 Task: Use the Unsplash power-up in Trello to search for images of the following cities: Chennai, Sikkim, Agartala, and Pondicherry.
Action: Mouse scrolled (1001, 321) with delta (0, -1)
Screenshot: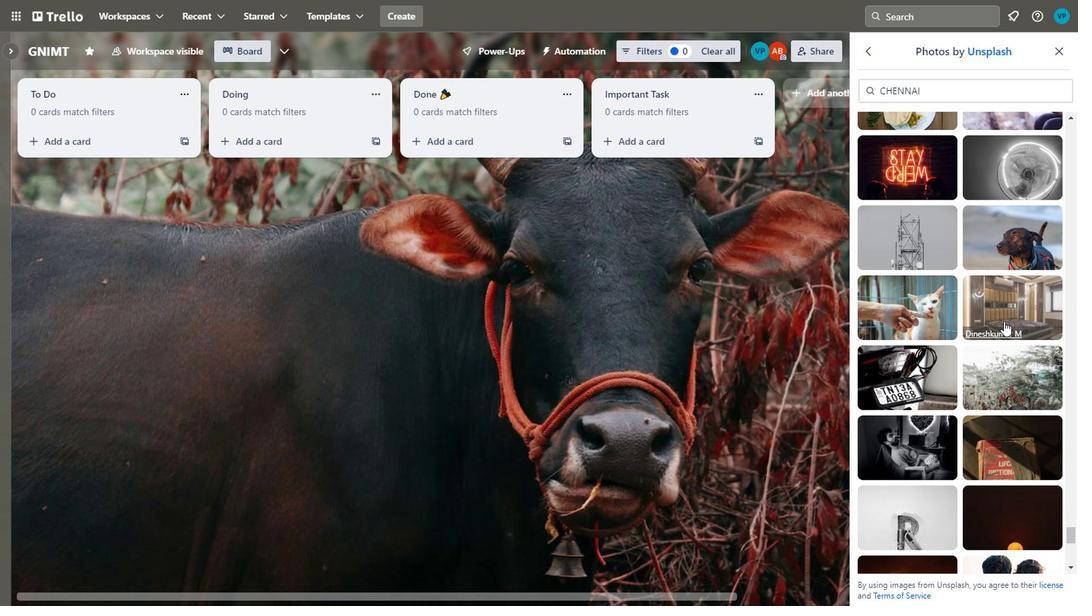 
Action: Mouse moved to (983, 320)
Screenshot: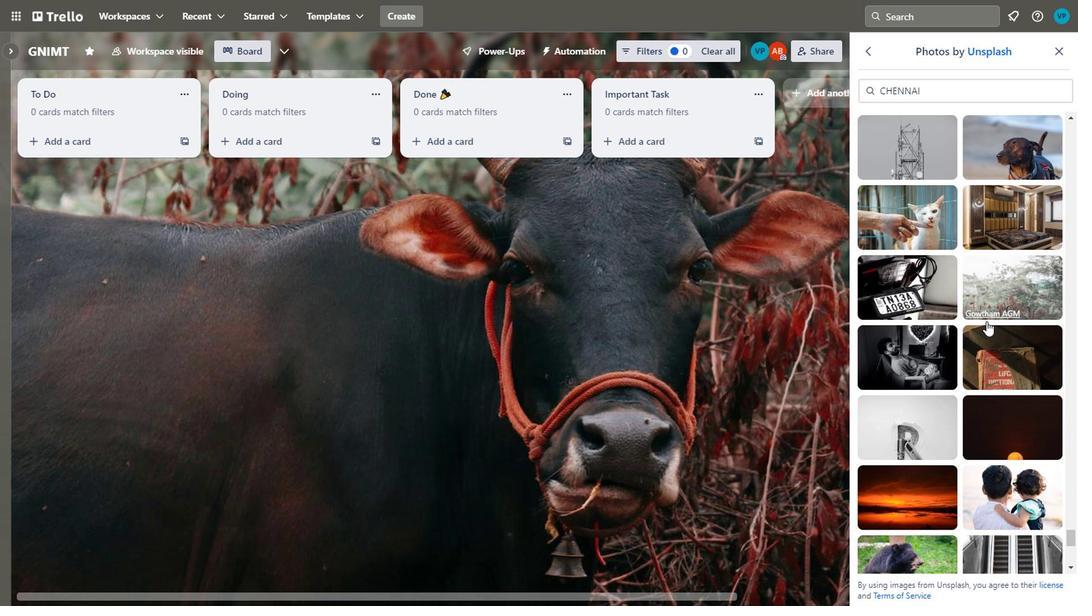 
Action: Mouse scrolled (983, 320) with delta (0, 0)
Screenshot: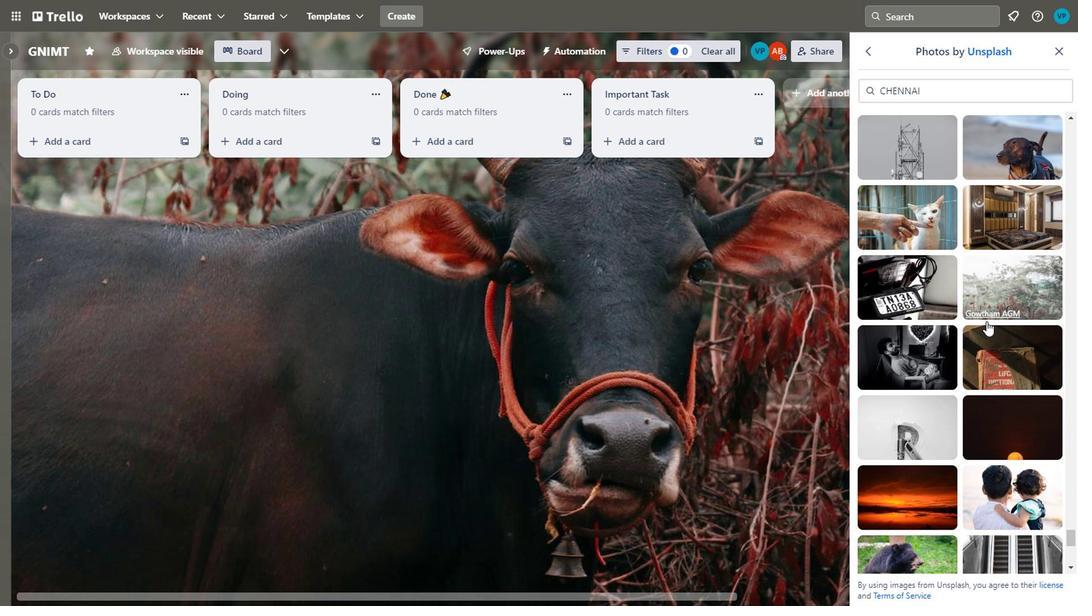 
Action: Mouse moved to (979, 306)
Screenshot: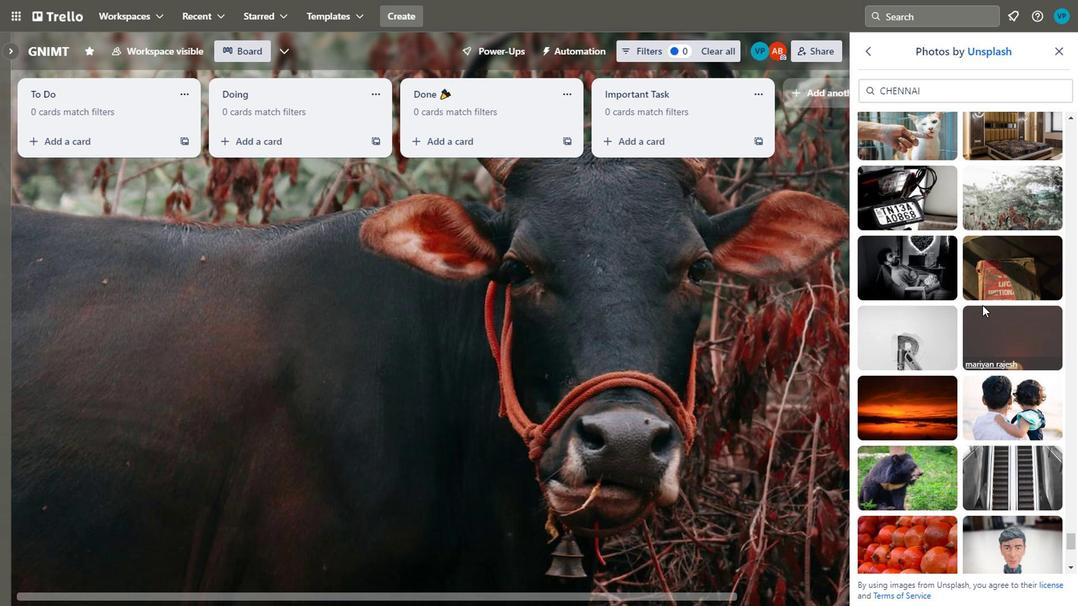 
Action: Mouse scrolled (979, 305) with delta (0, 0)
Screenshot: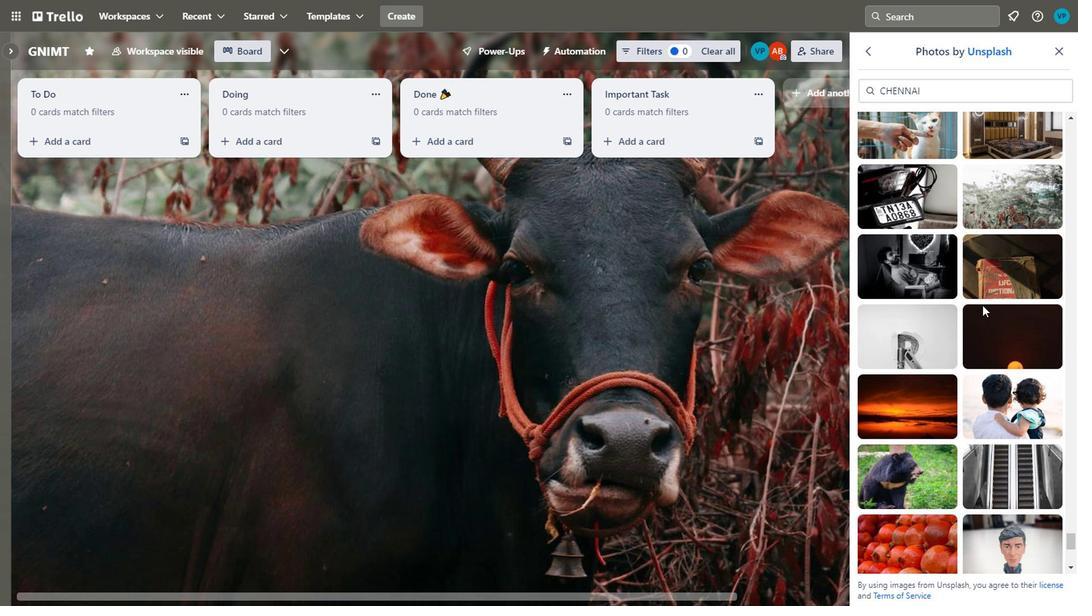 
Action: Mouse scrolled (979, 305) with delta (0, 0)
Screenshot: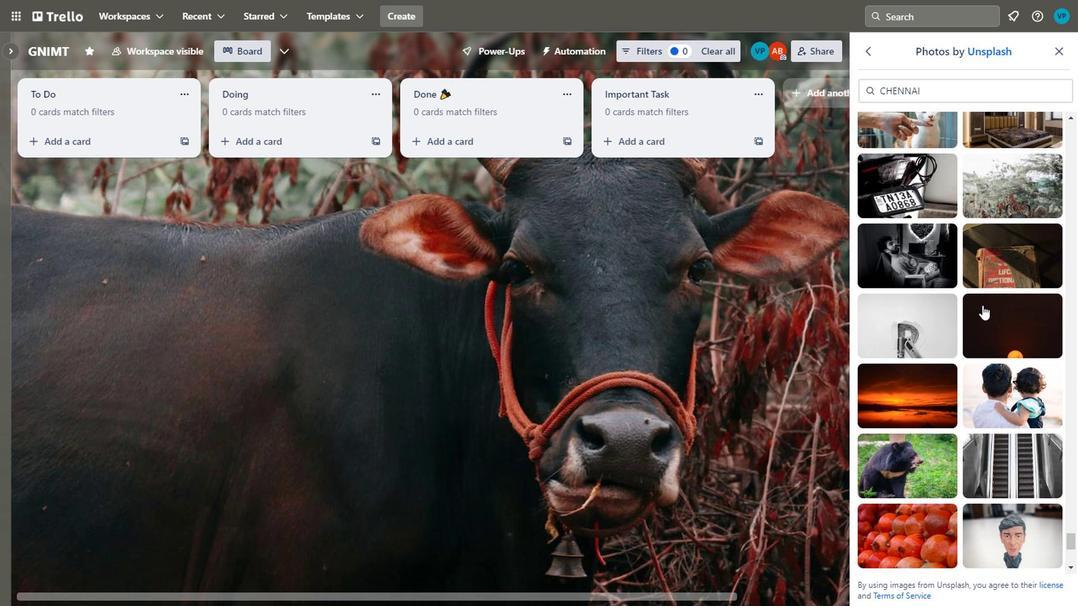 
Action: Mouse moved to (884, 202)
Screenshot: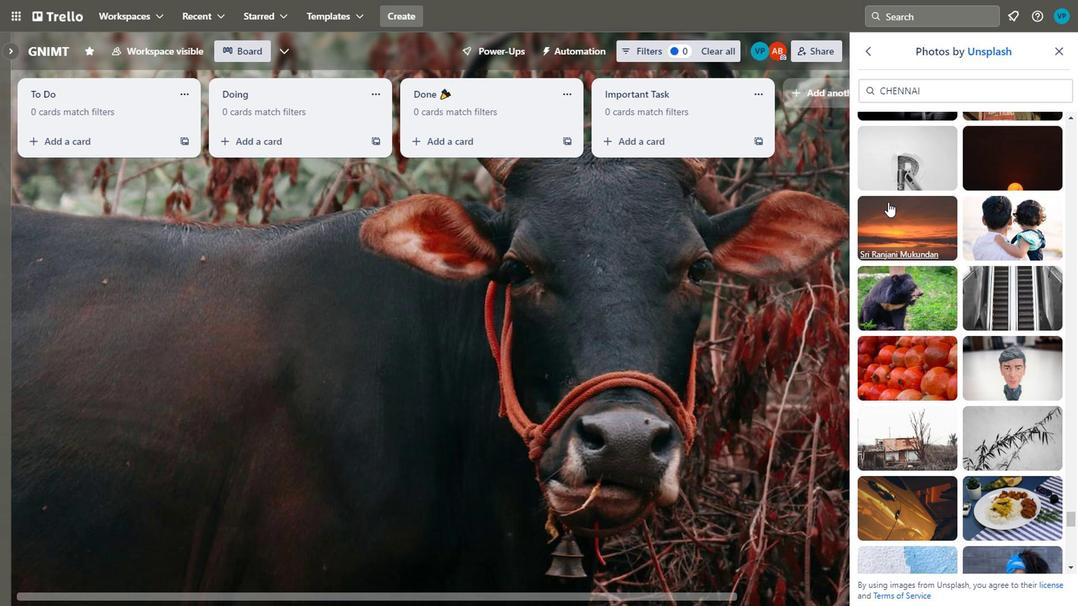 
Action: Mouse pressed left at (884, 202)
Screenshot: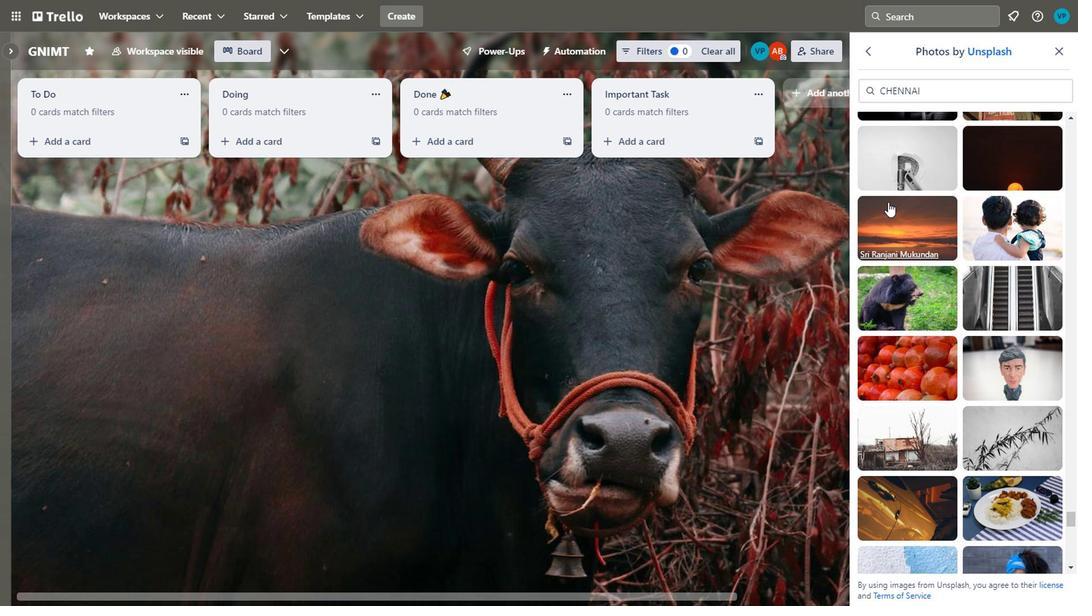 
Action: Mouse moved to (988, 274)
Screenshot: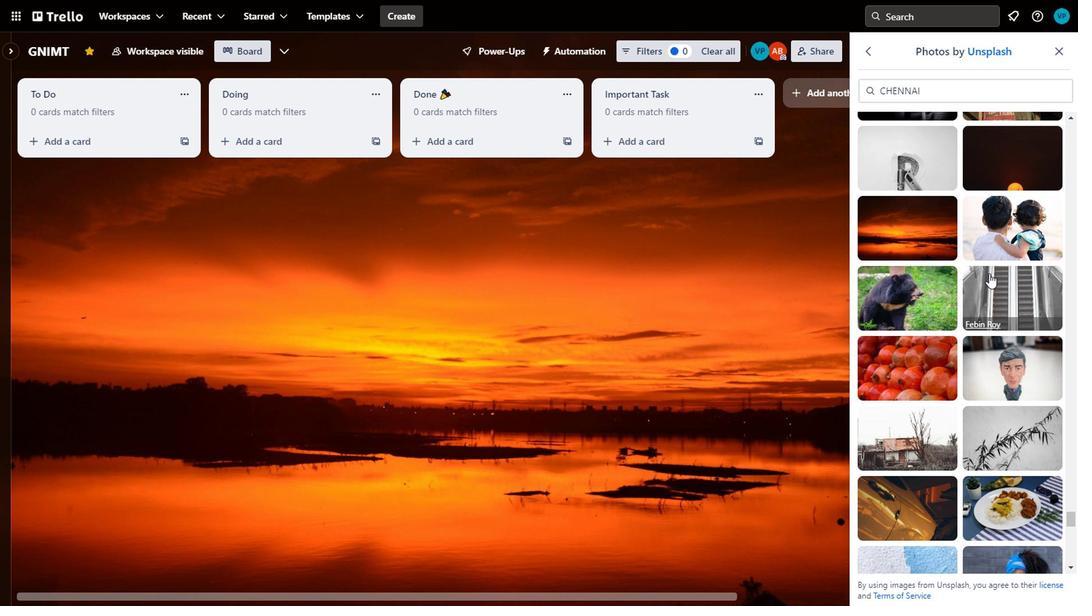 
Action: Mouse scrolled (988, 273) with delta (0, 0)
Screenshot: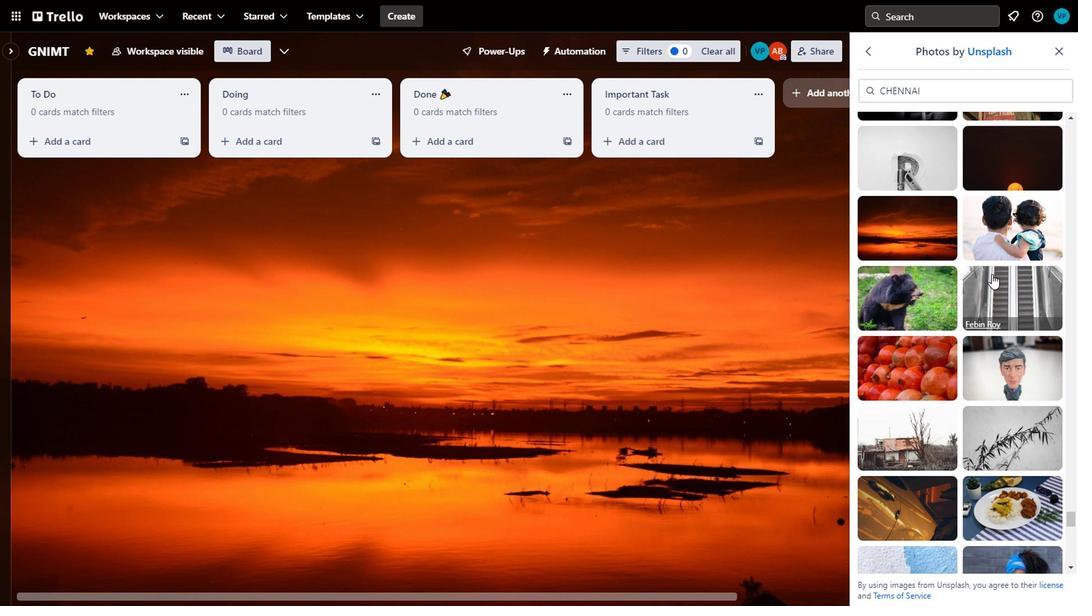 
Action: Mouse scrolled (988, 273) with delta (0, 0)
Screenshot: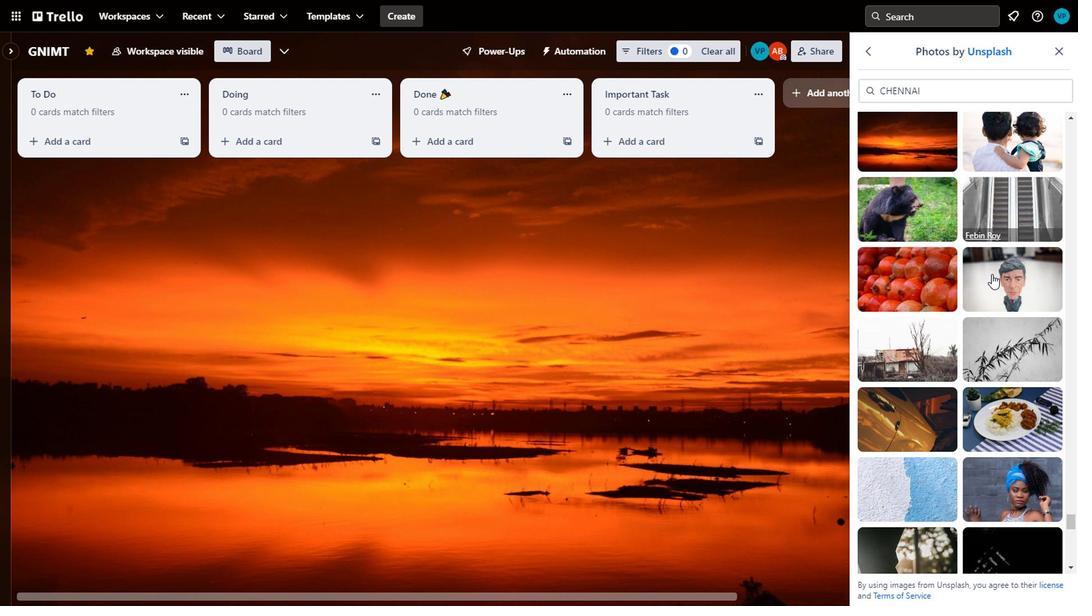 
Action: Mouse scrolled (988, 273) with delta (0, 0)
Screenshot: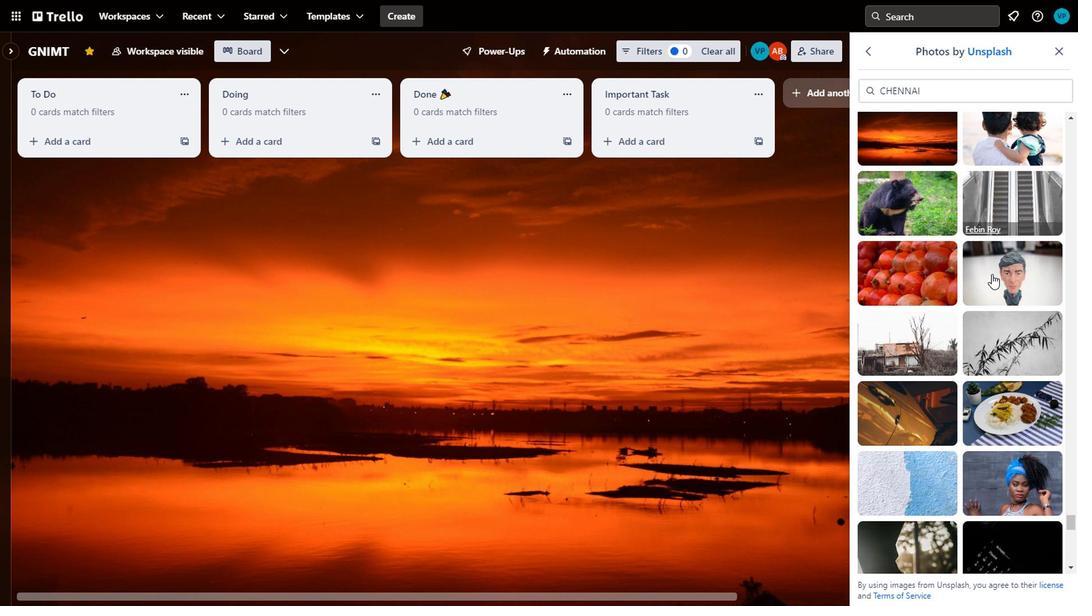 
Action: Mouse moved to (918, 142)
Screenshot: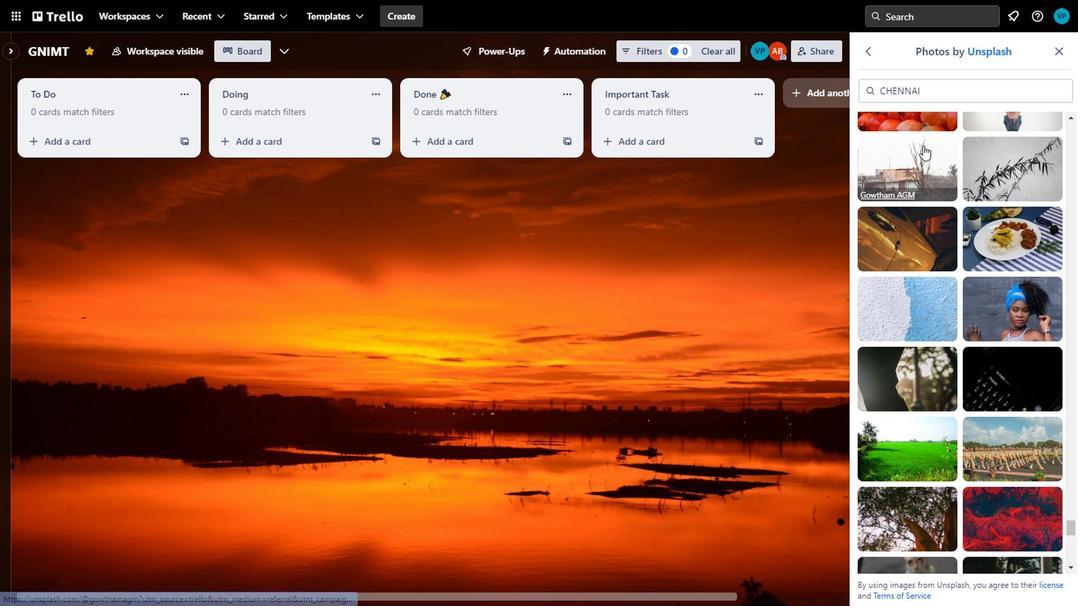 
Action: Mouse scrolled (918, 141) with delta (0, 0)
Screenshot: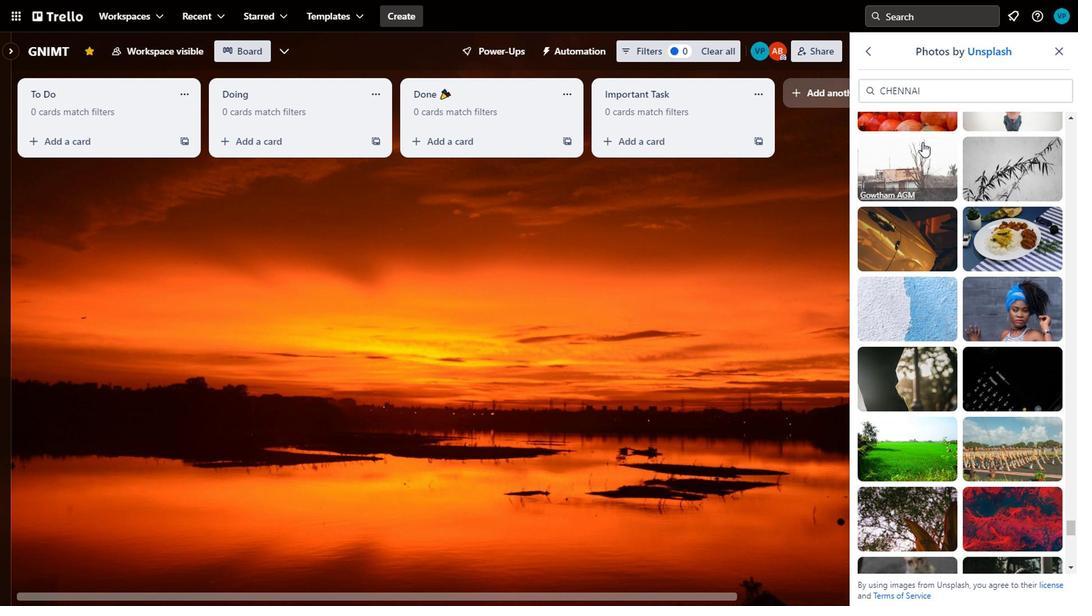 
Action: Mouse scrolled (918, 141) with delta (0, 0)
Screenshot: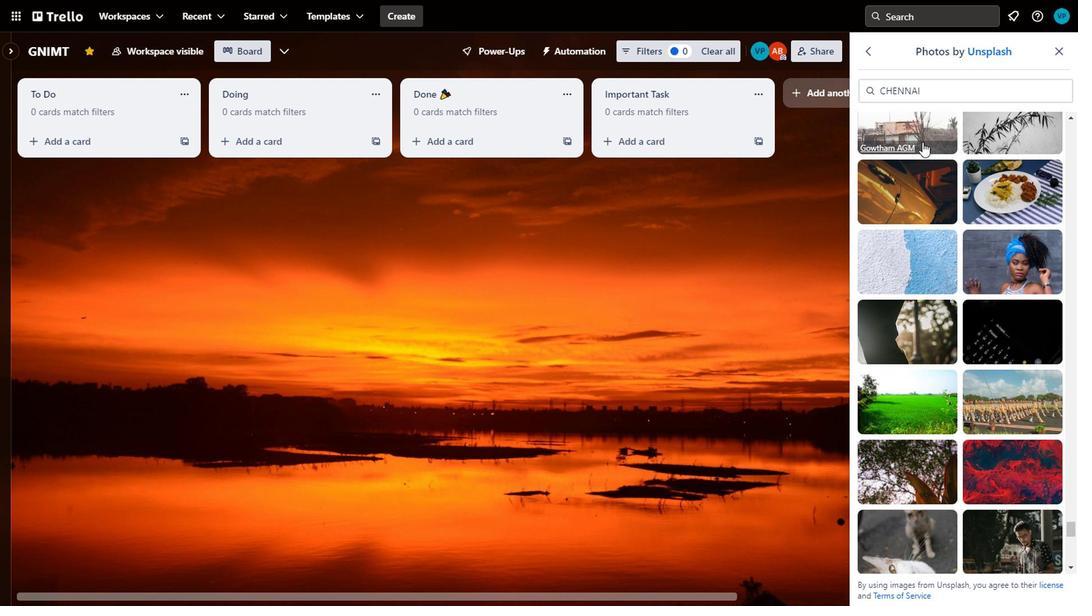 
Action: Mouse moved to (892, 254)
Screenshot: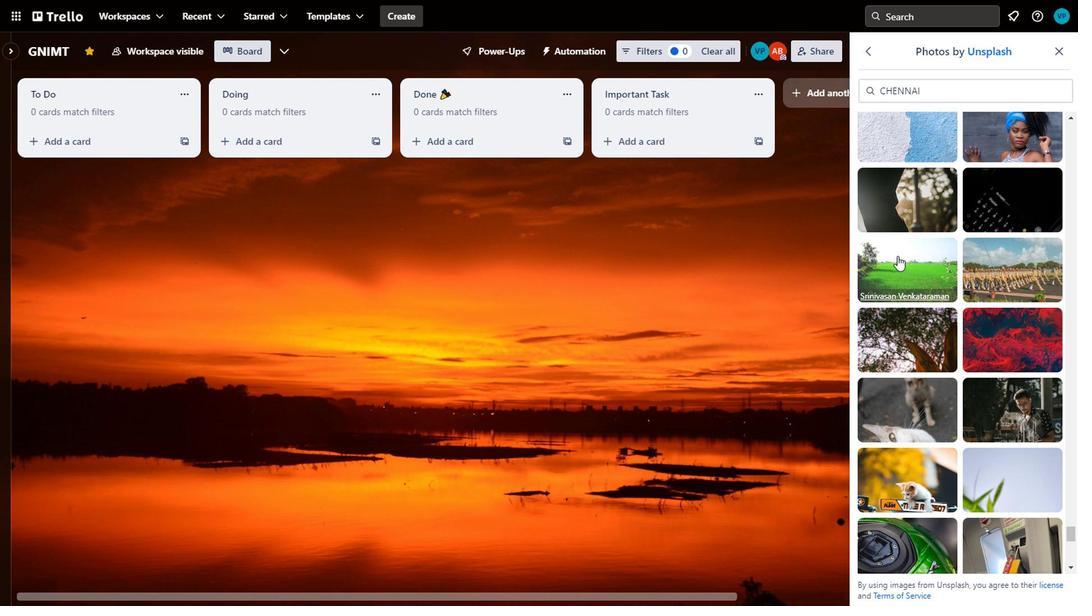 
Action: Mouse pressed left at (892, 254)
Screenshot: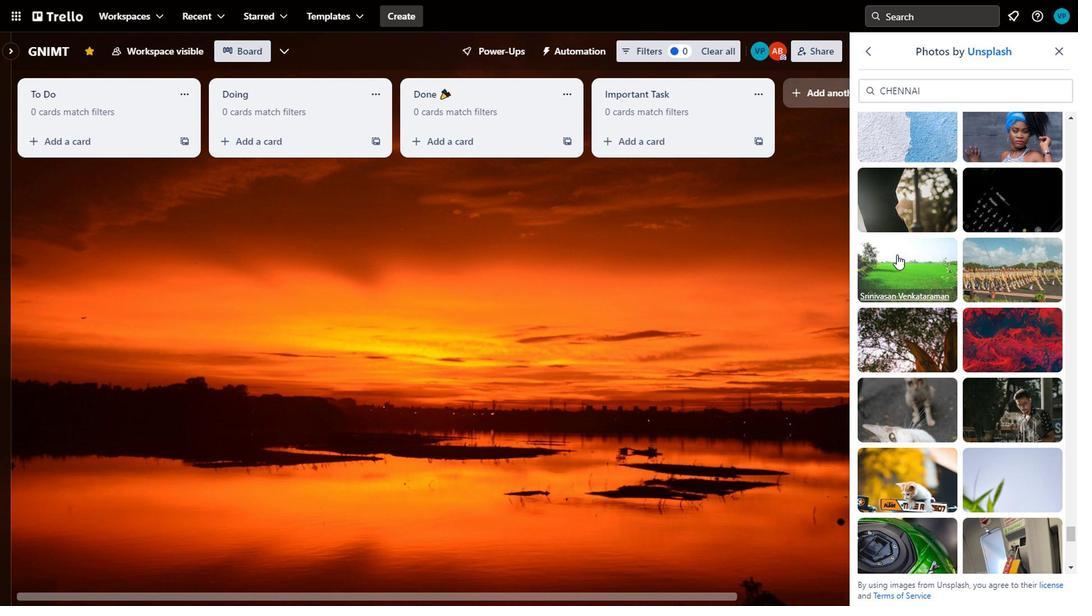 
Action: Mouse moved to (523, 600)
Screenshot: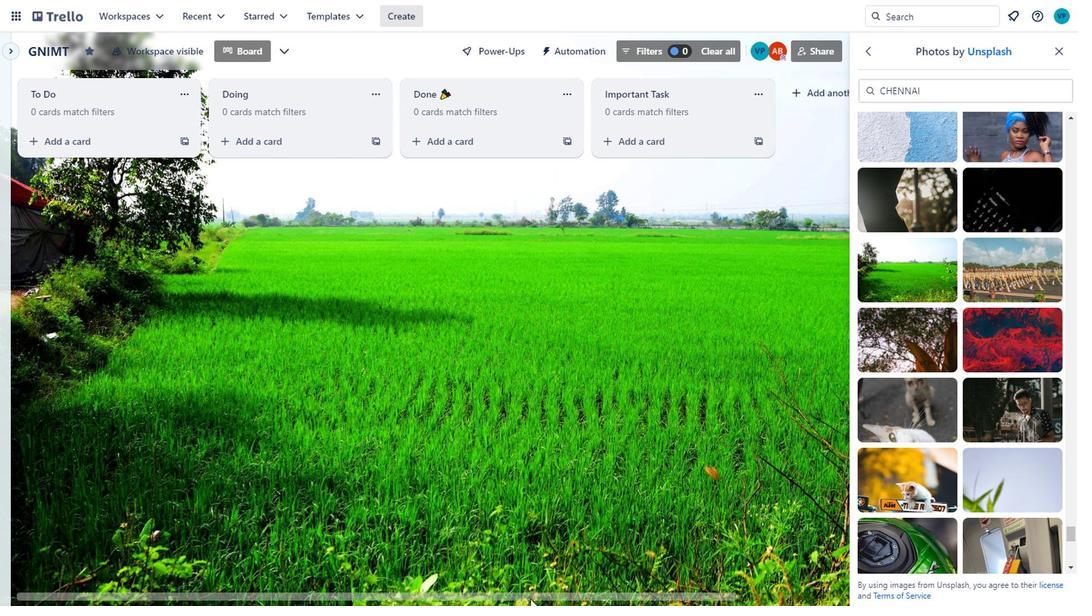 
Action: Mouse pressed left at (523, 600)
Screenshot: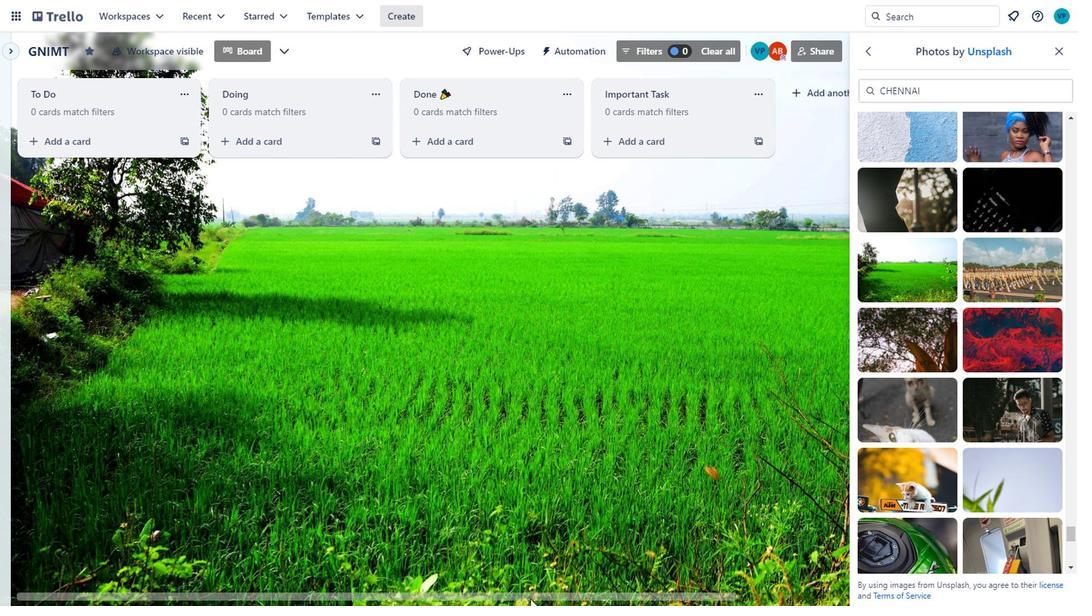 
Action: Mouse moved to (1015, 241)
Screenshot: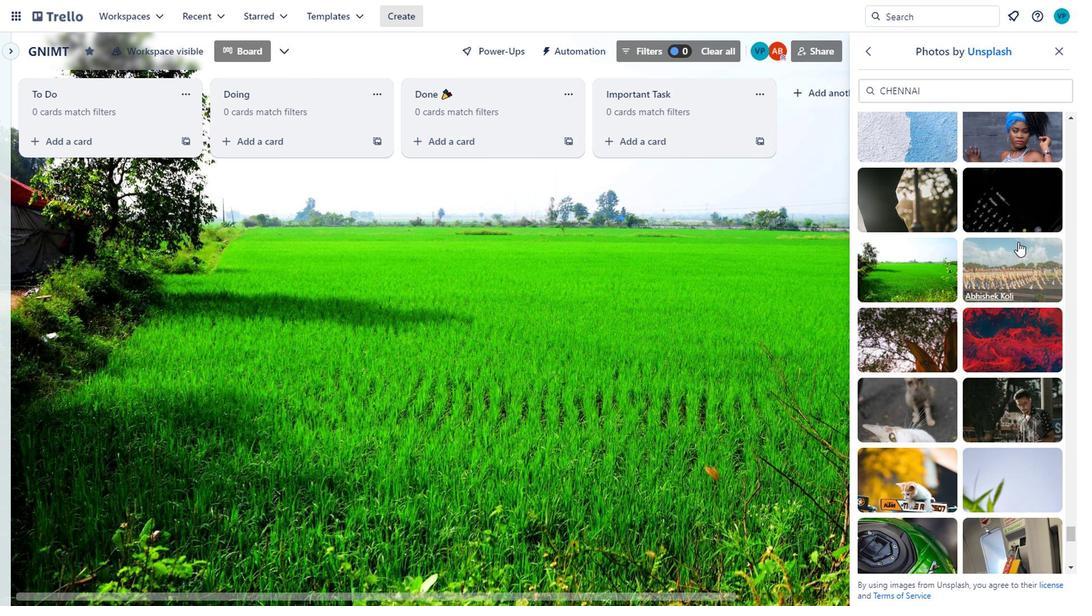 
Action: Mouse pressed left at (1015, 241)
Screenshot: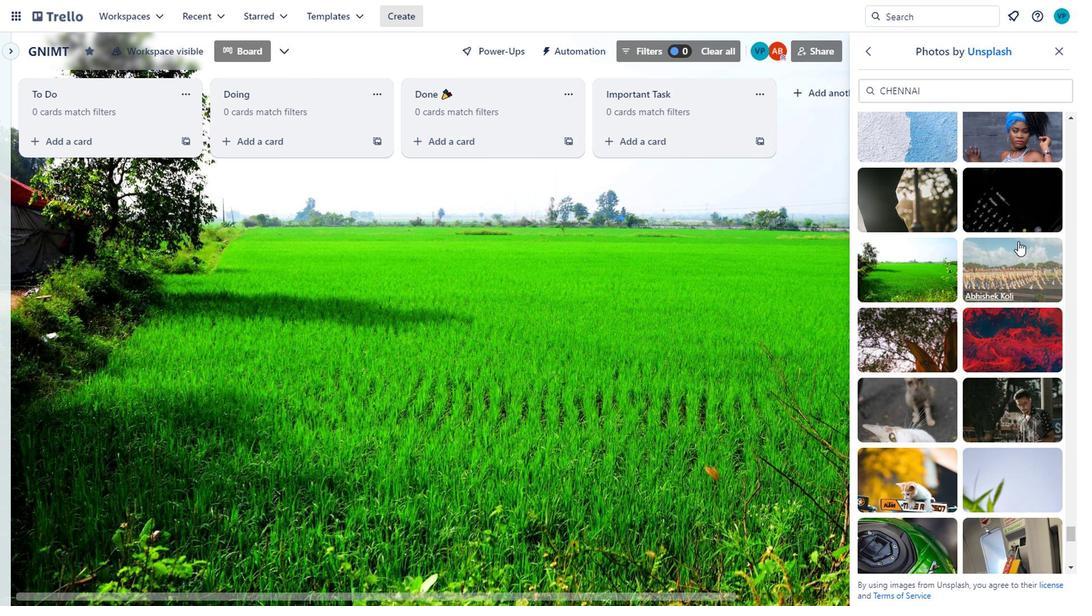 
Action: Mouse moved to (878, 331)
Screenshot: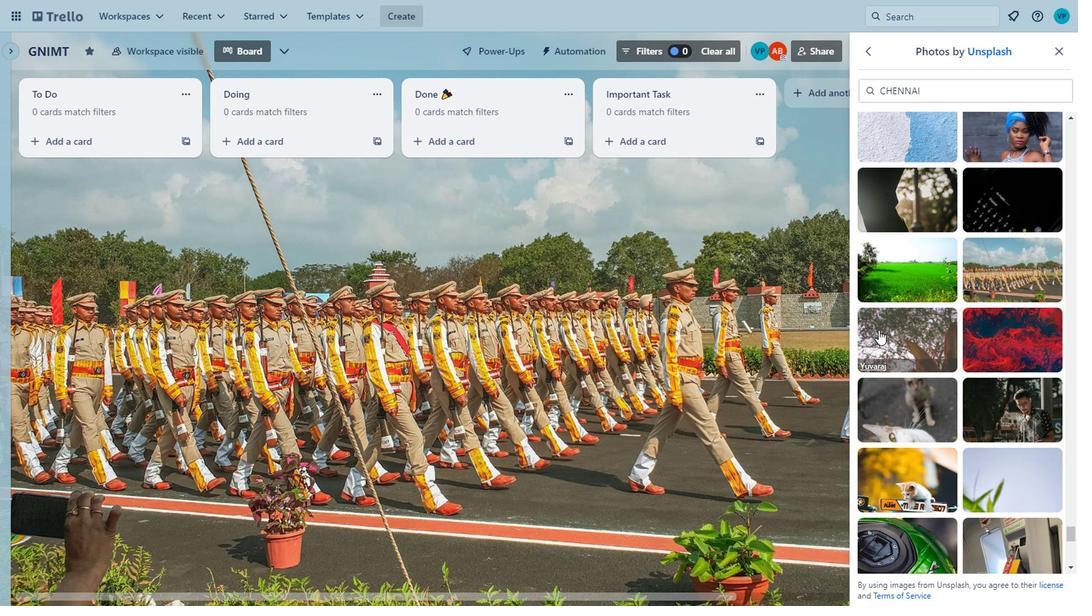 
Action: Mouse scrolled (878, 330) with delta (0, -1)
Screenshot: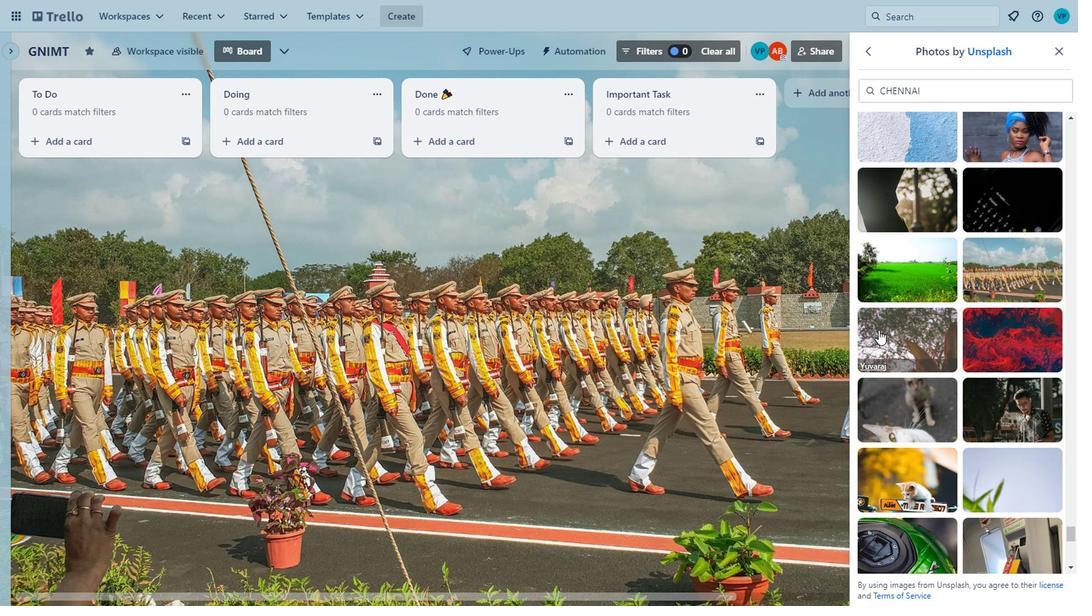 
Action: Mouse moved to (892, 328)
Screenshot: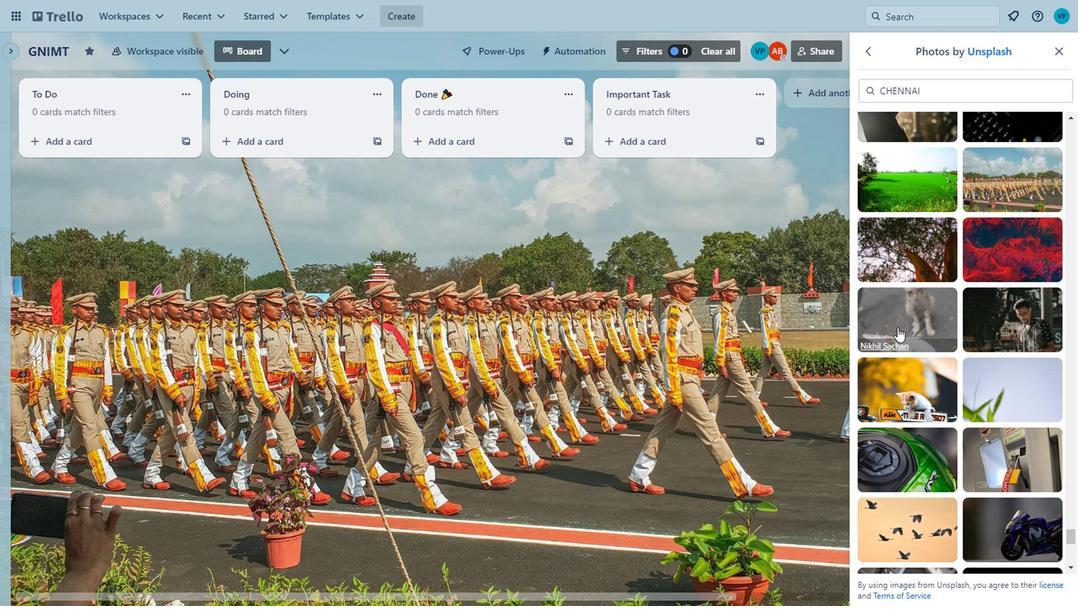 
Action: Mouse scrolled (892, 327) with delta (0, -1)
Screenshot: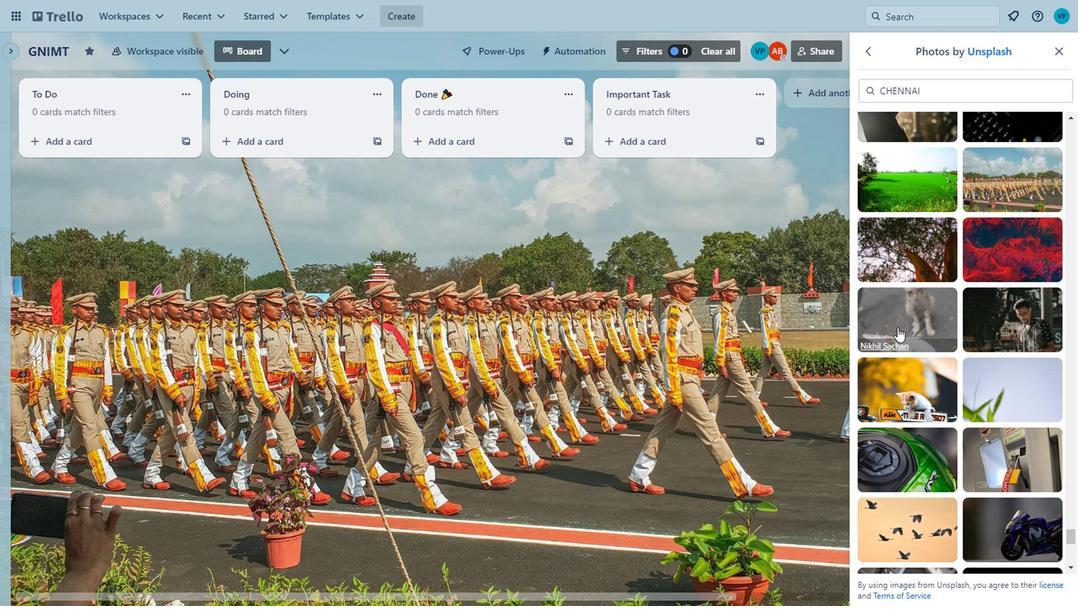 
Action: Mouse moved to (894, 328)
Screenshot: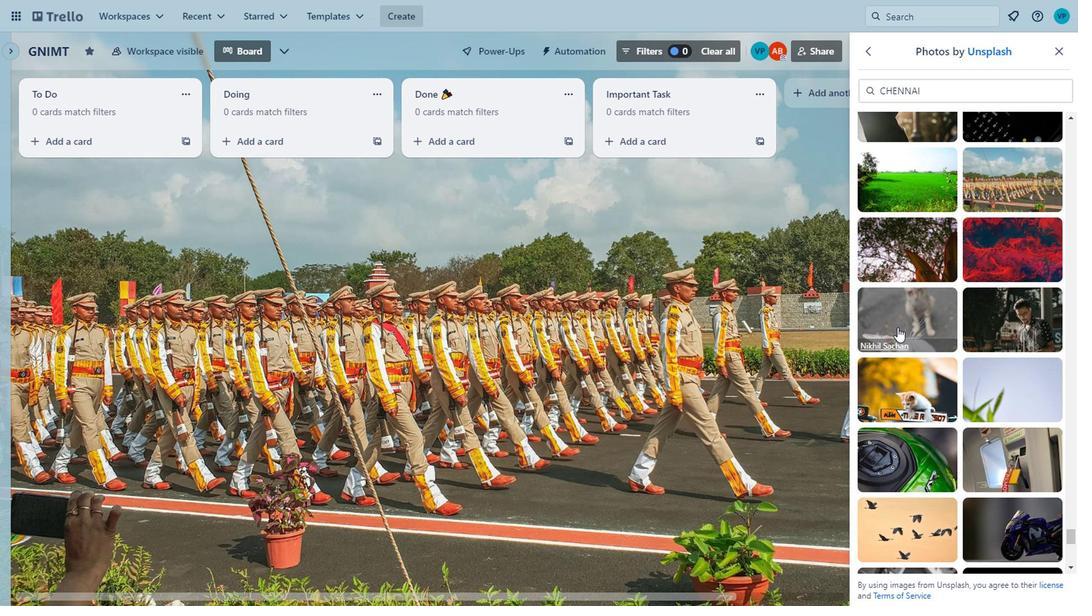 
Action: Mouse scrolled (894, 327) with delta (0, -1)
Screenshot: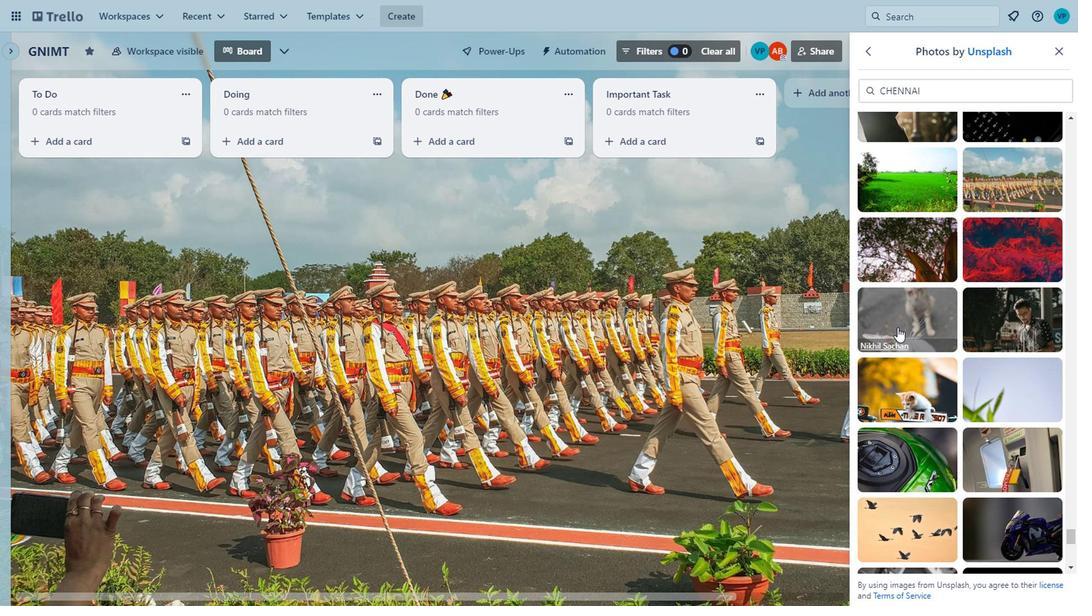 
Action: Mouse moved to (894, 313)
Screenshot: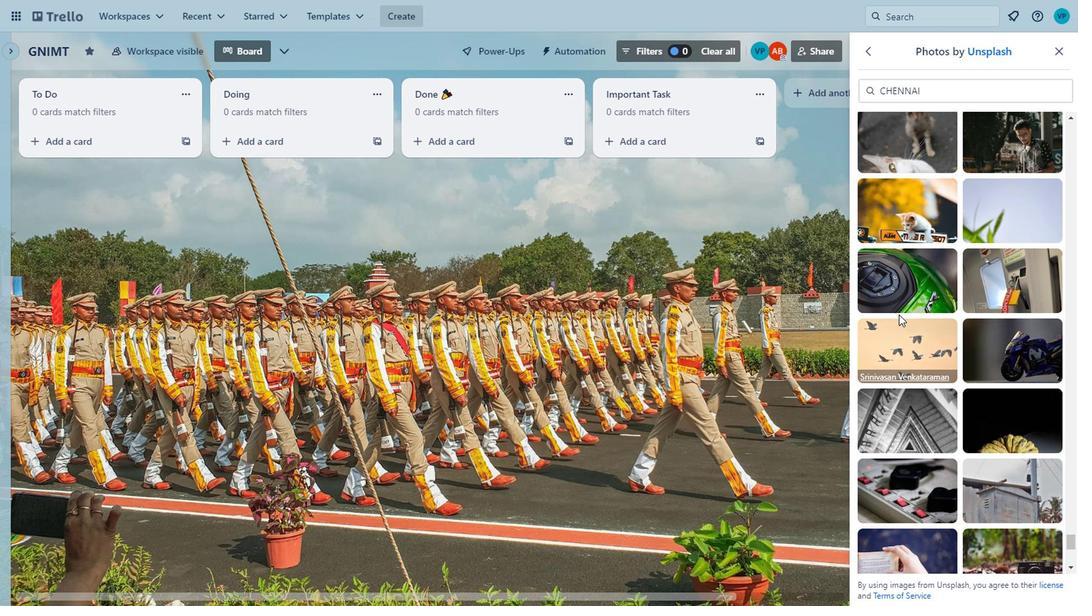 
Action: Mouse scrolled (894, 313) with delta (0, 0)
Screenshot: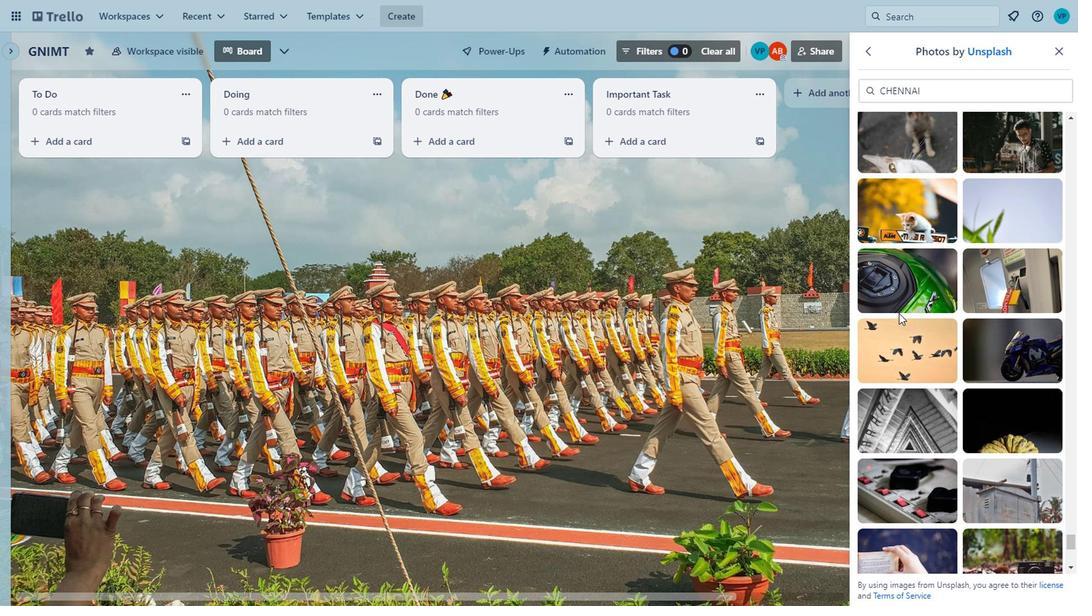 
Action: Mouse scrolled (894, 313) with delta (0, 0)
Screenshot: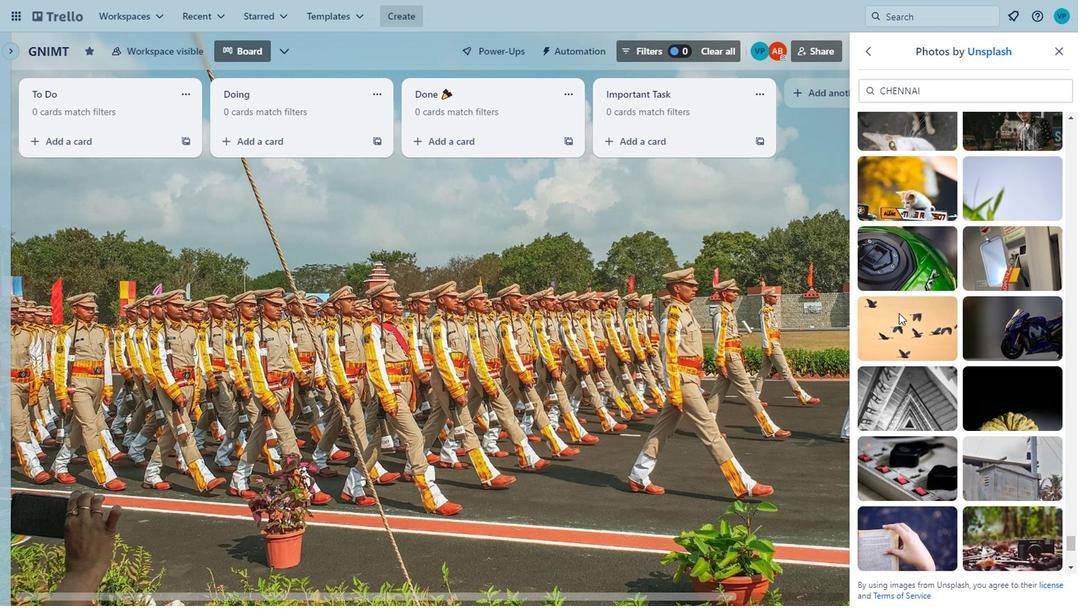 
Action: Mouse moved to (924, 146)
Screenshot: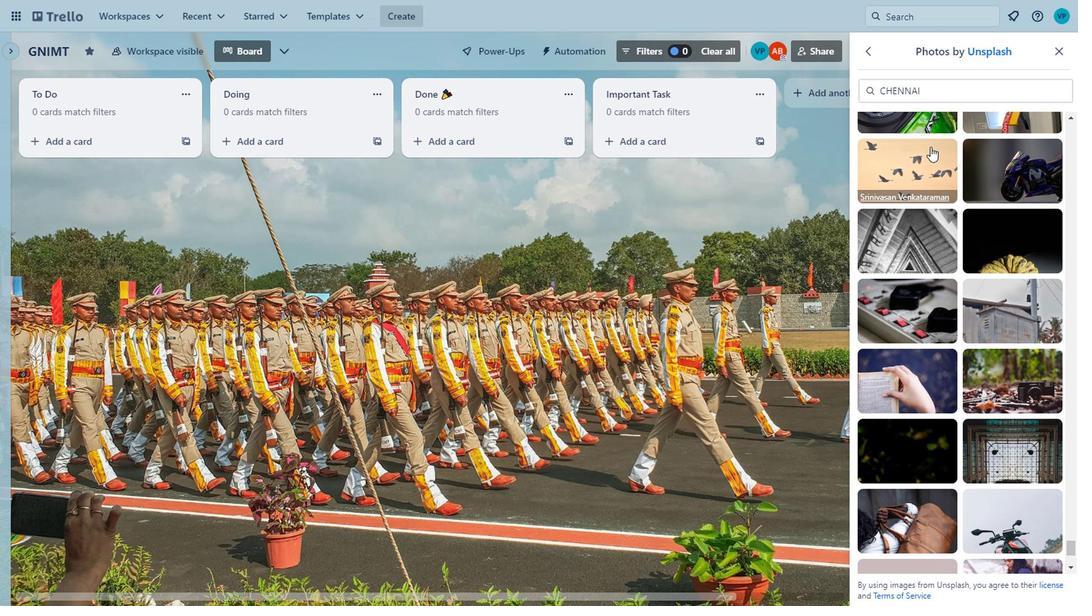 
Action: Mouse pressed left at (924, 146)
Screenshot: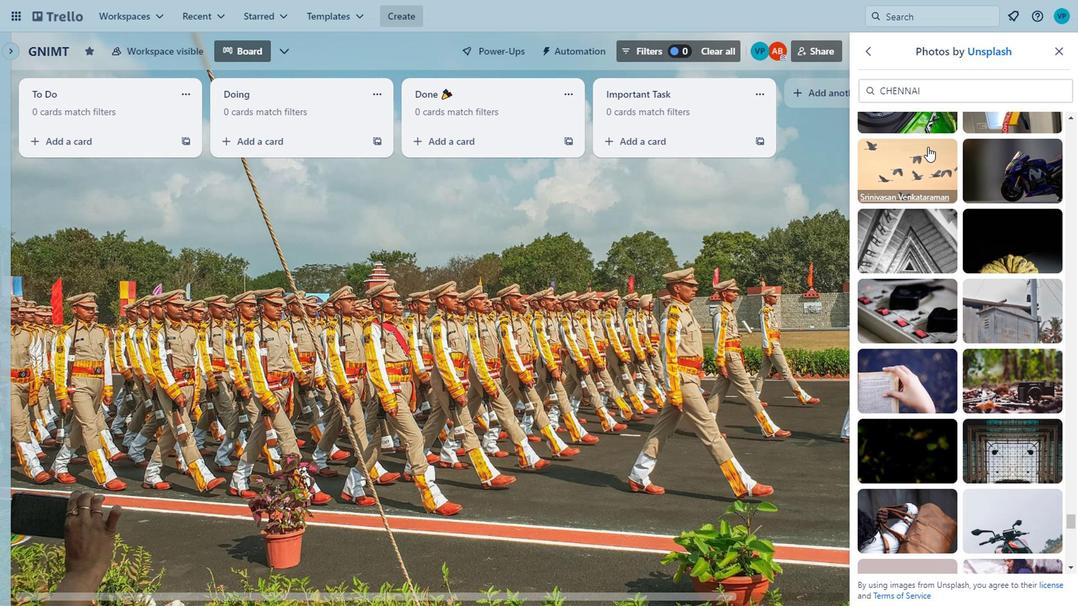 
Action: Mouse moved to (981, 248)
Screenshot: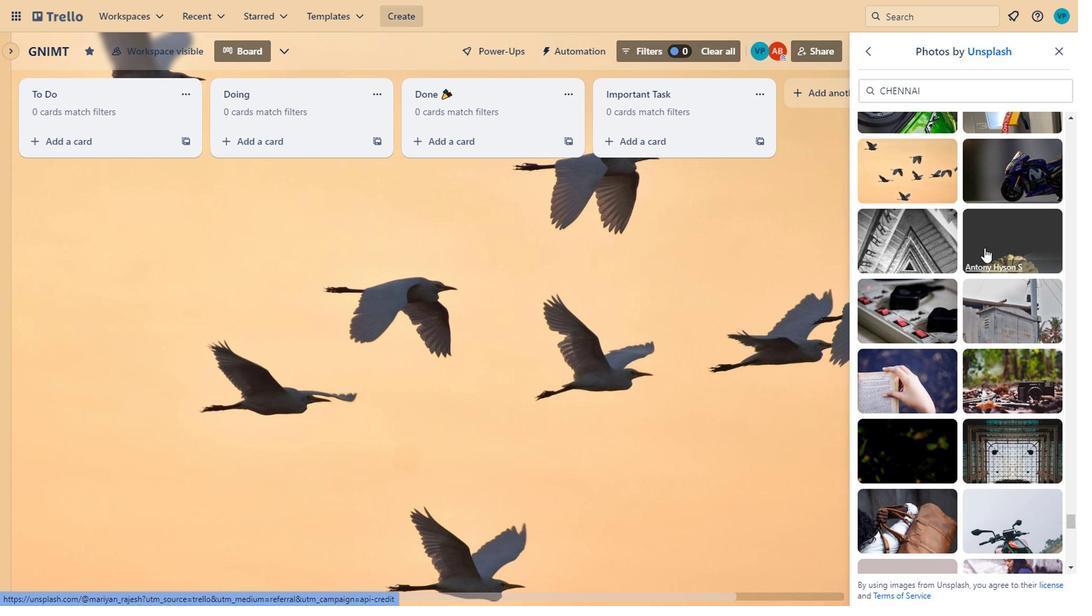 
Action: Mouse scrolled (981, 247) with delta (0, 0)
Screenshot: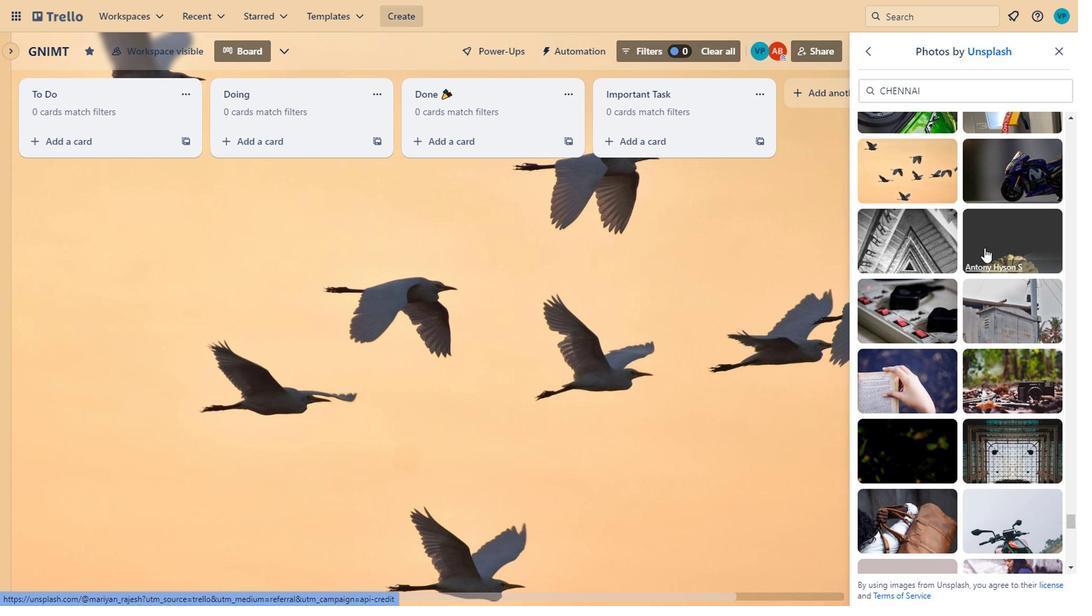 
Action: Mouse moved to (981, 253)
Screenshot: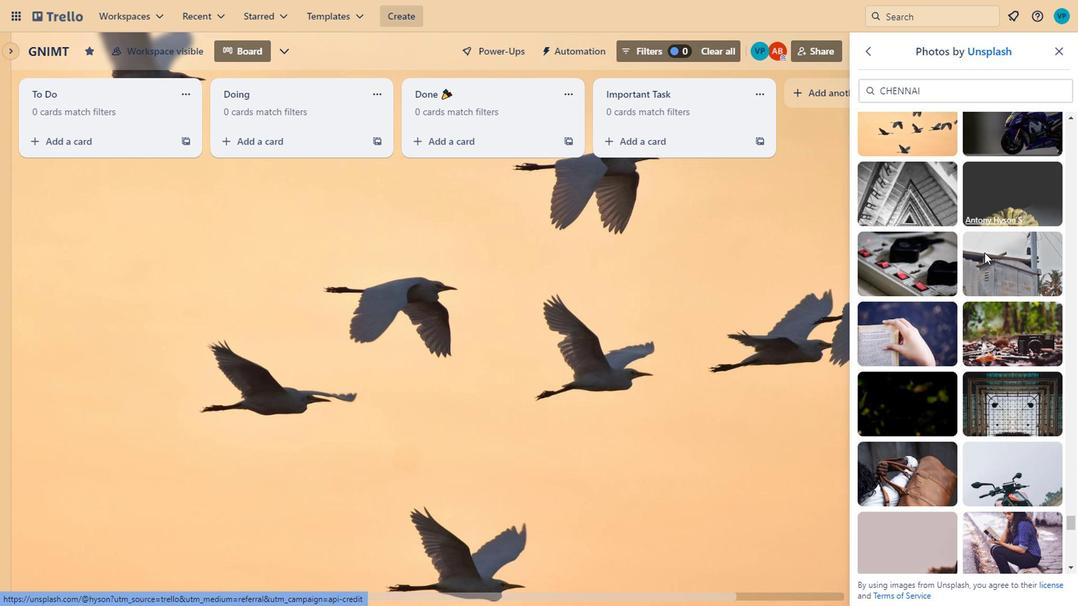 
Action: Mouse scrolled (981, 252) with delta (0, -1)
Screenshot: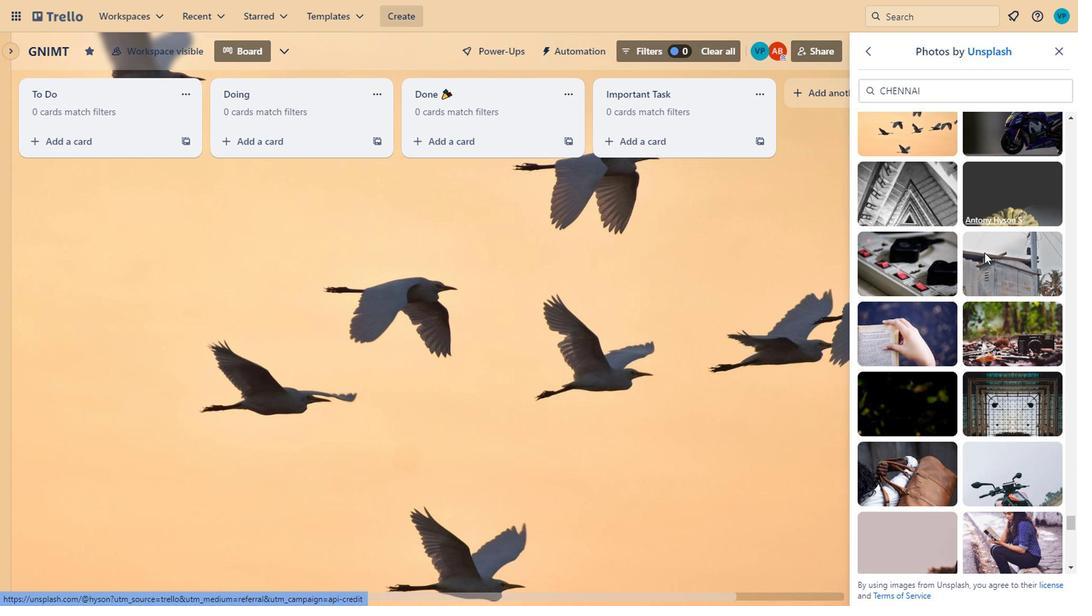
Action: Mouse moved to (981, 261)
Screenshot: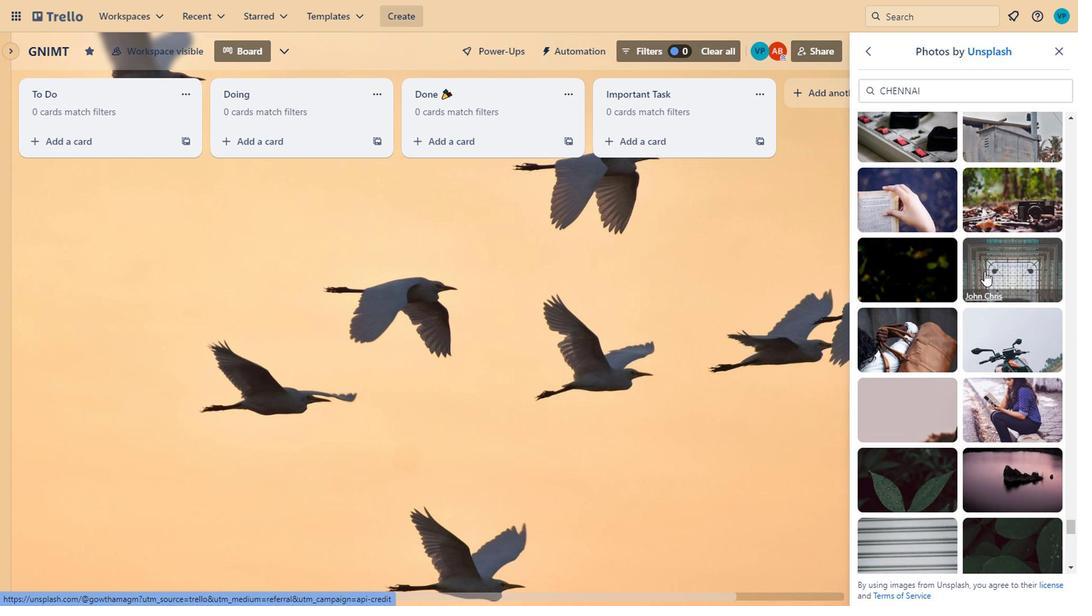 
Action: Mouse scrolled (981, 261) with delta (0, 0)
Screenshot: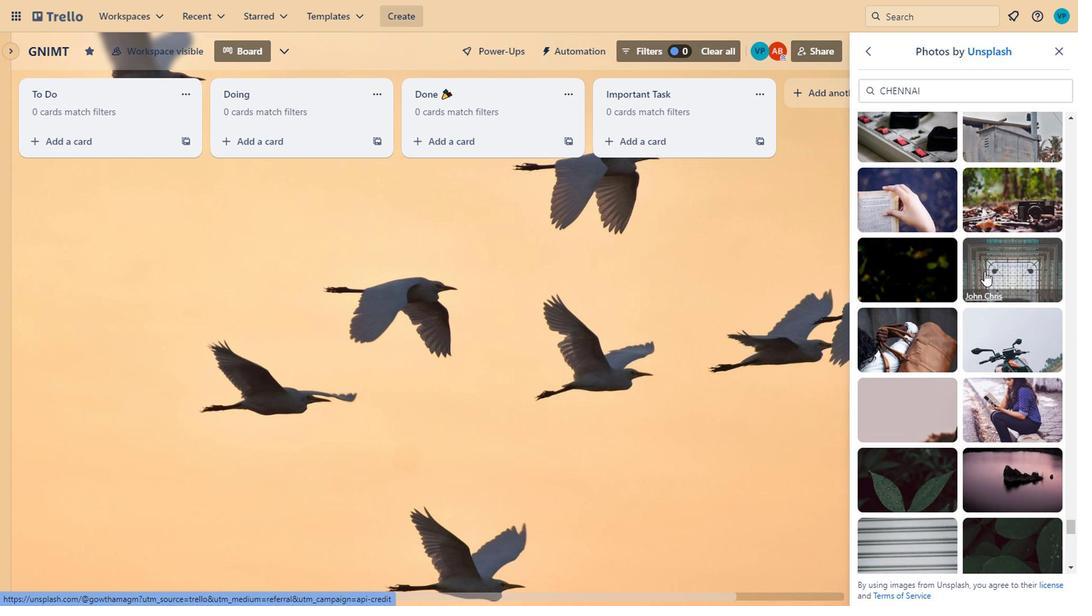 
Action: Mouse moved to (981, 273)
Screenshot: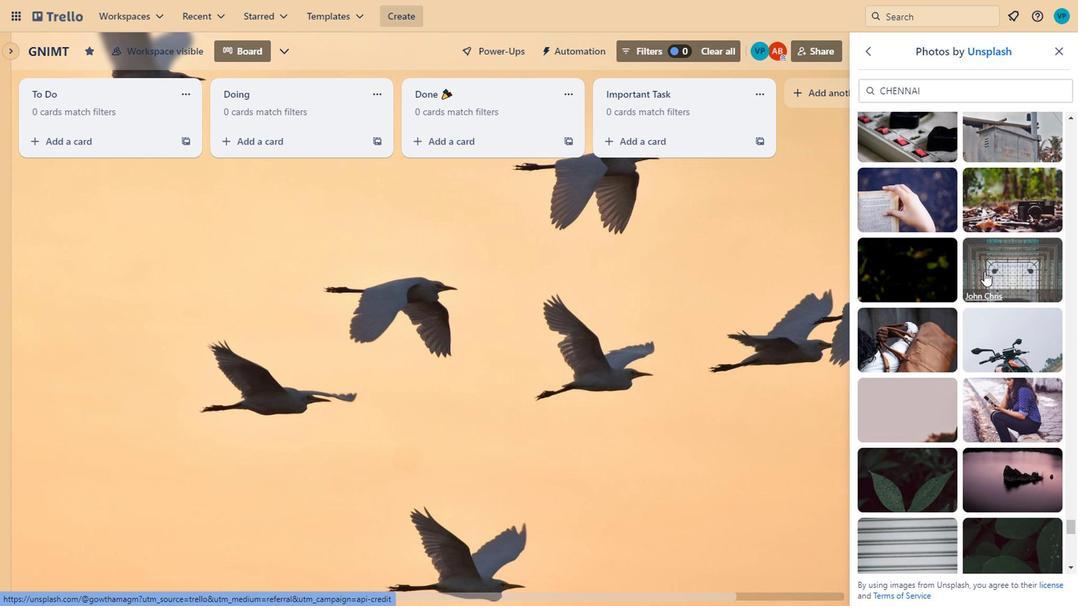 
Action: Mouse scrolled (981, 273) with delta (0, 0)
Screenshot: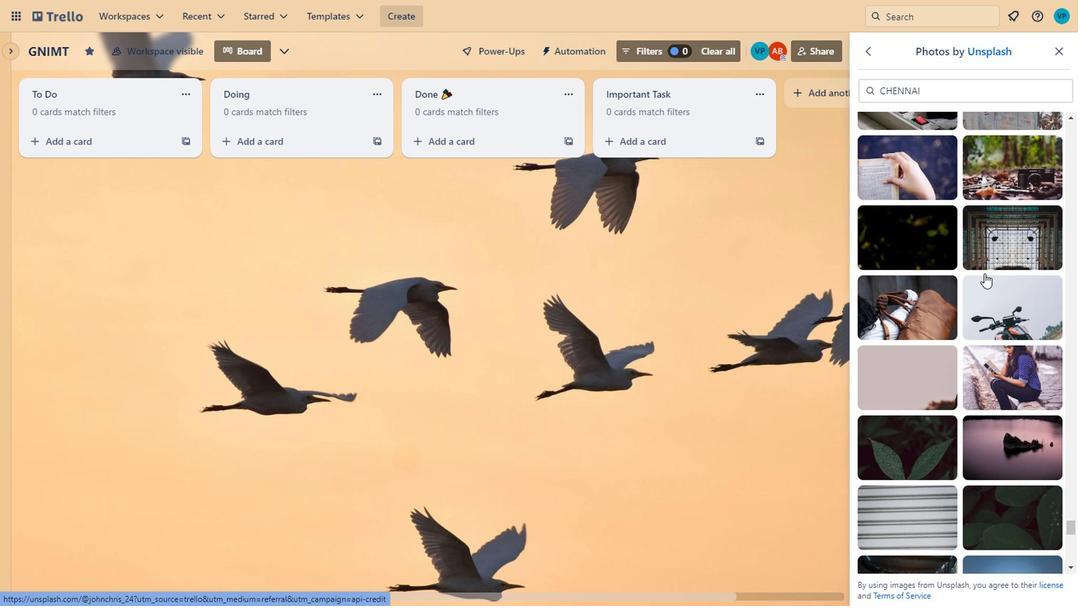 
Action: Mouse moved to (975, 251)
Screenshot: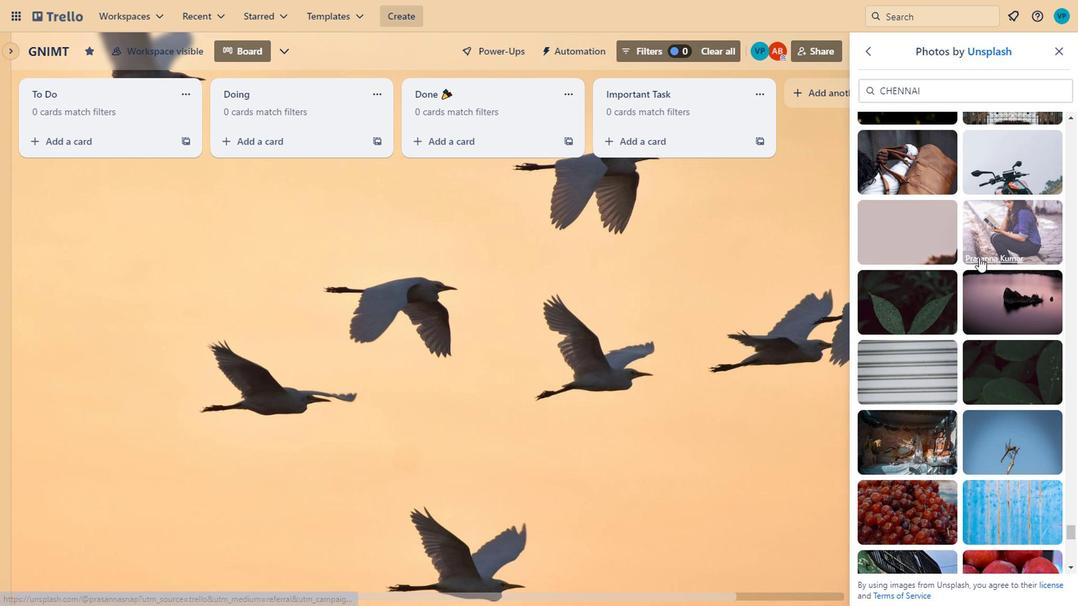 
Action: Mouse scrolled (975, 250) with delta (0, 0)
Screenshot: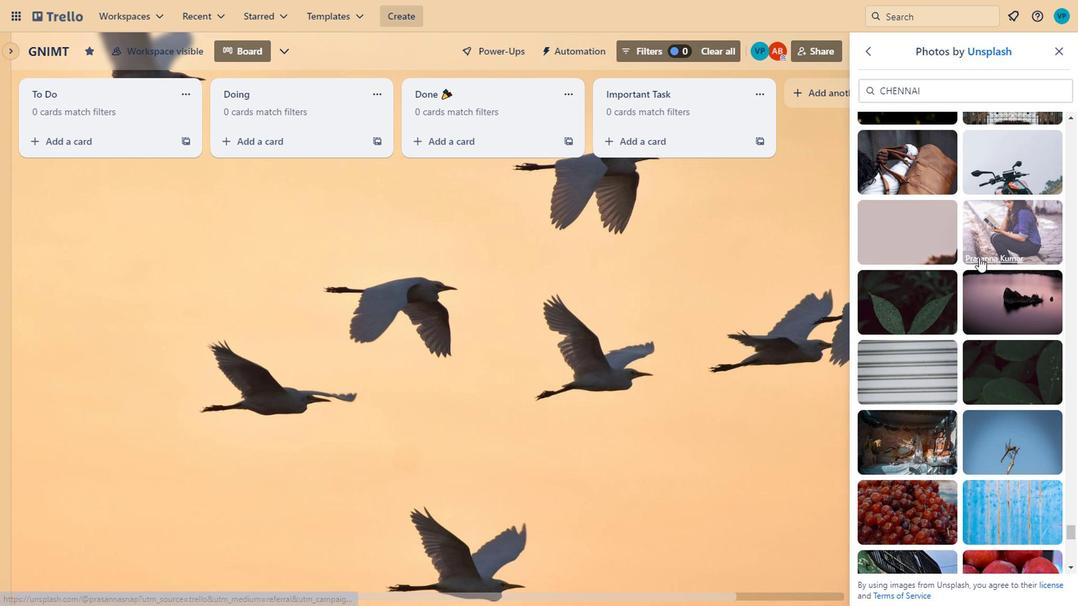 
Action: Mouse moved to (977, 263)
Screenshot: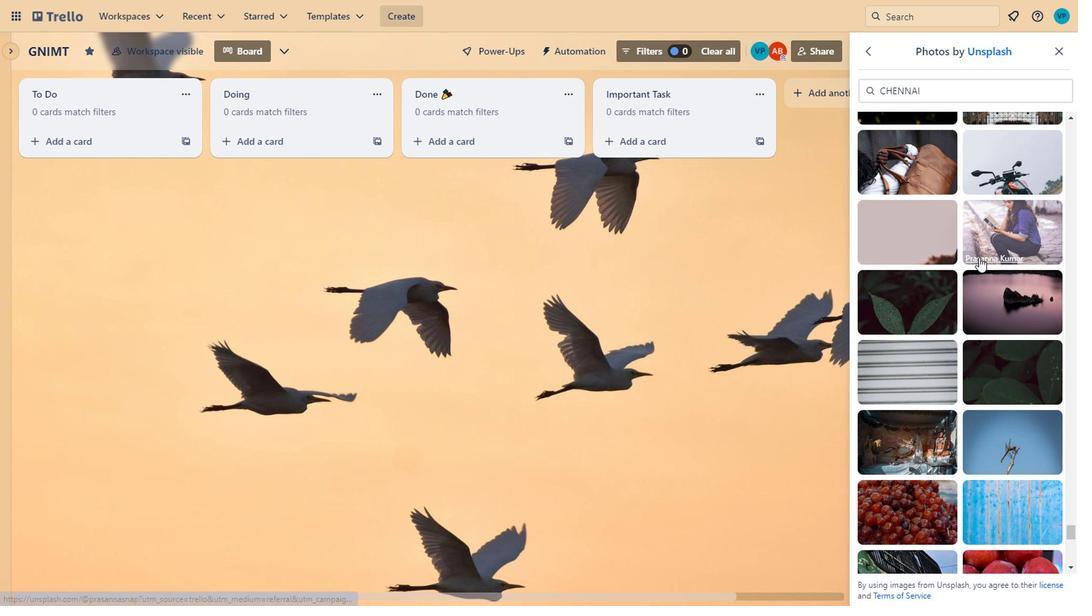 
Action: Mouse scrolled (977, 263) with delta (0, 0)
Screenshot: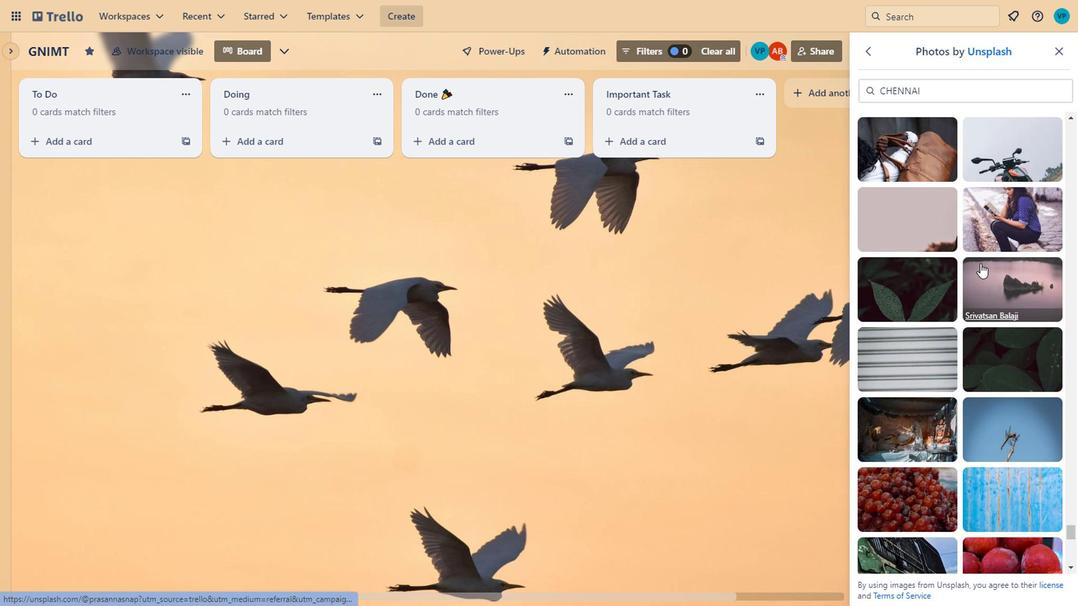 
Action: Mouse moved to (927, 315)
Screenshot: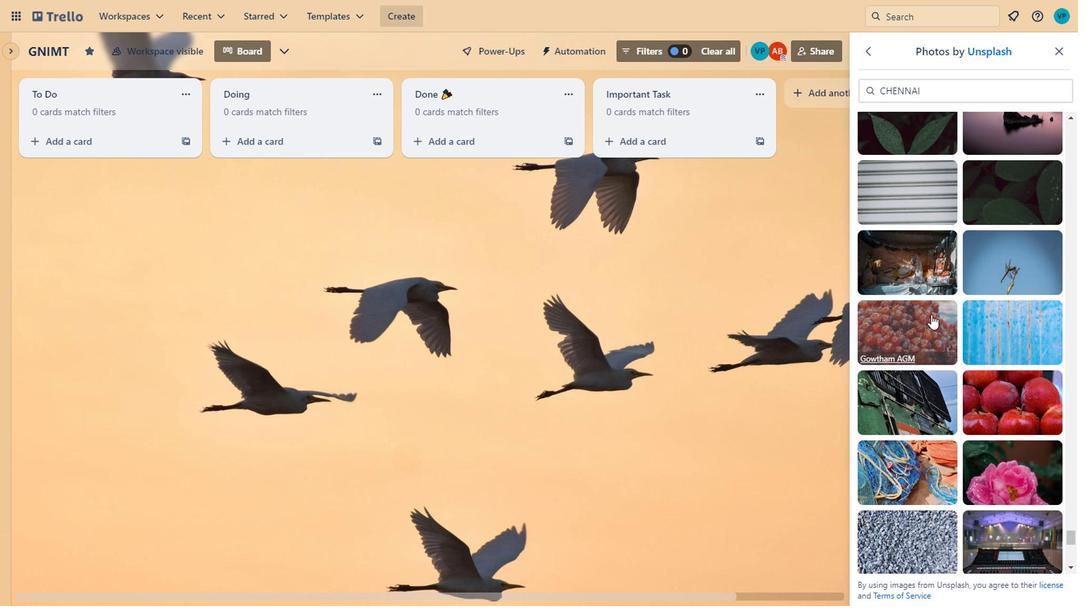 
Action: Mouse pressed left at (927, 315)
Screenshot: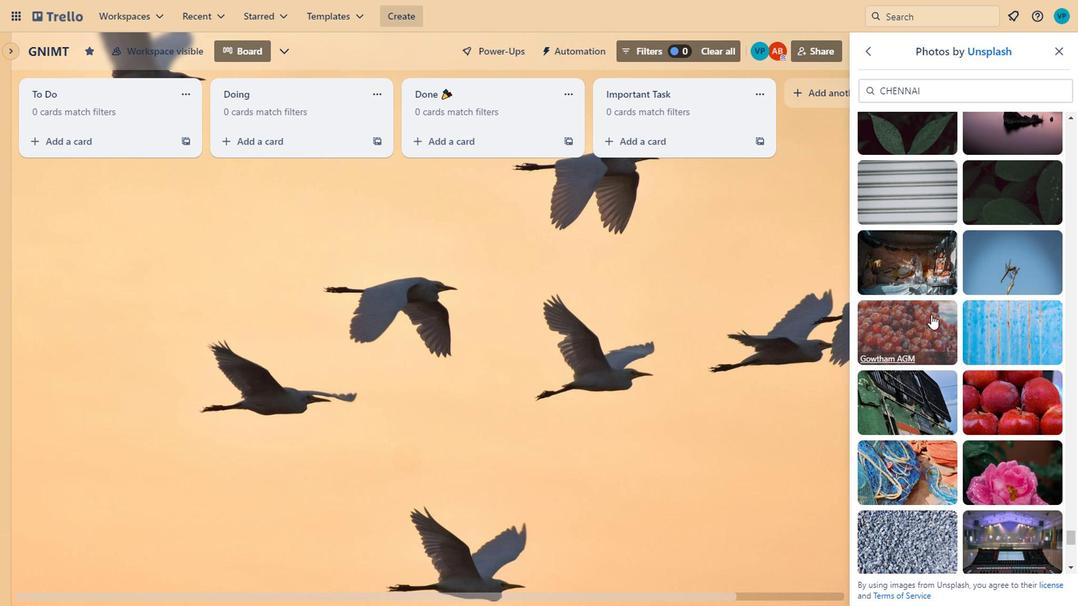 
Action: Mouse moved to (1017, 321)
Screenshot: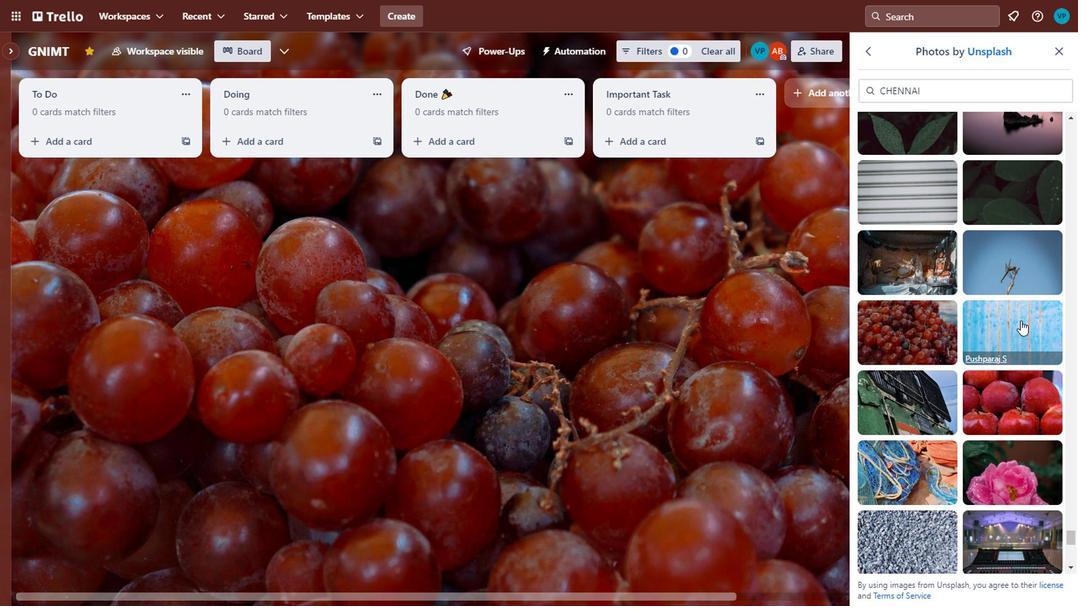 
Action: Mouse pressed left at (1017, 321)
Screenshot: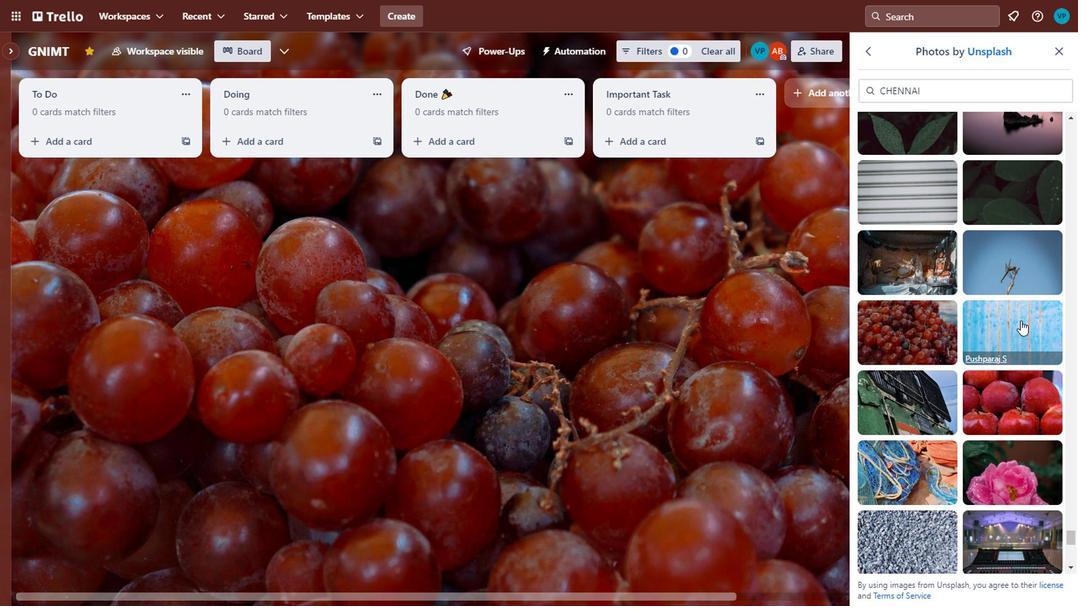 
Action: Mouse moved to (1016, 322)
Screenshot: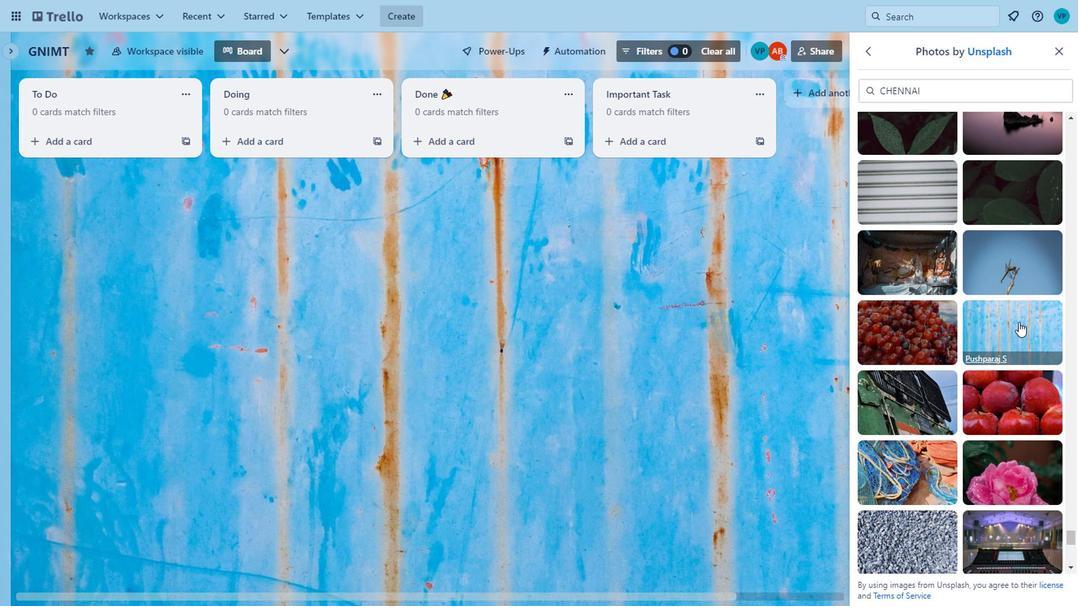 
Action: Mouse scrolled (1016, 322) with delta (0, 0)
Screenshot: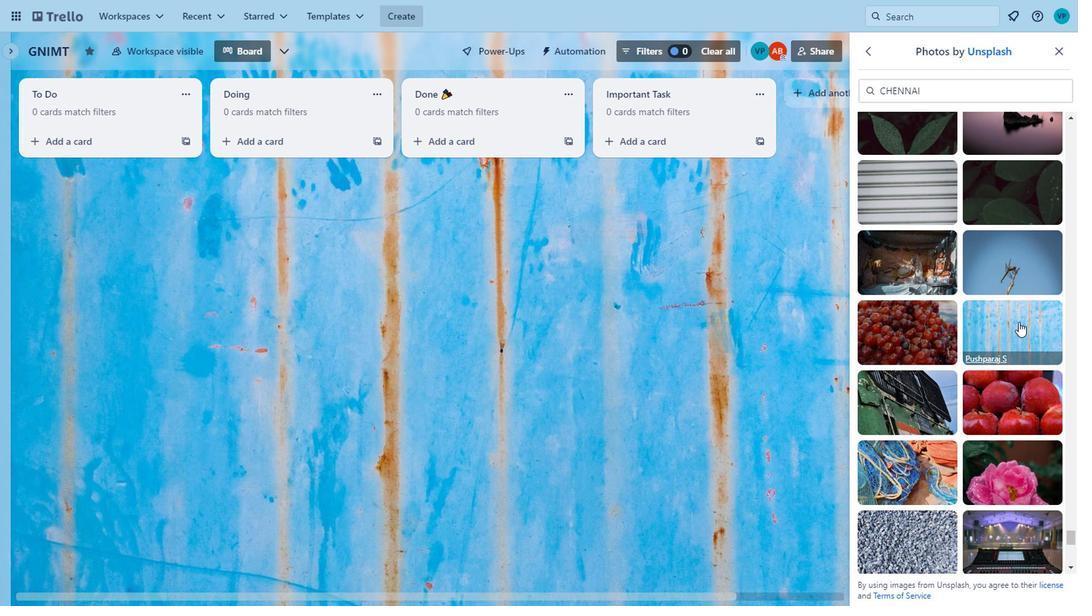 
Action: Mouse moved to (998, 310)
Screenshot: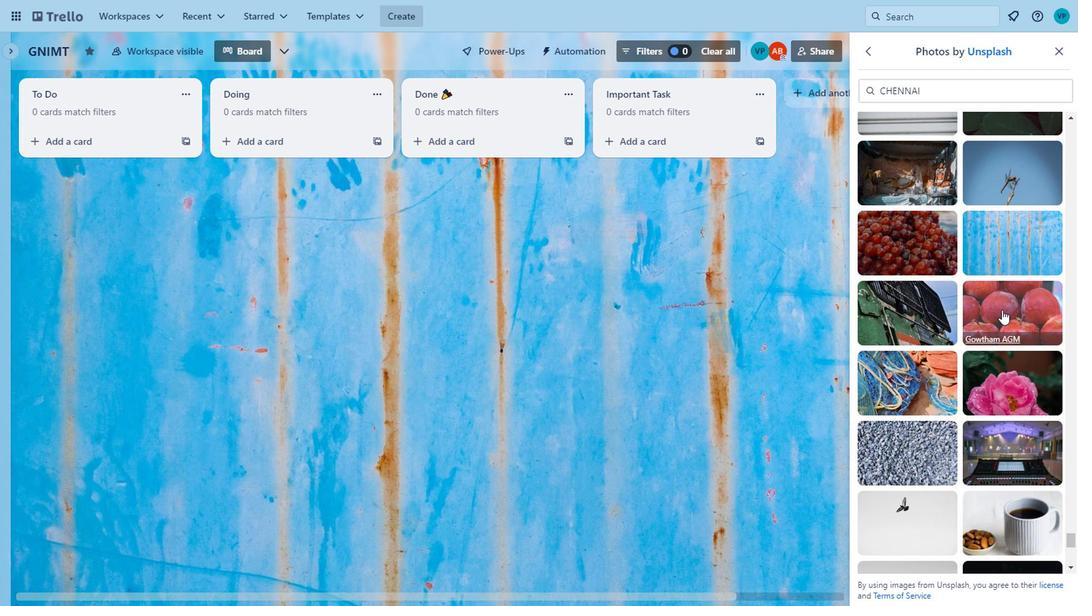 
Action: Mouse pressed left at (998, 310)
Screenshot: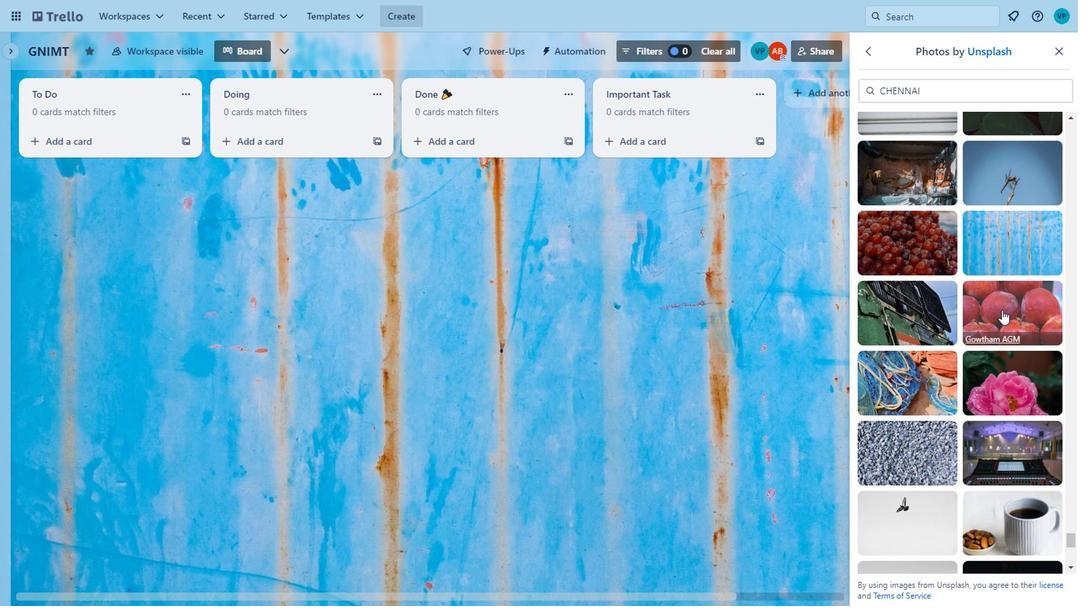 
Action: Mouse scrolled (998, 309) with delta (0, 0)
Screenshot: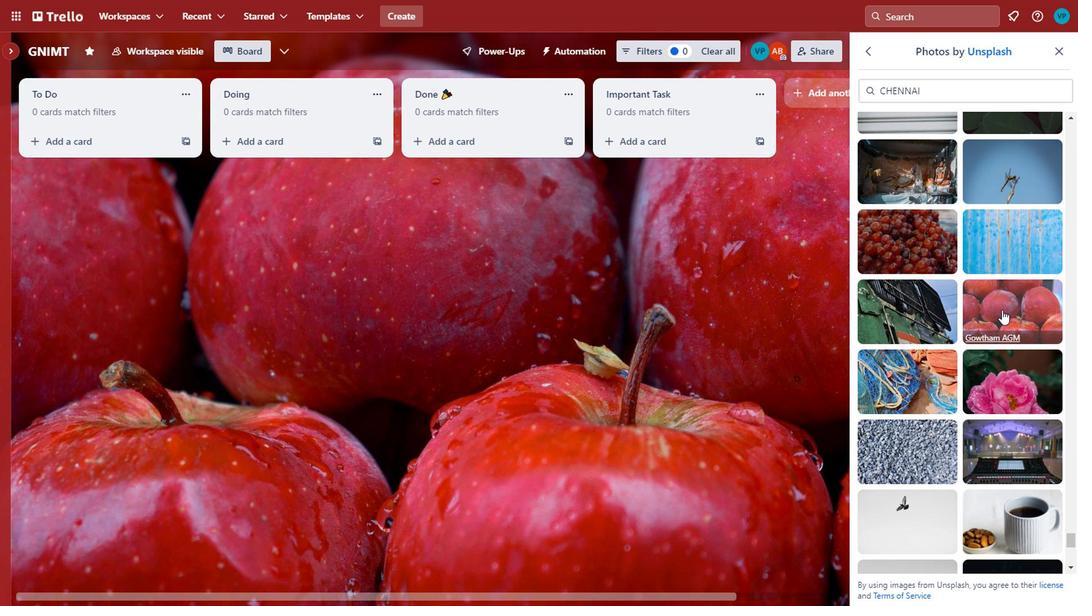 
Action: Mouse scrolled (998, 309) with delta (0, 0)
Screenshot: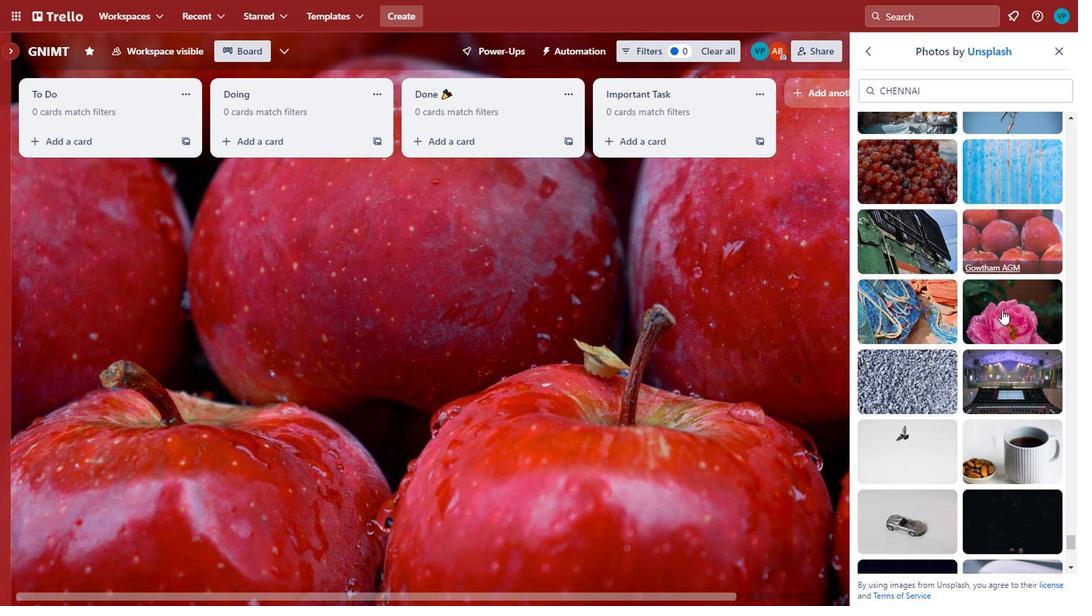 
Action: Mouse moved to (1010, 191)
Screenshot: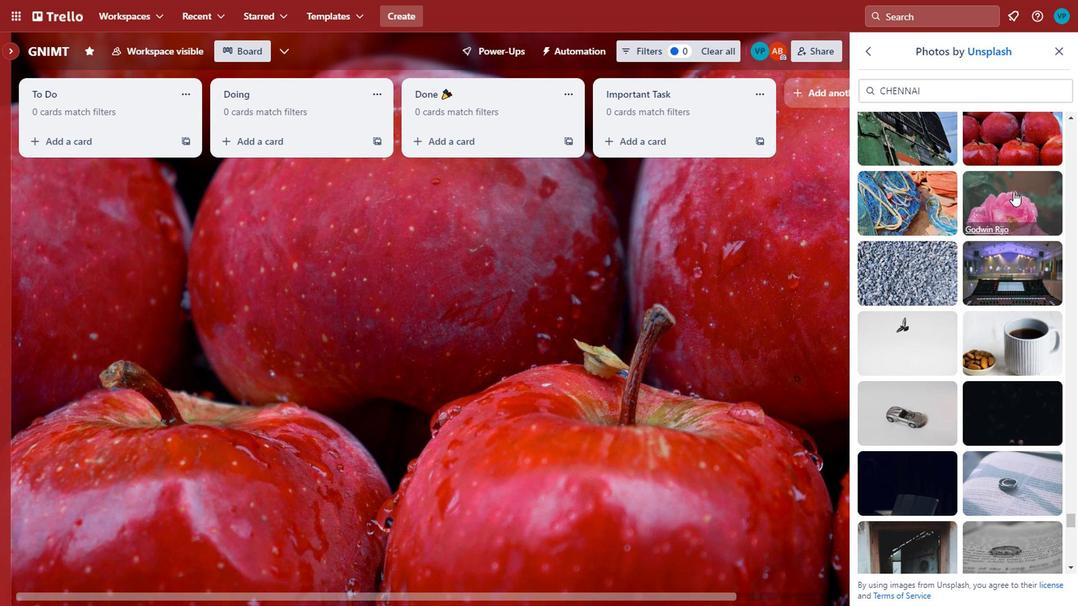 
Action: Mouse pressed left at (1010, 191)
Screenshot: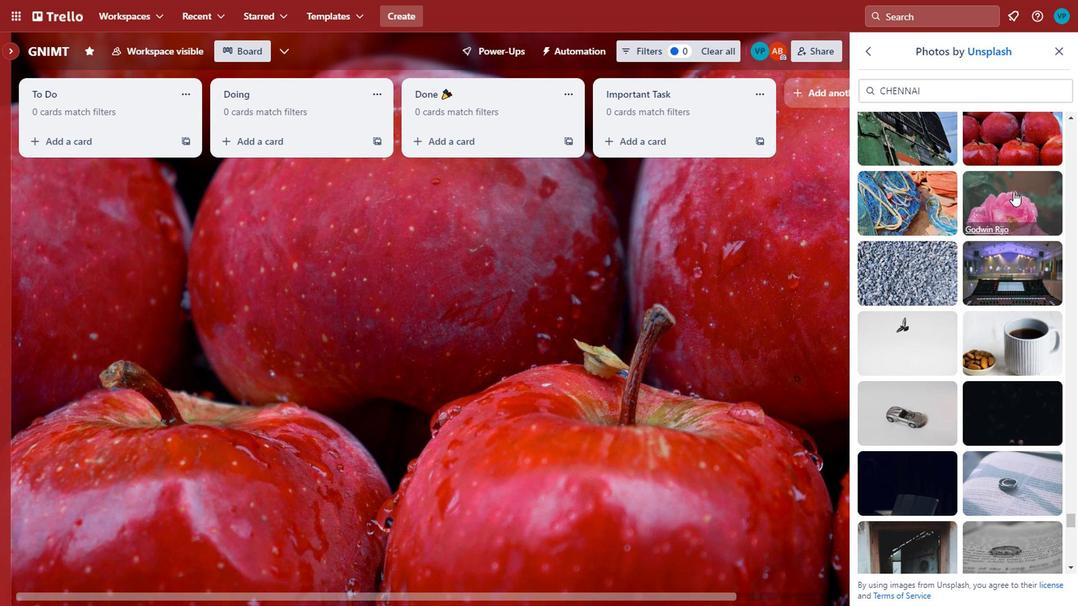 
Action: Mouse moved to (1010, 187)
Screenshot: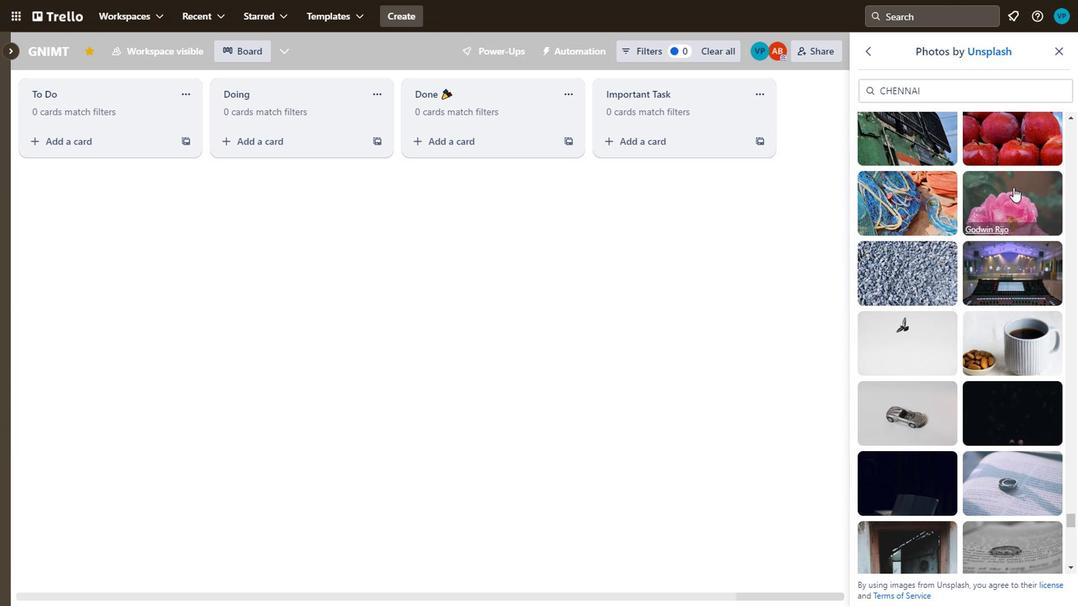 
Action: Mouse scrolled (1010, 188) with delta (0, 0)
Screenshot: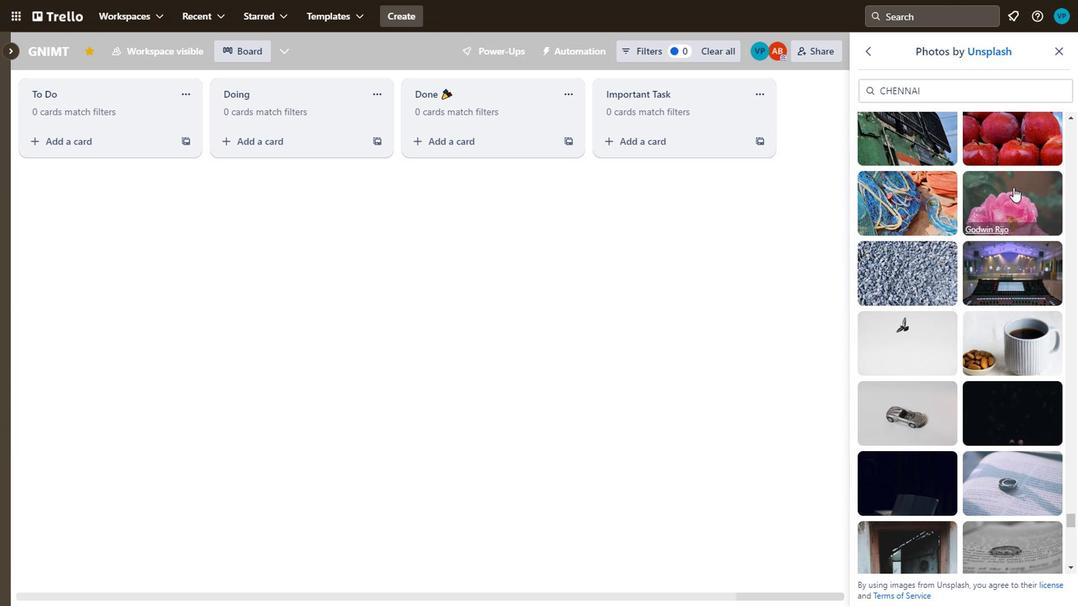 
Action: Mouse scrolled (1010, 186) with delta (0, 0)
Screenshot: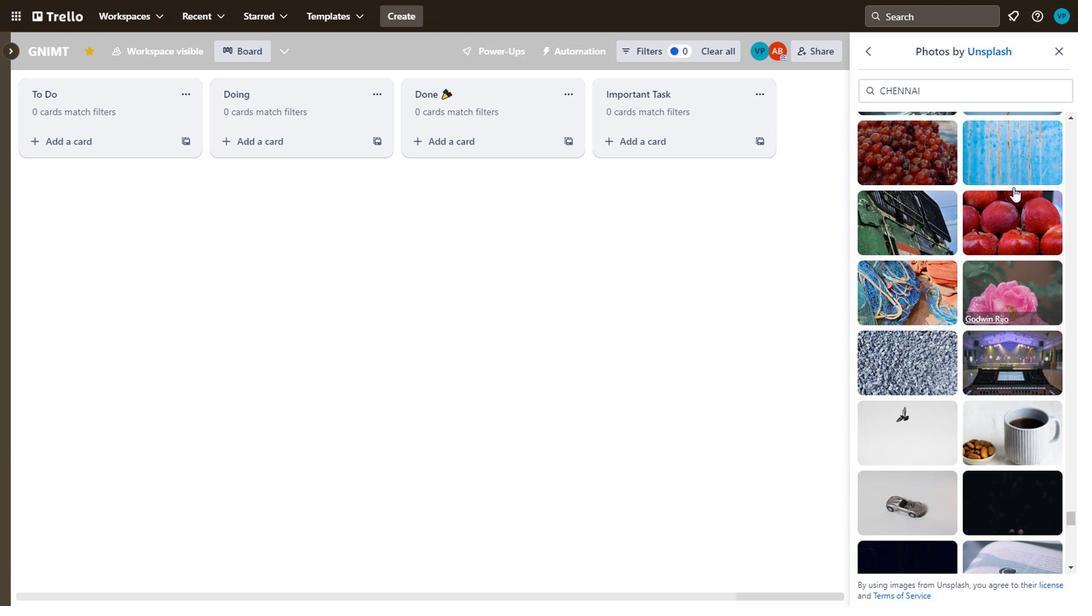 
Action: Mouse scrolled (1010, 186) with delta (0, 0)
Screenshot: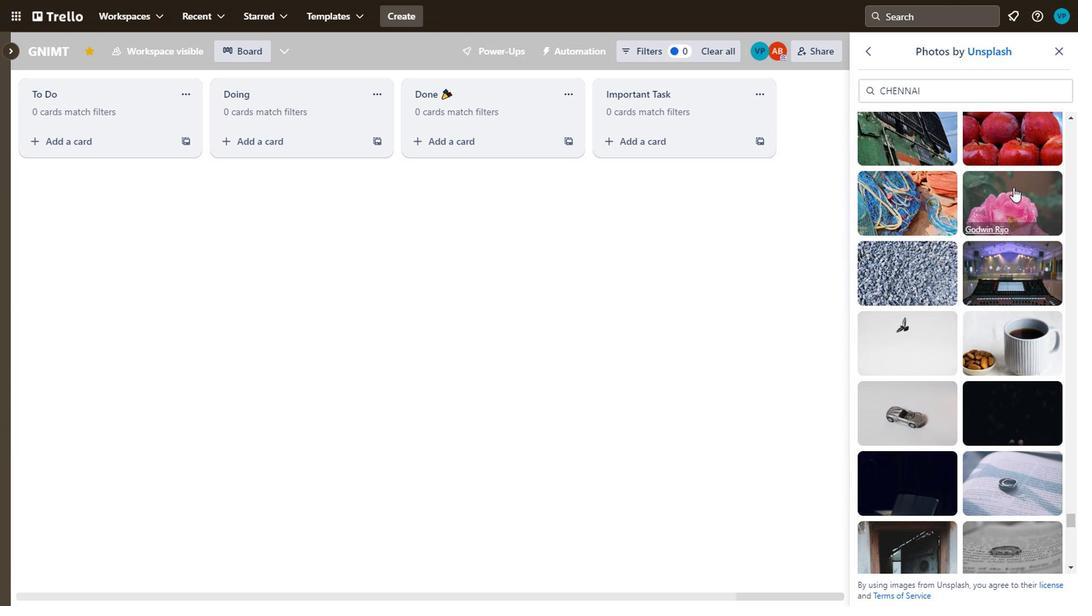 
Action: Mouse moved to (918, 287)
Screenshot: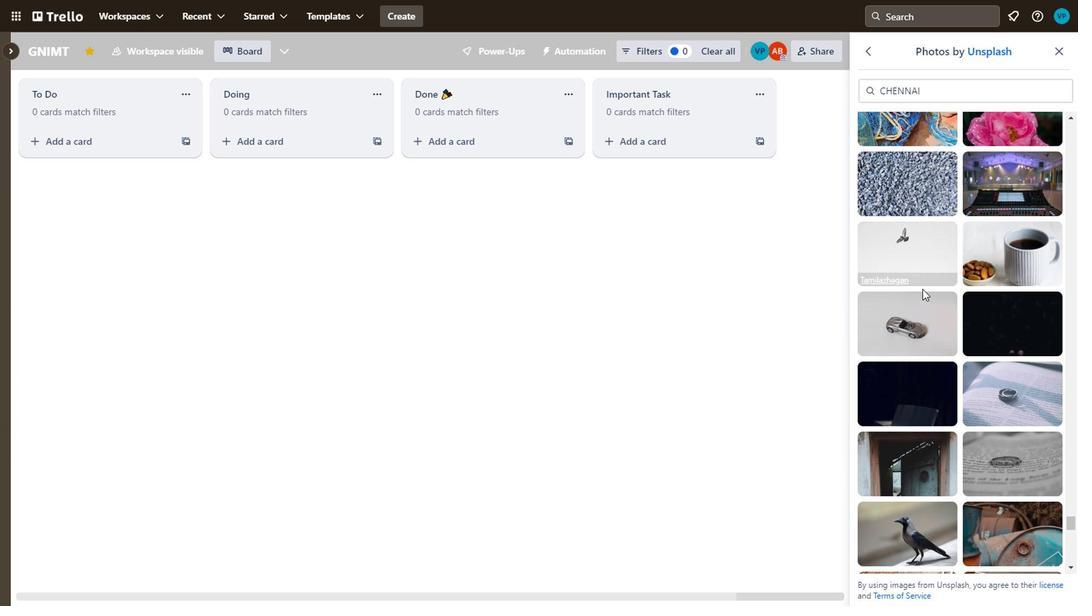 
Action: Mouse scrolled (918, 286) with delta (0, 0)
Screenshot: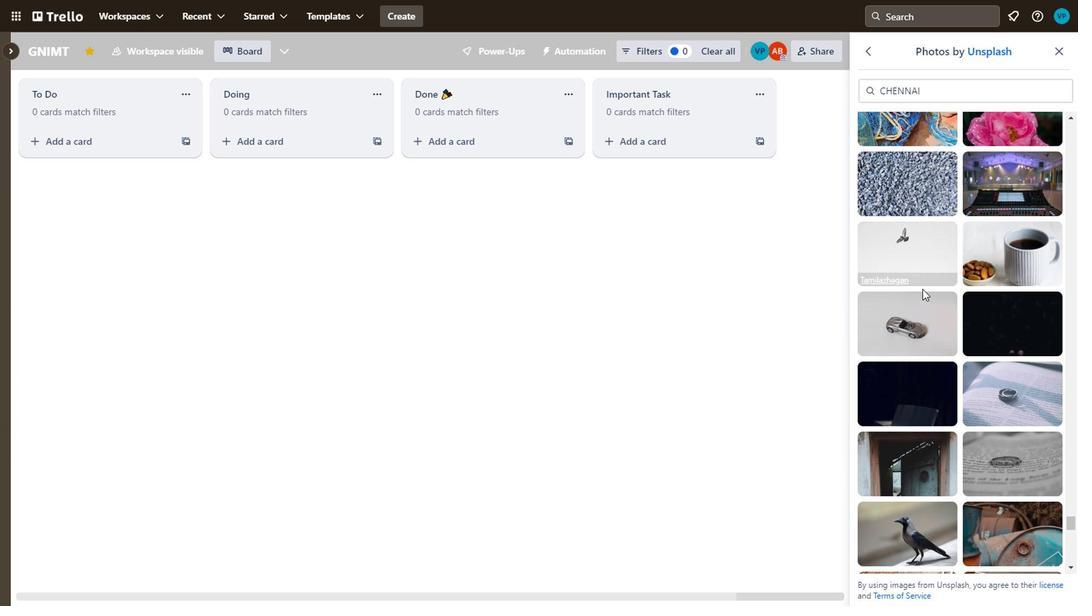 
Action: Mouse moved to (932, 271)
Screenshot: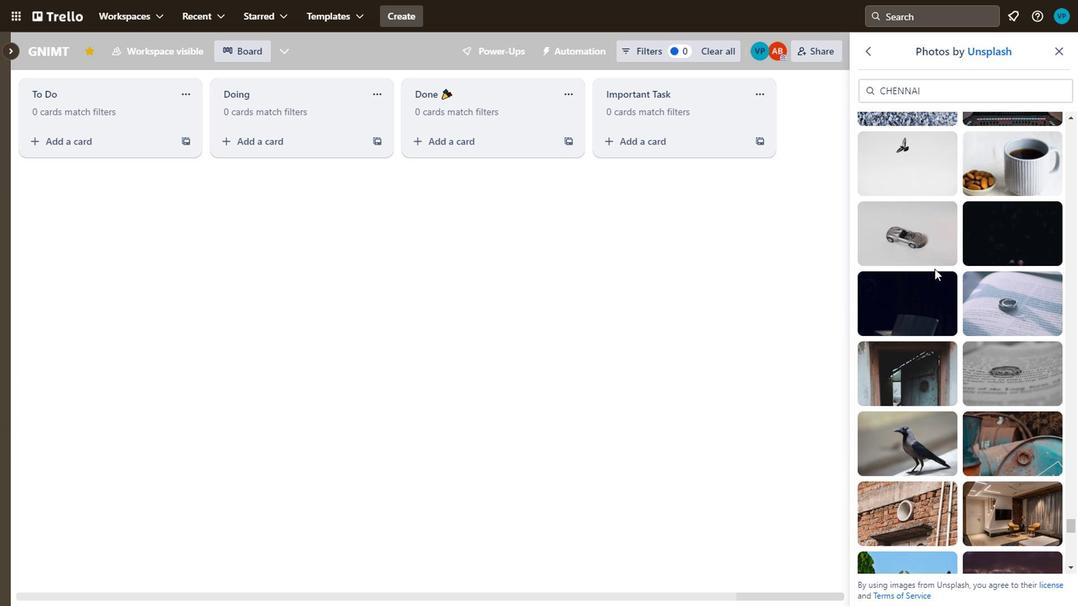 
Action: Mouse scrolled (932, 271) with delta (0, 0)
Screenshot: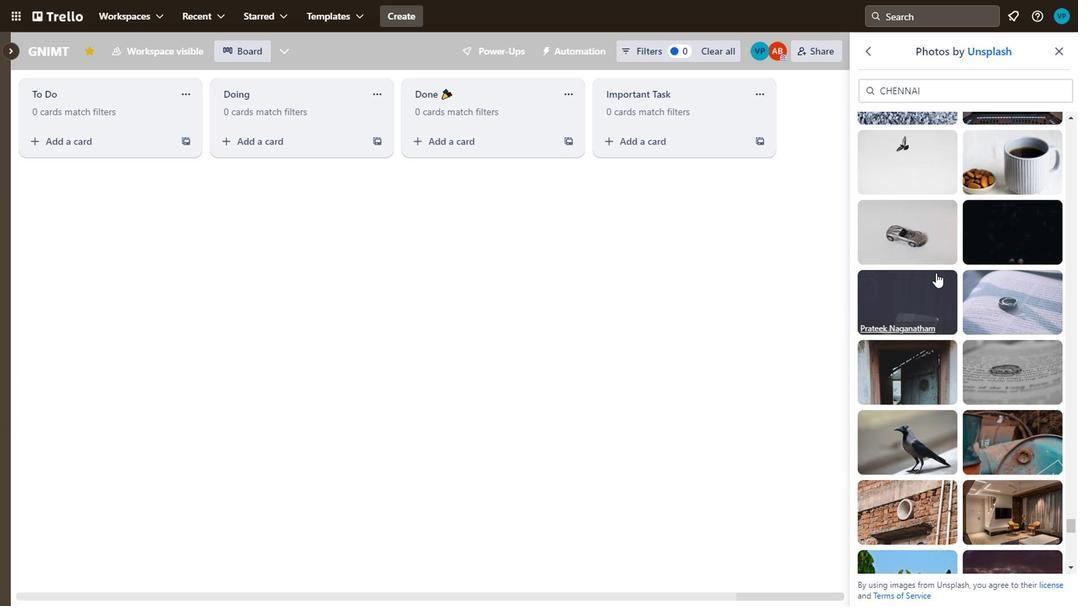 
Action: Mouse moved to (958, 358)
Screenshot: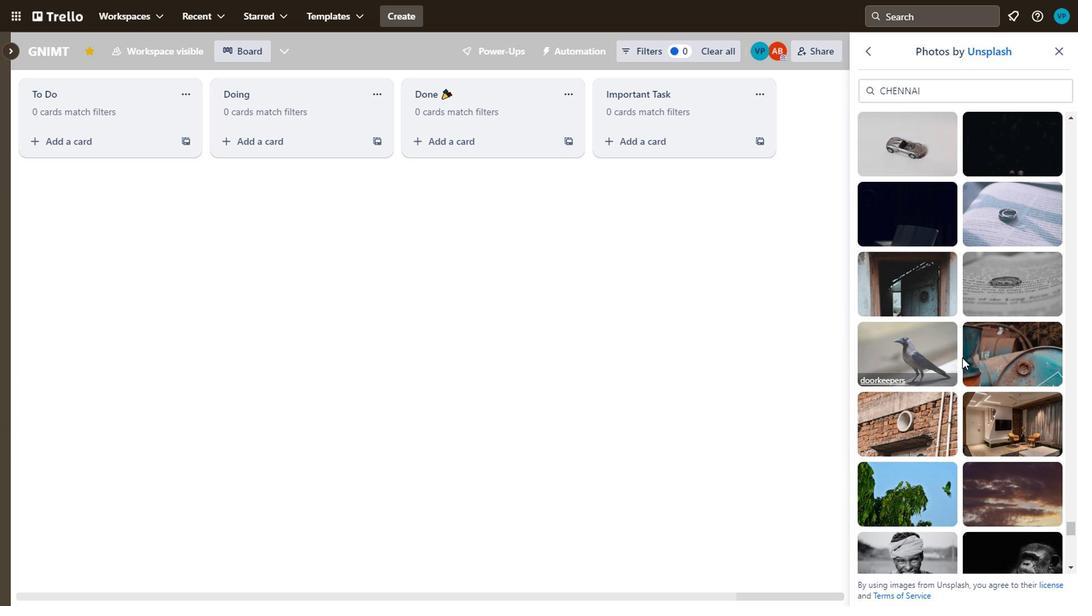 
Action: Mouse scrolled (958, 358) with delta (0, 0)
Screenshot: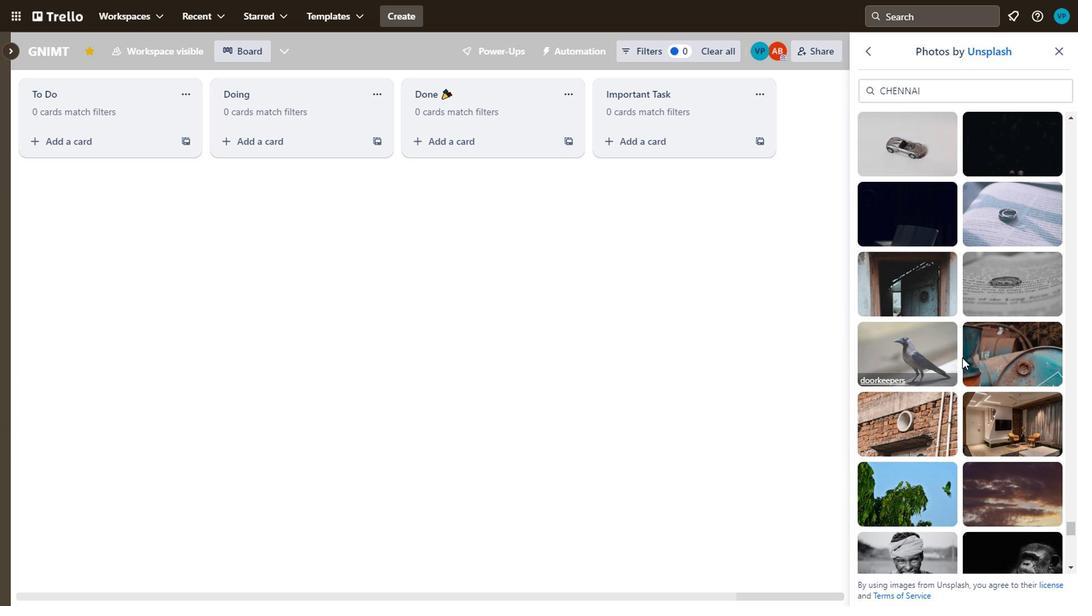 
Action: Mouse moved to (960, 358)
Screenshot: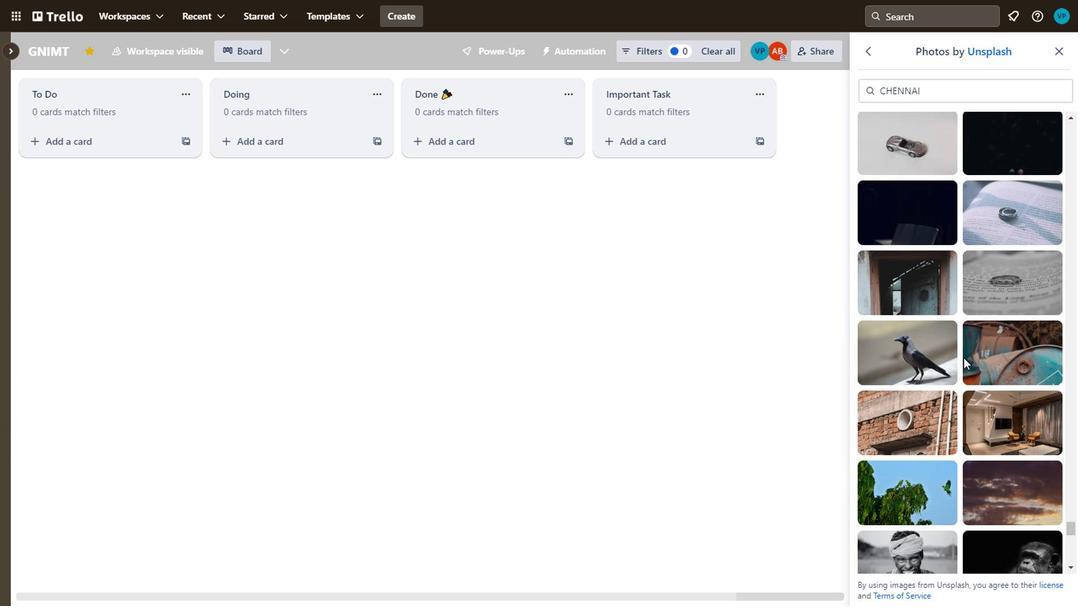 
Action: Mouse scrolled (960, 358) with delta (0, 0)
Screenshot: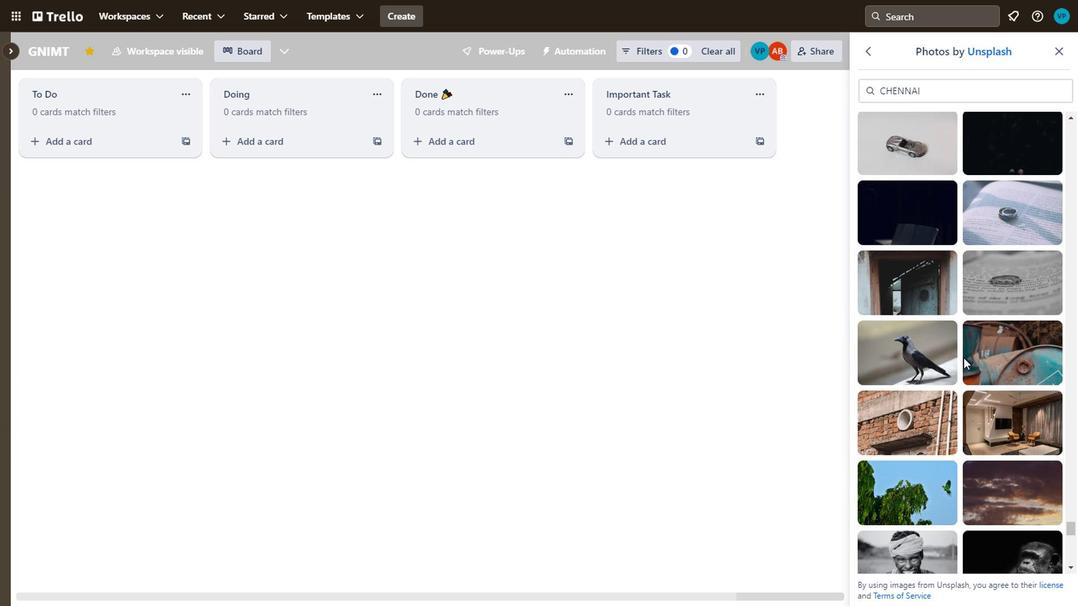 
Action: Mouse moved to (916, 297)
Screenshot: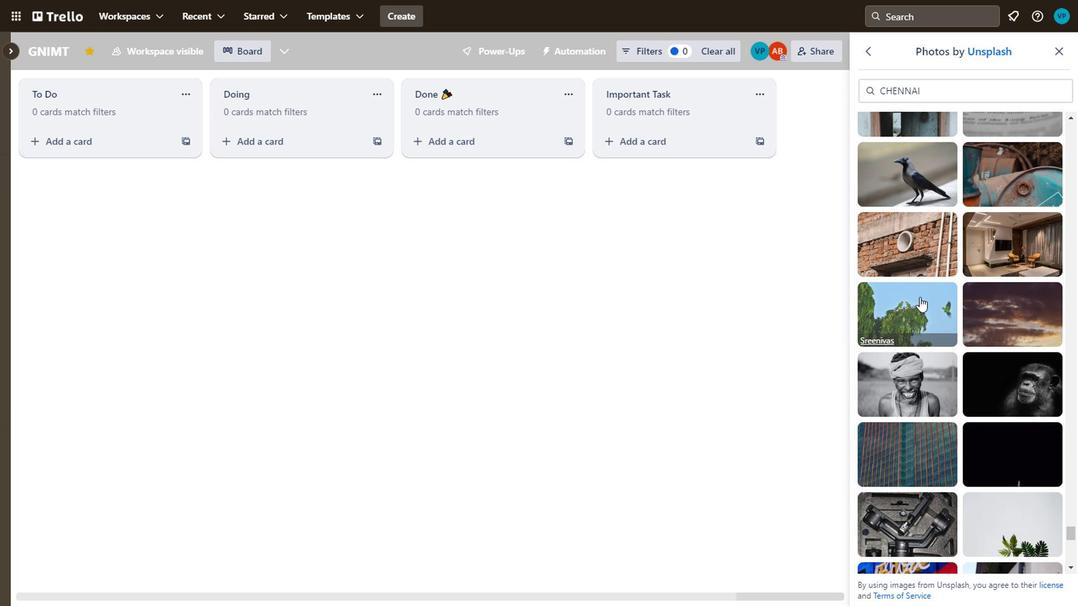 
Action: Mouse pressed left at (916, 297)
Screenshot: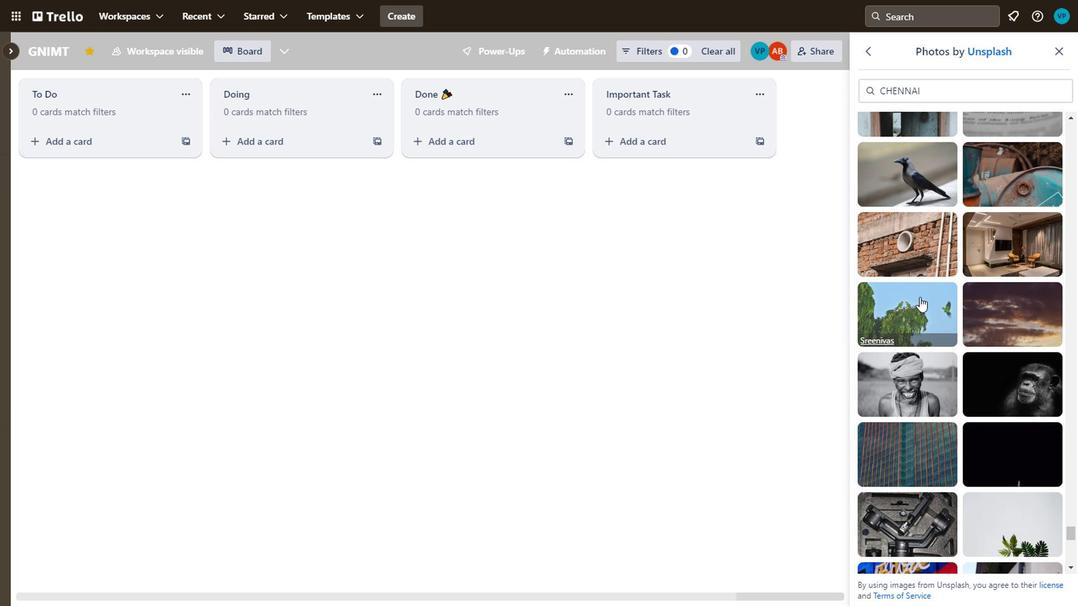 
Action: Mouse moved to (947, 263)
Screenshot: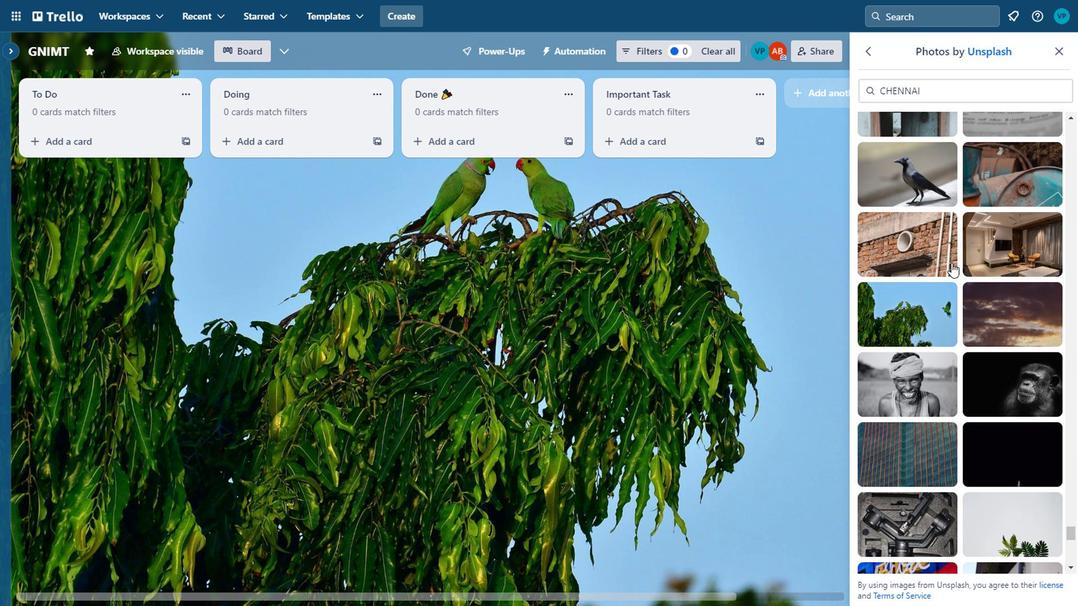 
Action: Mouse scrolled (947, 262) with delta (0, 0)
Screenshot: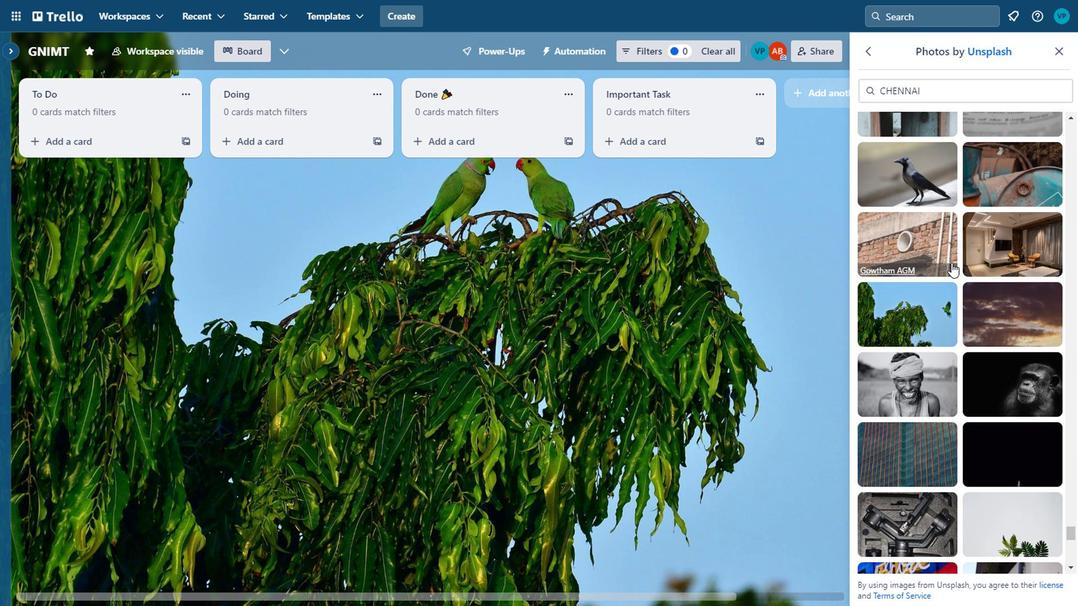 
Action: Mouse scrolled (947, 262) with delta (0, 0)
Screenshot: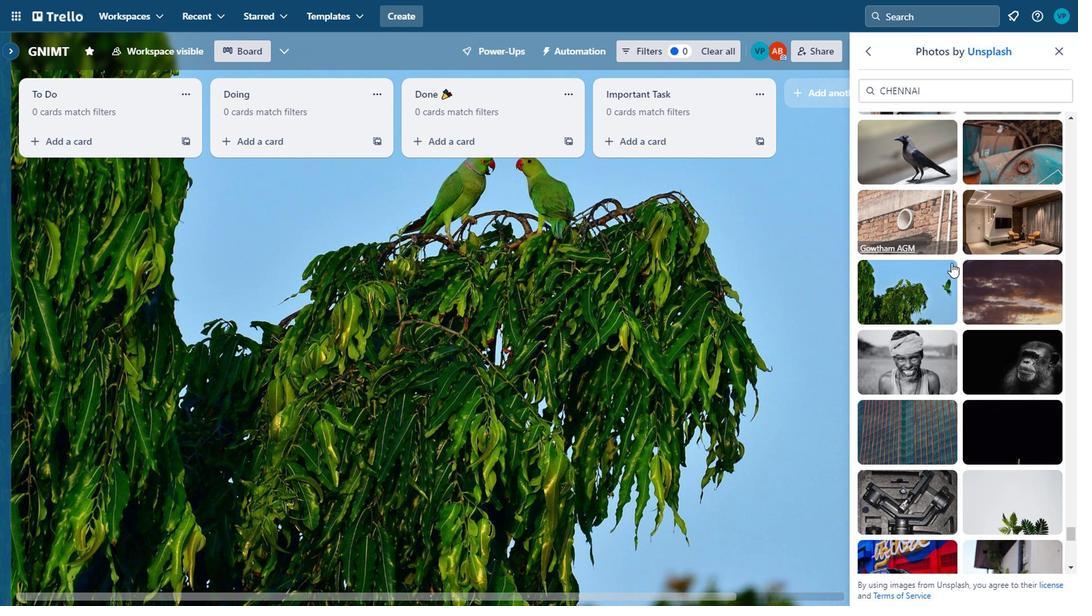 
Action: Mouse moved to (947, 263)
Screenshot: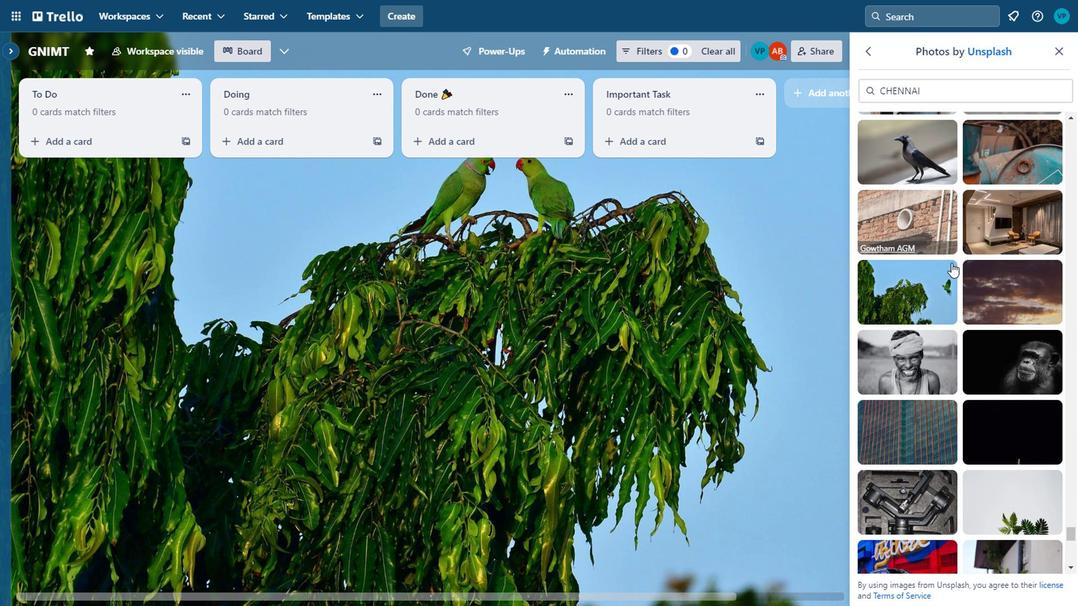 
Action: Mouse scrolled (947, 262) with delta (0, 0)
Screenshot: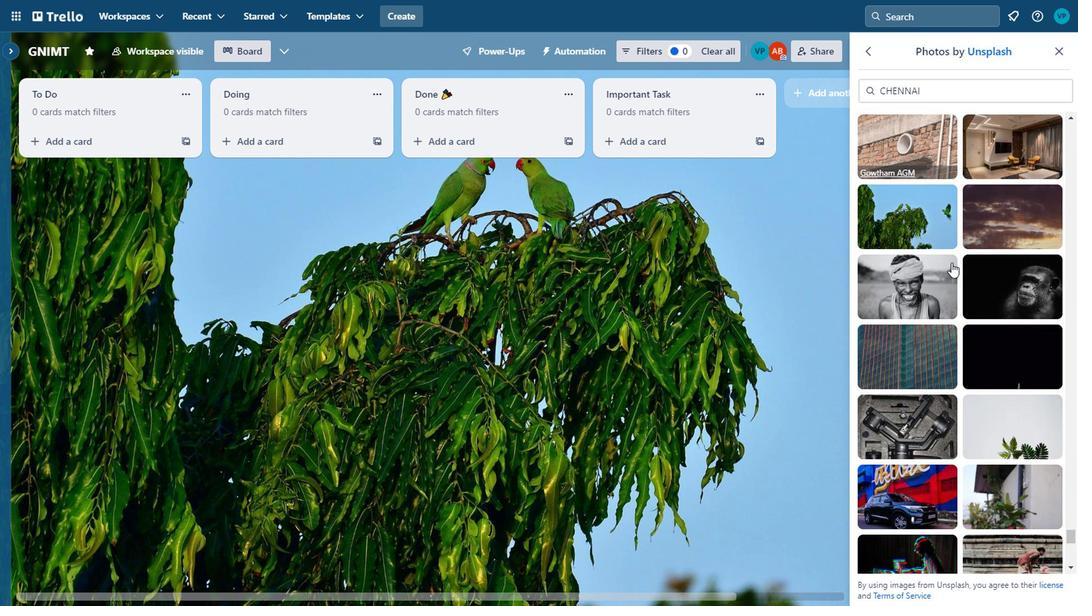 
Action: Mouse scrolled (947, 262) with delta (0, 0)
Screenshot: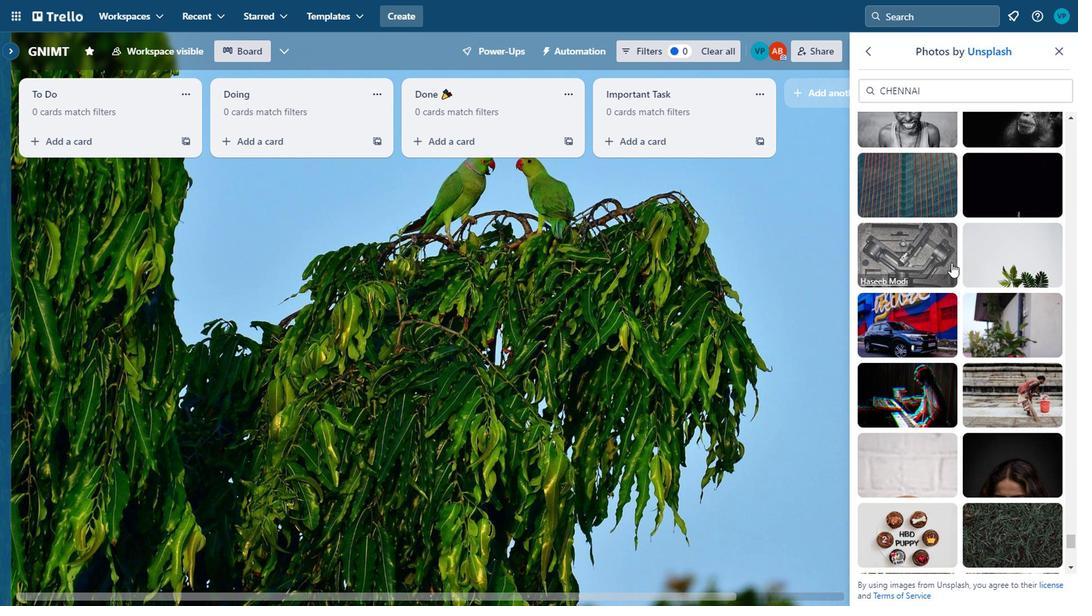
Action: Mouse scrolled (947, 262) with delta (0, 0)
Screenshot: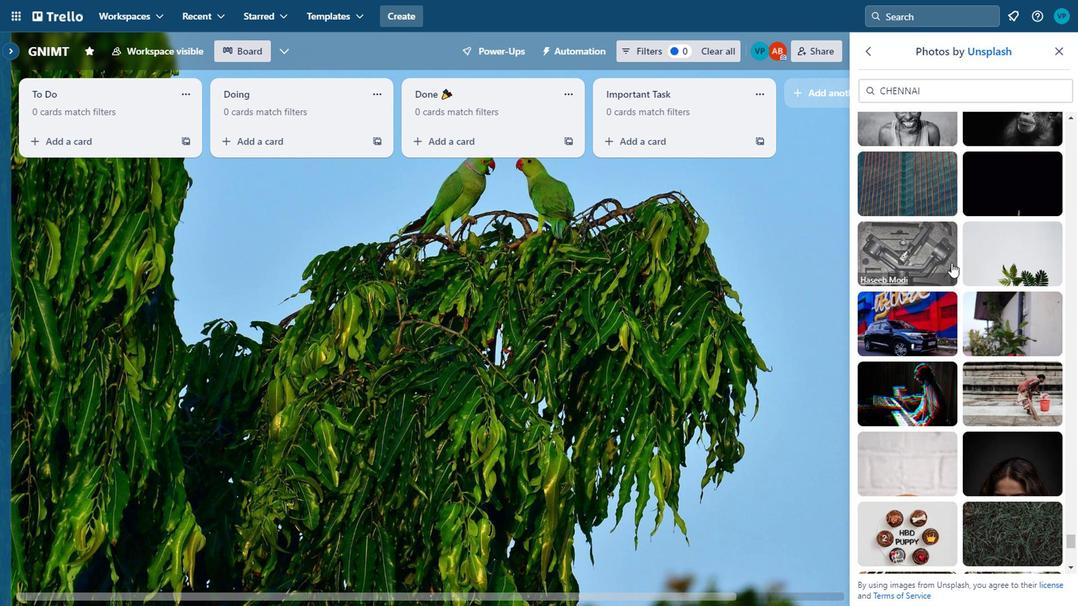 
Action: Mouse moved to (947, 263)
Screenshot: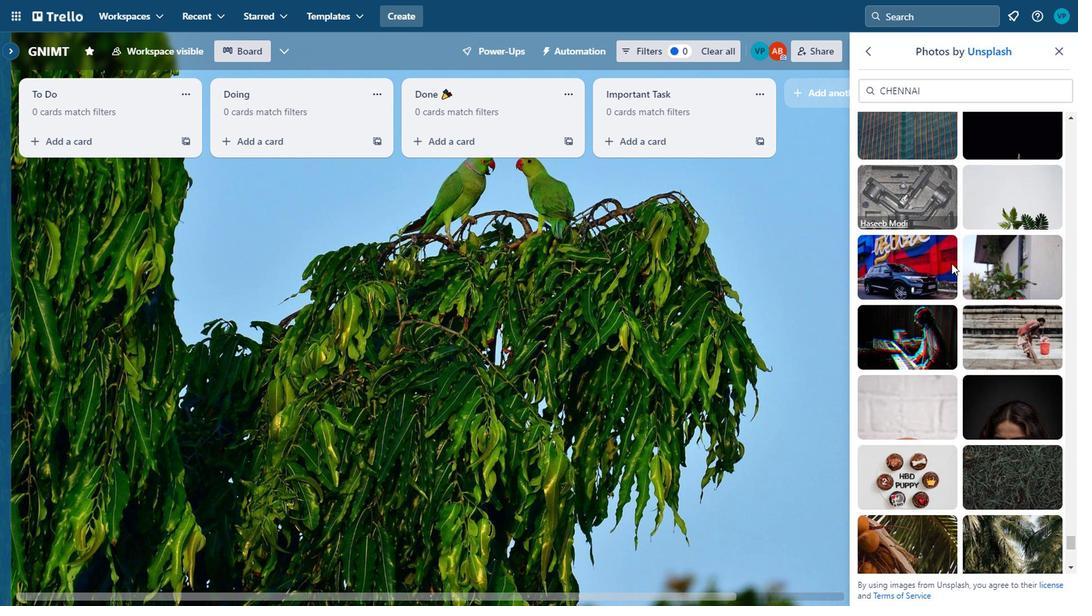 
Action: Mouse scrolled (947, 263) with delta (0, 0)
Screenshot: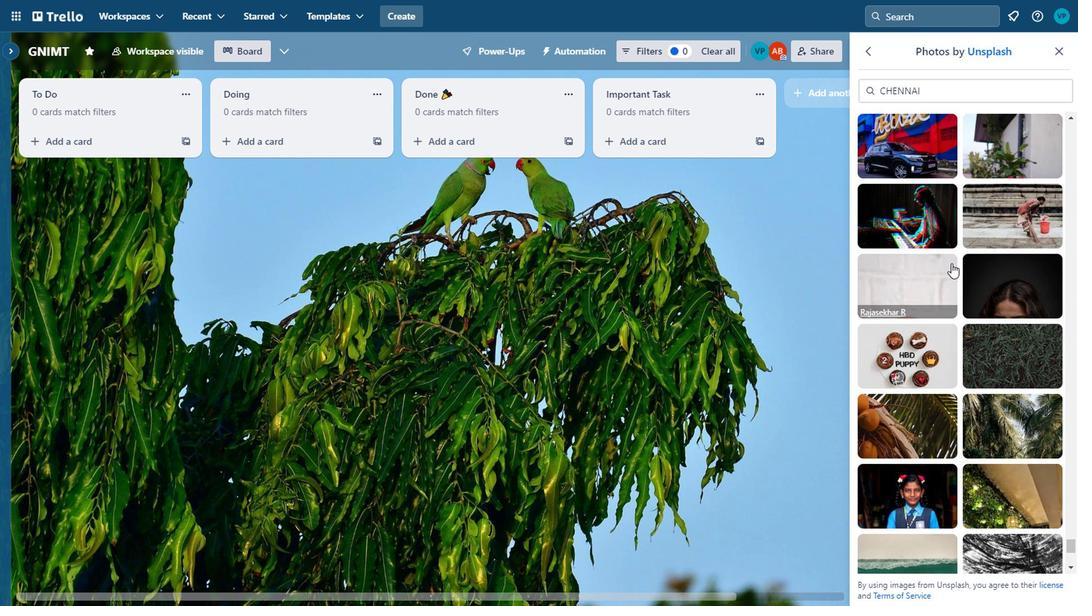 
Action: Mouse scrolled (947, 263) with delta (0, 0)
Screenshot: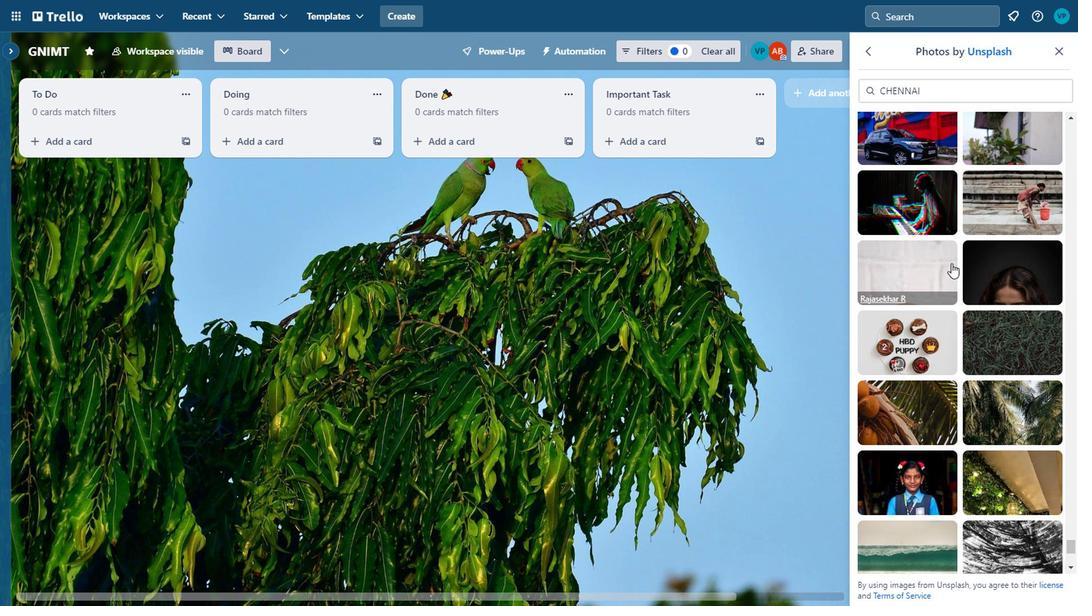 
Action: Mouse scrolled (947, 263) with delta (0, 0)
Screenshot: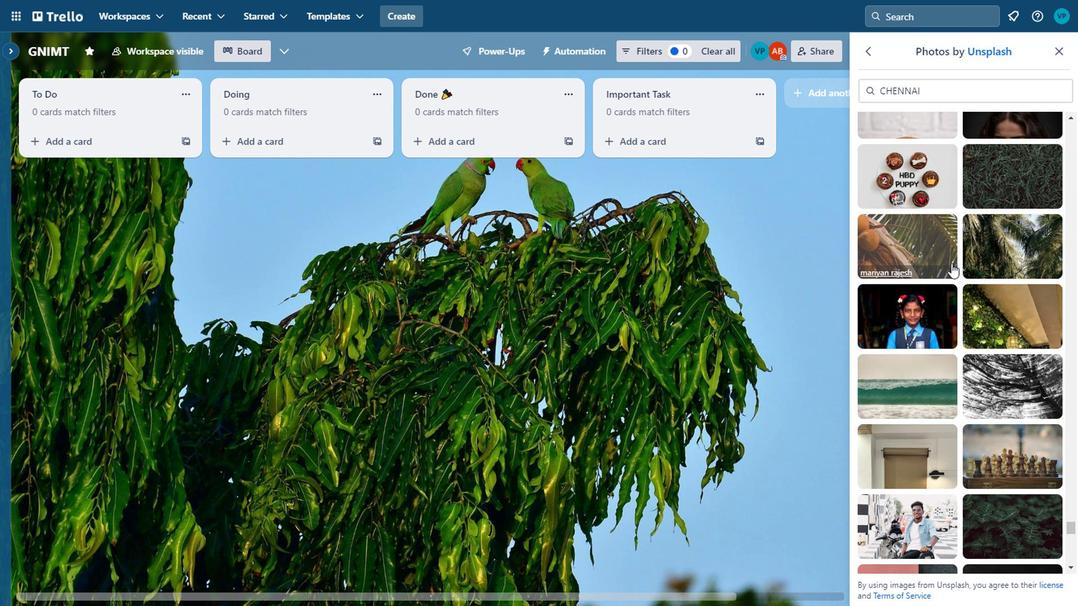 
Action: Mouse scrolled (947, 263) with delta (0, 0)
Screenshot: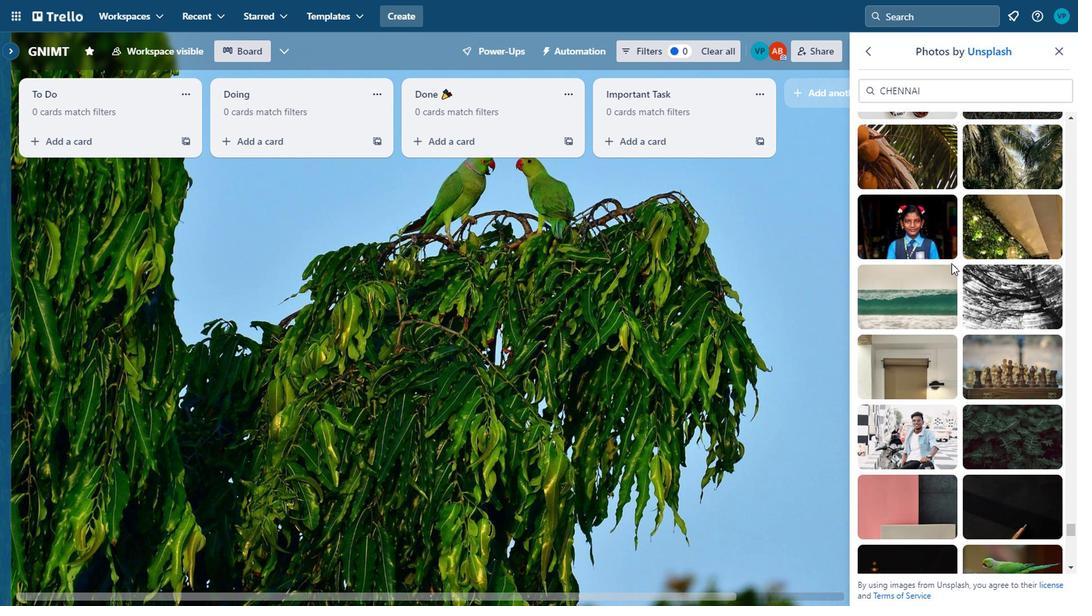 
Action: Mouse moved to (995, 270)
Screenshot: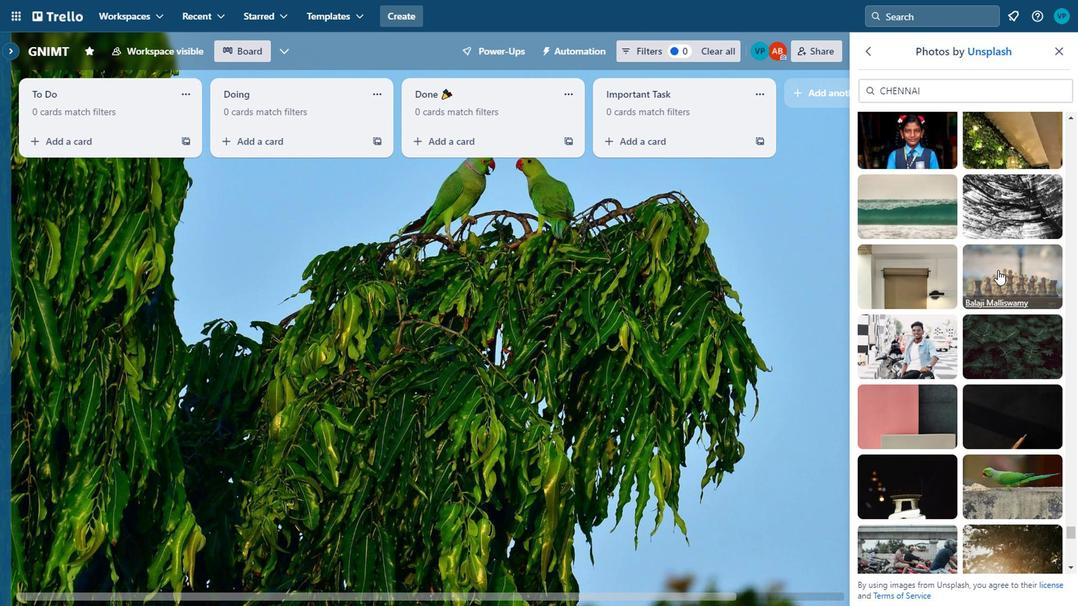 
Action: Mouse pressed left at (995, 270)
Screenshot: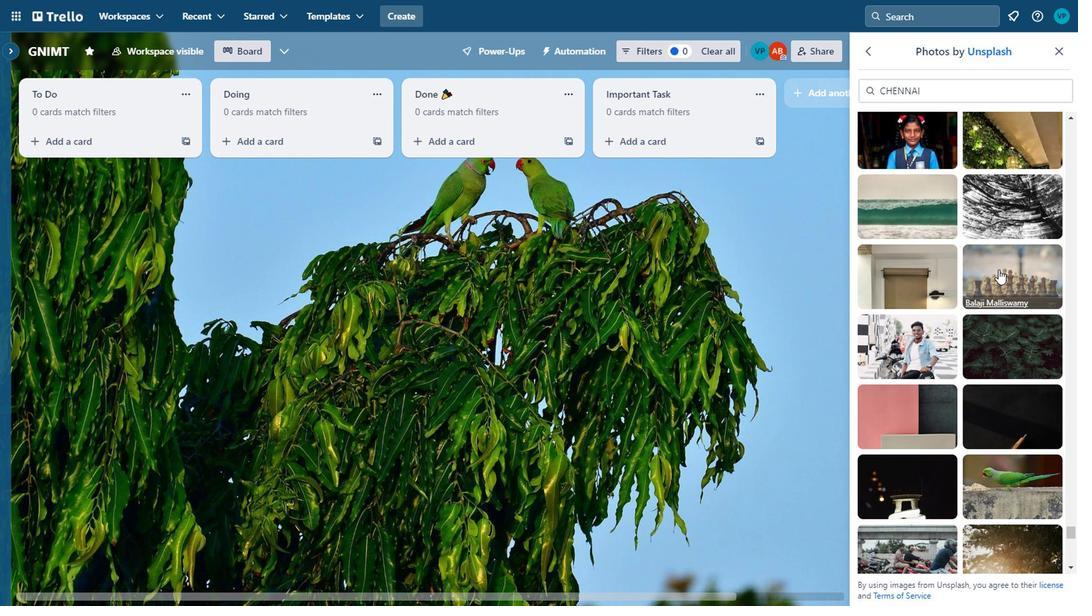 
Action: Mouse moved to (929, 270)
Screenshot: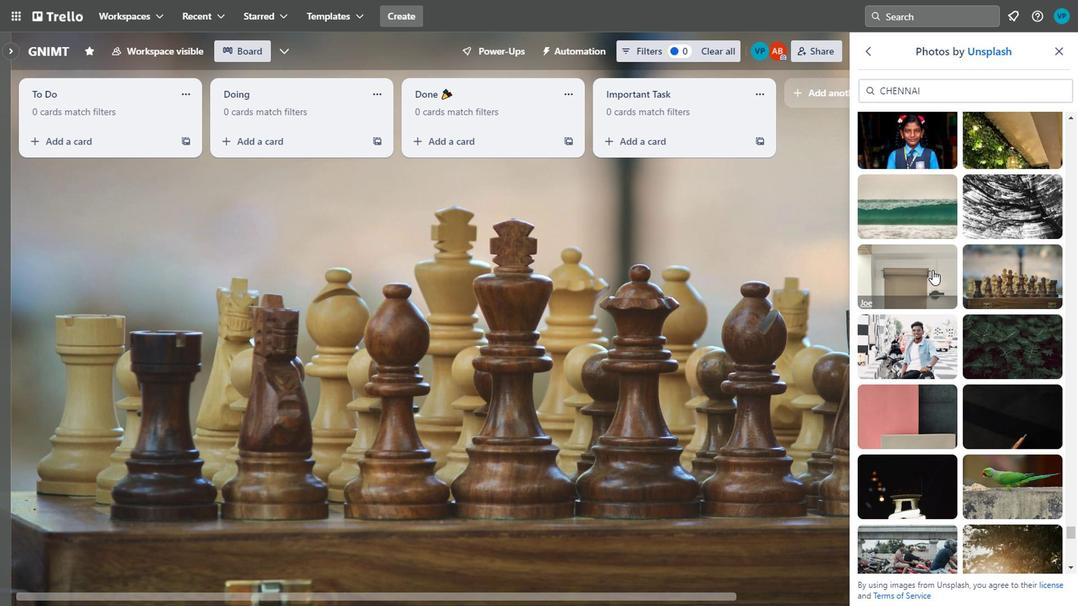 
Action: Mouse scrolled (929, 270) with delta (0, 0)
Screenshot: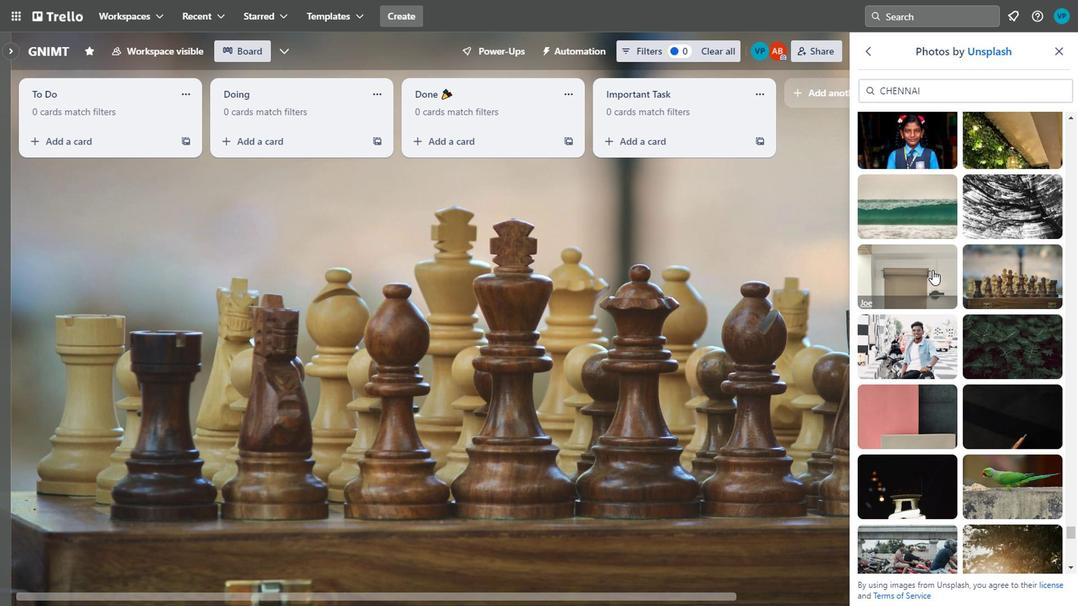 
Action: Mouse scrolled (929, 270) with delta (0, 0)
Screenshot: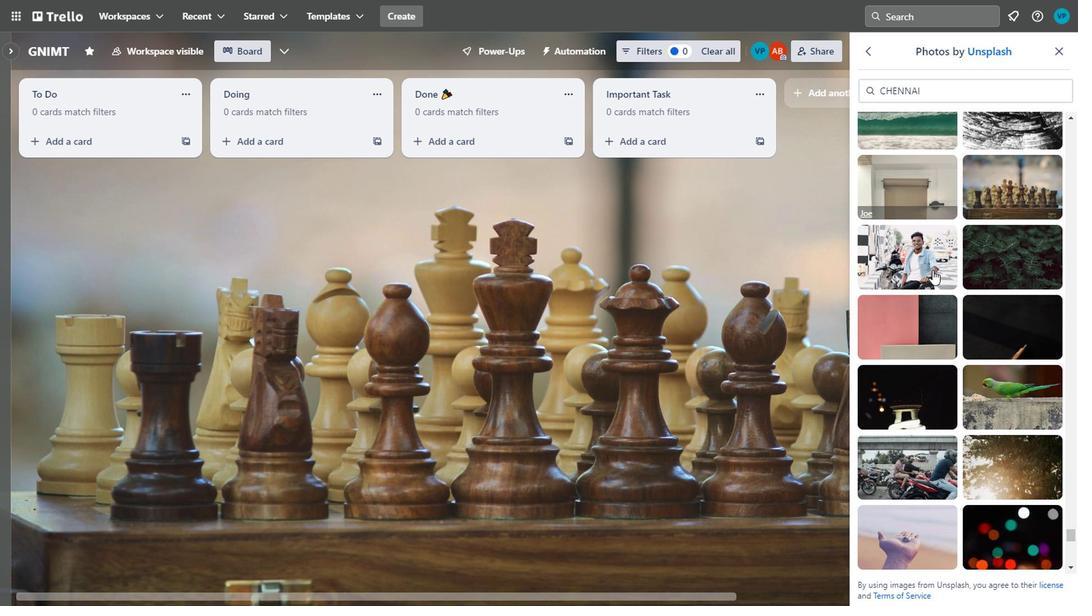 
Action: Mouse scrolled (929, 270) with delta (0, 0)
Screenshot: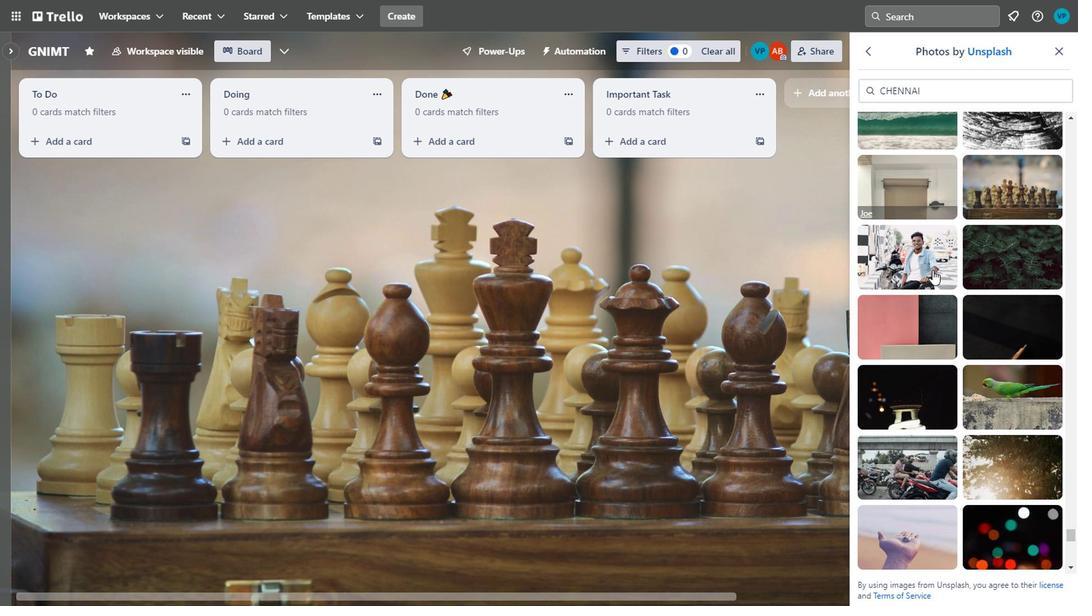
Action: Mouse moved to (985, 204)
Screenshot: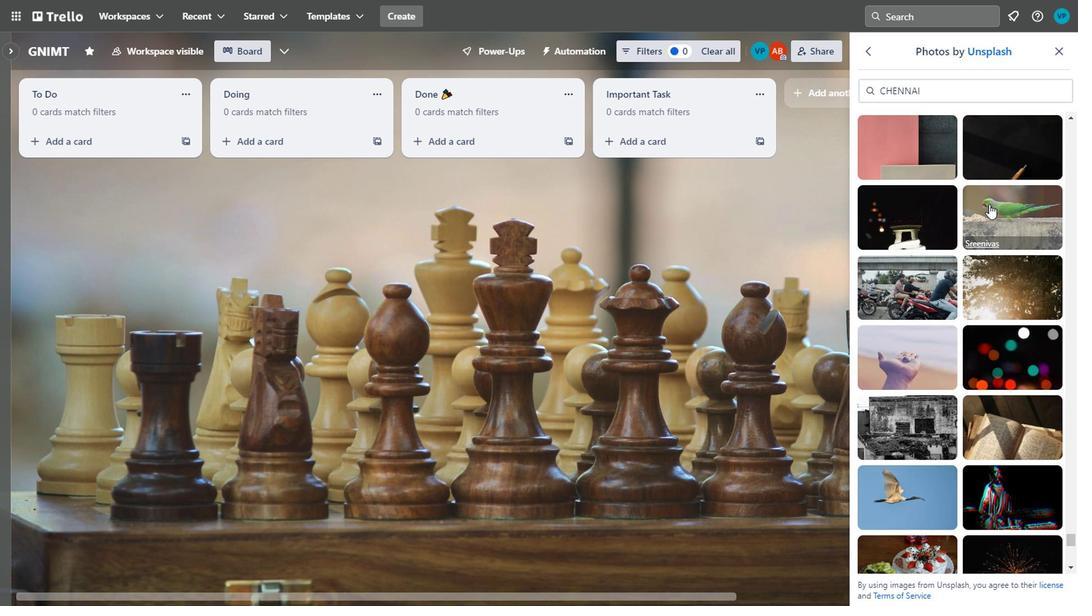 
Action: Mouse pressed left at (985, 204)
Screenshot: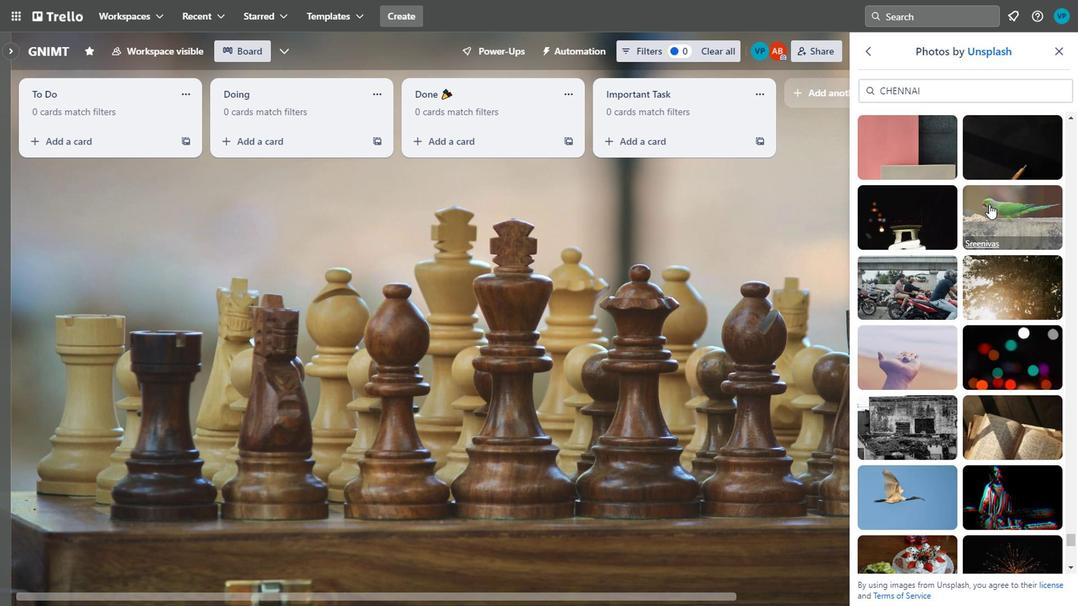 
Action: Mouse moved to (1026, 335)
Screenshot: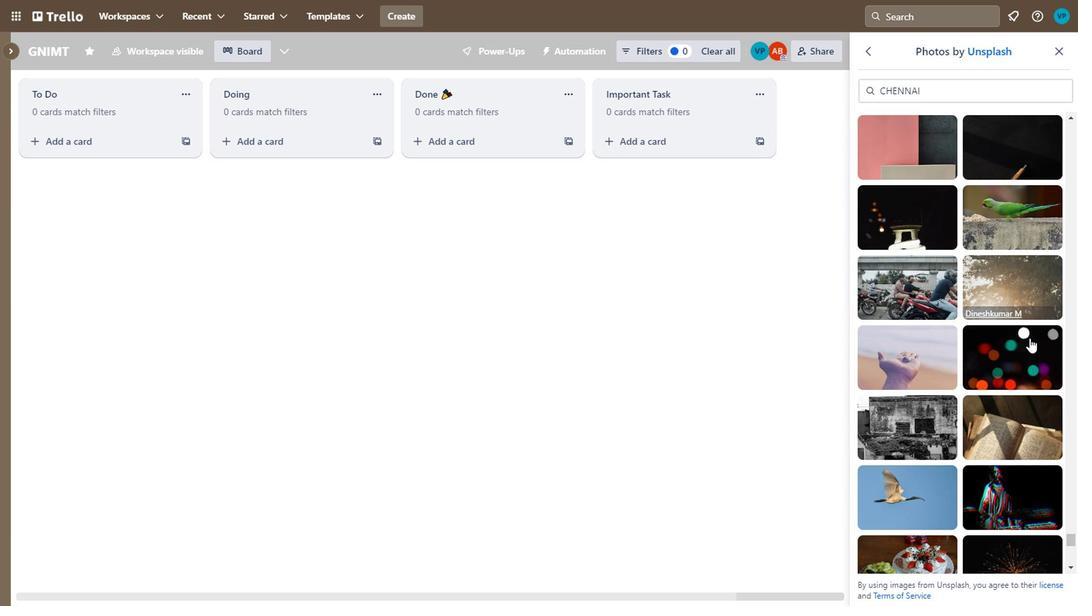 
Action: Mouse scrolled (1026, 335) with delta (0, 0)
Screenshot: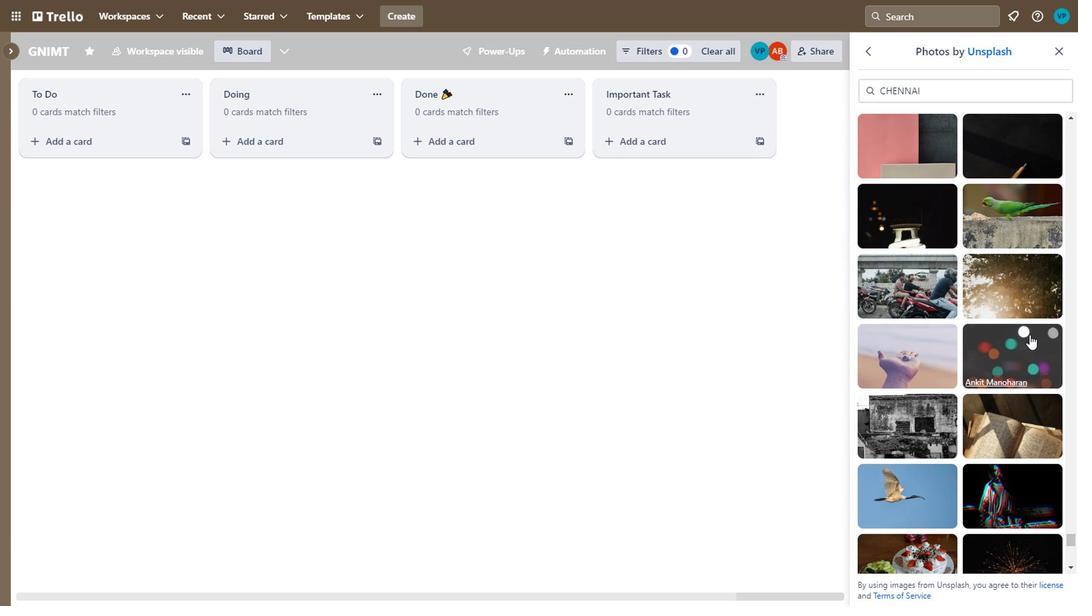 
Action: Mouse scrolled (1026, 335) with delta (0, 0)
Screenshot: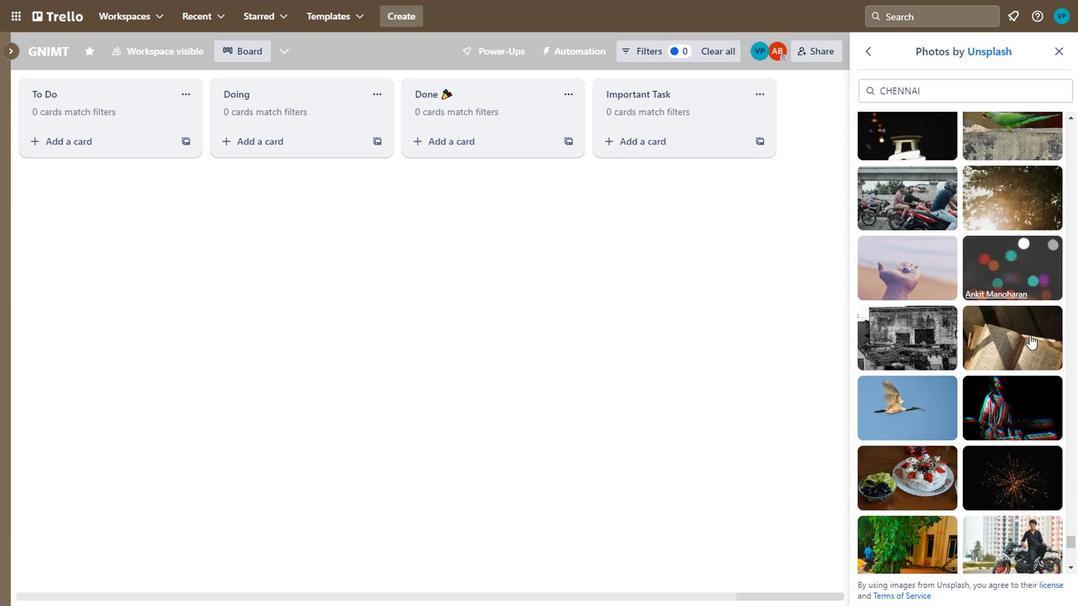 
Action: Mouse moved to (911, 375)
Screenshot: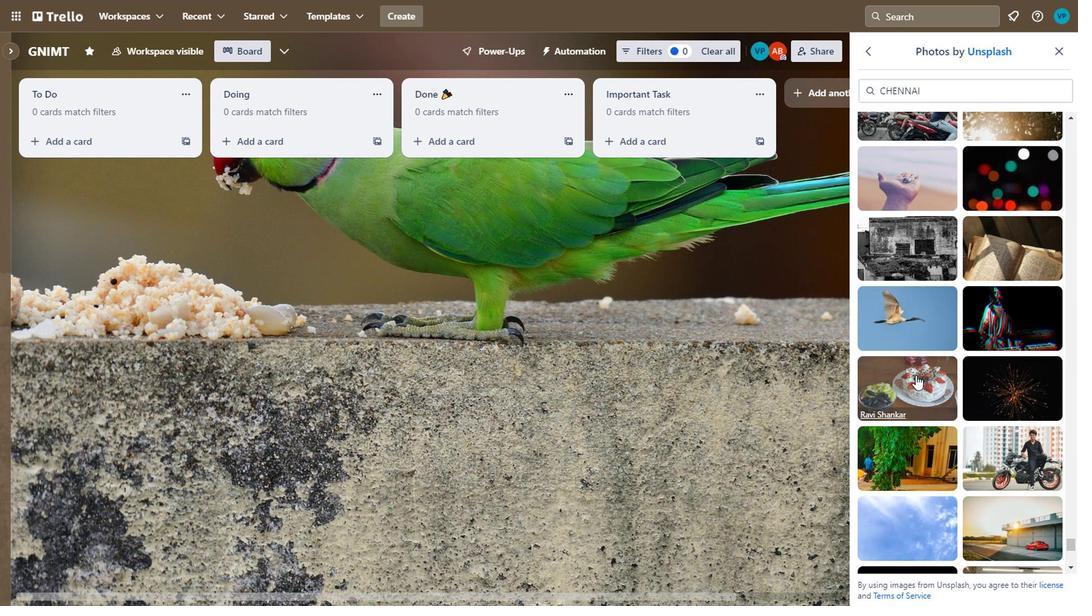 
Action: Mouse pressed left at (911, 375)
Screenshot: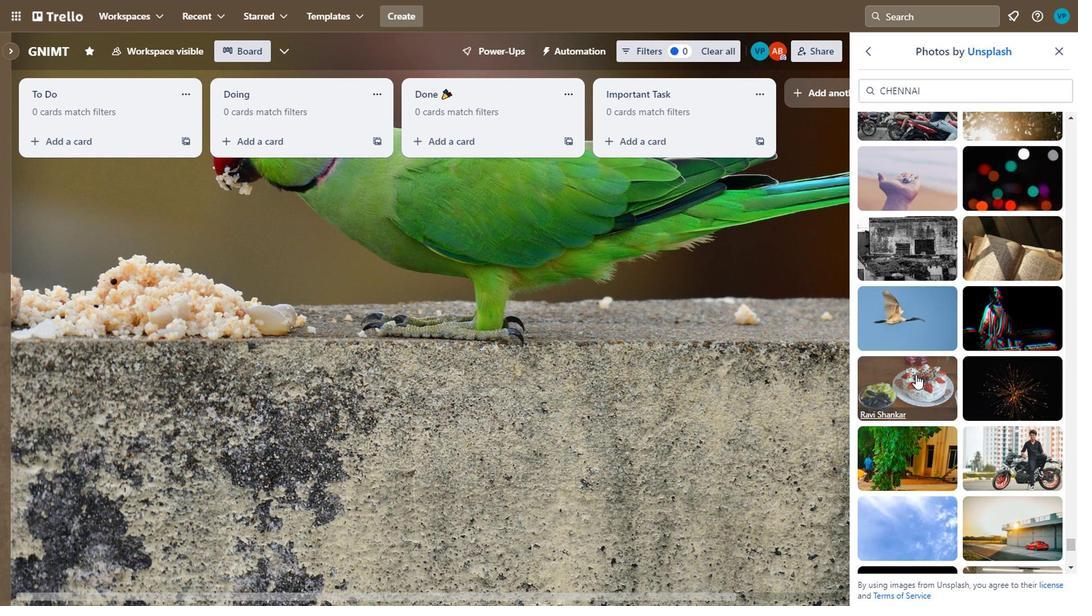 
Action: Mouse moved to (907, 349)
Screenshot: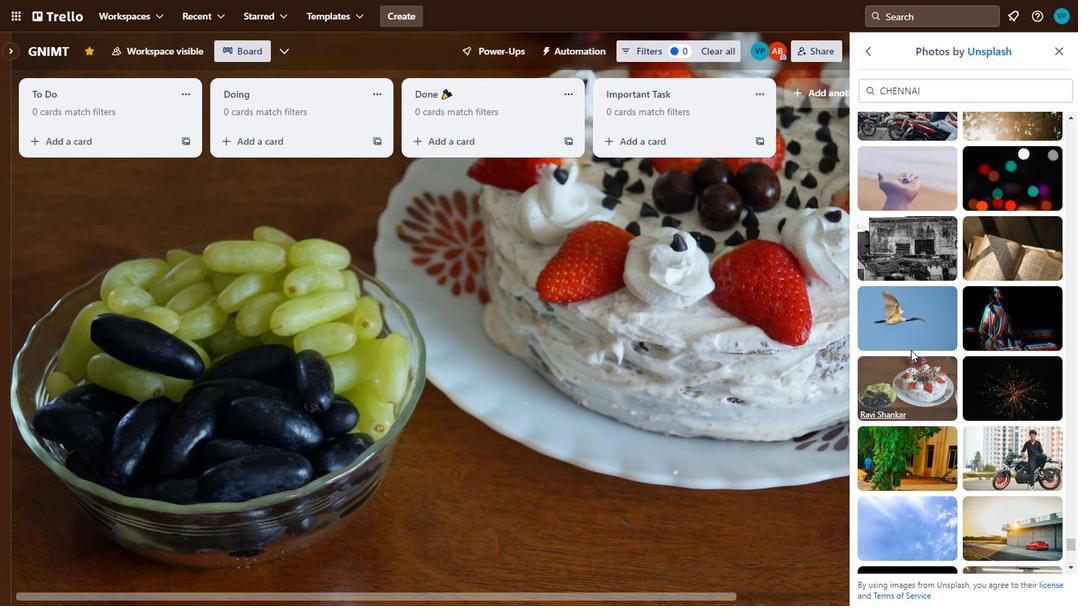 
Action: Mouse scrolled (907, 349) with delta (0, 0)
Screenshot: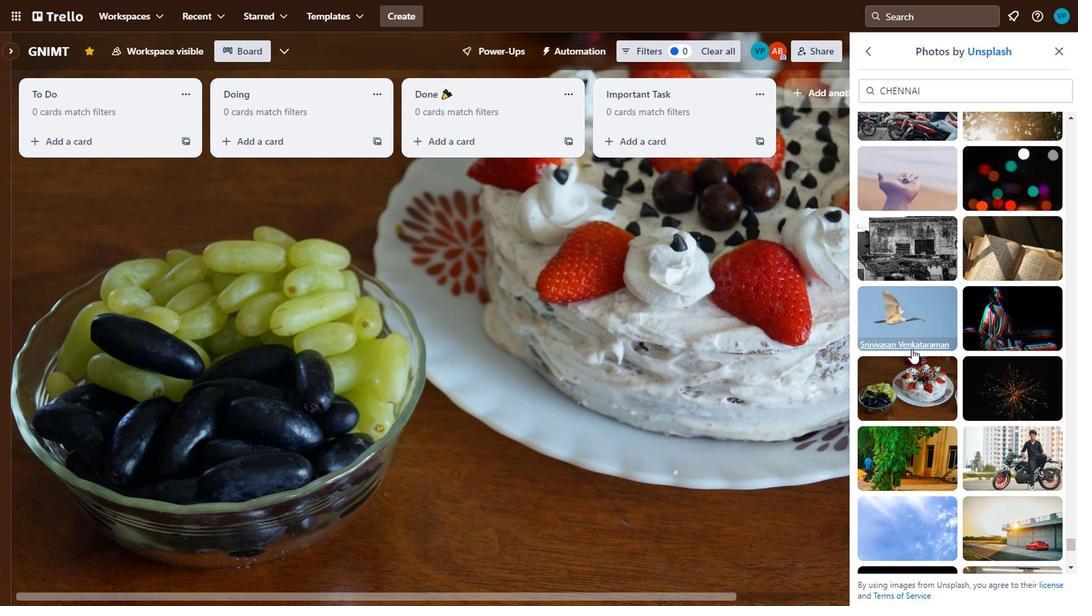 
Action: Mouse scrolled (907, 349) with delta (0, 0)
Screenshot: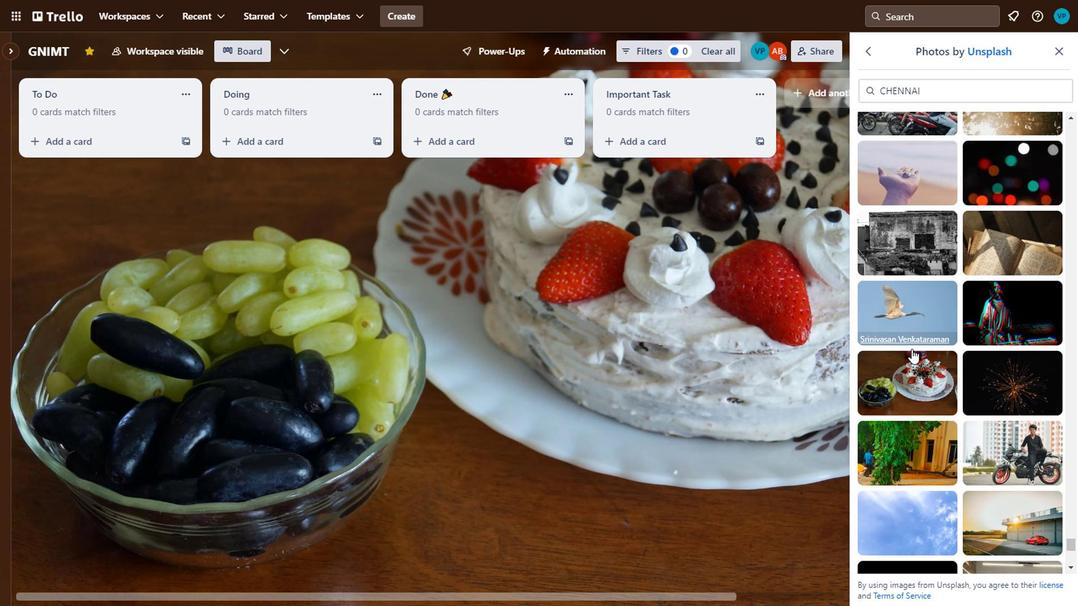 
Action: Mouse scrolled (907, 349) with delta (0, 0)
Screenshot: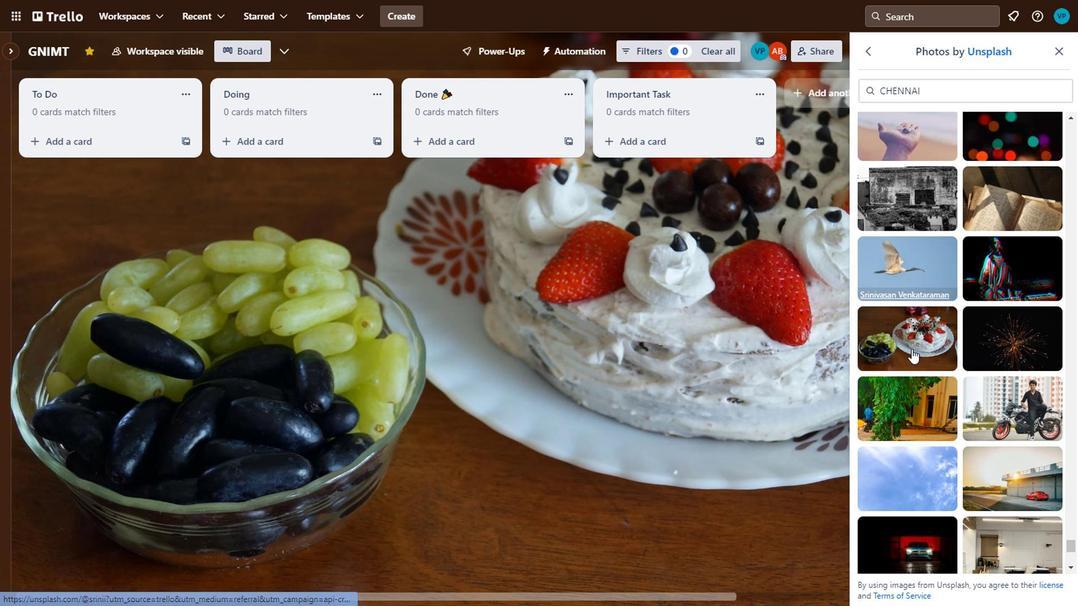 
Action: Mouse moved to (958, 265)
Screenshot: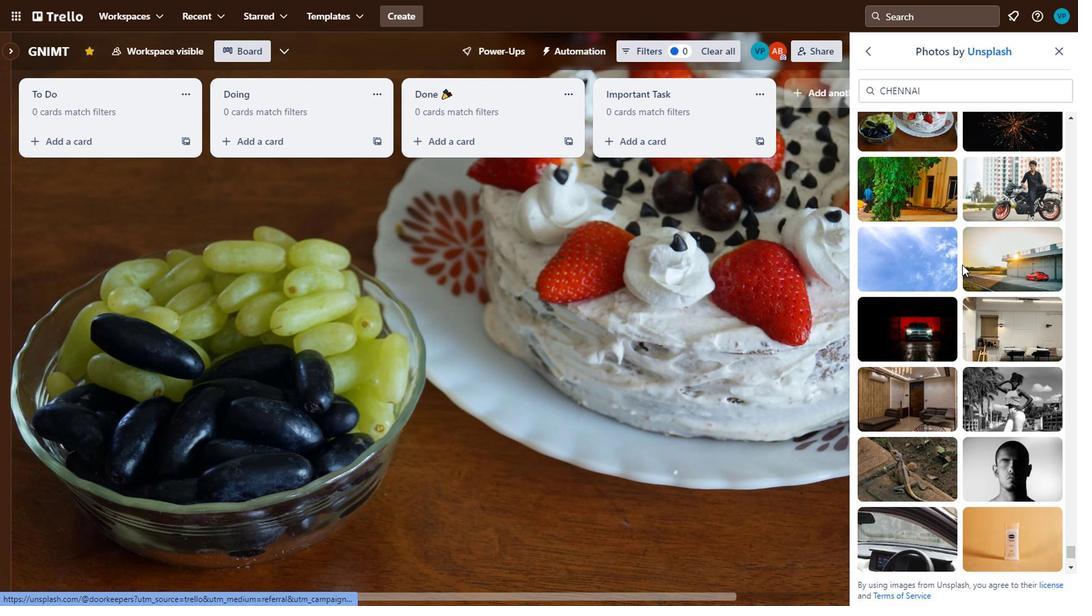 
Action: Mouse scrolled (958, 264) with delta (0, 0)
Screenshot: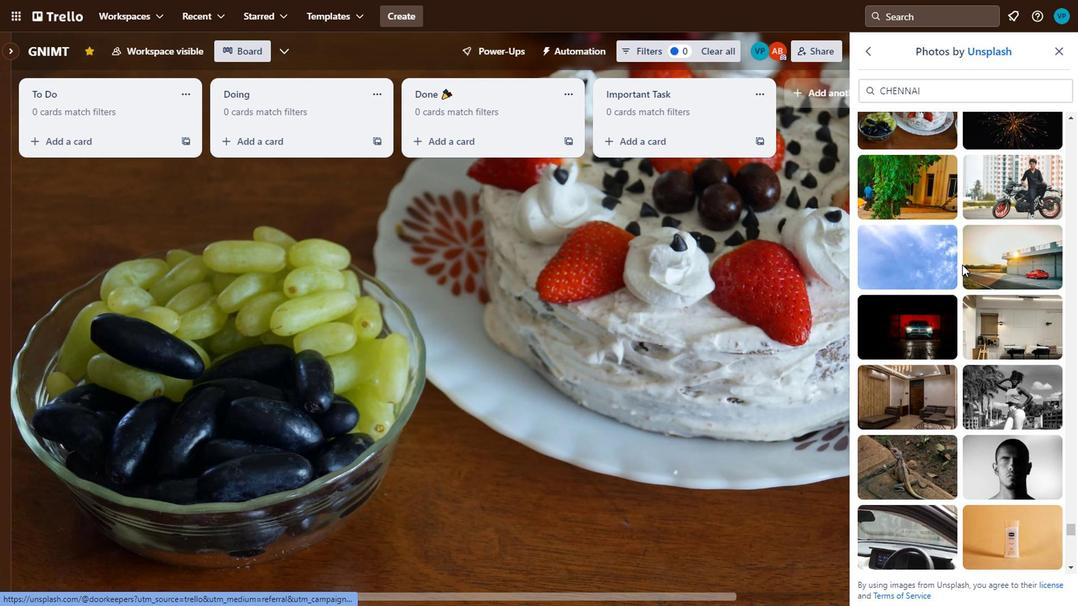 
Action: Mouse moved to (934, 312)
Screenshot: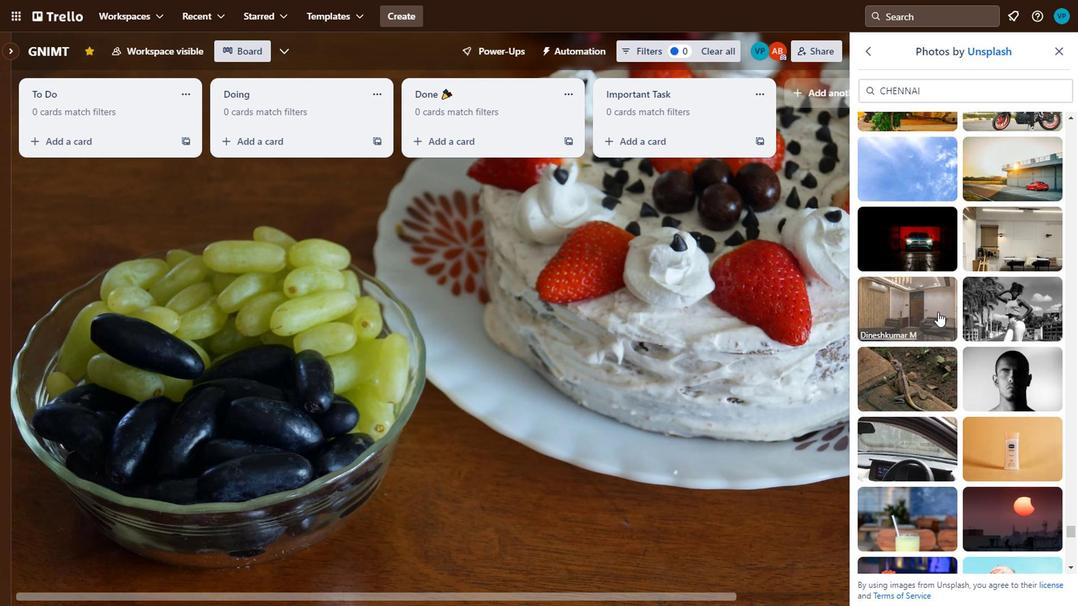 
Action: Mouse scrolled (934, 312) with delta (0, 0)
Screenshot: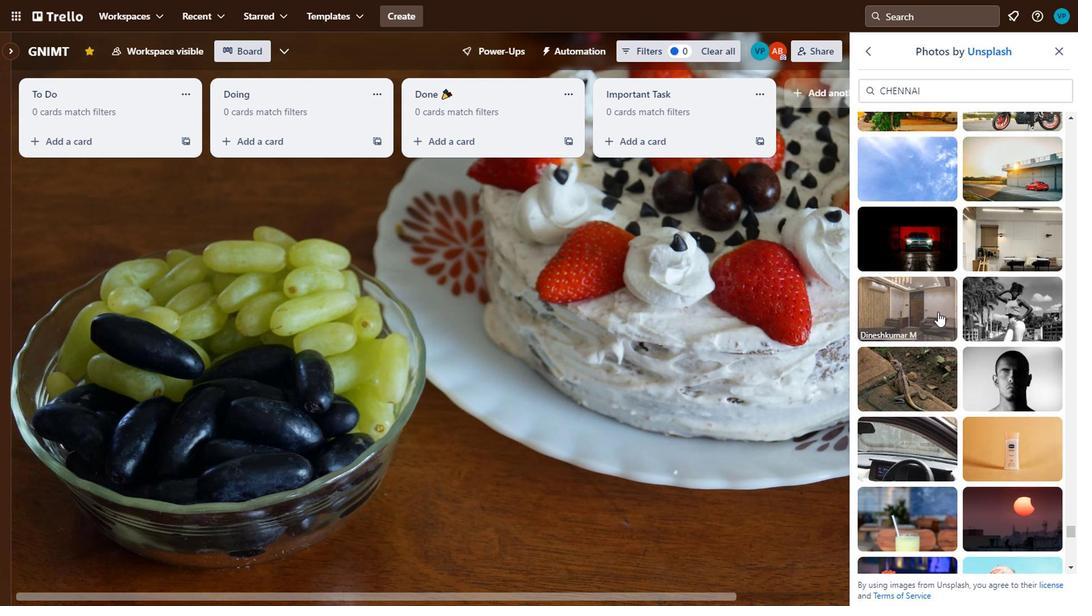 
Action: Mouse scrolled (934, 312) with delta (0, 0)
Screenshot: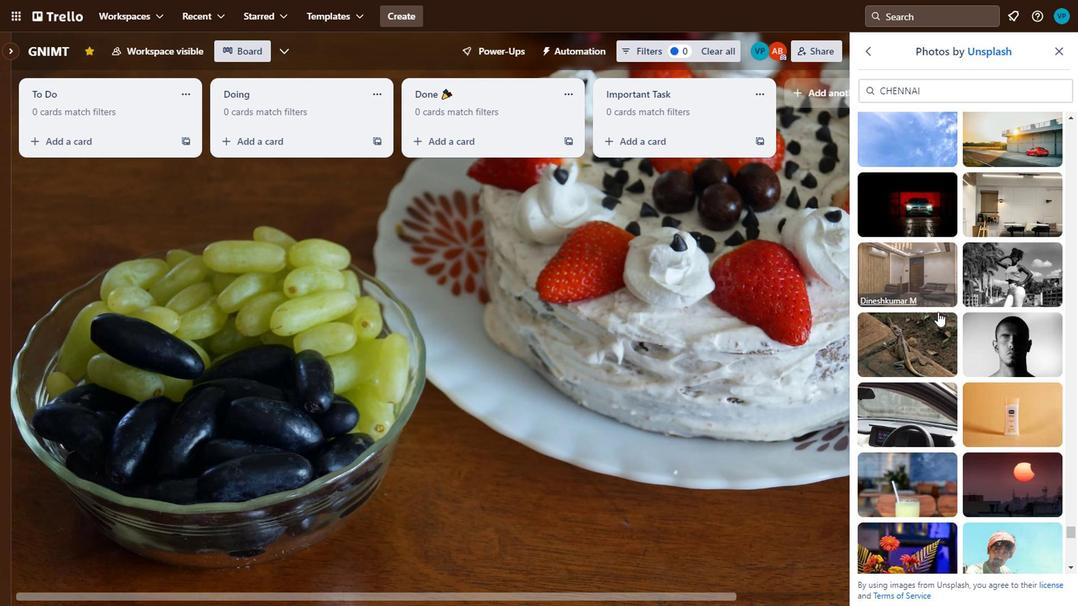 
Action: Mouse moved to (1024, 395)
Screenshot: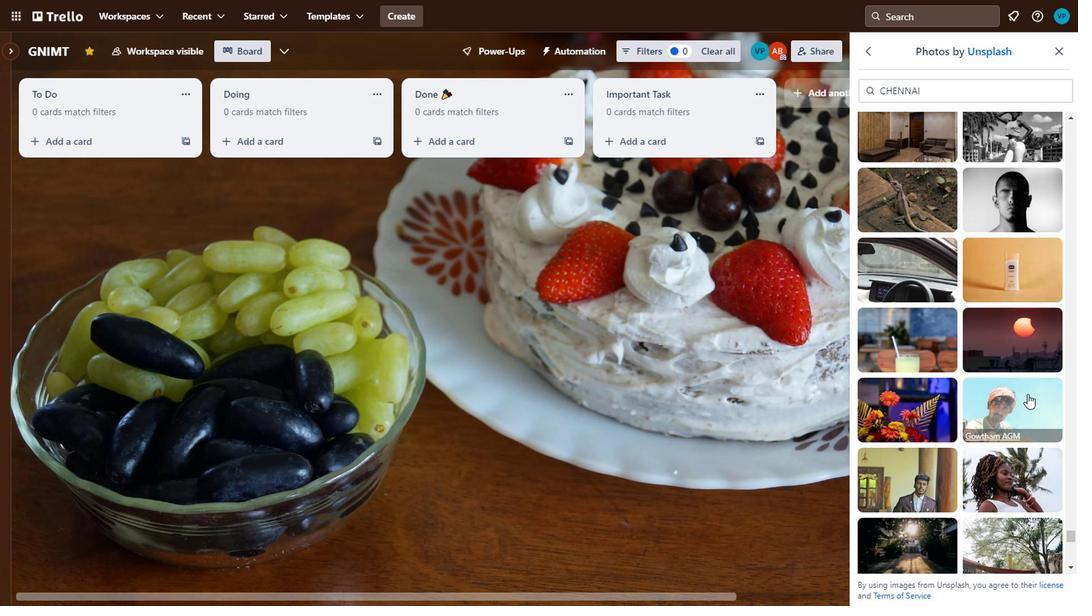 
Action: Mouse scrolled (1024, 394) with delta (0, 0)
Screenshot: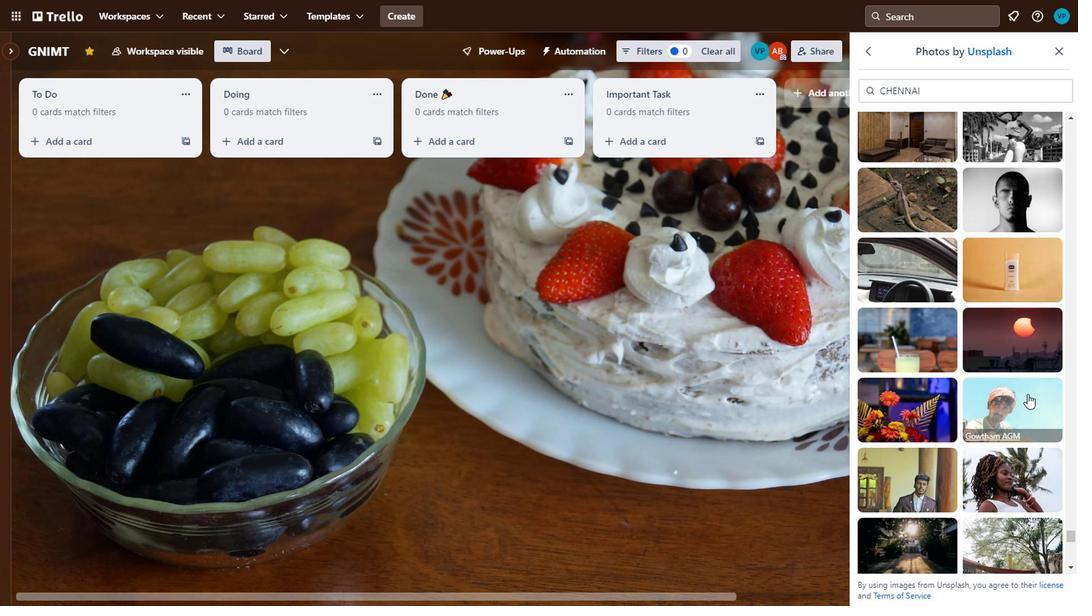 
Action: Mouse moved to (1023, 393)
Screenshot: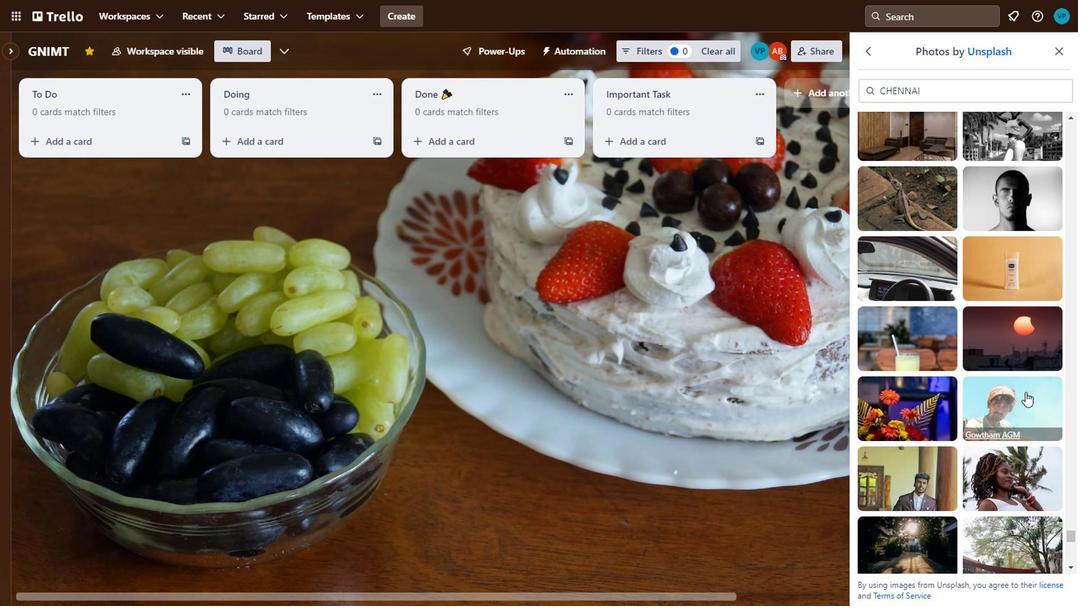 
Action: Mouse scrolled (1023, 392) with delta (0, 0)
Screenshot: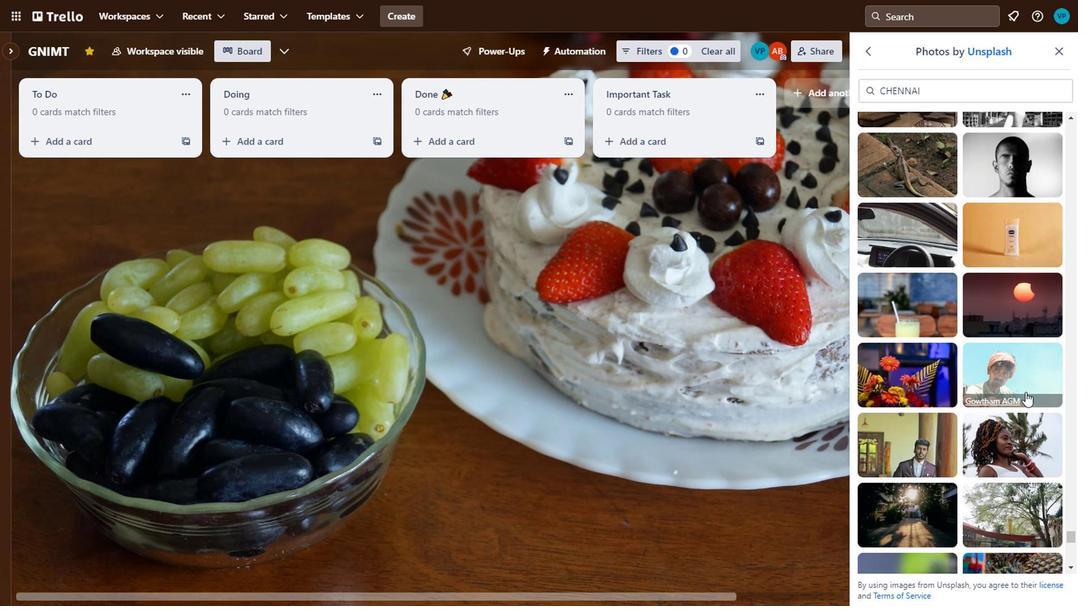 
Action: Mouse moved to (893, 215)
Screenshot: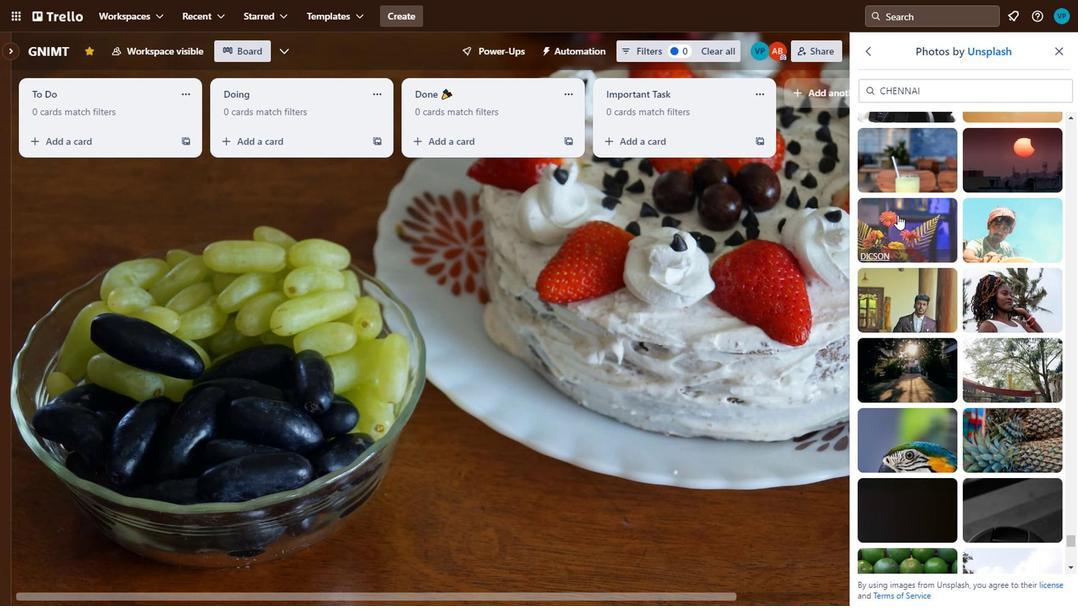 
Action: Mouse pressed left at (893, 215)
Screenshot: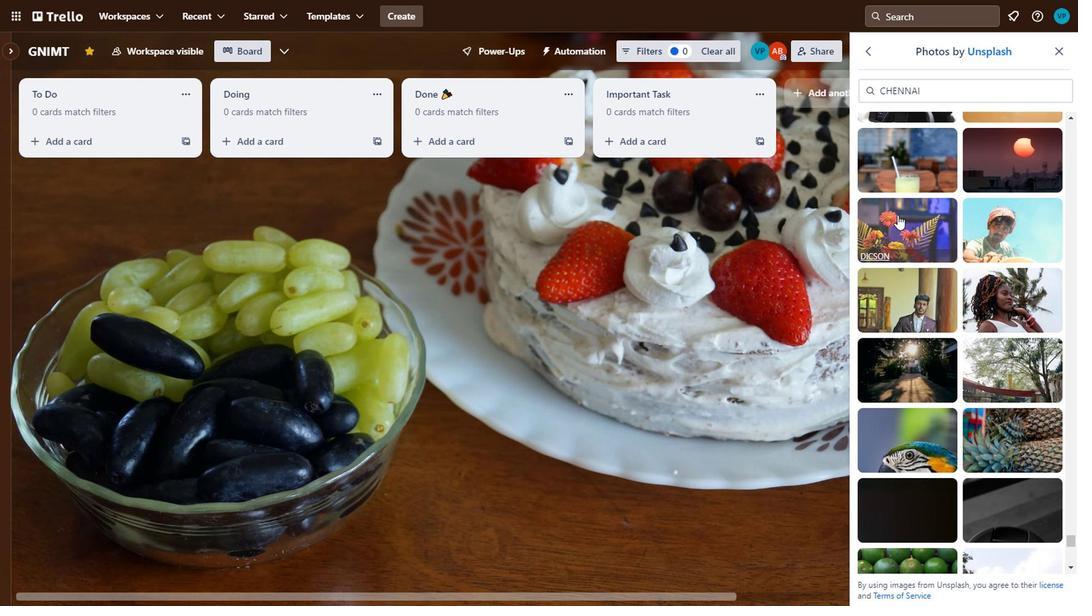 
Action: Mouse scrolled (893, 214) with delta (0, 0)
Screenshot: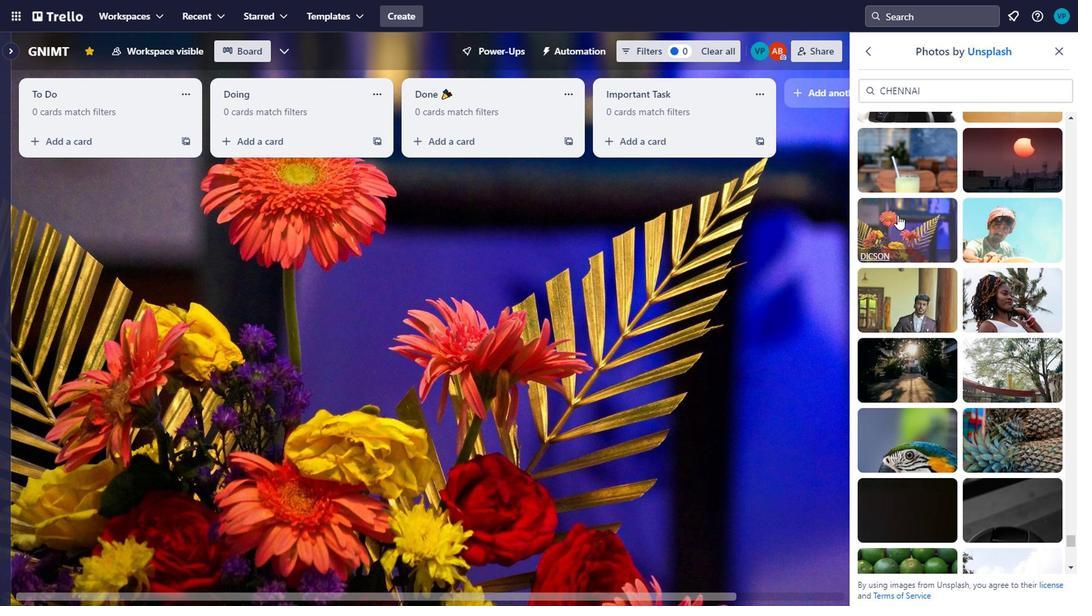 
Action: Mouse scrolled (893, 214) with delta (0, 0)
Screenshot: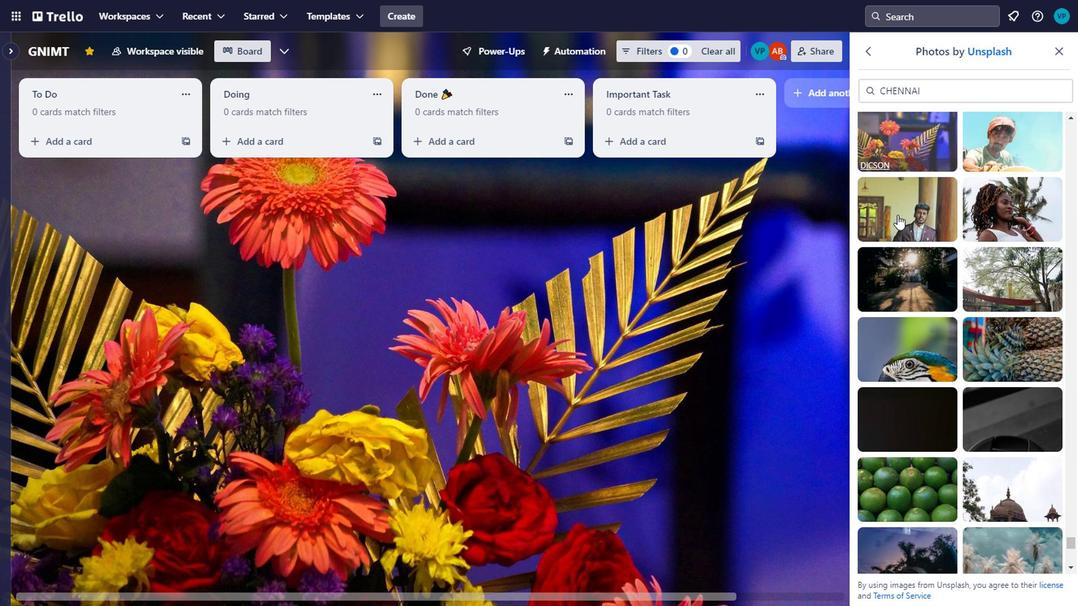 
Action: Mouse scrolled (893, 214) with delta (0, 0)
Screenshot: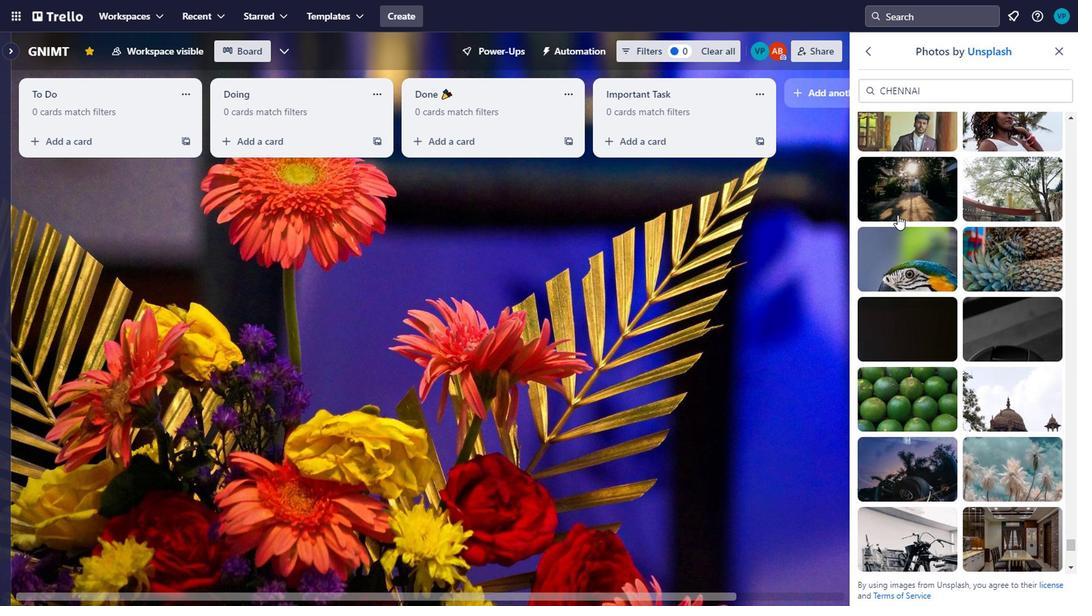 
Action: Mouse moved to (893, 293)
Screenshot: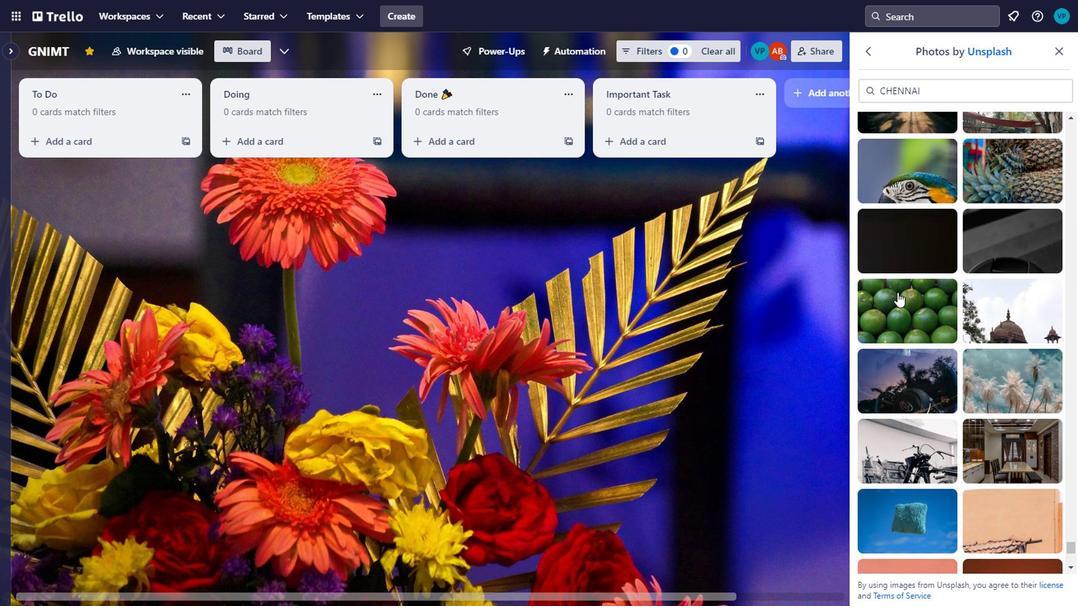 
Action: Mouse pressed left at (893, 293)
Screenshot: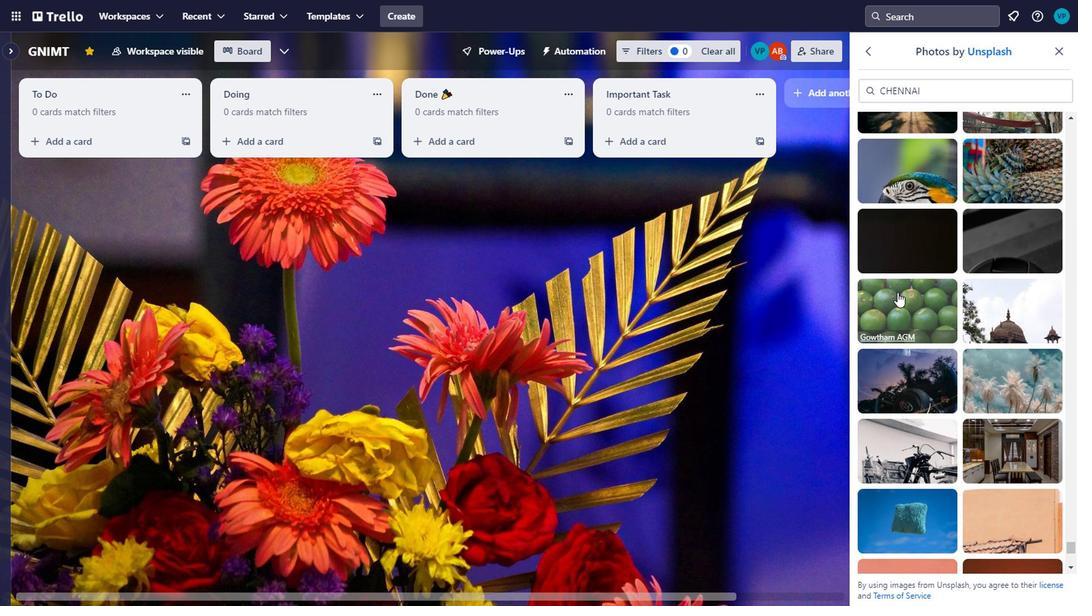 
Action: Mouse scrolled (893, 292) with delta (0, 0)
Screenshot: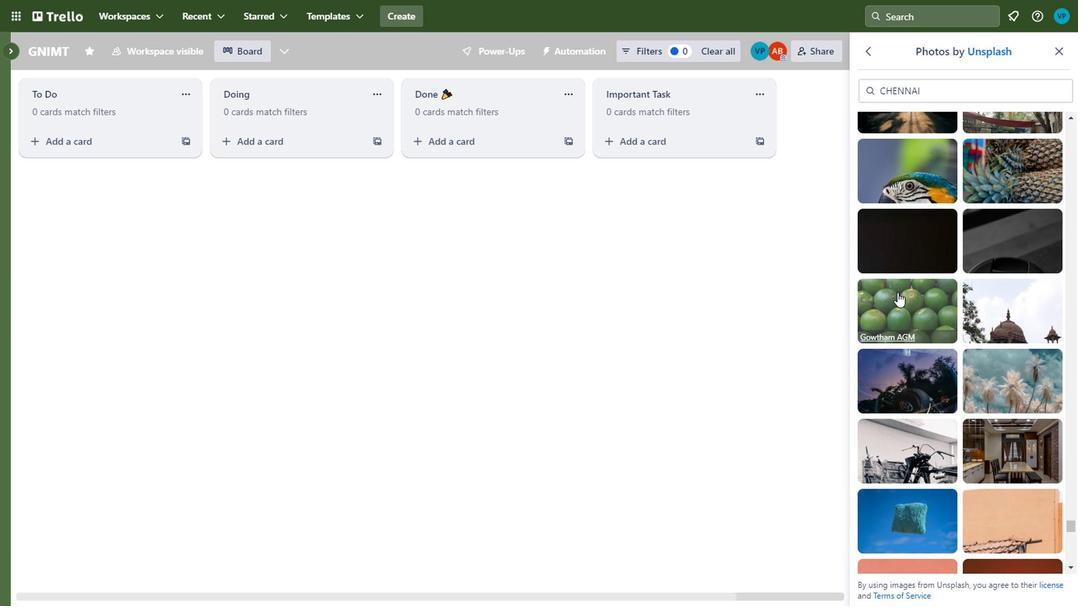 
Action: Mouse scrolled (893, 292) with delta (0, 0)
Screenshot: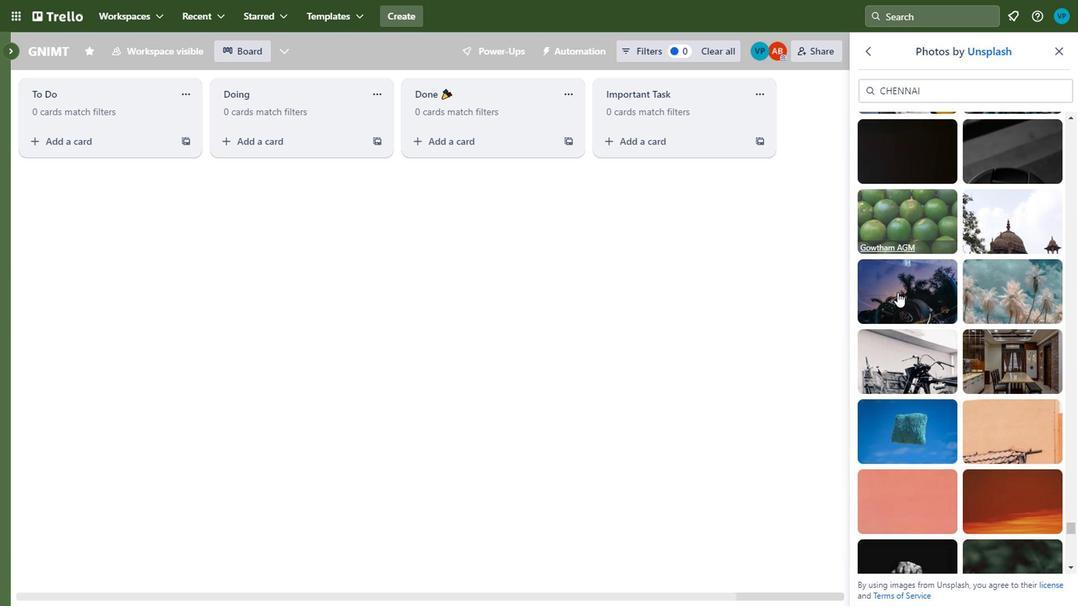 
Action: Mouse scrolled (893, 292) with delta (0, 0)
Screenshot: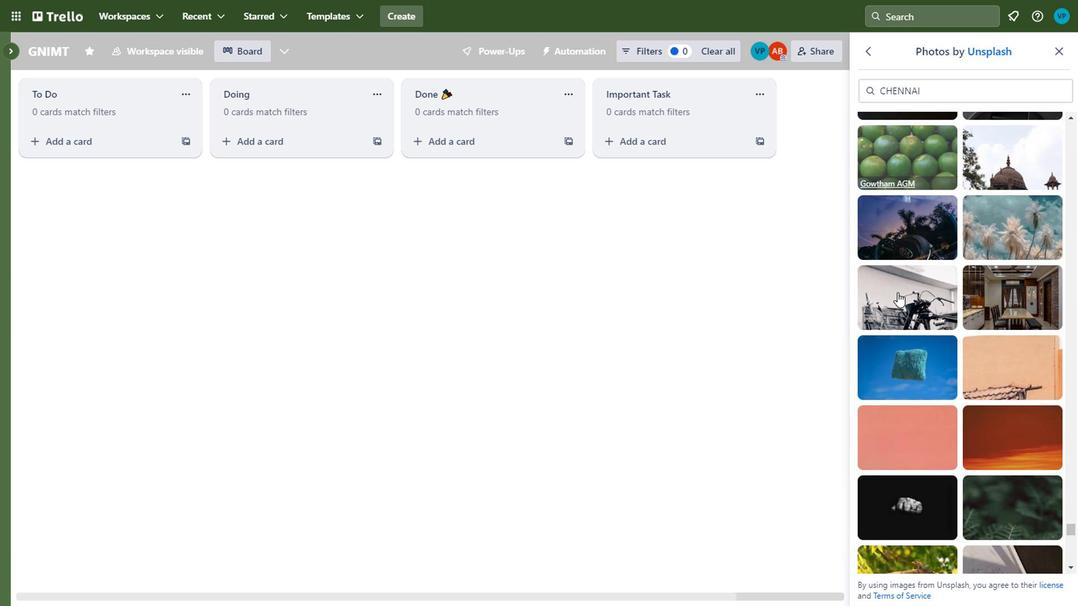 
Action: Mouse scrolled (893, 292) with delta (0, 0)
Screenshot: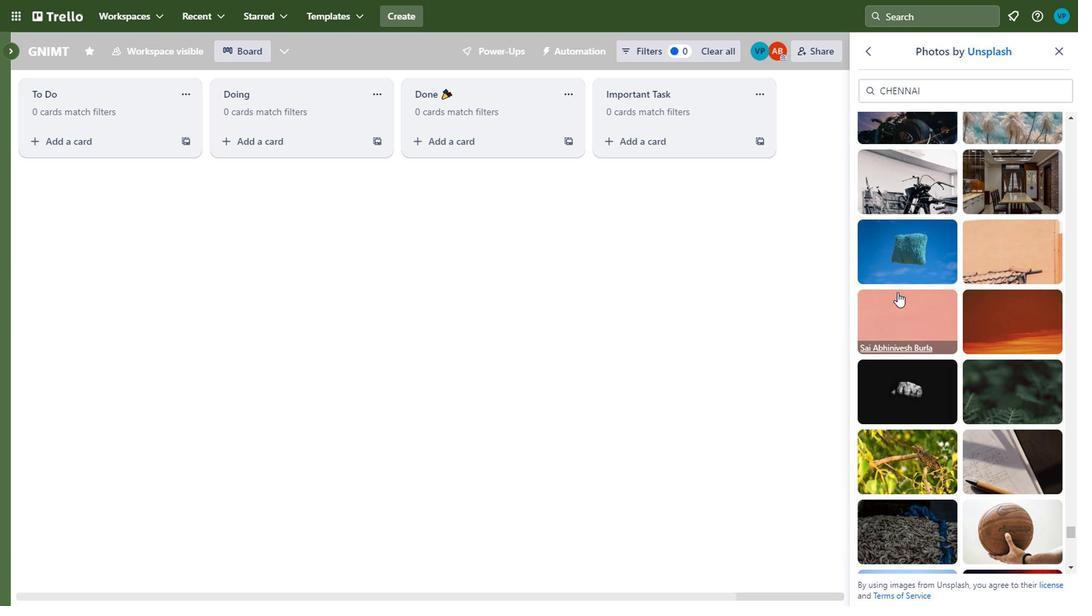 
Action: Mouse scrolled (893, 292) with delta (0, 0)
Screenshot: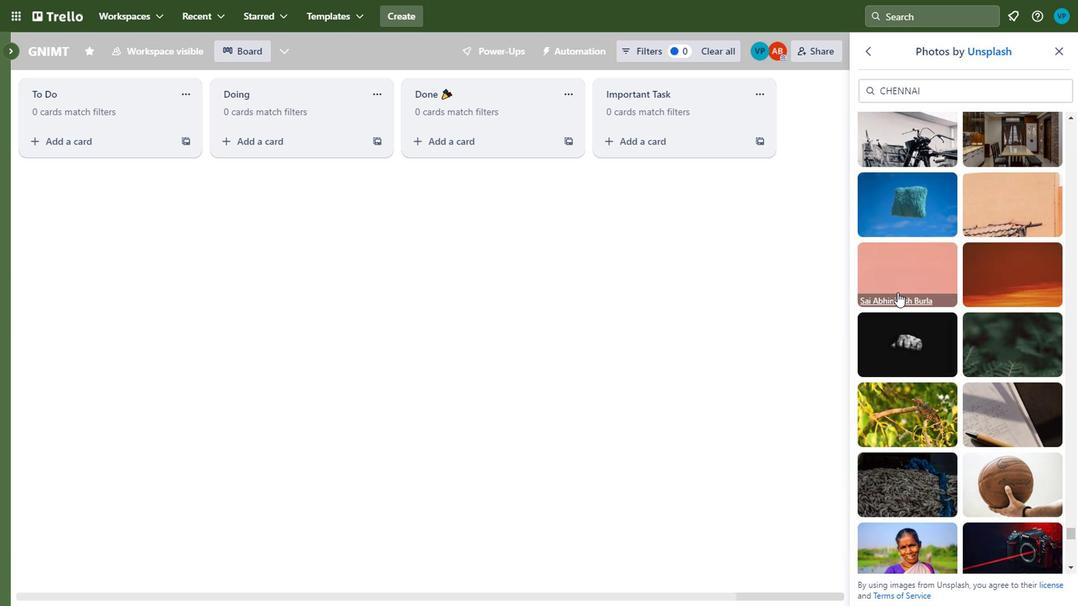 
Action: Mouse scrolled (893, 292) with delta (0, 0)
Screenshot: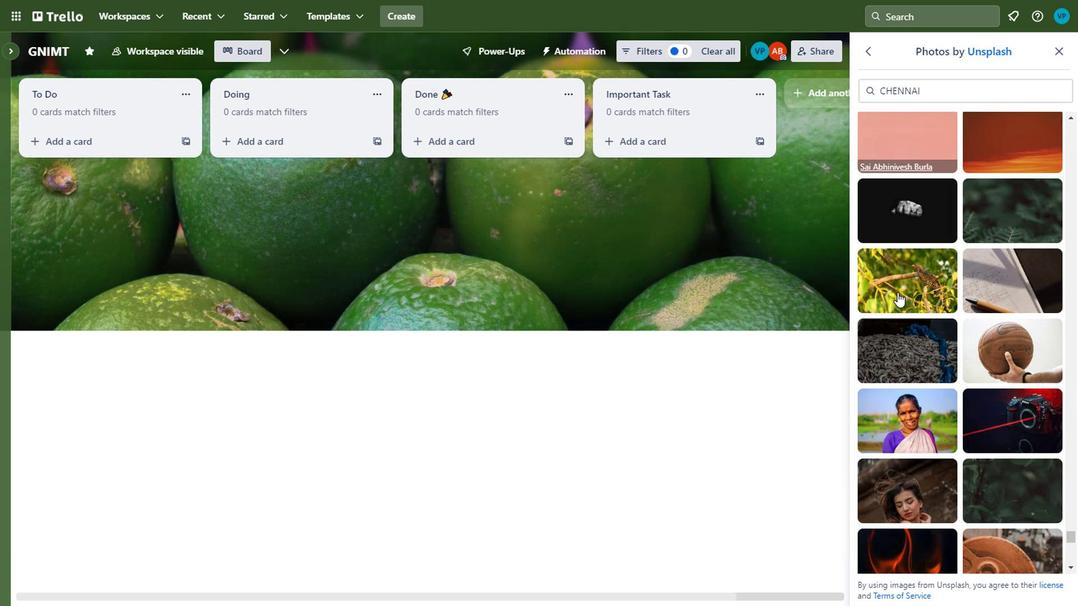 
Action: Mouse scrolled (893, 292) with delta (0, 0)
Screenshot: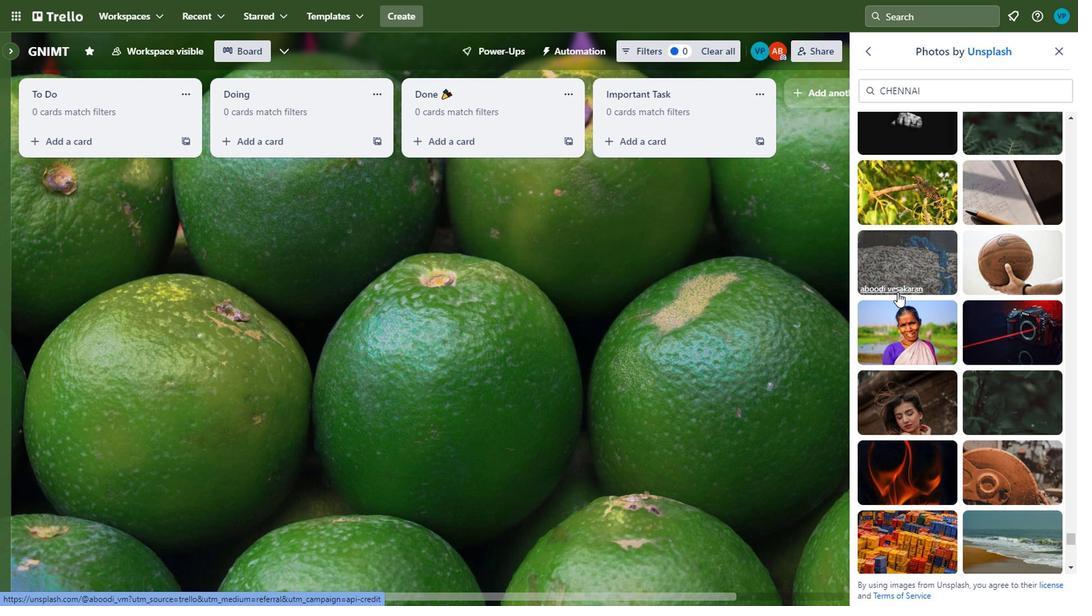 
Action: Mouse scrolled (893, 292) with delta (0, 0)
Screenshot: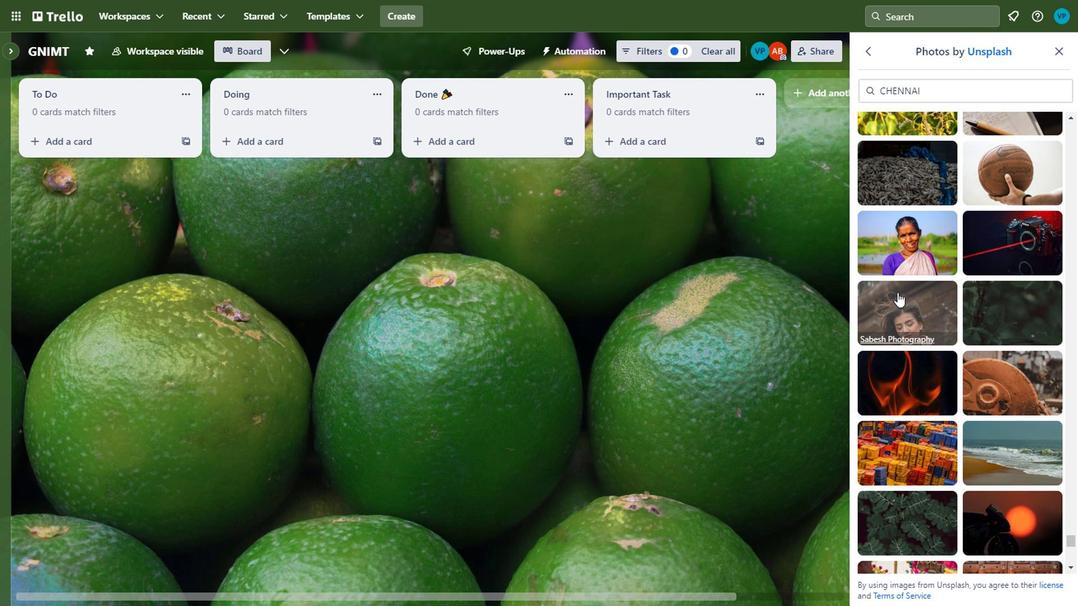 
Action: Mouse moved to (884, 393)
Screenshot: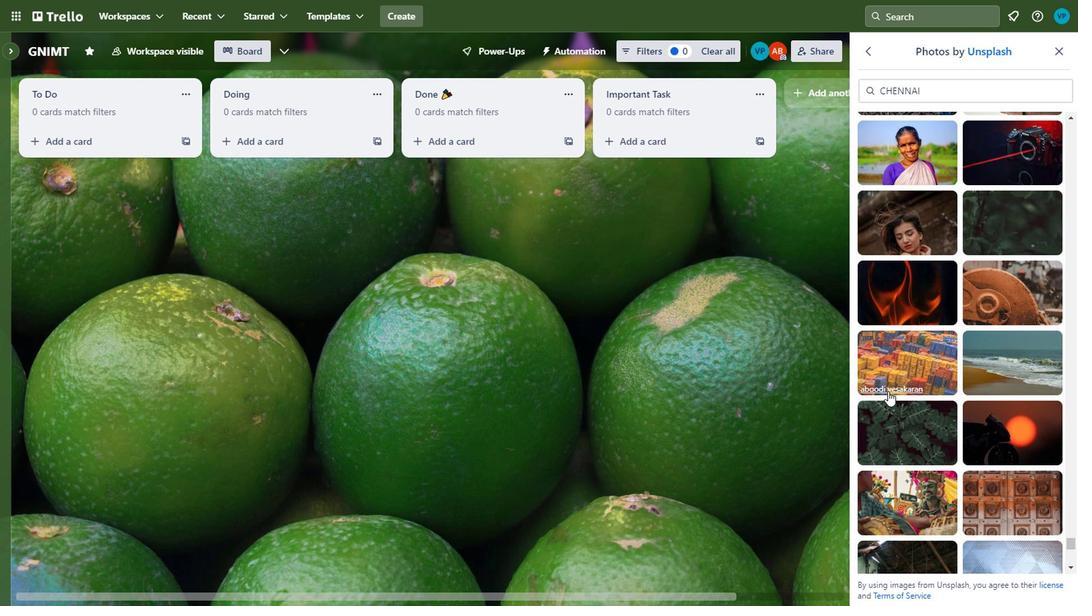 
Action: Mouse scrolled (884, 392) with delta (0, 0)
Screenshot: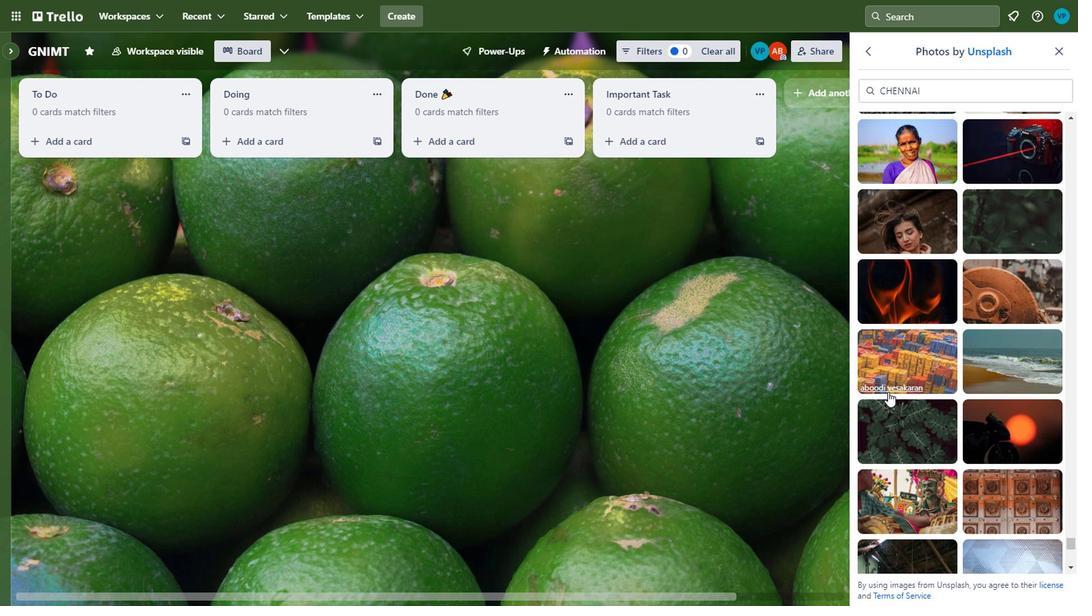 
Action: Mouse scrolled (884, 392) with delta (0, 0)
Screenshot: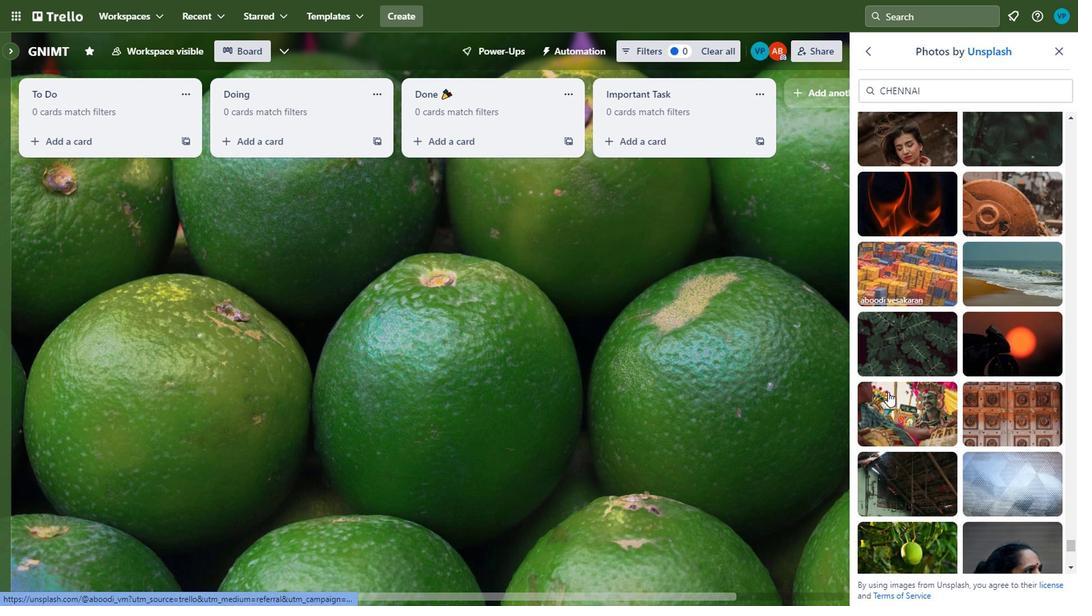 
Action: Mouse moved to (886, 381)
Screenshot: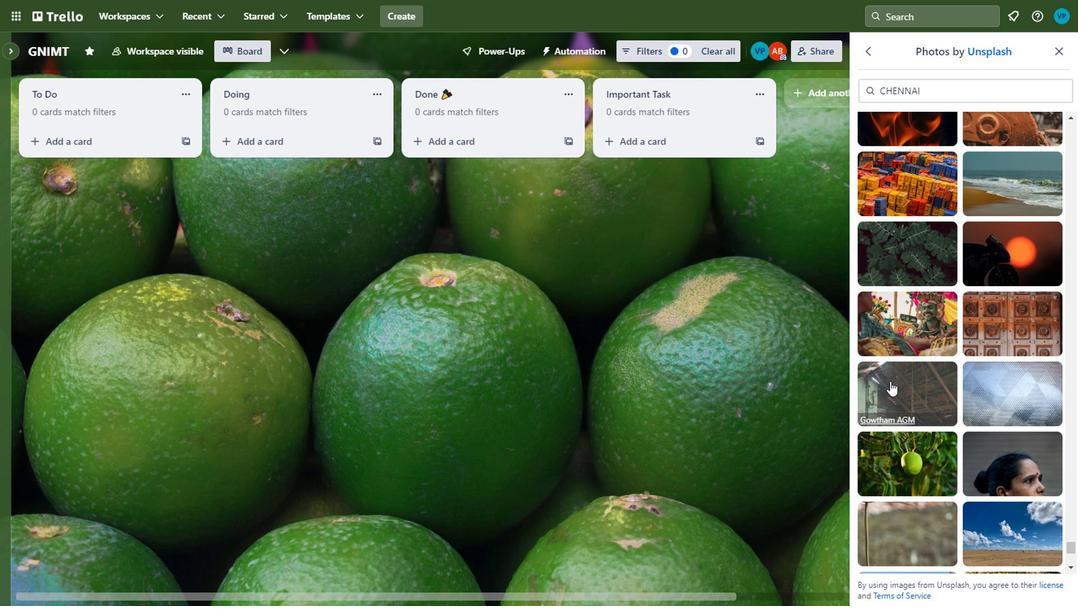 
Action: Mouse scrolled (886, 381) with delta (0, 0)
Screenshot: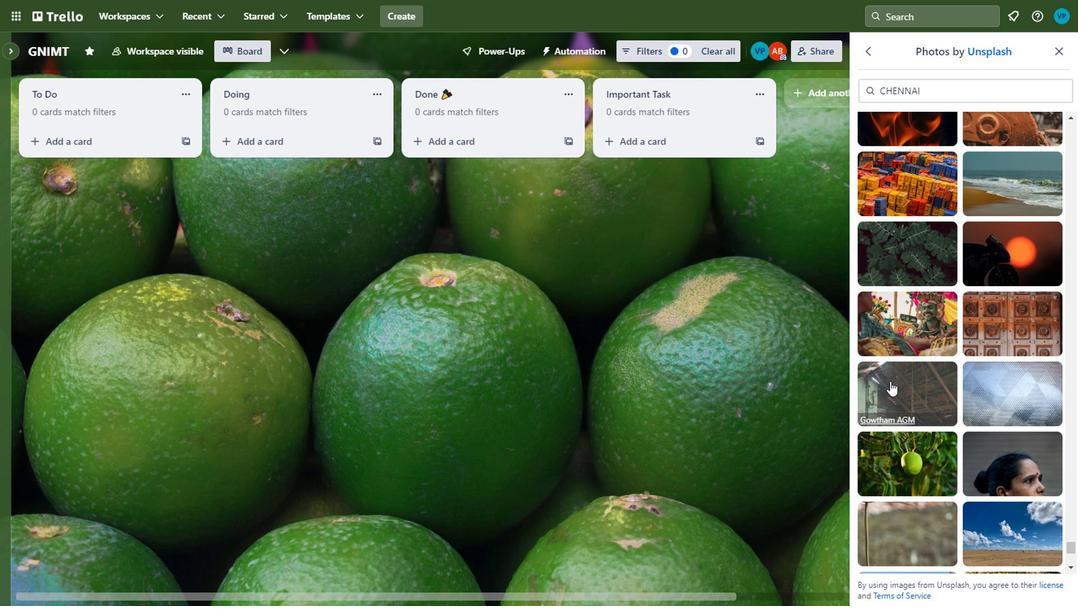 
Action: Mouse moved to (886, 379)
Screenshot: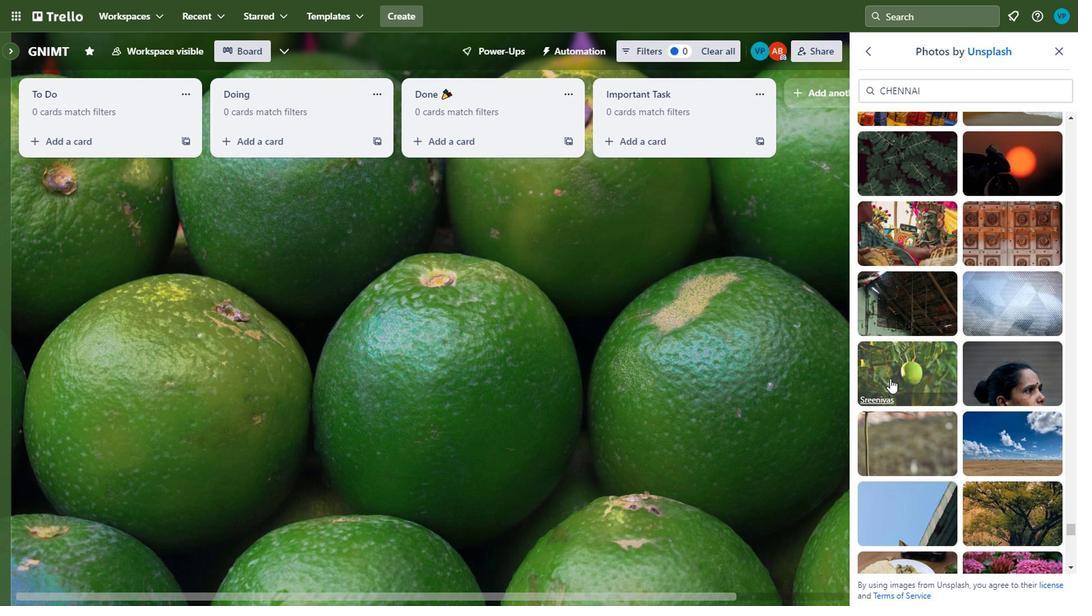 
Action: Mouse pressed left at (886, 379)
Screenshot: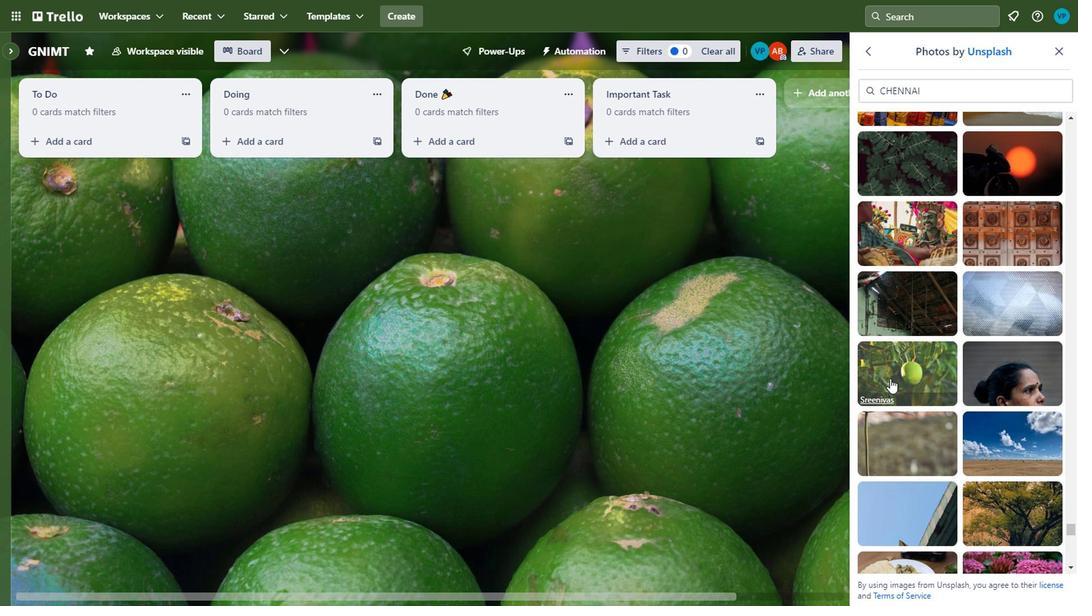 
Action: Mouse moved to (953, 327)
Screenshot: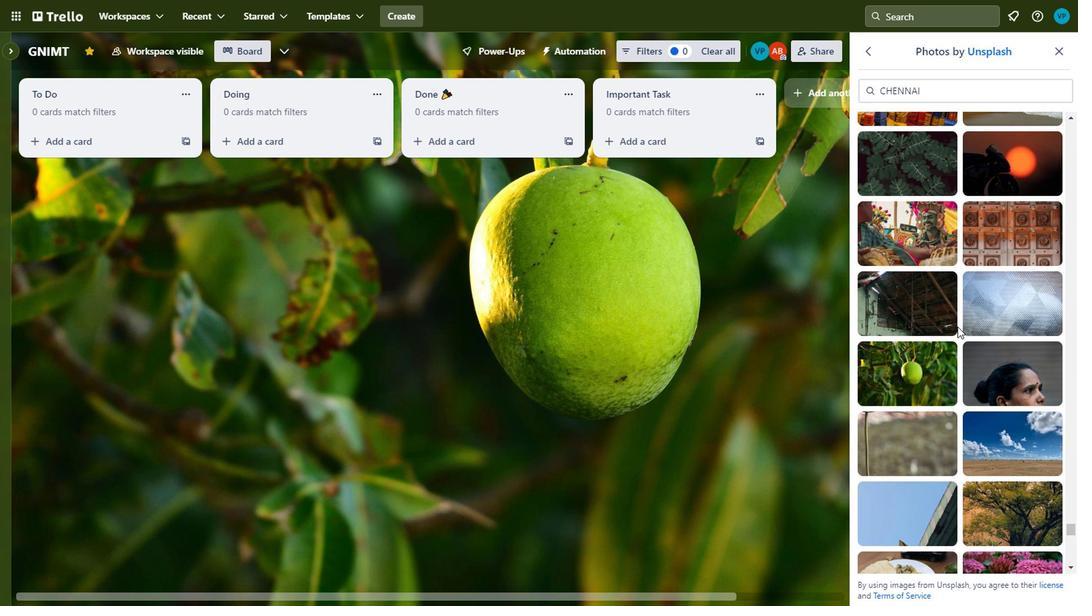 
Action: Mouse scrolled (953, 326) with delta (0, 0)
Screenshot: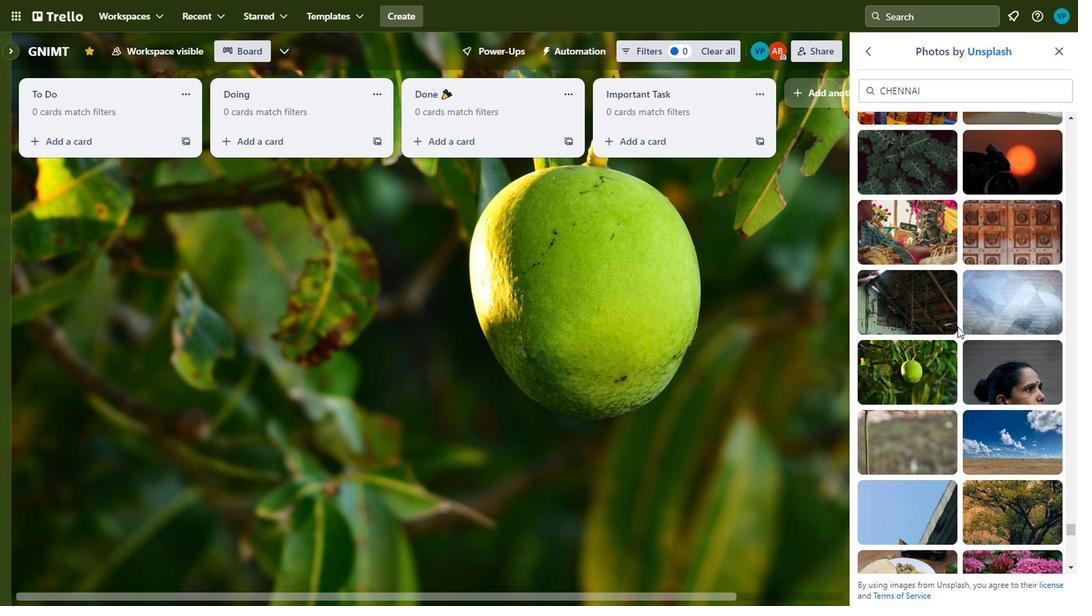
Action: Mouse scrolled (953, 326) with delta (0, 0)
Screenshot: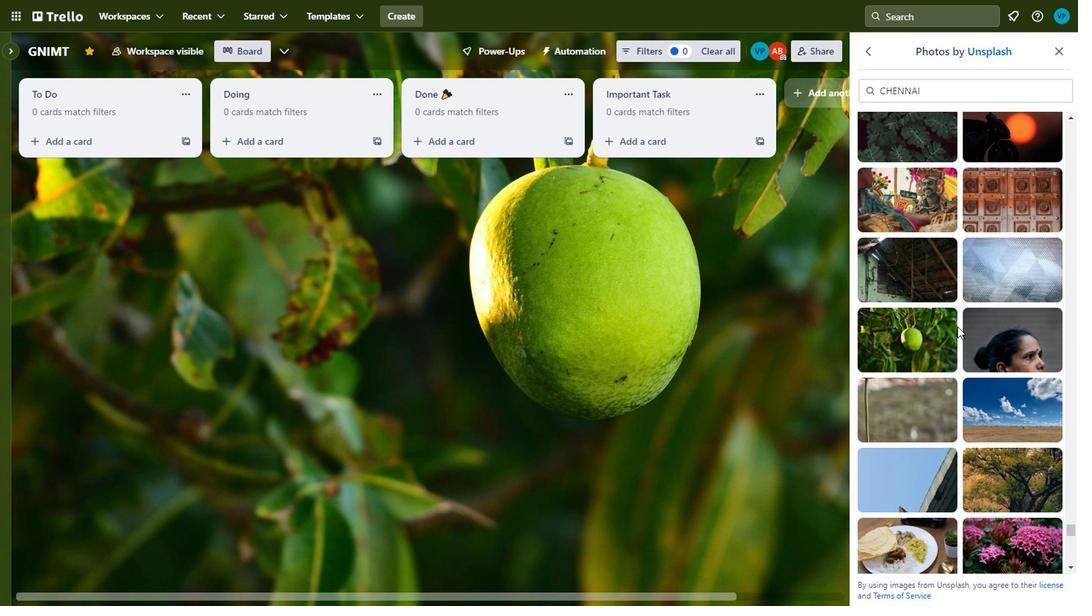 
Action: Mouse moved to (912, 398)
Screenshot: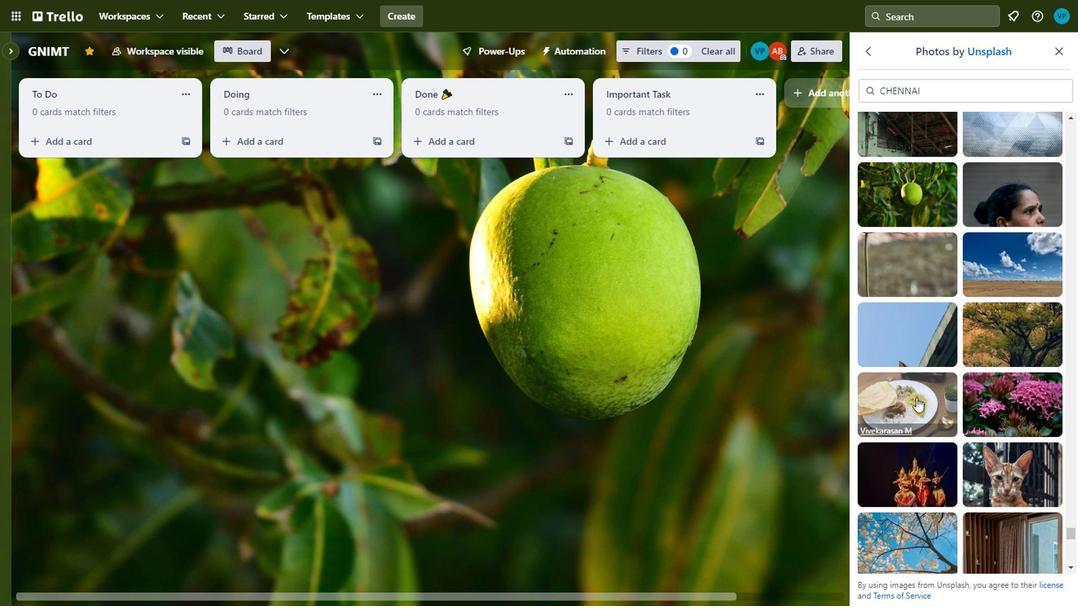 
Action: Mouse pressed left at (912, 398)
Screenshot: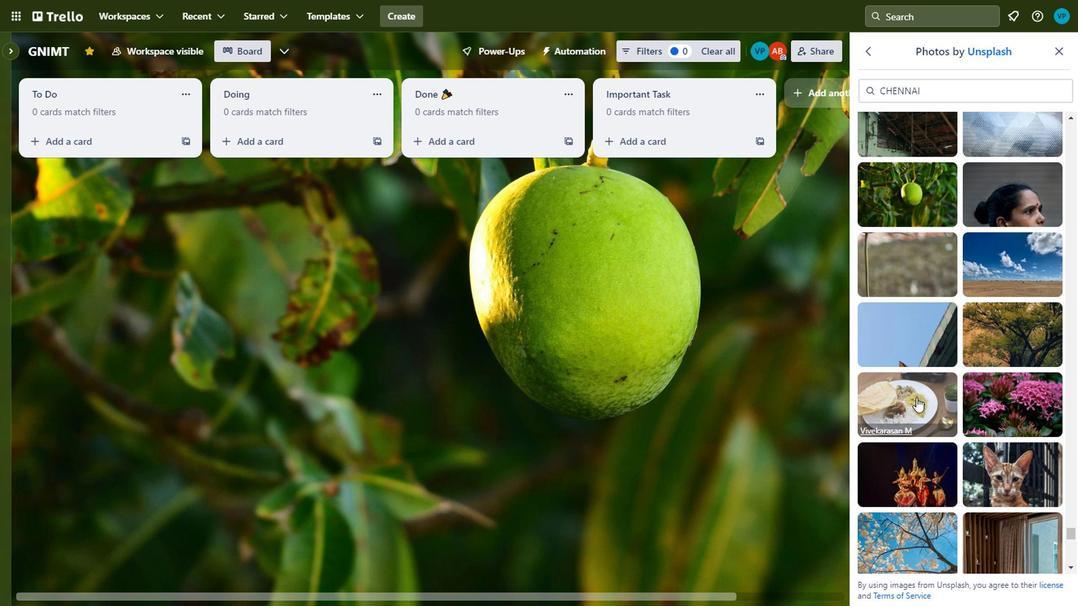 
Action: Mouse moved to (962, 363)
Screenshot: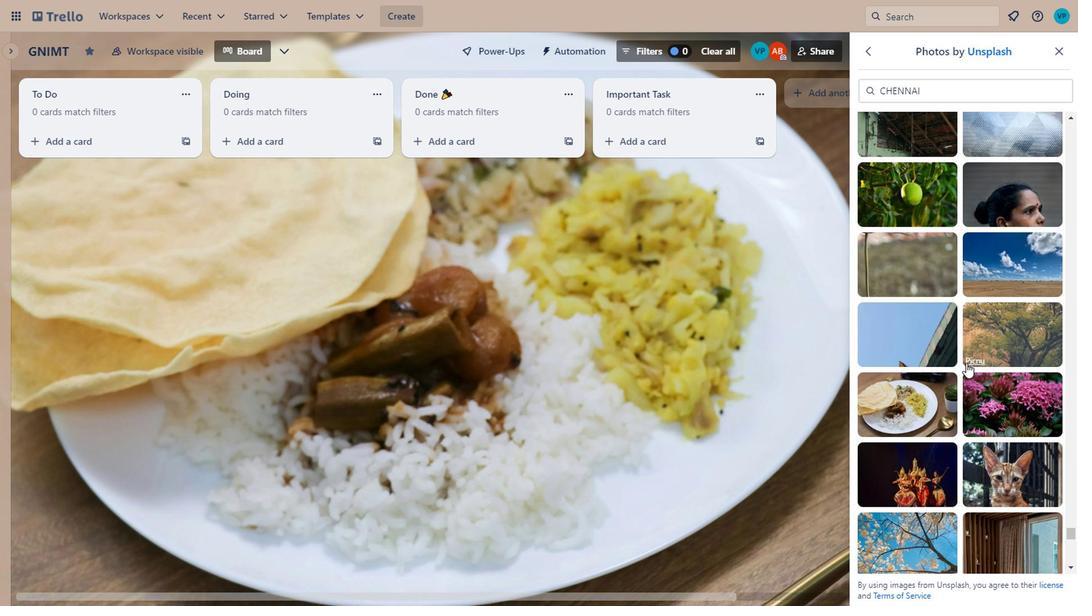 
Action: Mouse scrolled (962, 363) with delta (0, 0)
Screenshot: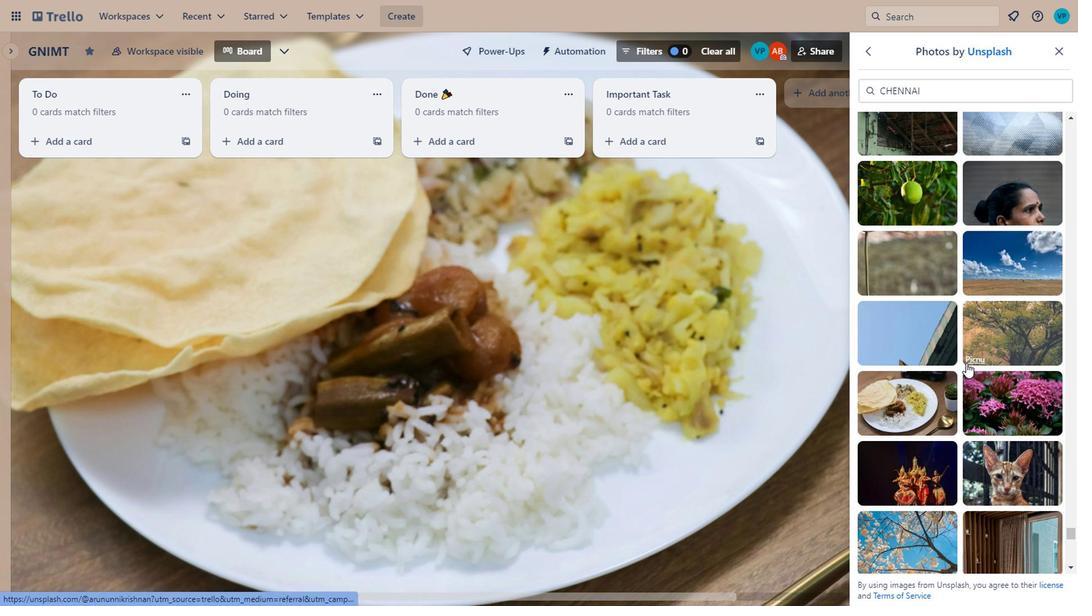 
Action: Mouse moved to (1033, 297)
Screenshot: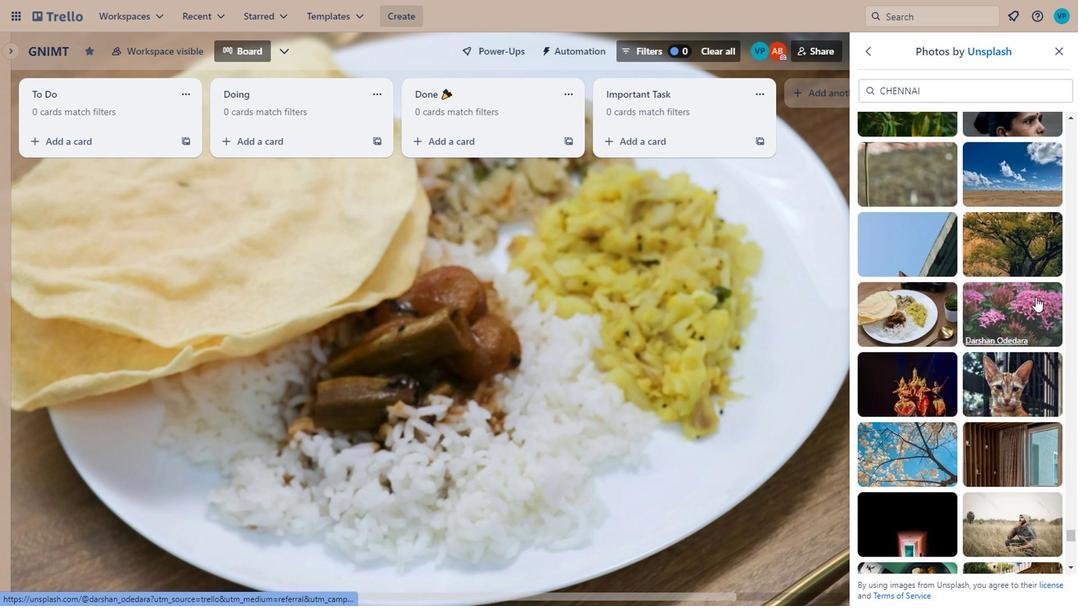 
Action: Mouse pressed left at (1033, 297)
Screenshot: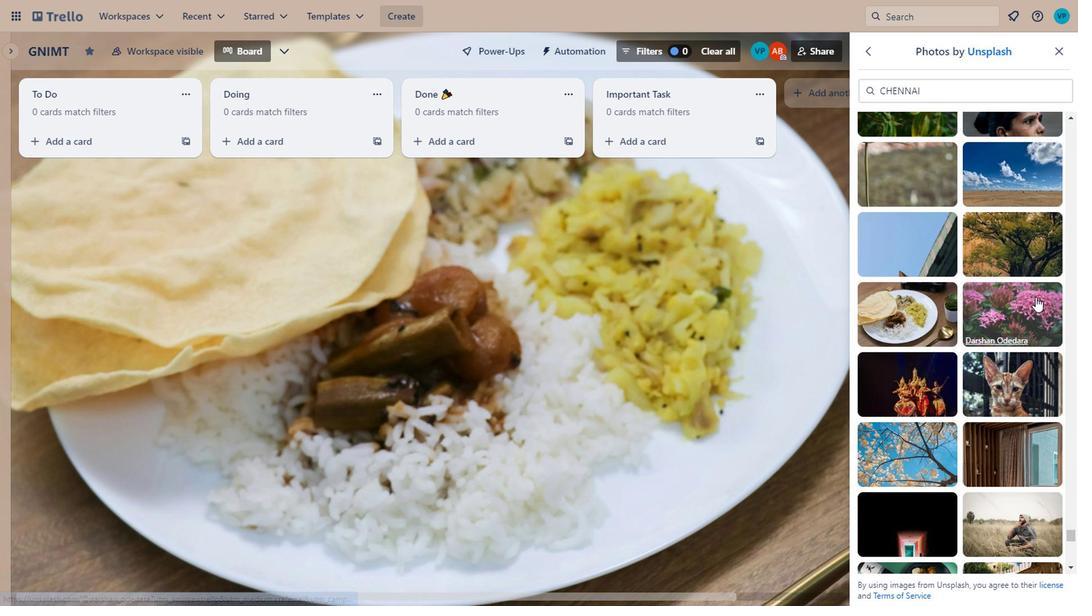 
Action: Mouse moved to (911, 375)
Screenshot: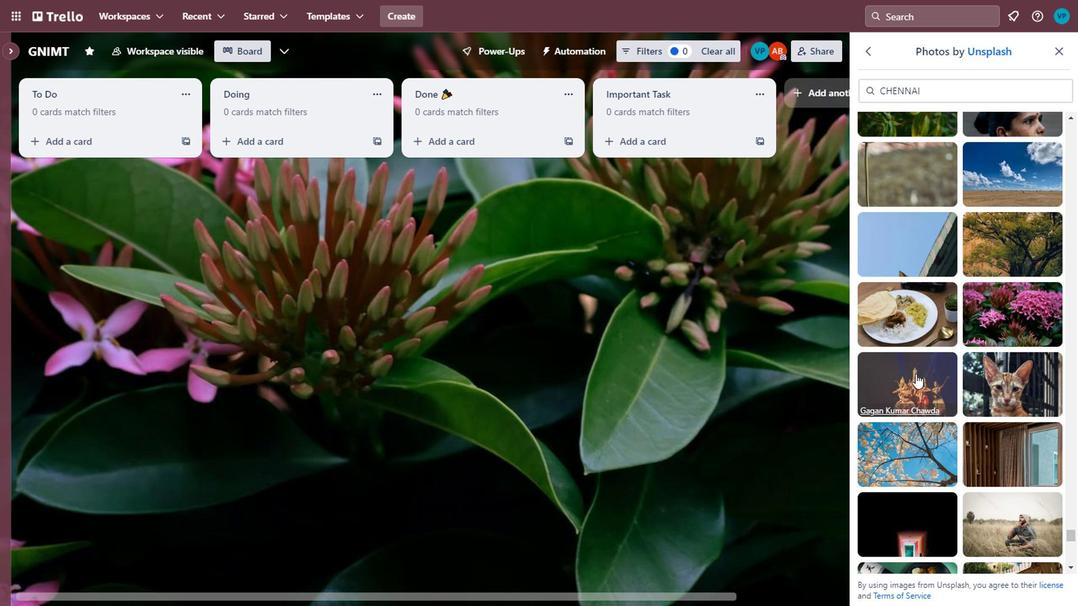 
Action: Mouse pressed left at (911, 375)
Screenshot: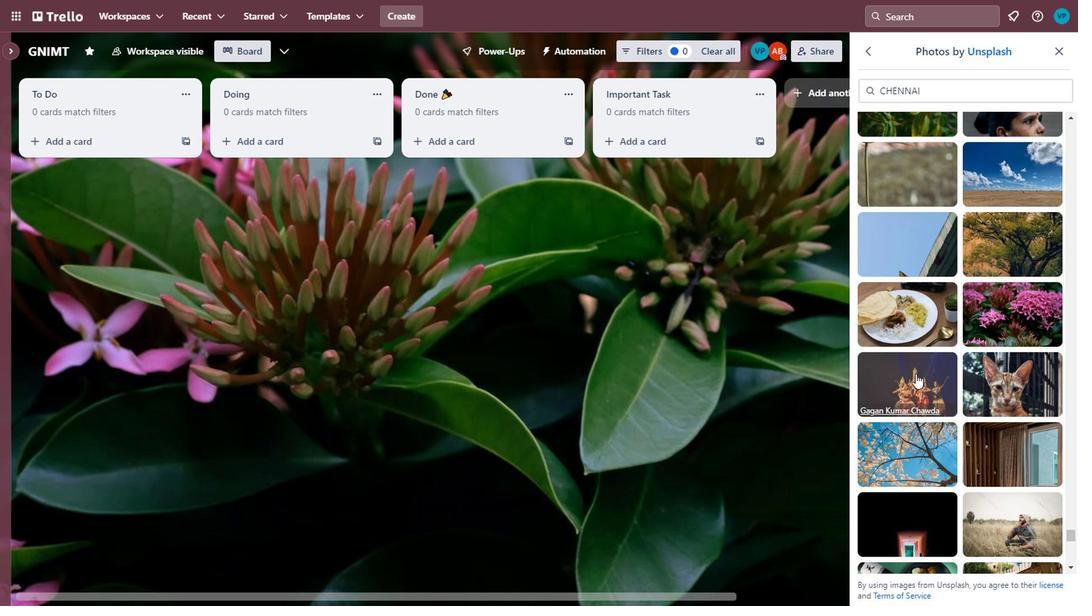 
Action: Mouse scrolled (911, 373) with delta (0, -1)
Screenshot: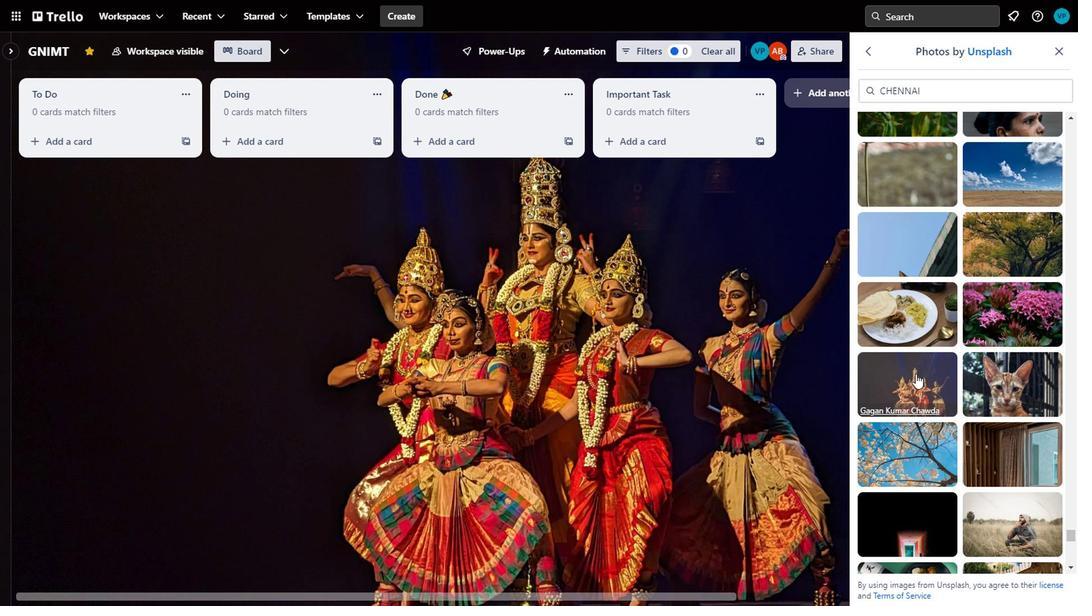 
Action: Mouse moved to (911, 372)
Screenshot: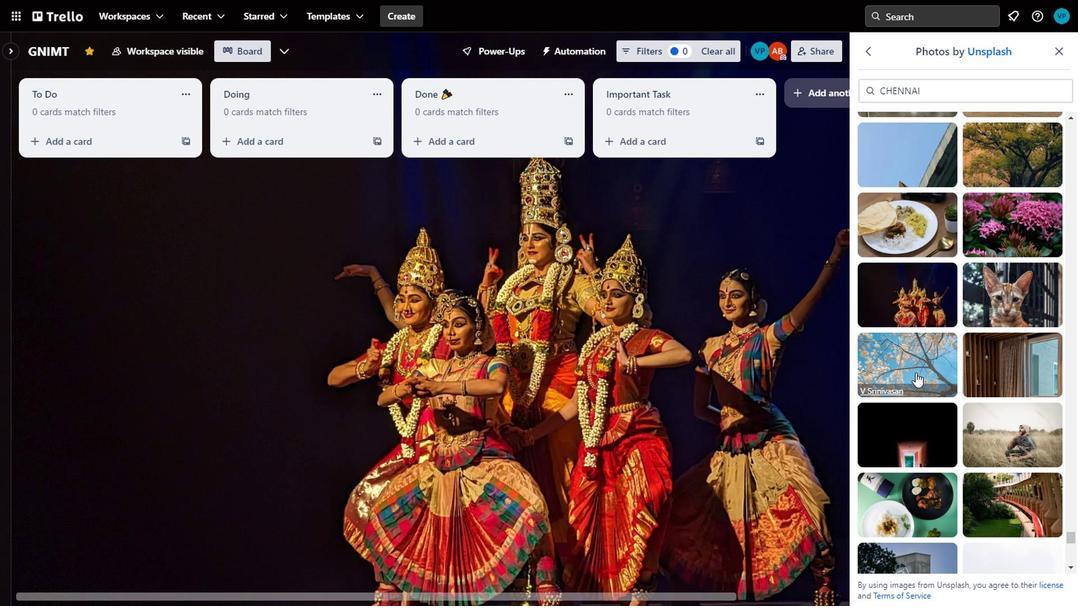 
Action: Mouse scrolled (911, 372) with delta (0, 0)
Screenshot: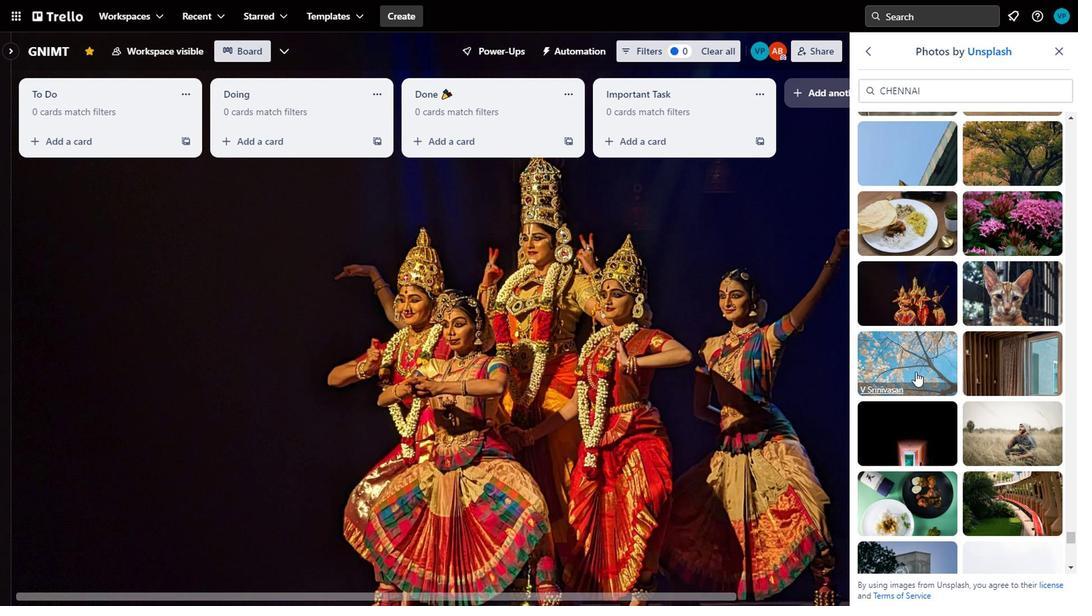 
Action: Mouse scrolled (911, 372) with delta (0, 0)
Screenshot: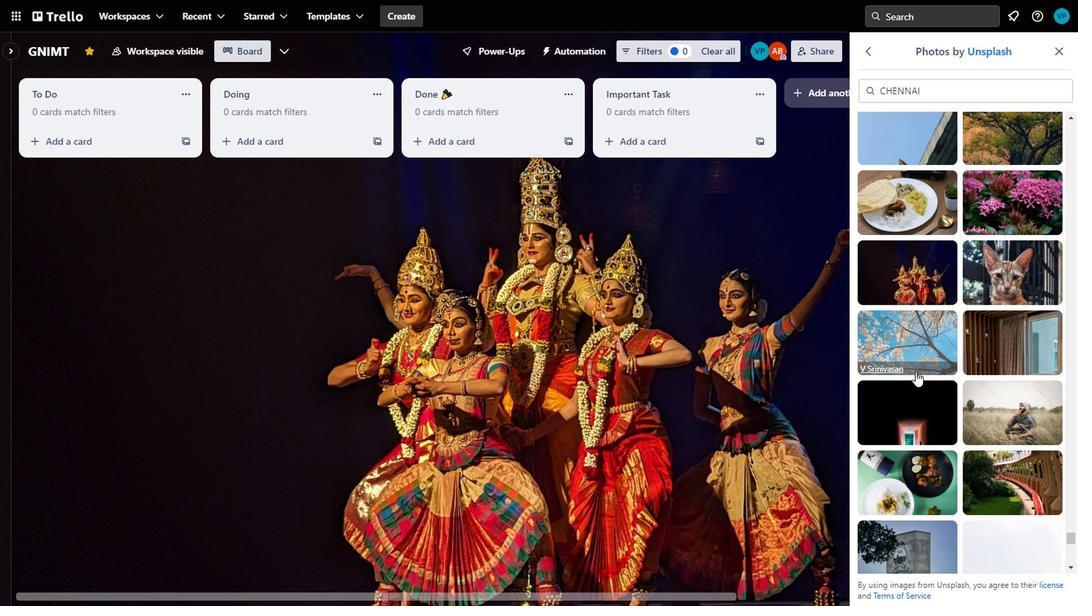 
Action: Mouse moved to (978, 129)
Screenshot: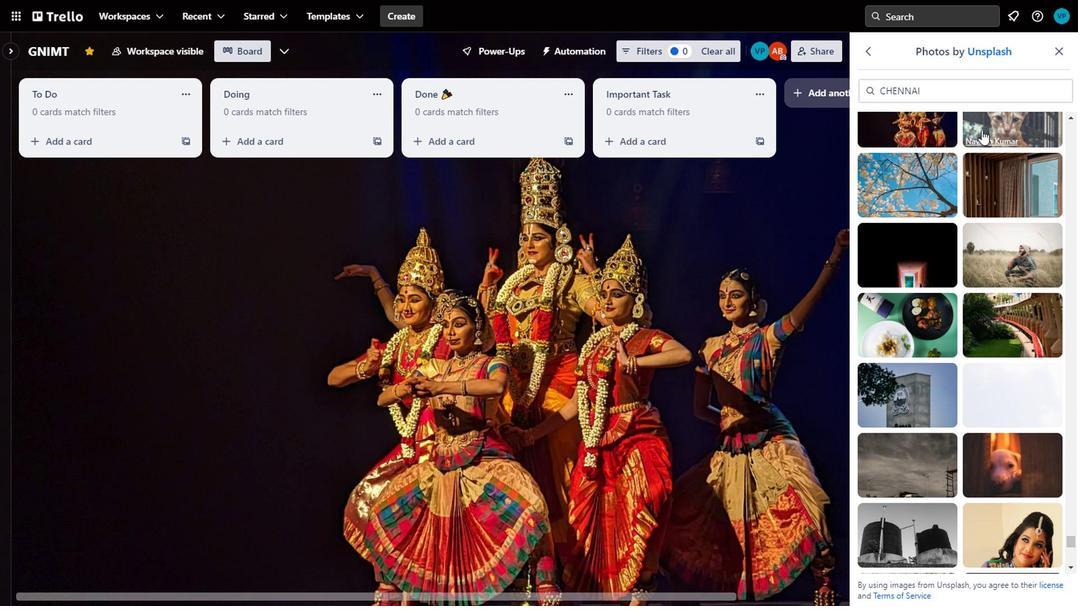 
Action: Mouse scrolled (978, 130) with delta (0, 1)
Screenshot: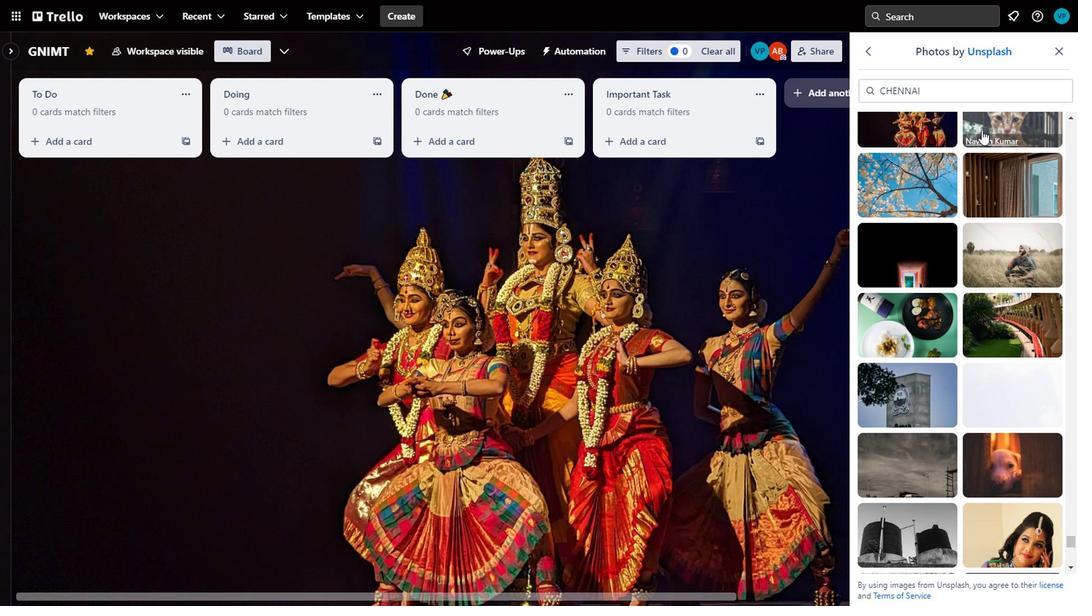 
Action: Mouse moved to (912, 263)
Screenshot: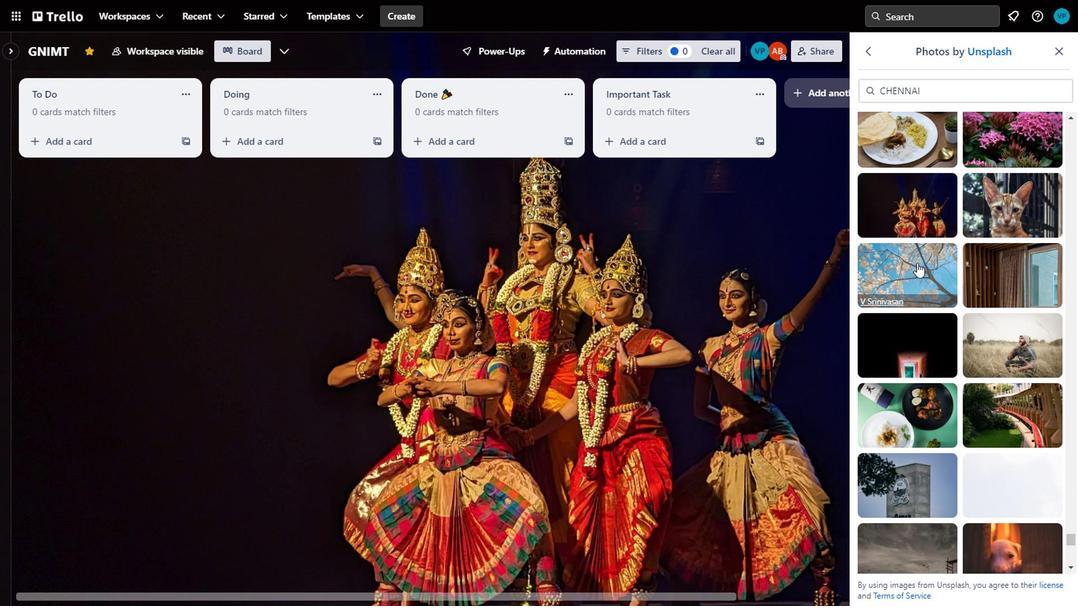 
Action: Mouse pressed left at (912, 263)
Screenshot: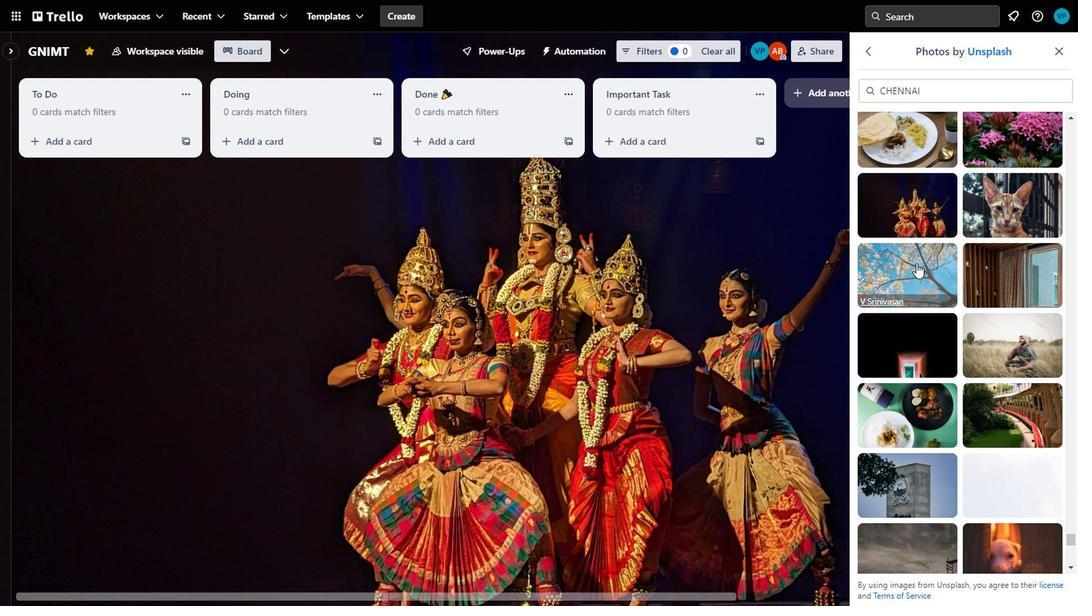 
Action: Mouse moved to (904, 253)
Screenshot: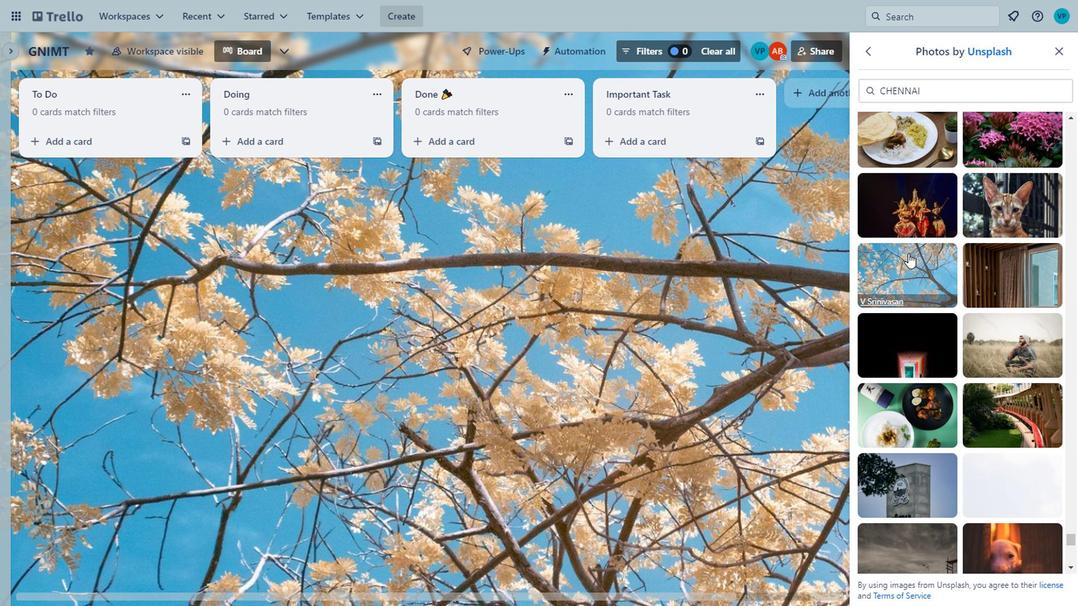 
Action: Mouse scrolled (904, 253) with delta (0, 0)
Screenshot: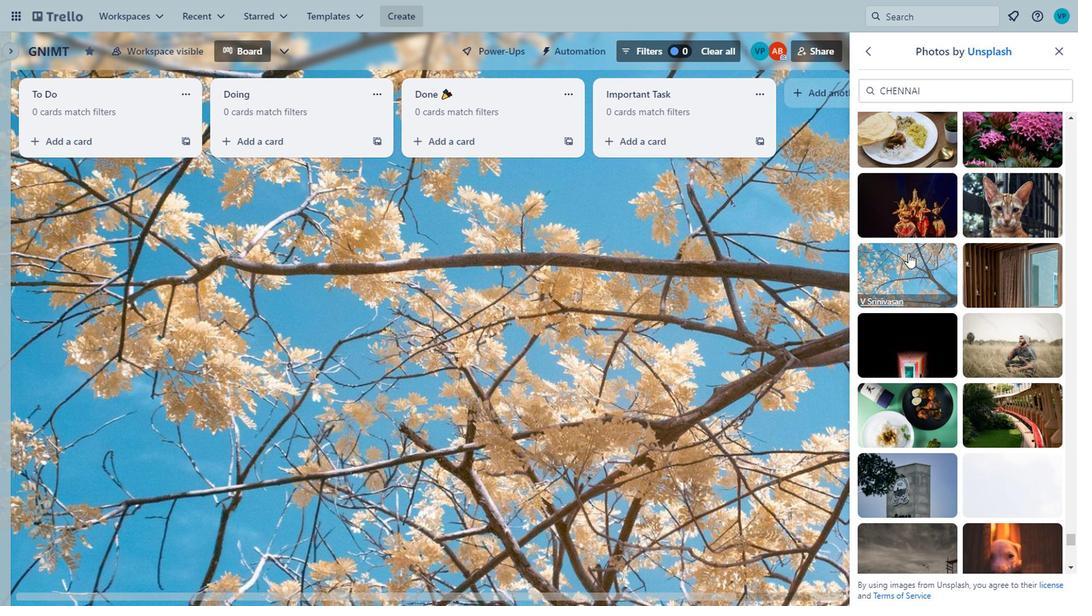 
Action: Mouse moved to (901, 318)
Screenshot: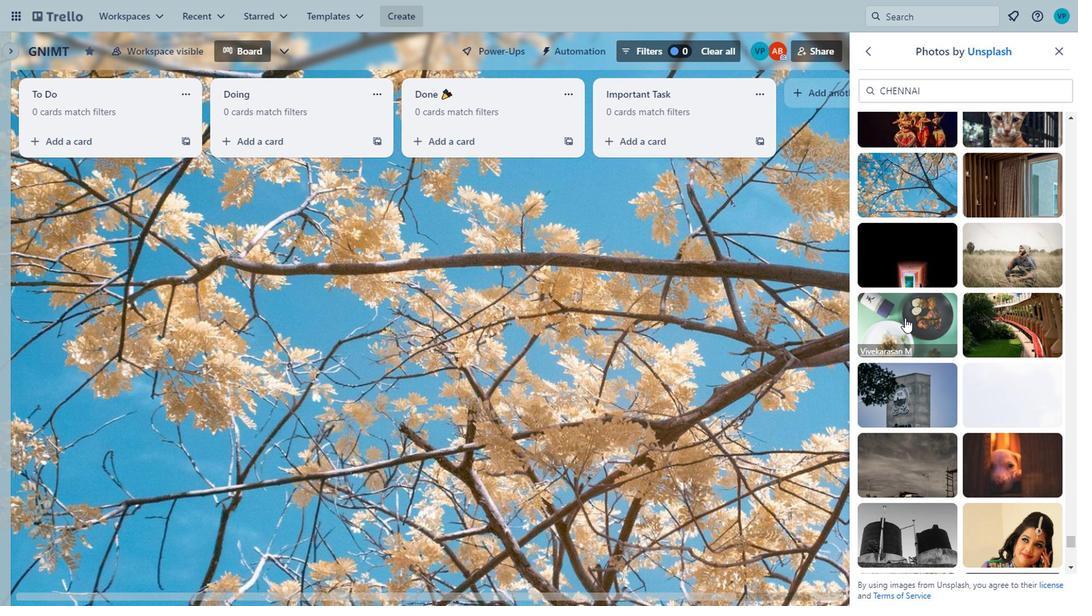 
Action: Mouse scrolled (901, 317) with delta (0, -1)
Screenshot: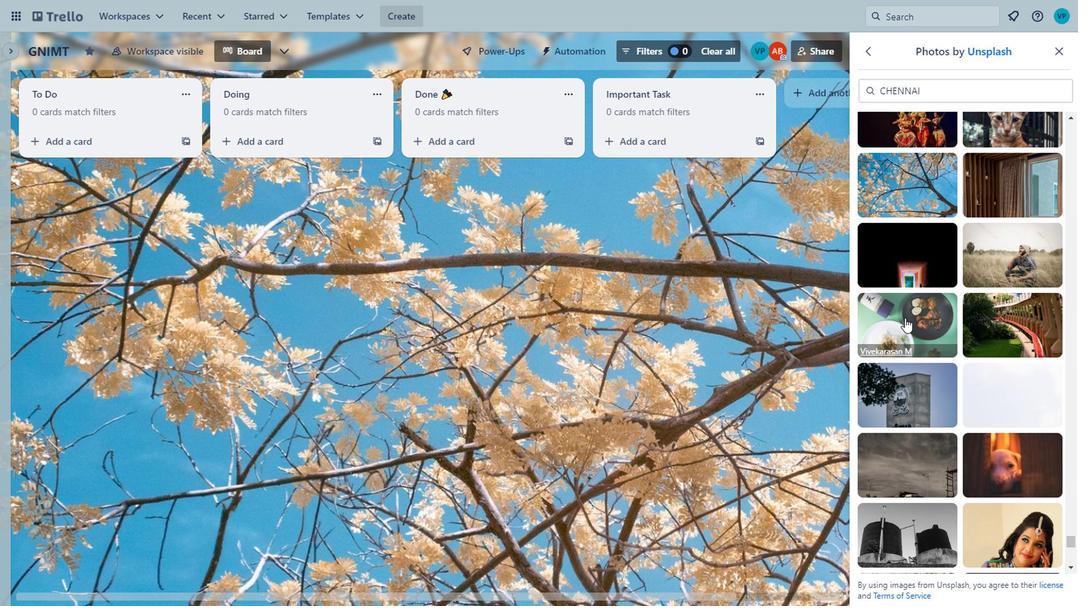 
Action: Mouse scrolled (901, 317) with delta (0, -1)
Screenshot: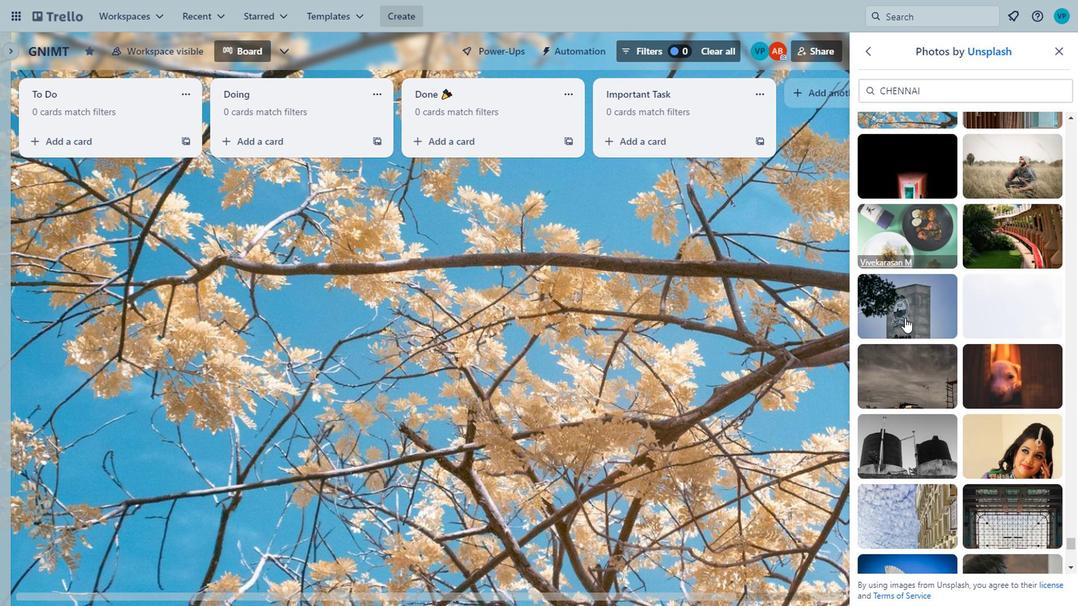 
Action: Mouse moved to (901, 318)
Screenshot: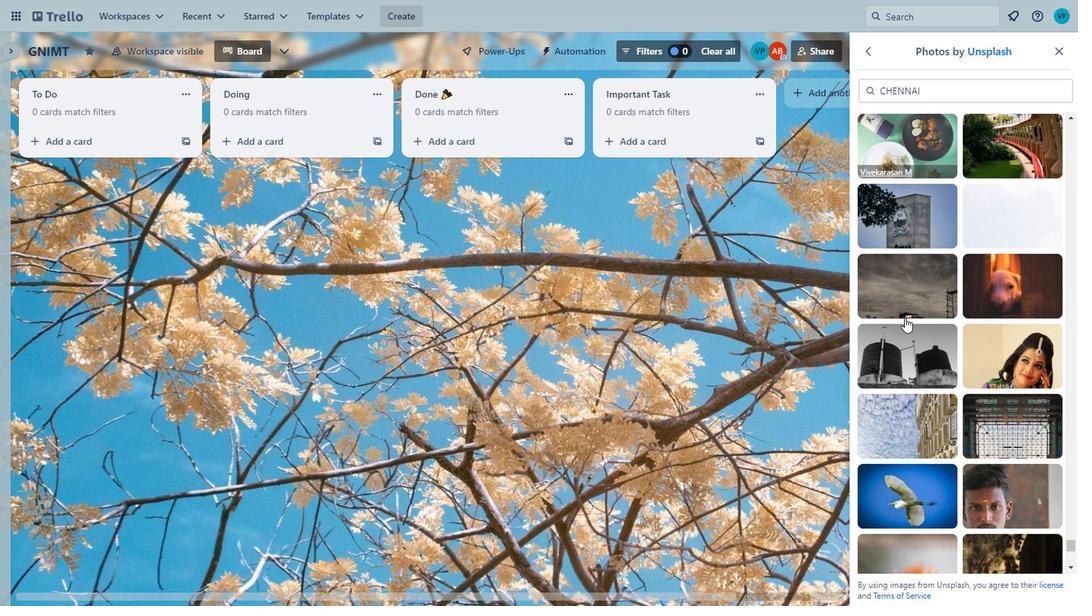 
Action: Mouse scrolled (901, 317) with delta (0, -1)
Screenshot: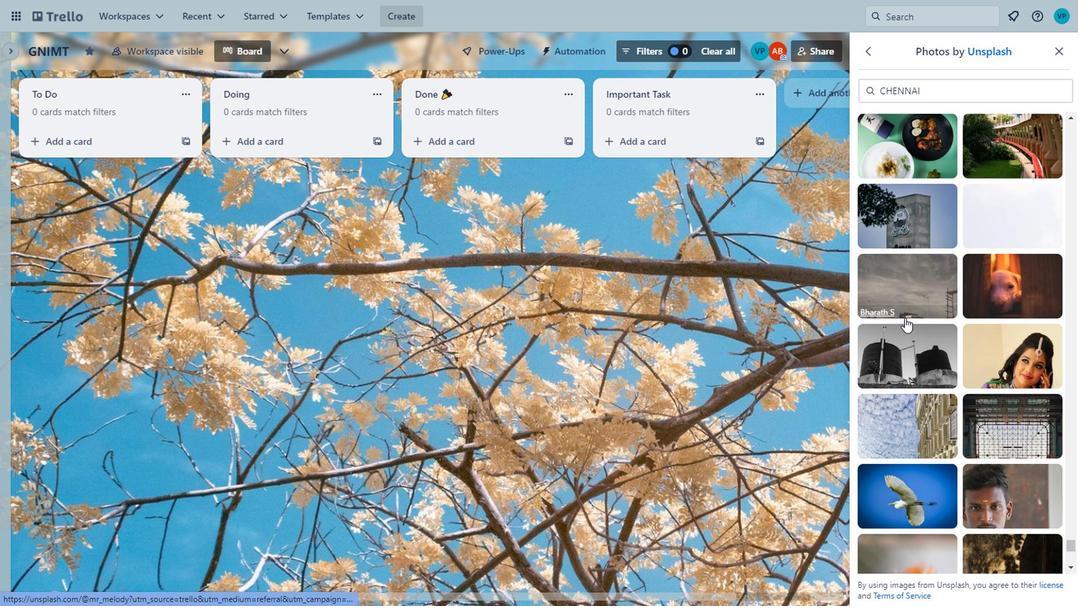 
Action: Mouse scrolled (901, 317) with delta (0, -1)
Screenshot: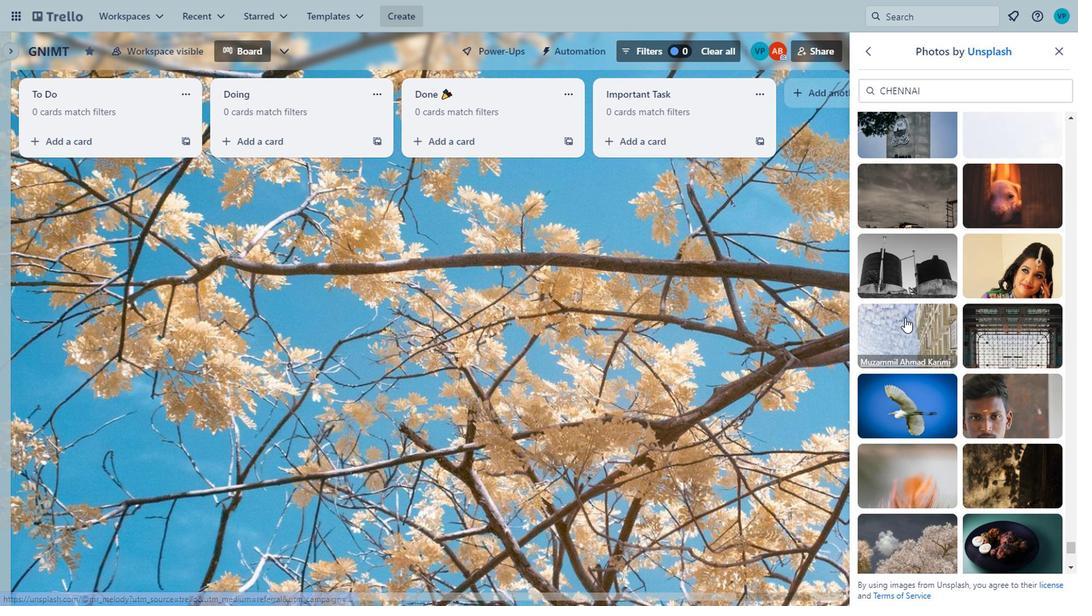 
Action: Mouse moved to (891, 358)
Screenshot: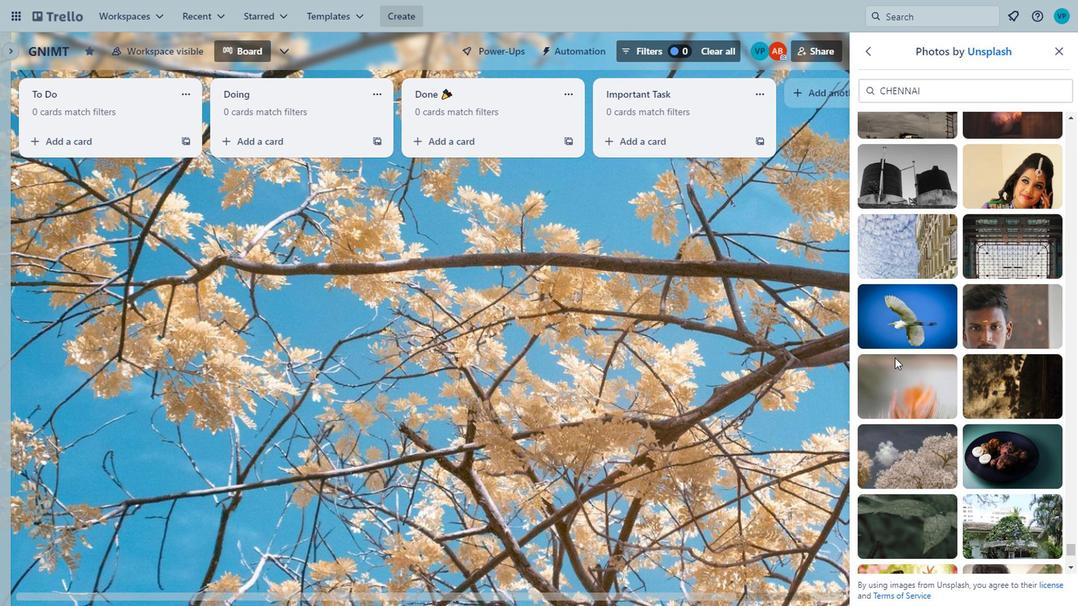 
Action: Mouse scrolled (891, 358) with delta (0, 0)
Screenshot: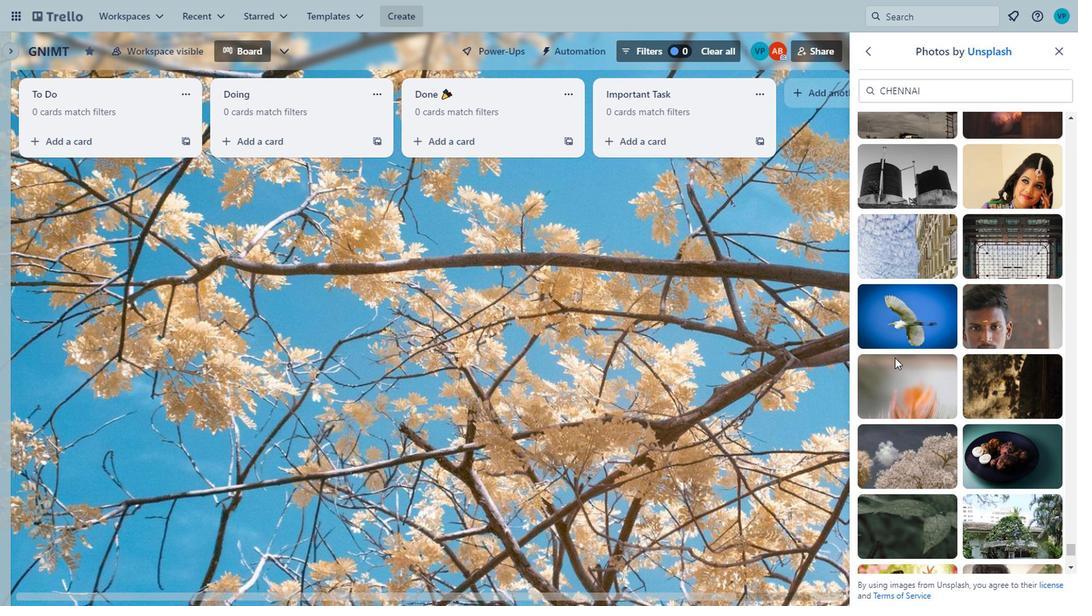 
Action: Mouse moved to (896, 284)
Screenshot: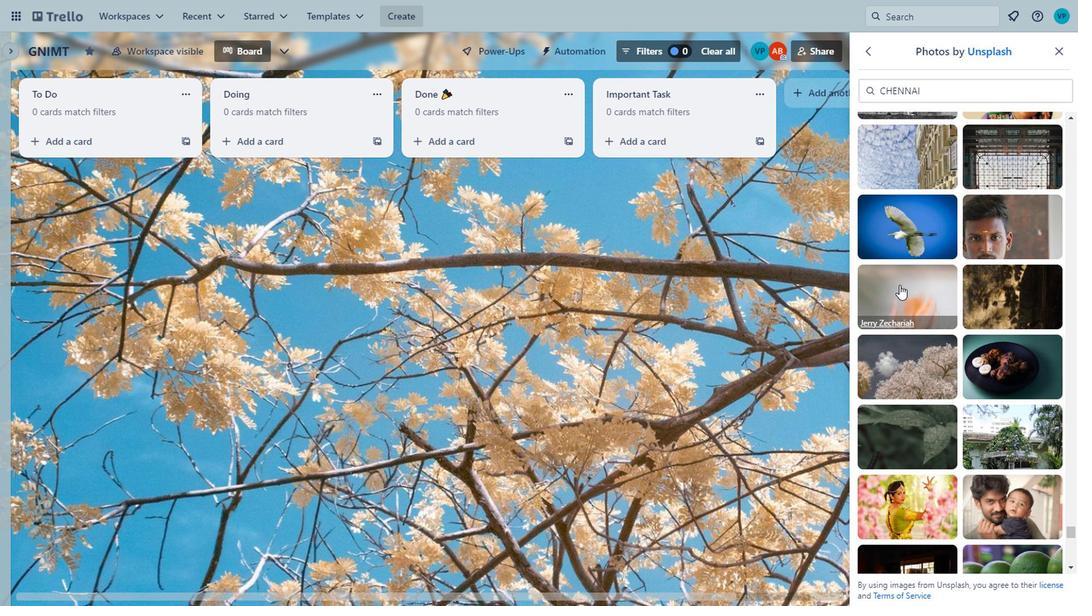 
Action: Mouse pressed left at (896, 284)
Screenshot: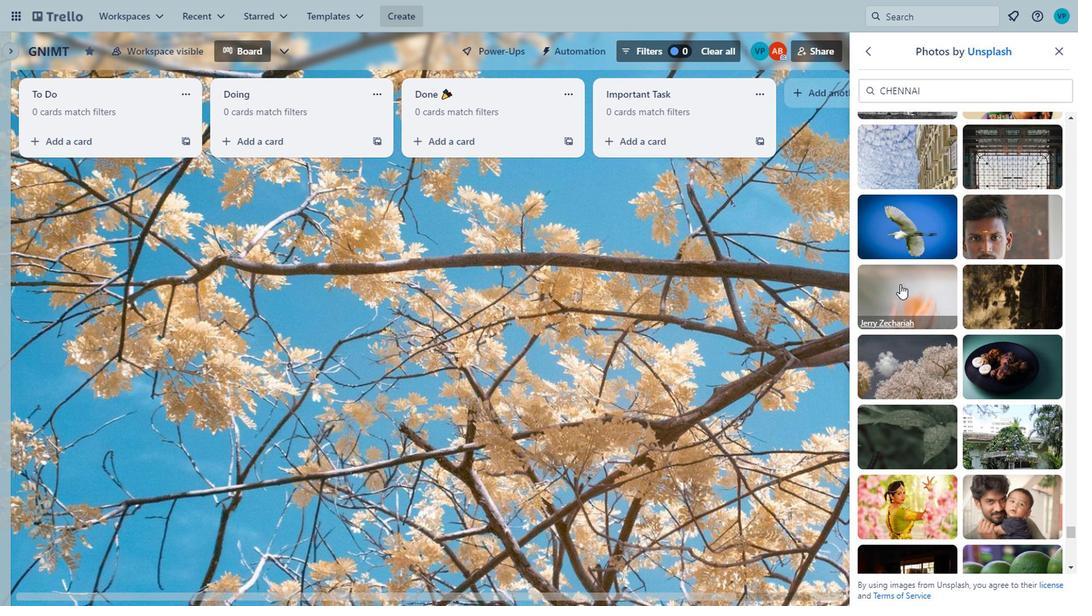 
Action: Mouse moved to (973, 346)
Screenshot: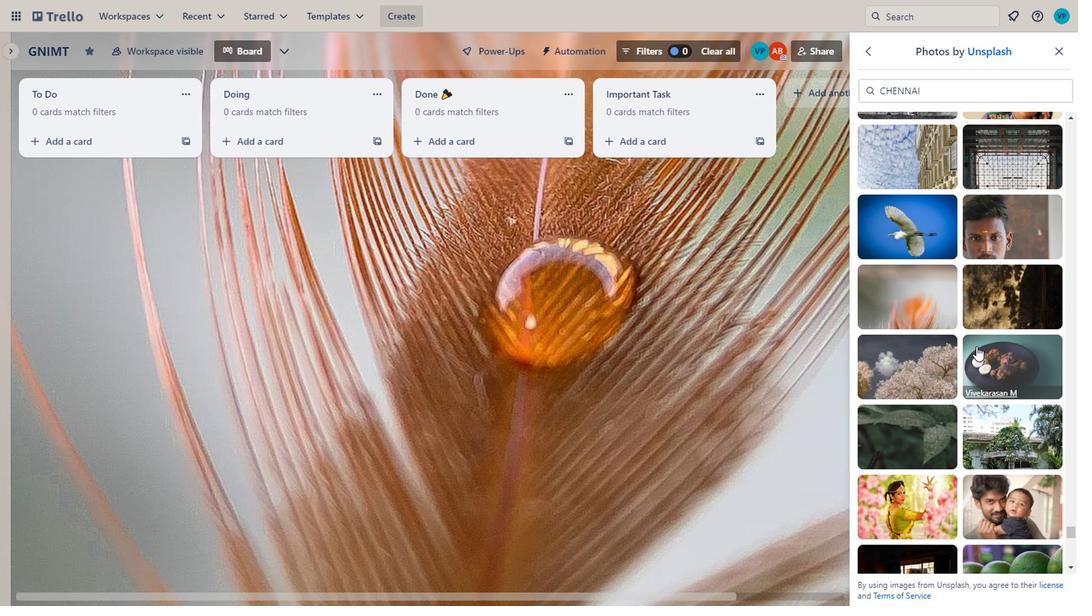 
Action: Mouse scrolled (973, 346) with delta (0, 0)
Screenshot: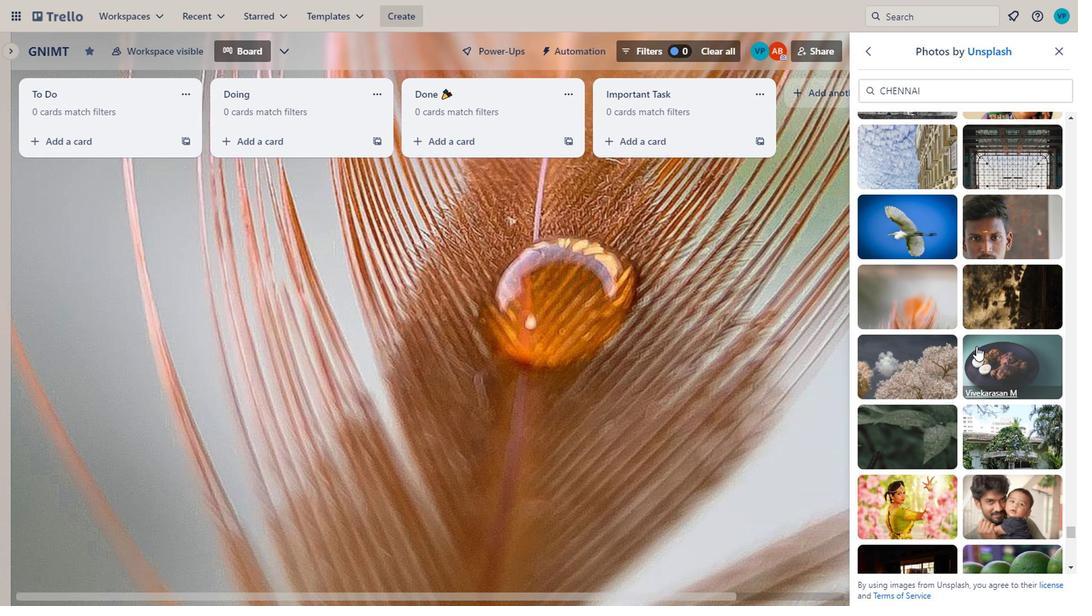 
Action: Mouse scrolled (973, 346) with delta (0, 0)
Screenshot: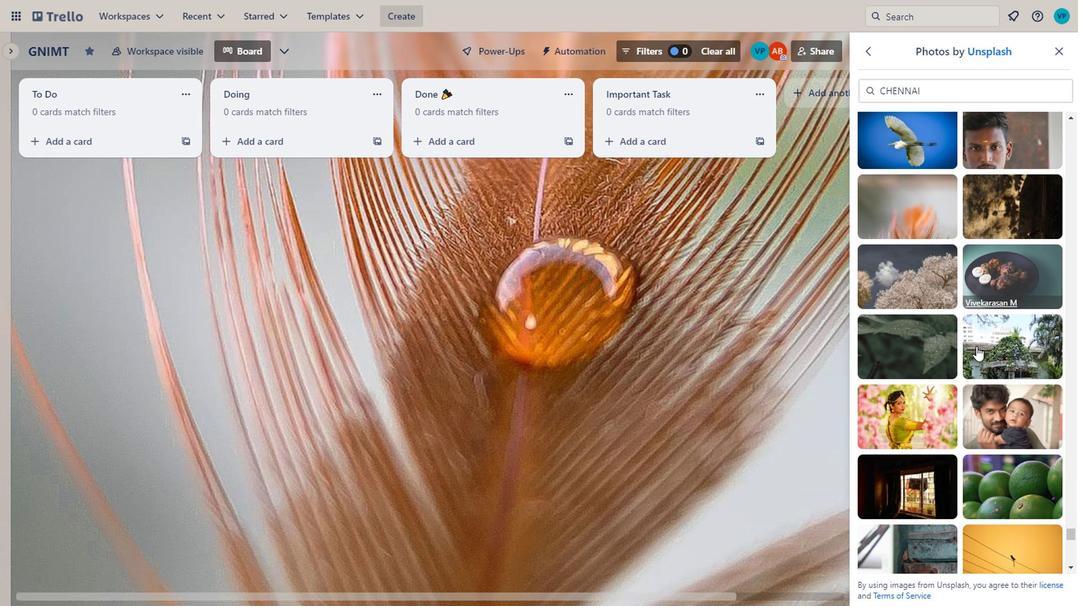 
Action: Mouse moved to (1008, 358)
Screenshot: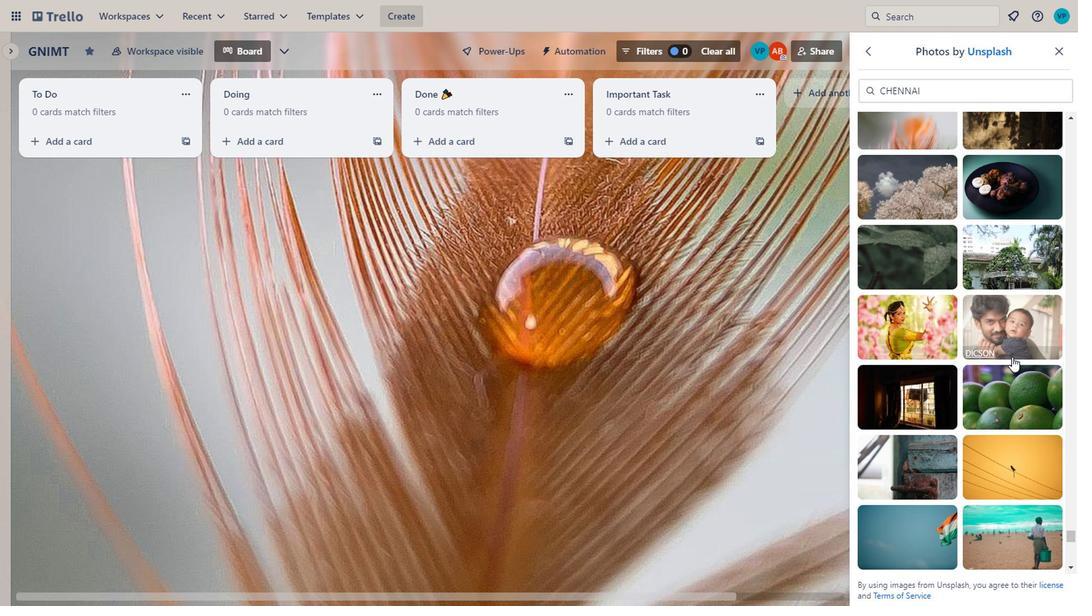 
Action: Mouse scrolled (1008, 357) with delta (0, -1)
Screenshot: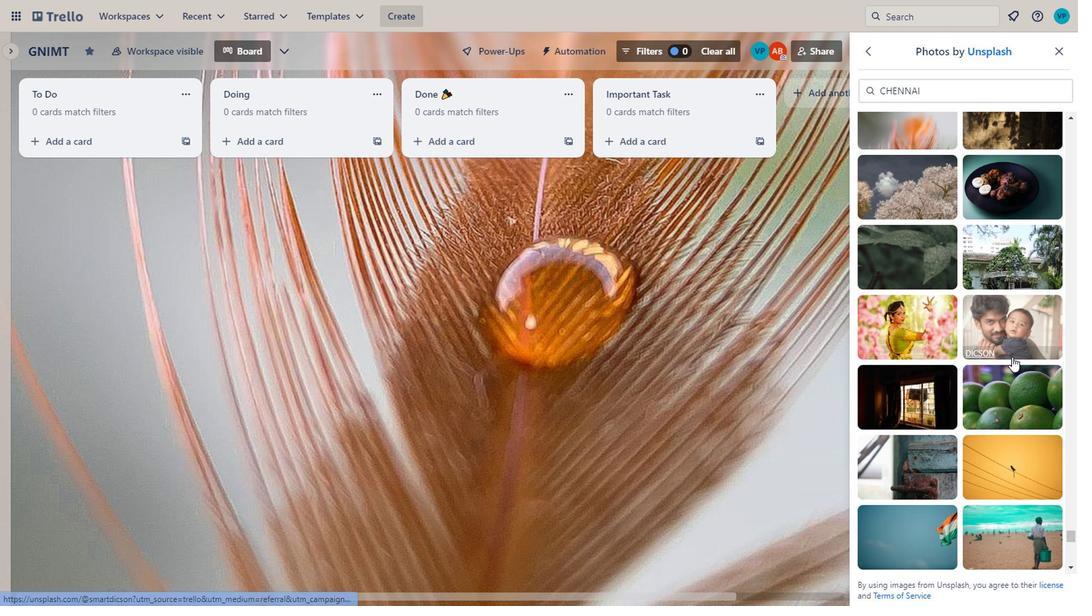 
Action: Mouse moved to (974, 380)
Screenshot: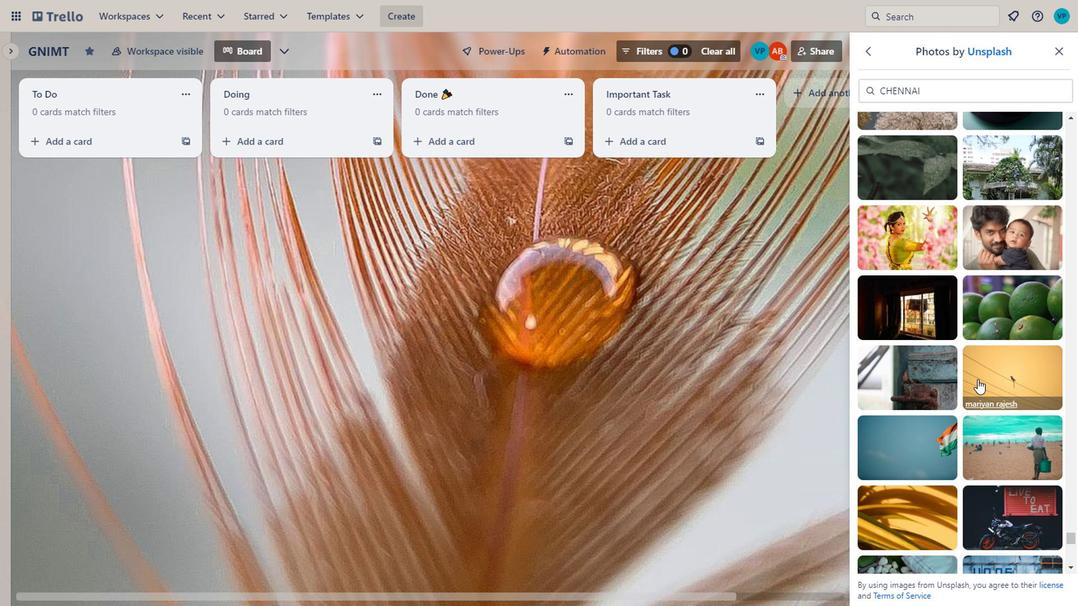 
Action: Mouse scrolled (974, 379) with delta (0, 0)
Screenshot: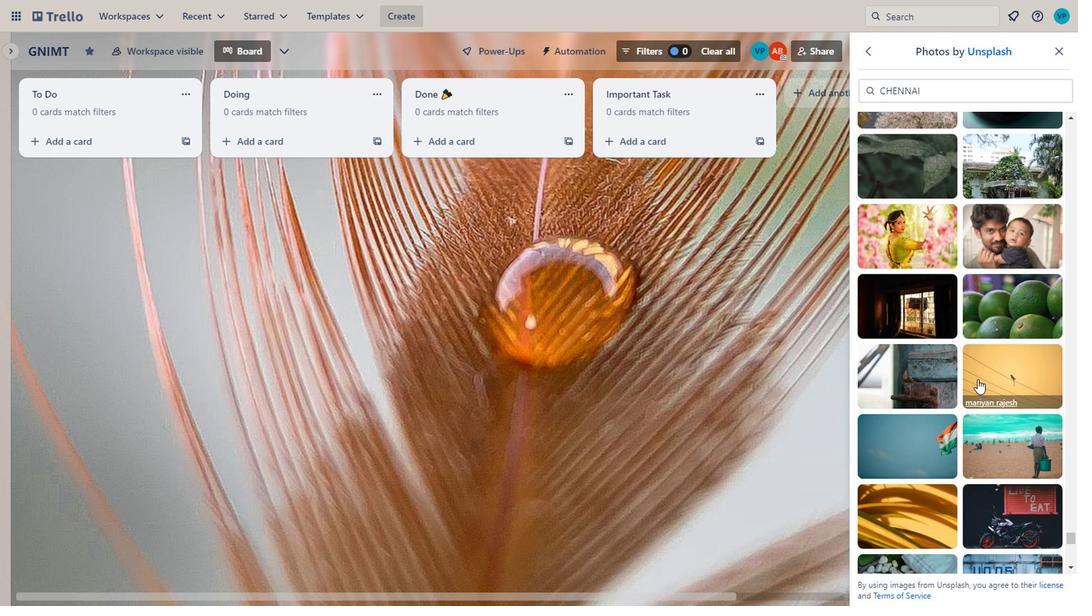 
Action: Mouse moved to (919, 343)
Screenshot: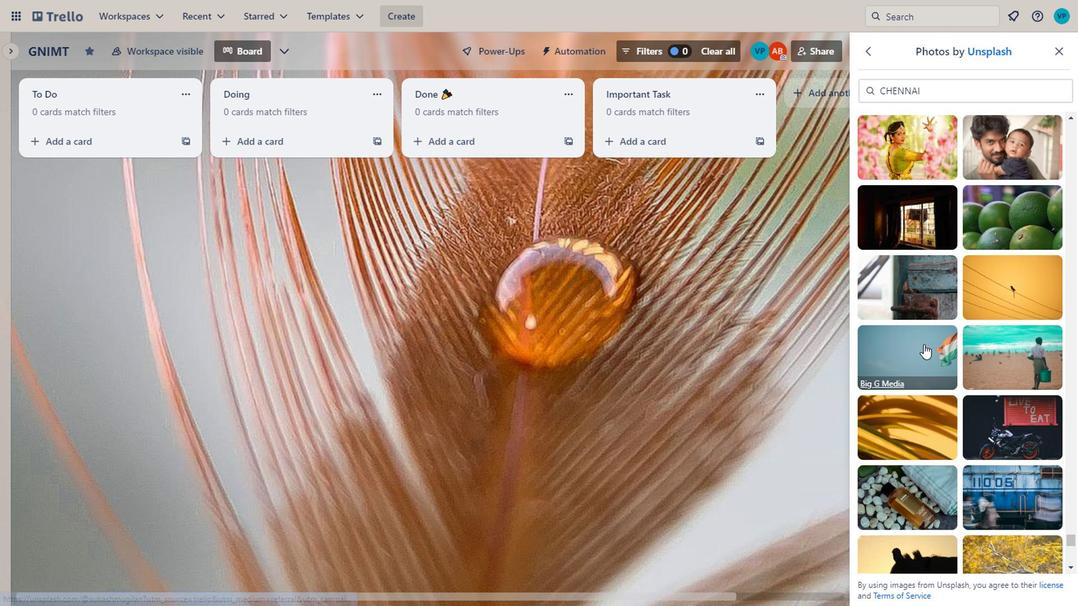 
Action: Mouse pressed left at (919, 343)
Screenshot: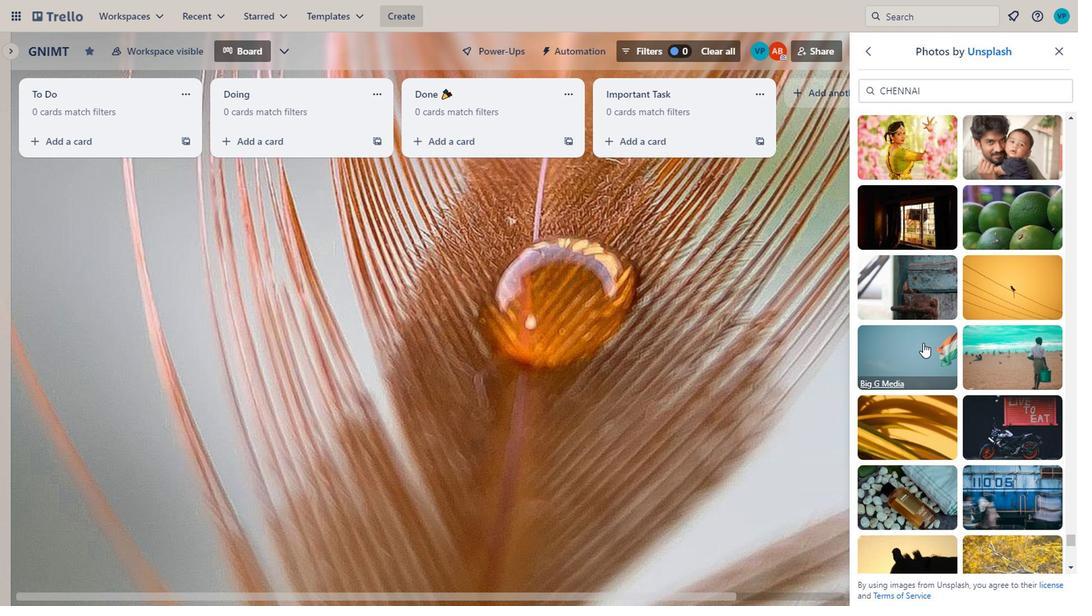 
Action: Mouse moved to (845, 507)
Screenshot: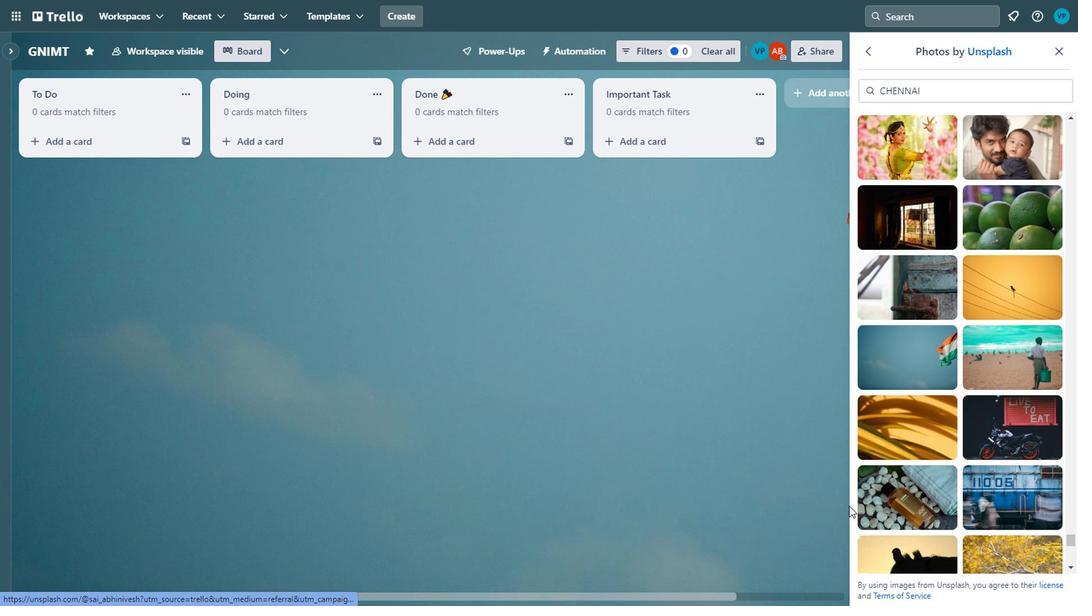 
Action: Mouse scrolled (845, 507) with delta (0, 0)
Screenshot: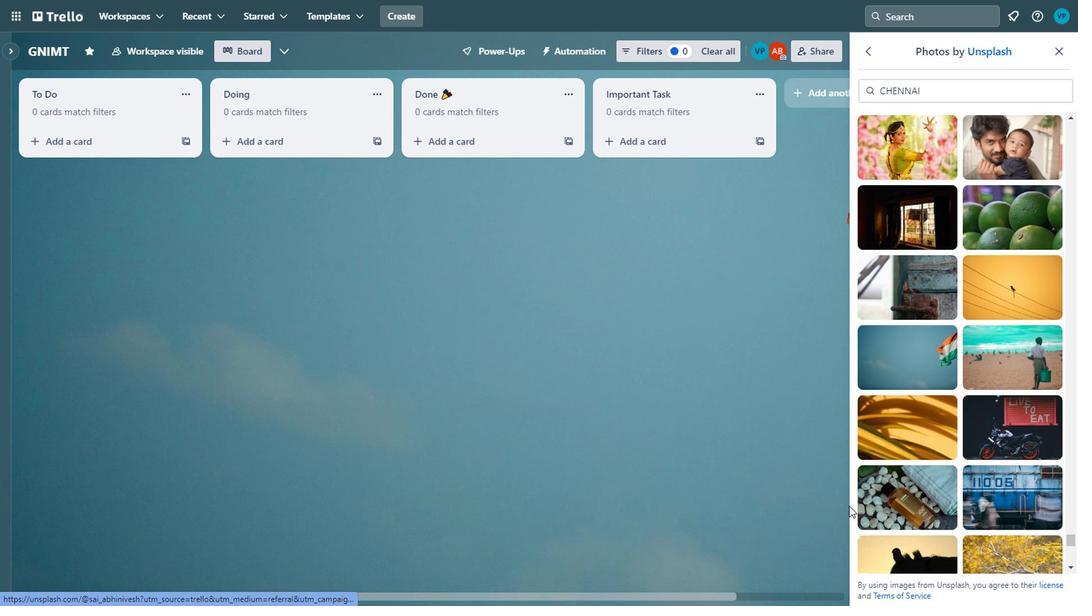 
Action: Mouse moved to (1065, 380)
Screenshot: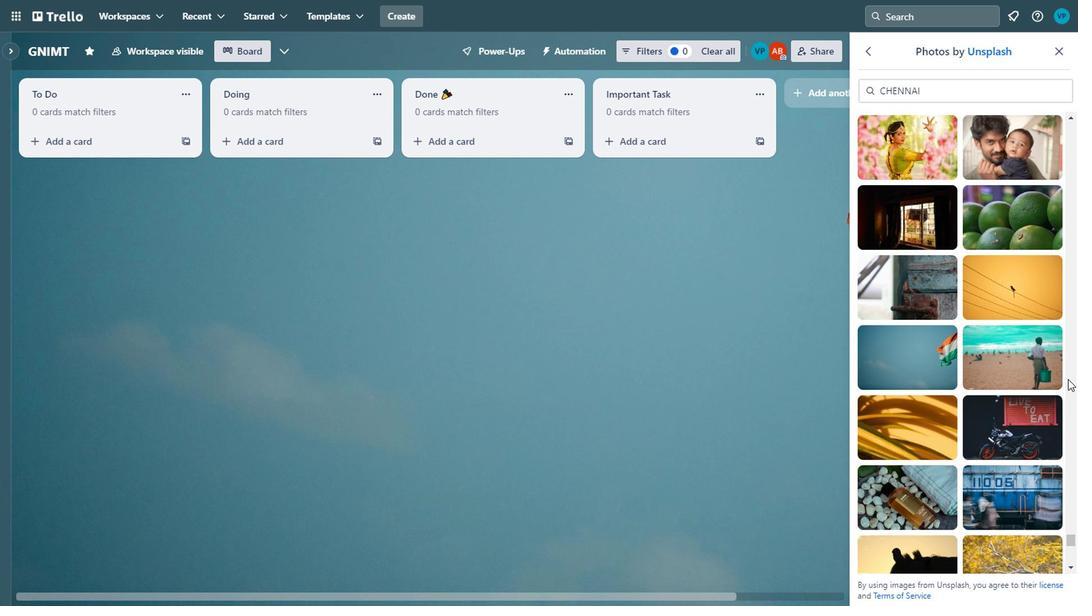 
Action: Mouse scrolled (1065, 379) with delta (0, 0)
Screenshot: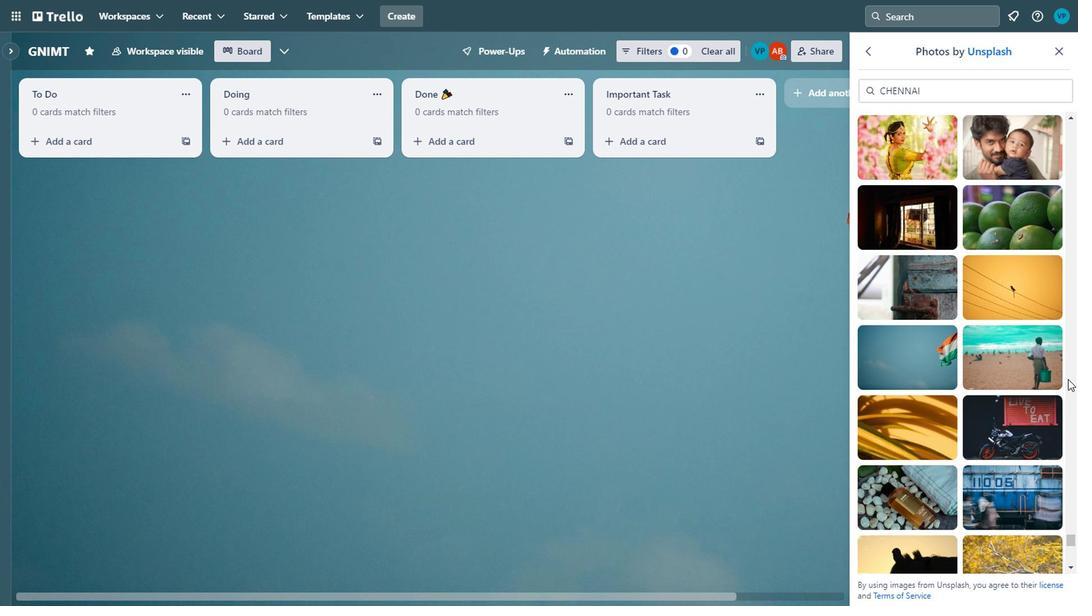 
Action: Mouse moved to (994, 353)
Screenshot: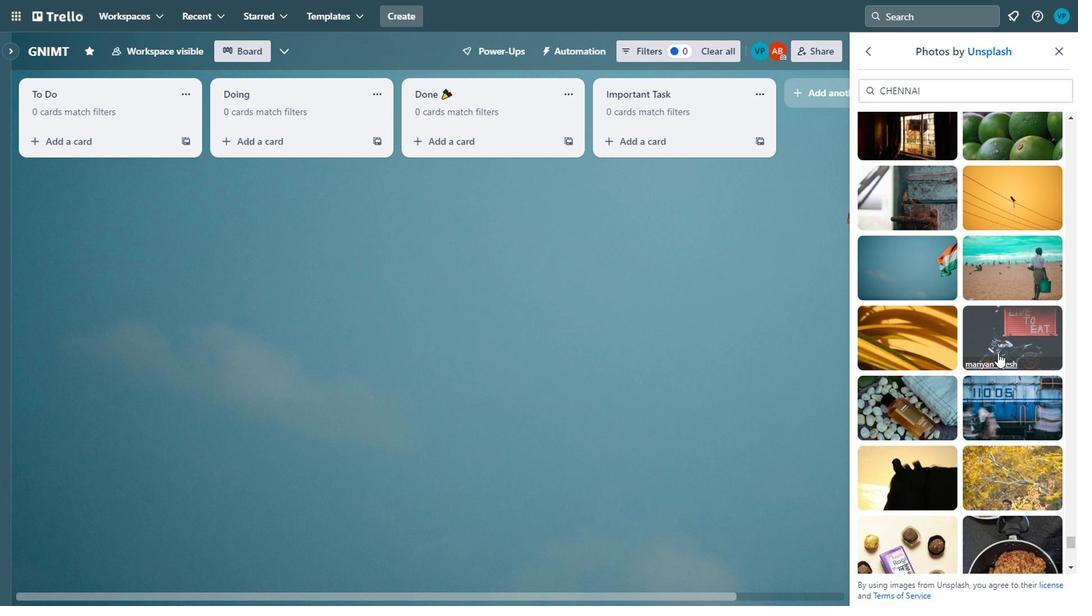 
Action: Mouse scrolled (994, 353) with delta (0, 0)
Screenshot: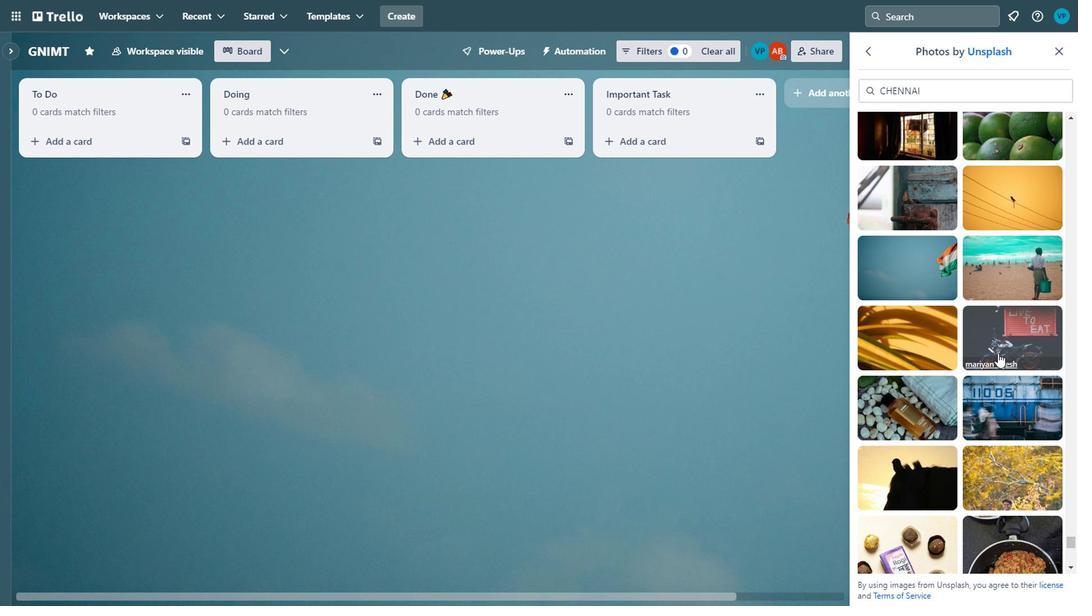 
Action: Mouse moved to (994, 356)
Screenshot: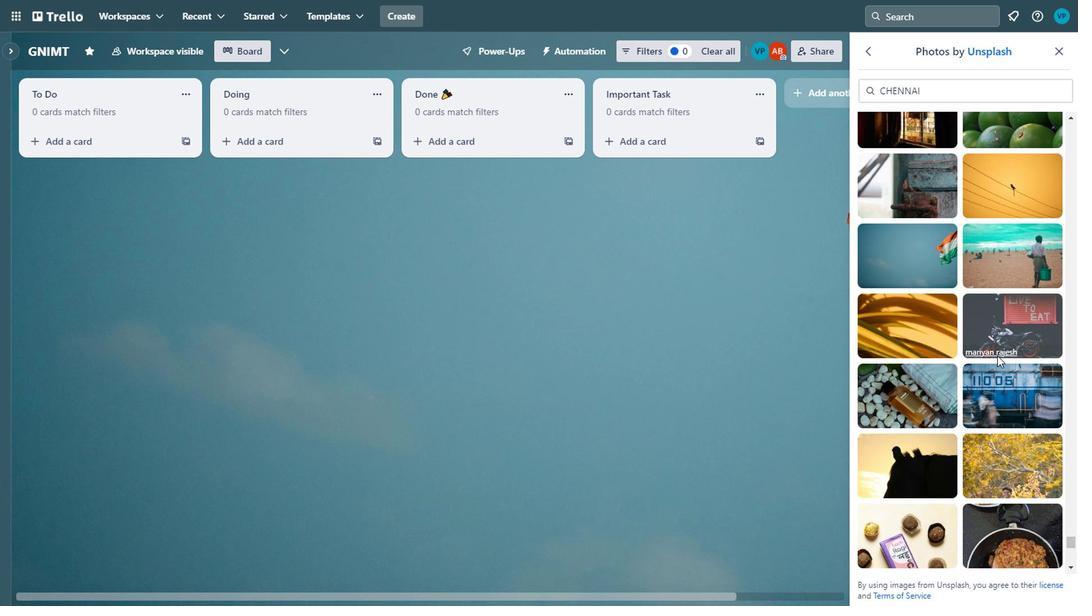 
Action: Mouse scrolled (994, 355) with delta (0, 0)
Screenshot: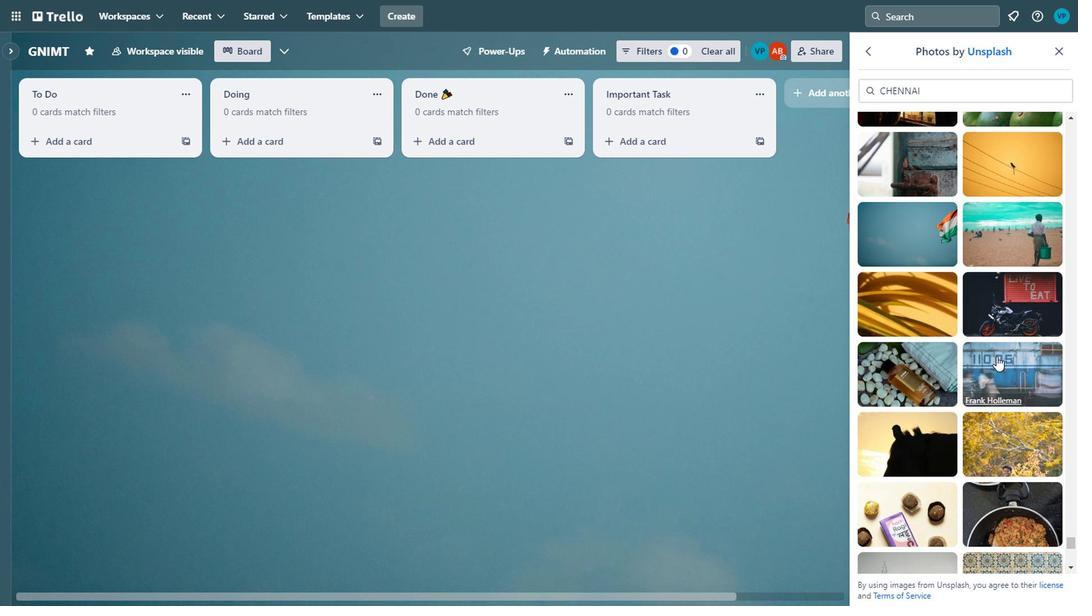 
Action: Mouse moved to (1024, 286)
Screenshot: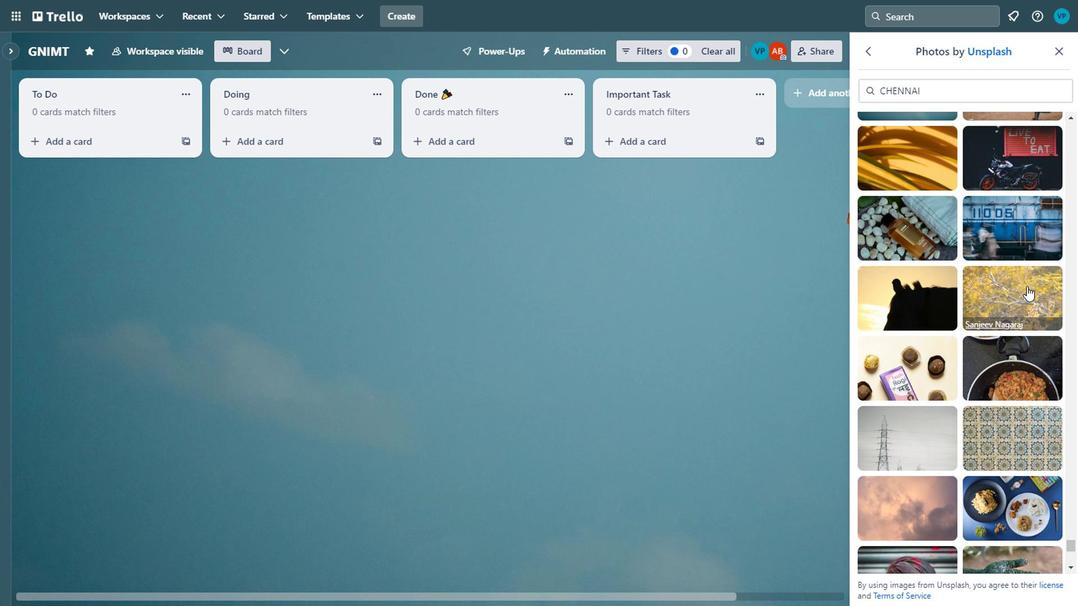 
Action: Mouse pressed left at (1024, 286)
Screenshot: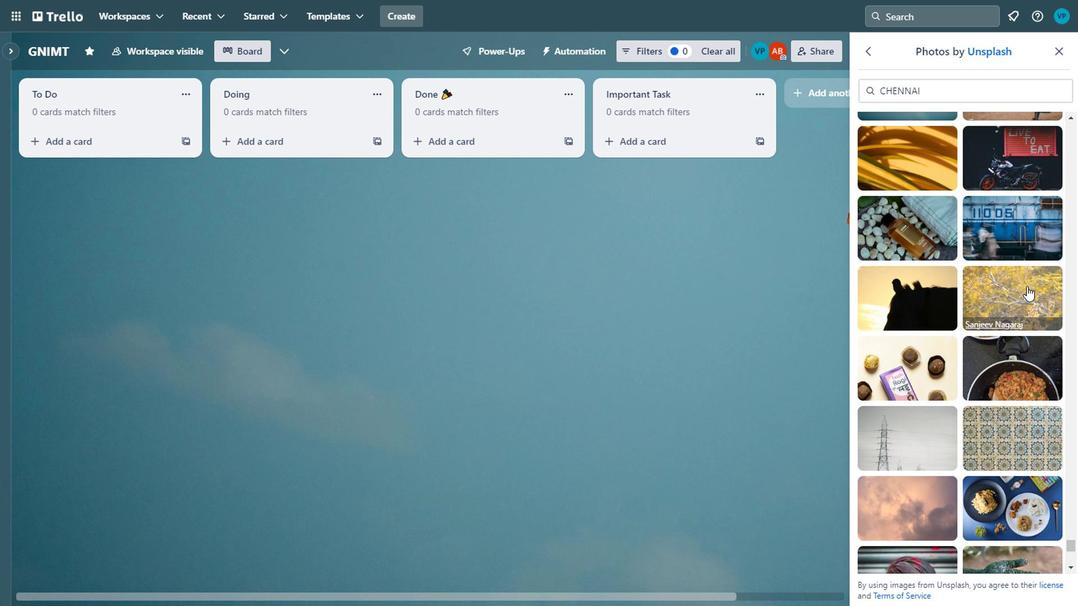 
Action: Mouse moved to (991, 309)
Screenshot: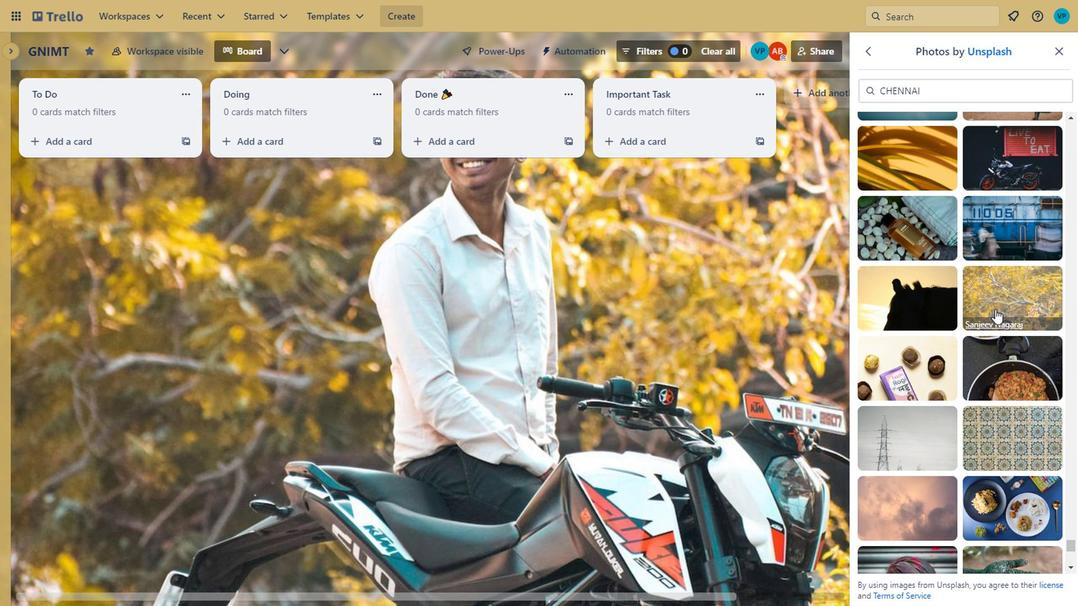 
Action: Mouse scrolled (991, 309) with delta (0, 0)
Screenshot: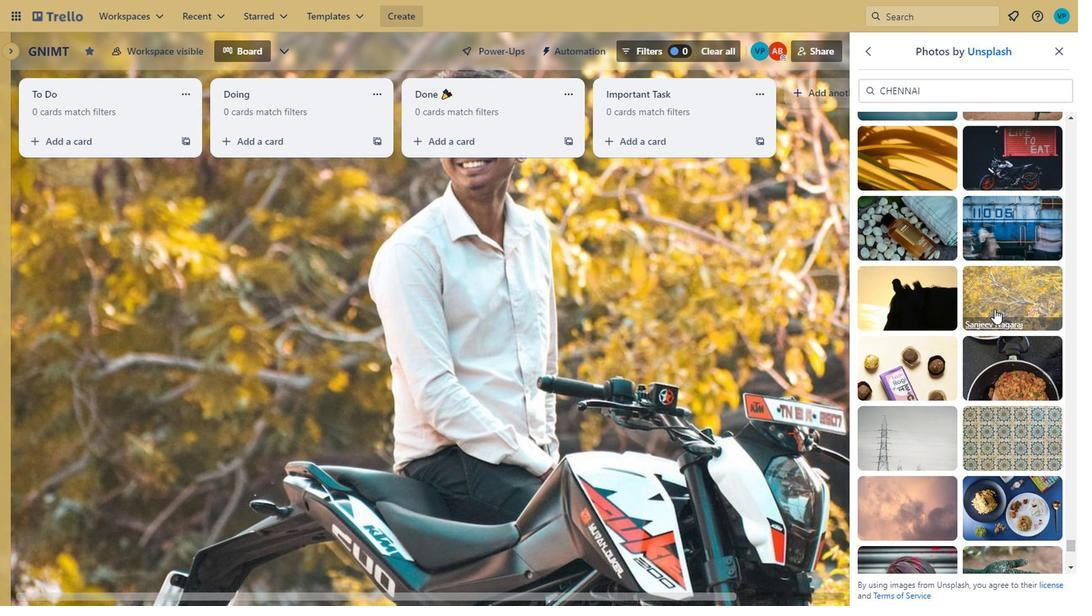 
Action: Mouse scrolled (991, 309) with delta (0, 0)
Screenshot: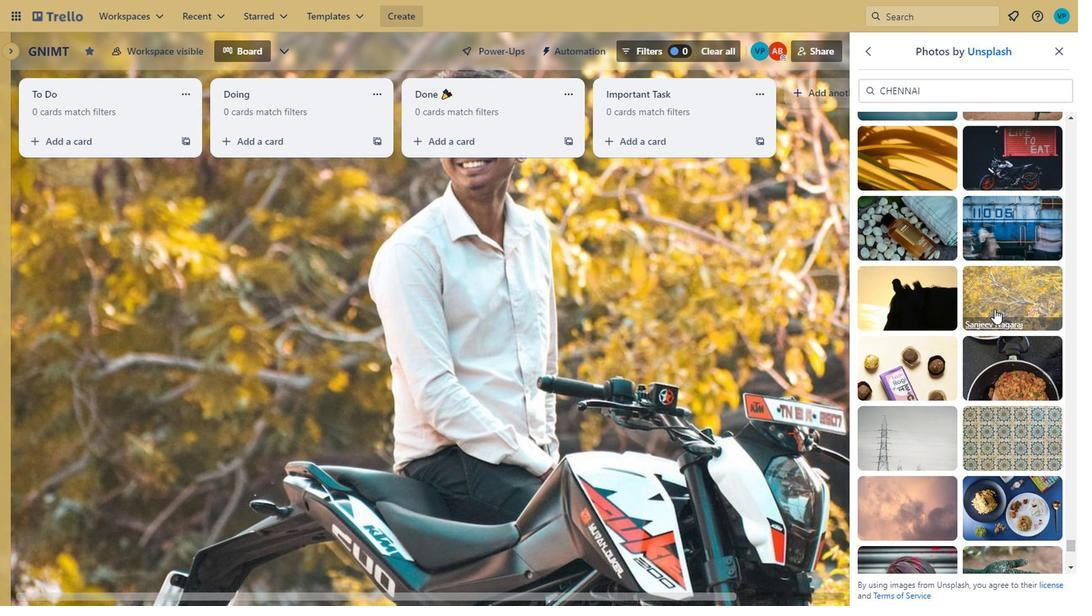 
Action: Mouse scrolled (991, 309) with delta (0, 0)
Screenshot: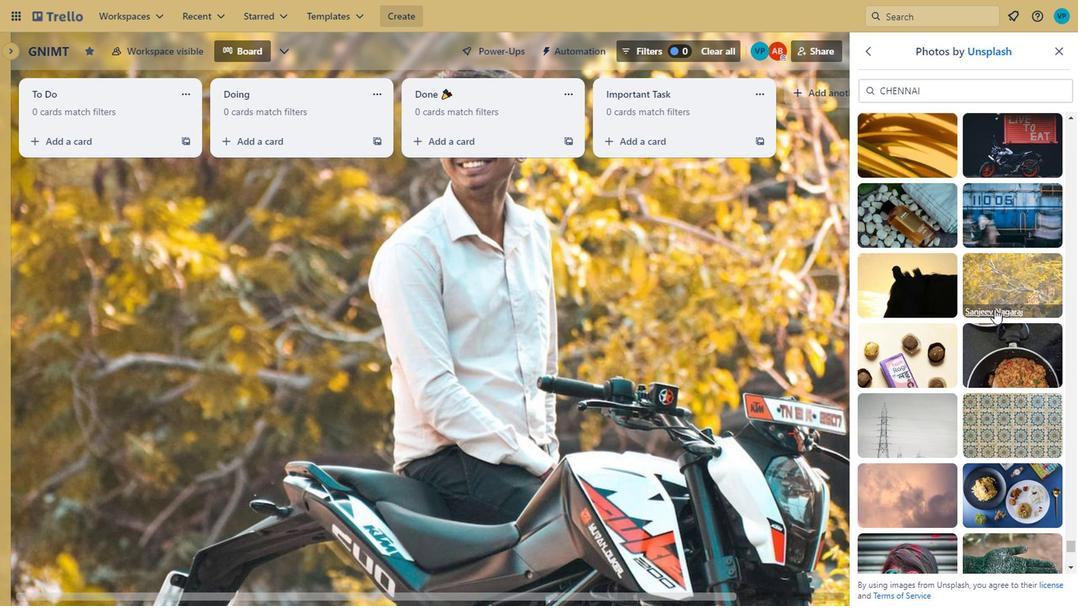 
Action: Mouse moved to (914, 294)
Screenshot: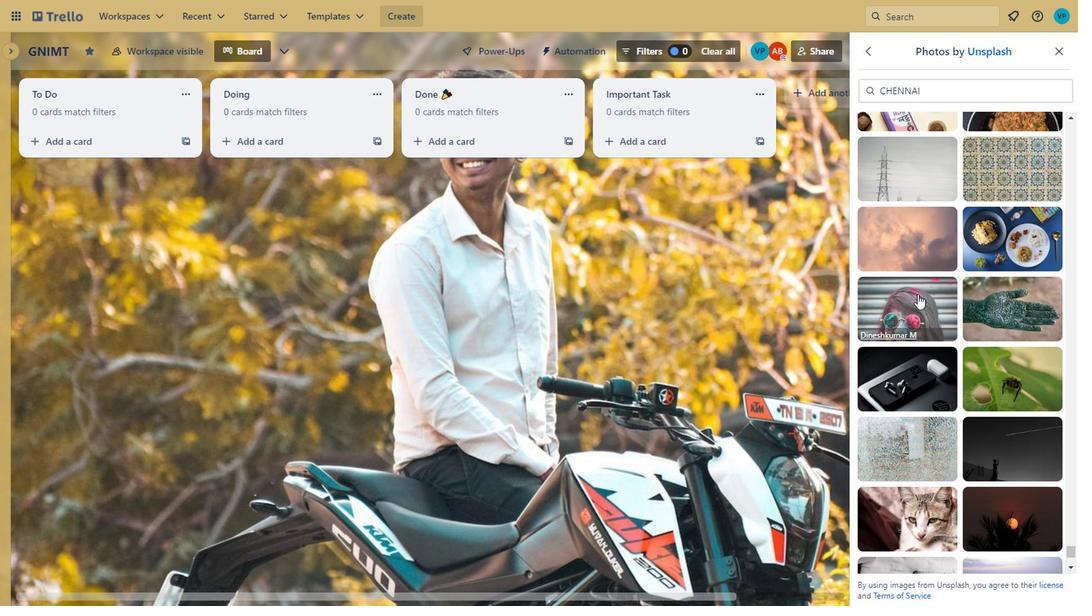 
Action: Mouse pressed left at (914, 294)
Screenshot: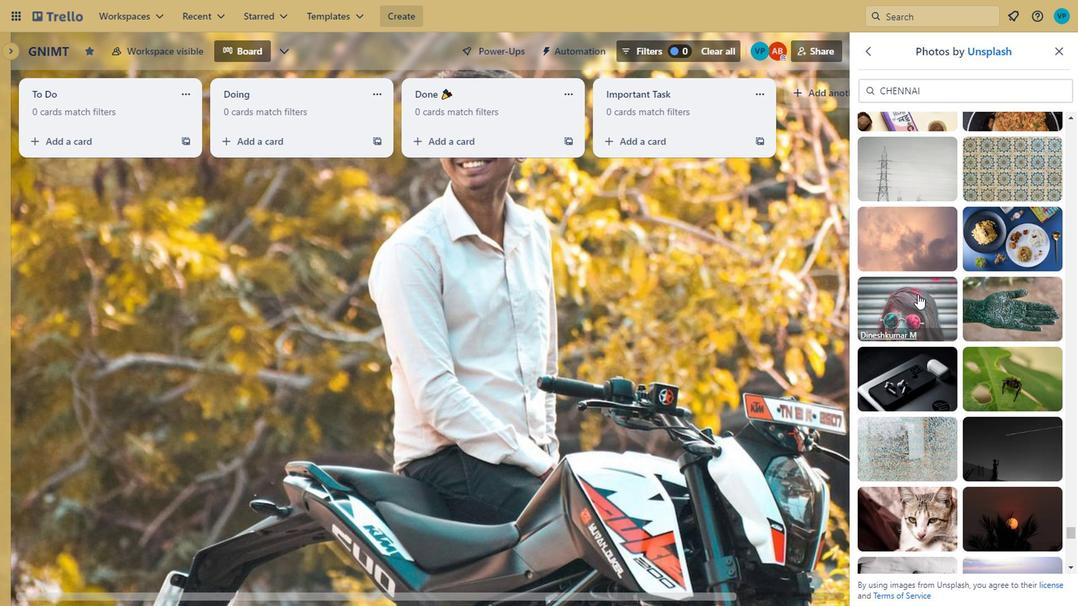 
Action: Mouse moved to (993, 318)
Screenshot: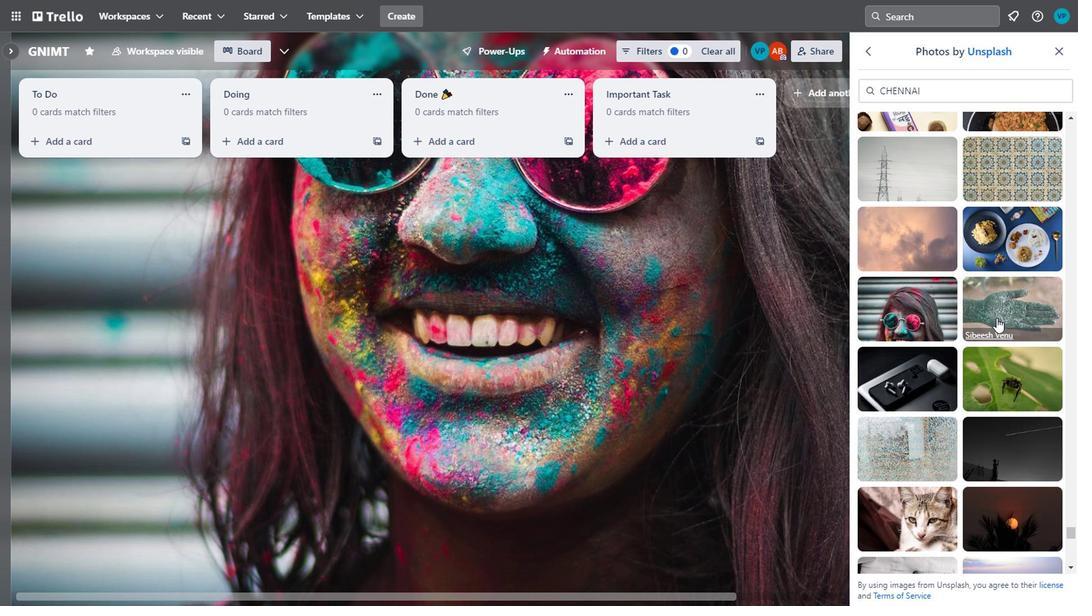 
Action: Mouse scrolled (993, 317) with delta (0, -1)
Screenshot: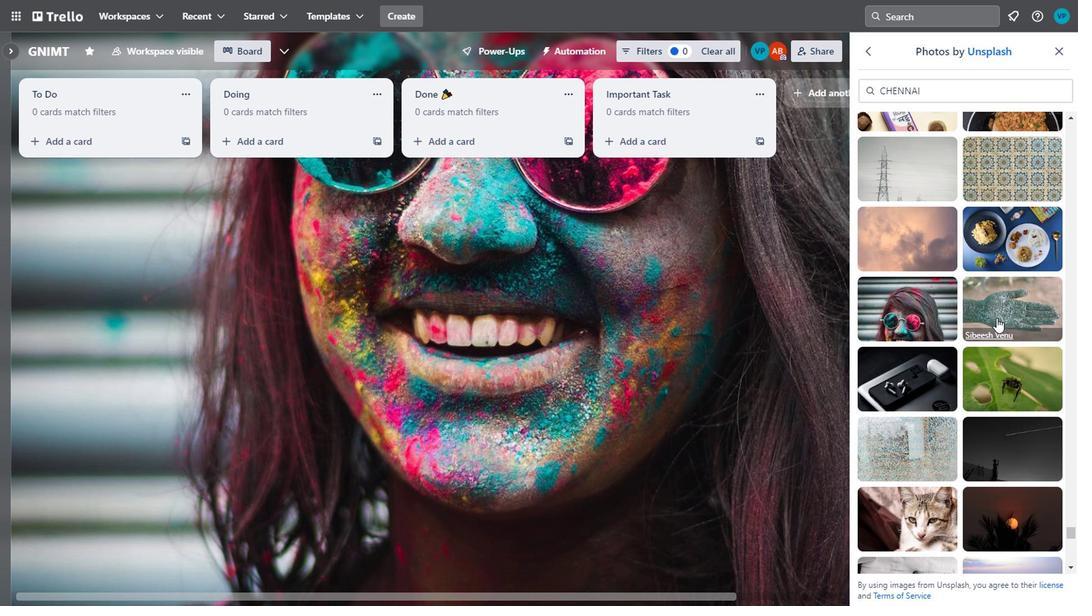 
Action: Mouse scrolled (993, 317) with delta (0, -1)
Screenshot: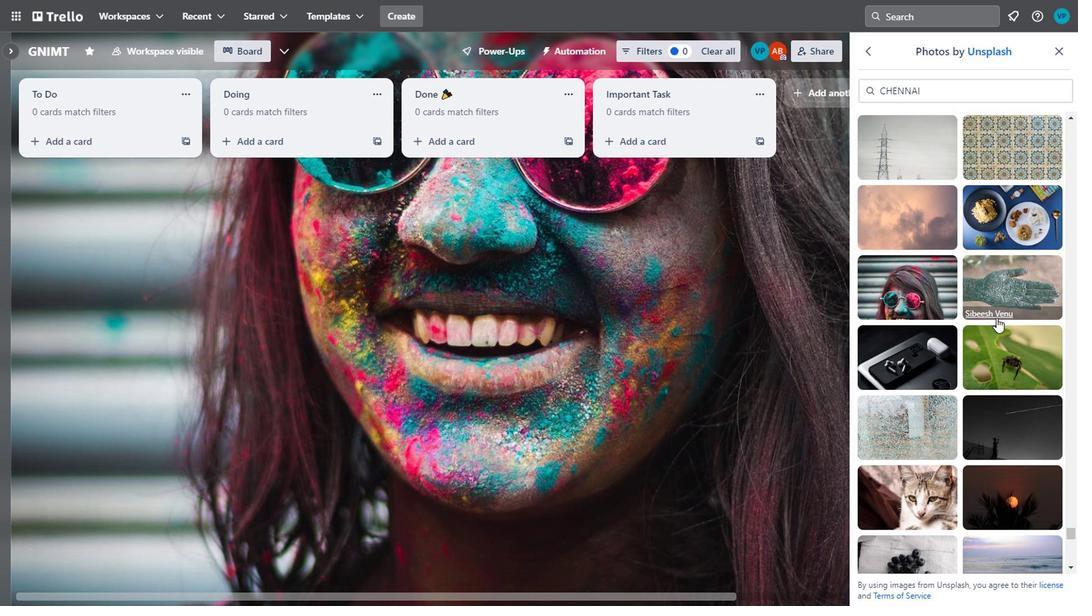 
Action: Mouse scrolled (993, 317) with delta (0, -1)
Screenshot: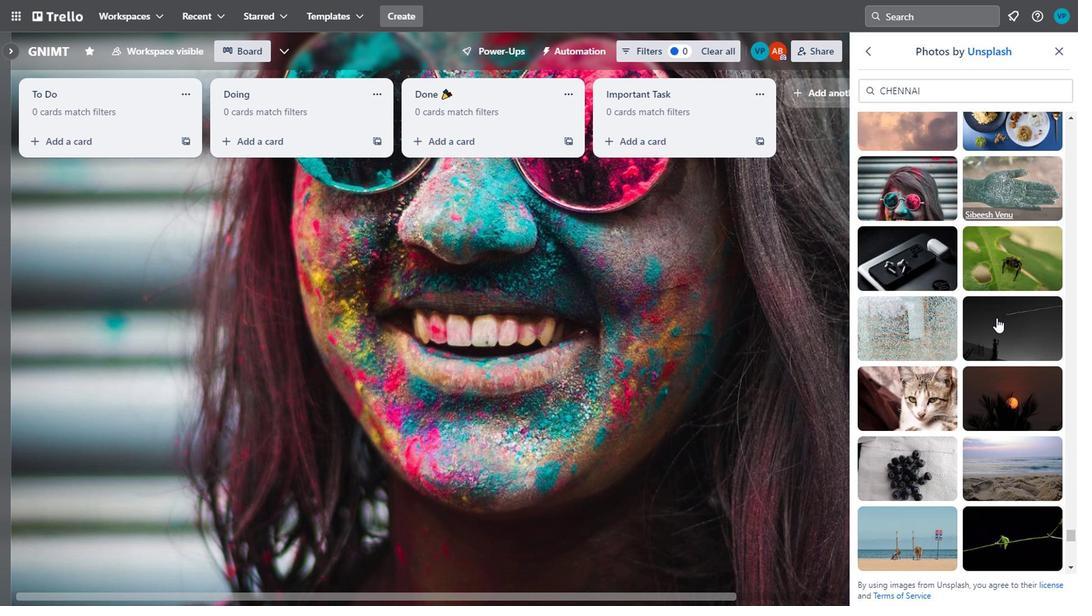 
Action: Mouse moved to (910, 302)
Screenshot: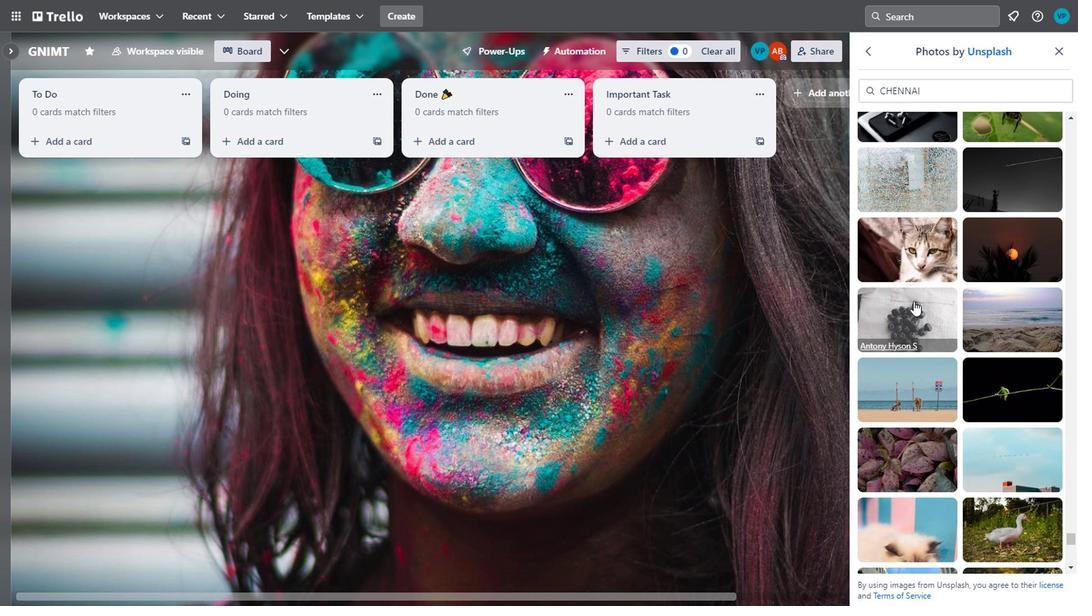
Action: Mouse pressed left at (910, 302)
Screenshot: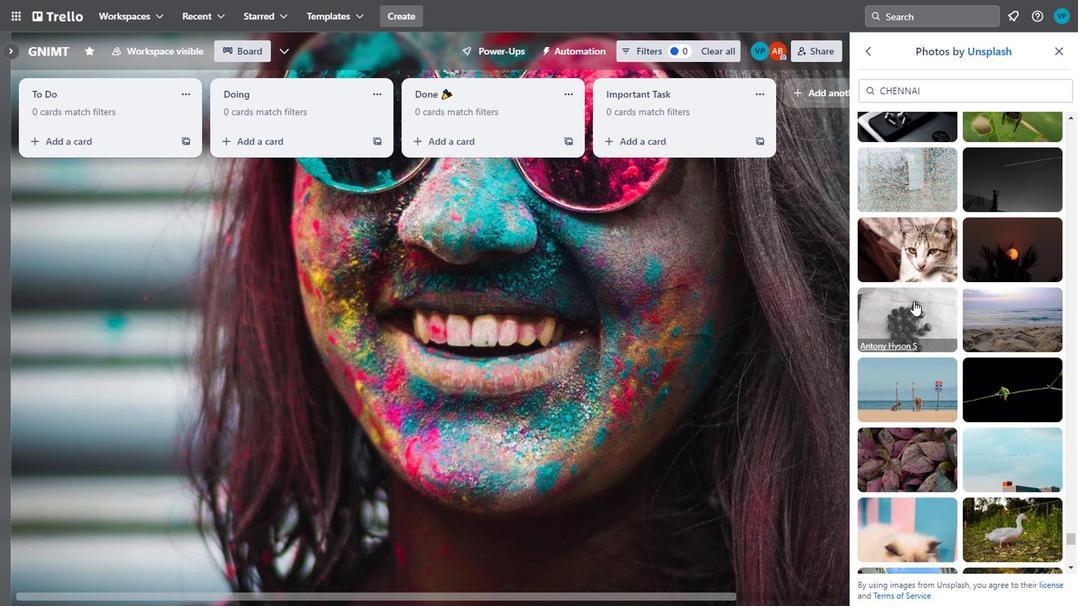 
Action: Mouse scrolled (910, 300) with delta (0, -1)
Screenshot: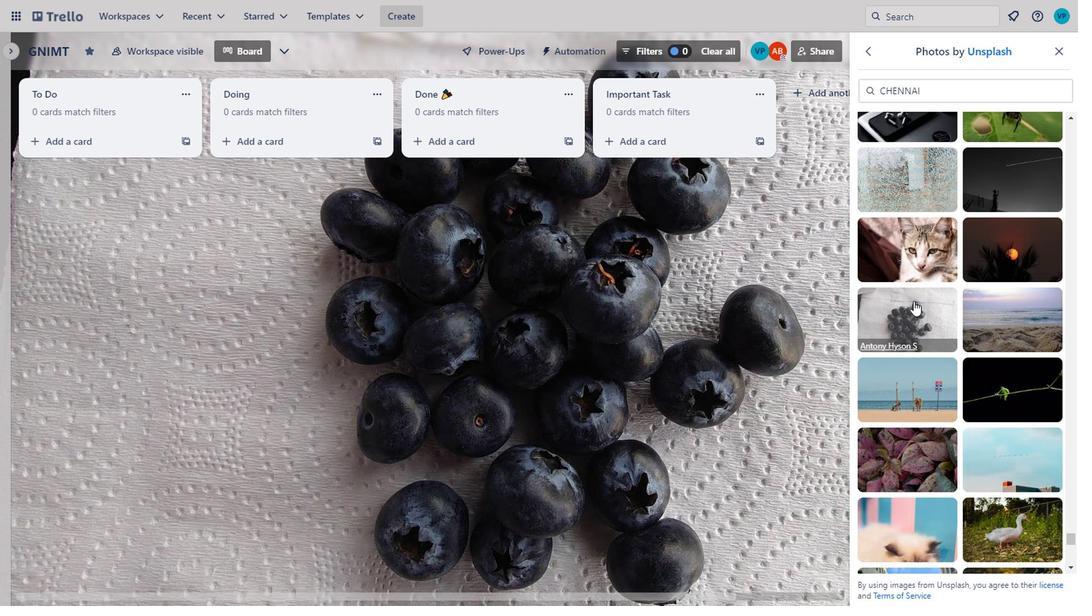 
Action: Mouse scrolled (910, 300) with delta (0, -1)
Screenshot: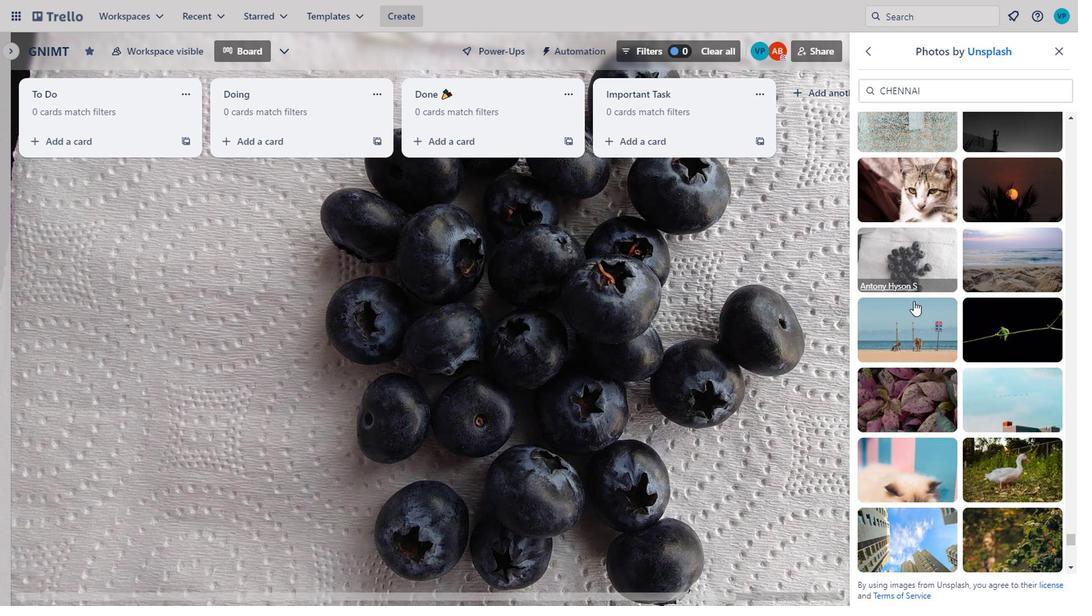 
Action: Mouse scrolled (910, 300) with delta (0, -1)
Screenshot: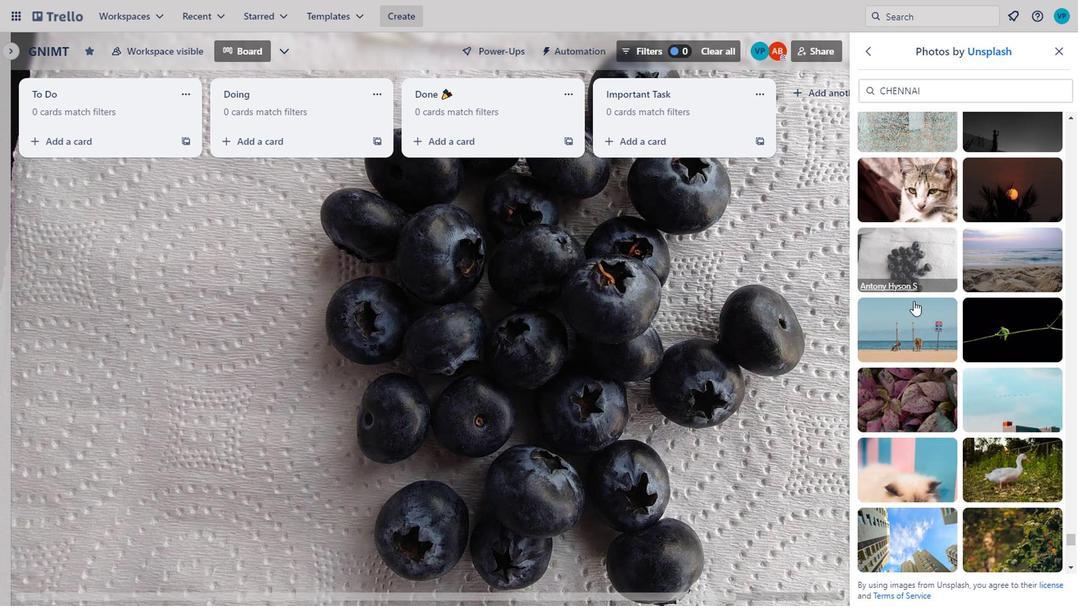 
Action: Mouse scrolled (910, 300) with delta (0, -1)
Screenshot: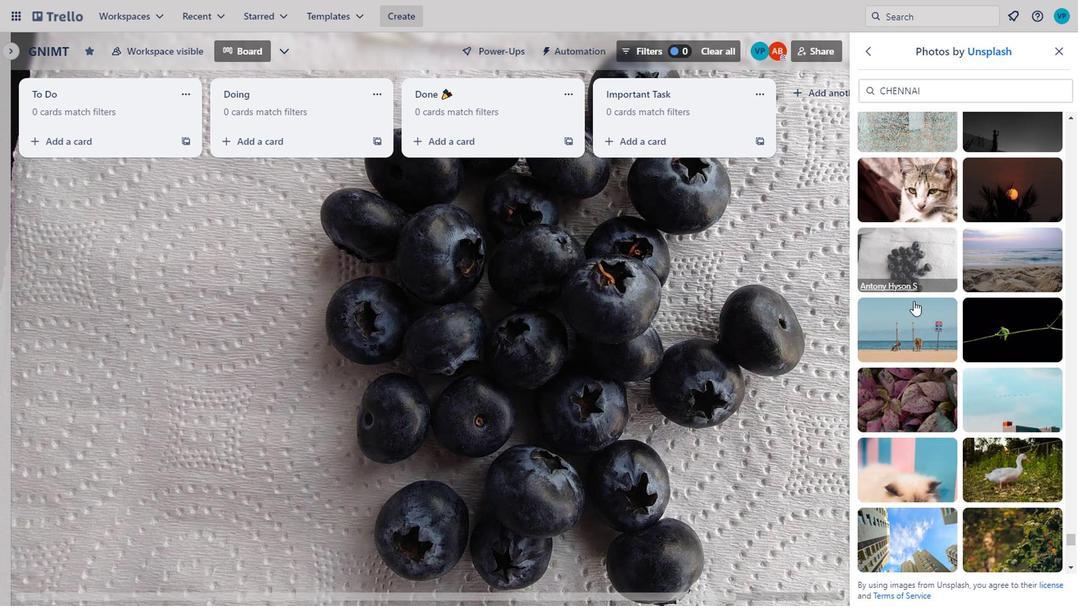
Action: Mouse scrolled (910, 300) with delta (0, -1)
Screenshot: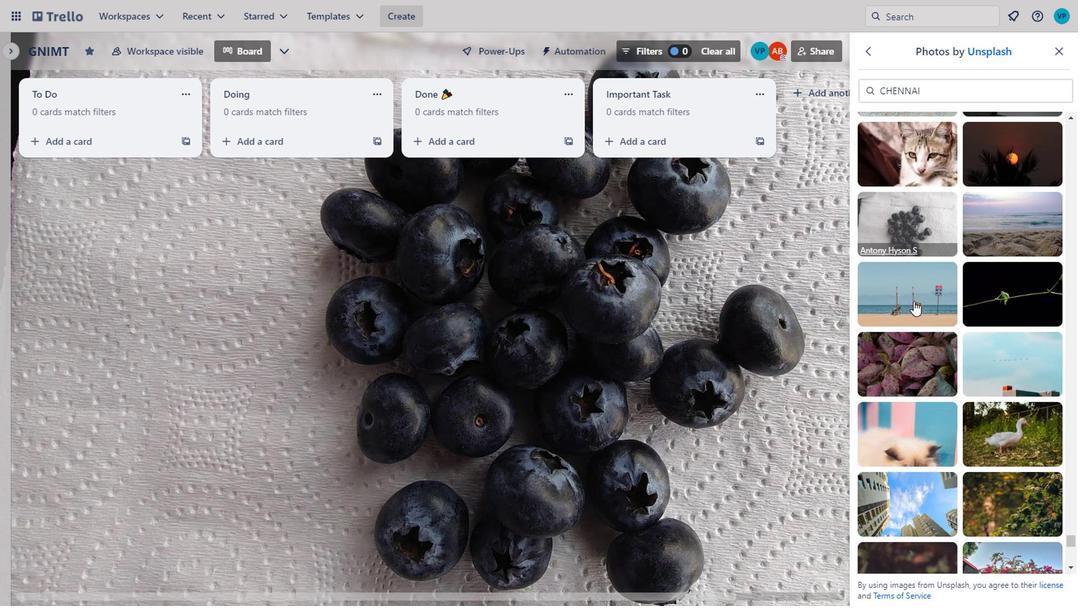 
Action: Mouse moved to (999, 323)
Screenshot: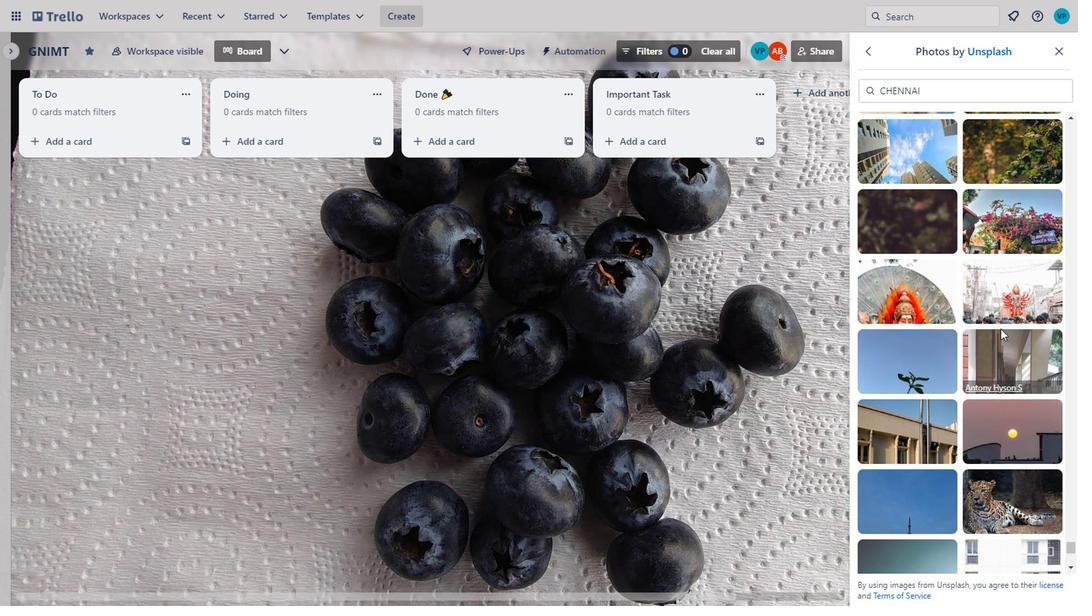 
Action: Mouse scrolled (999, 323) with delta (0, 0)
Screenshot: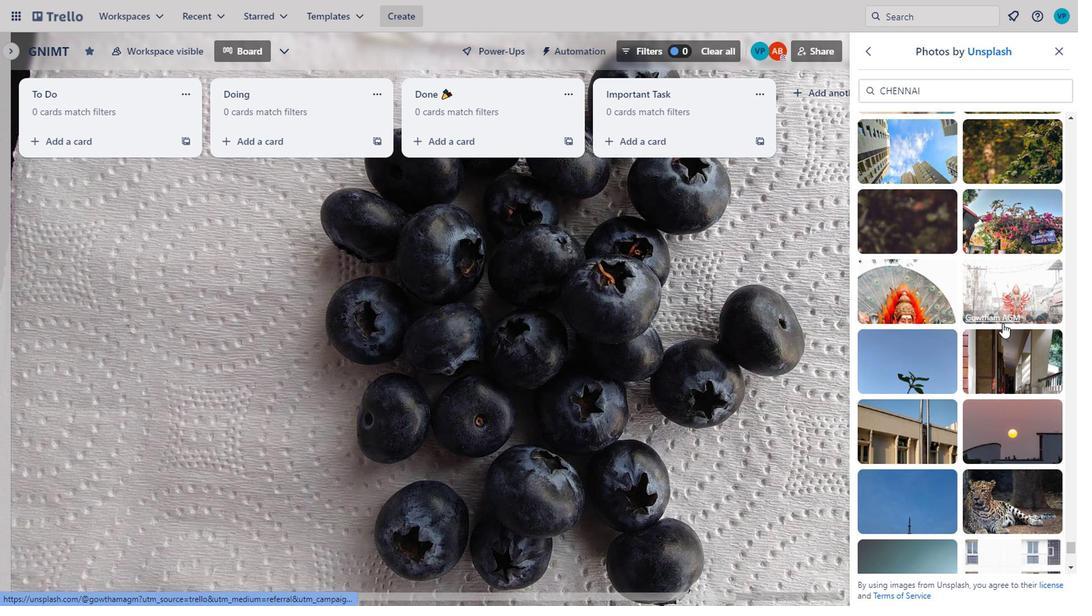 
Action: Mouse scrolled (999, 323) with delta (0, 0)
Screenshot: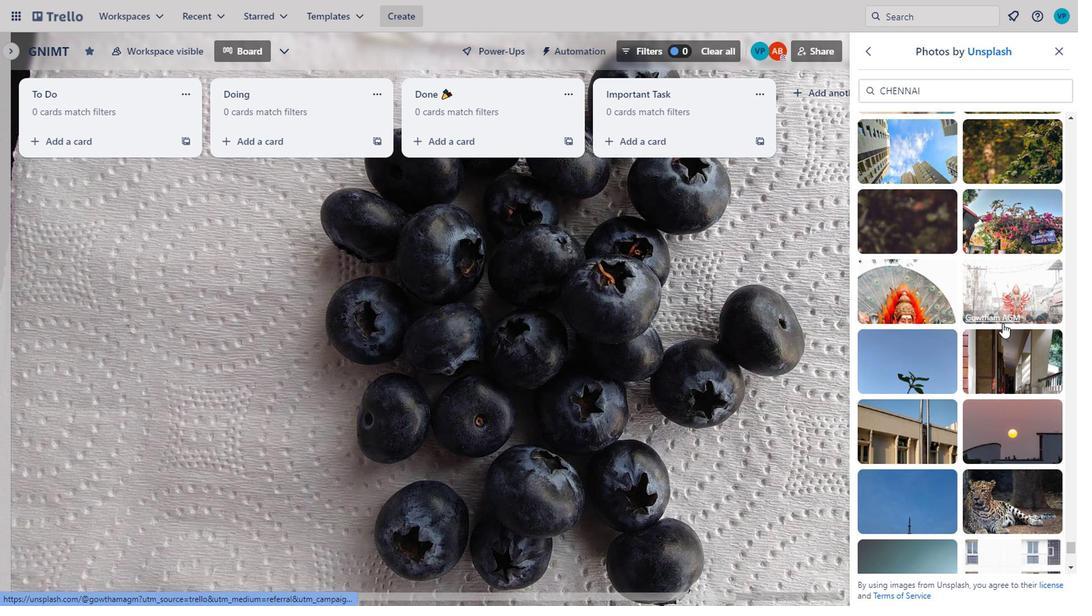 
Action: Mouse scrolled (999, 323) with delta (0, 0)
Screenshot: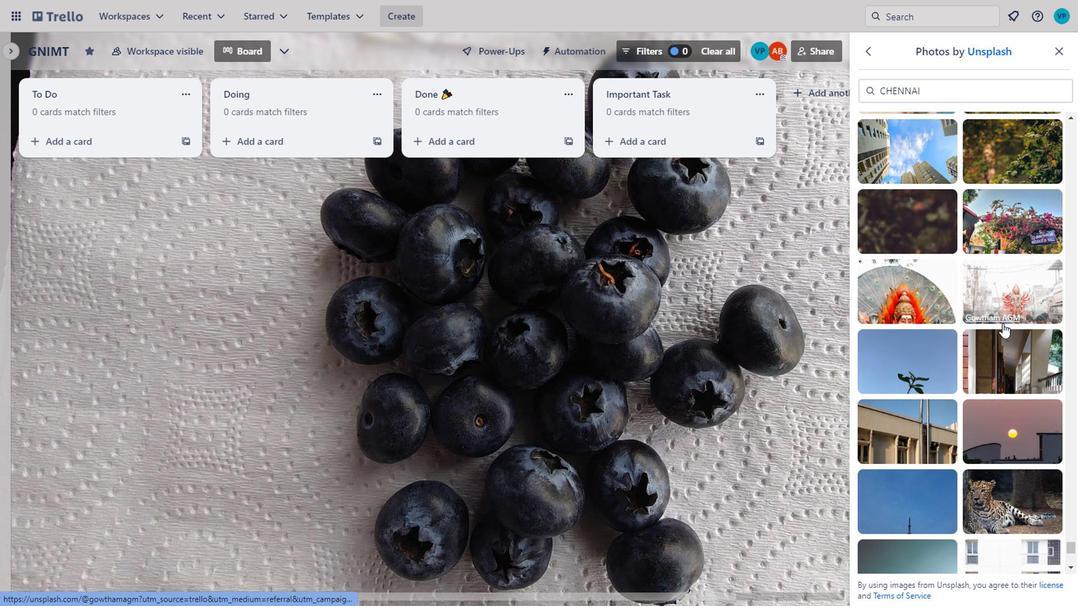 
Action: Mouse moved to (919, 362)
Screenshot: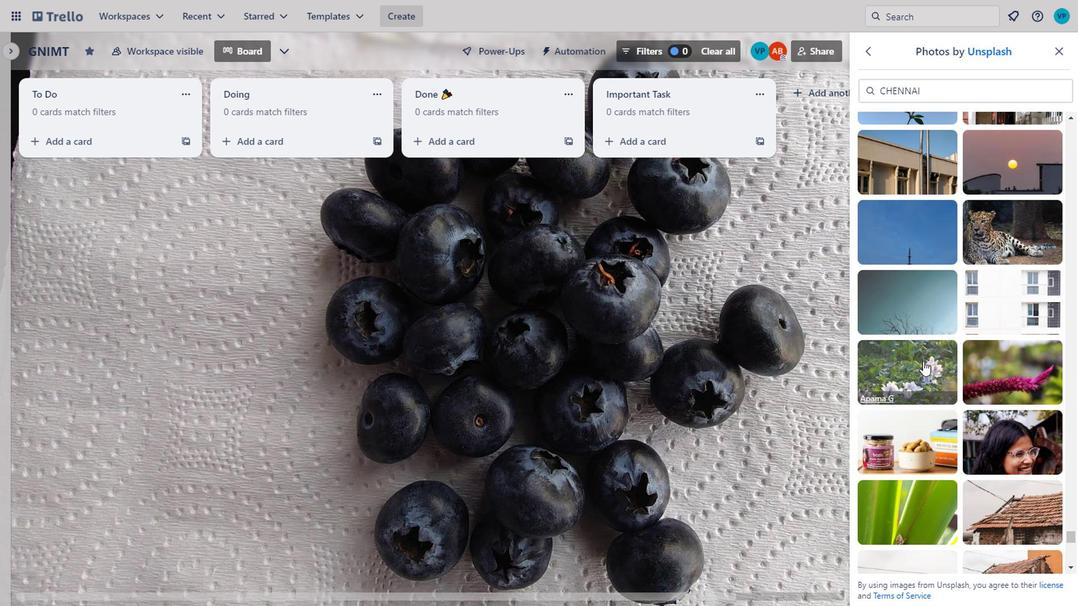 
Action: Mouse pressed left at (919, 362)
Screenshot: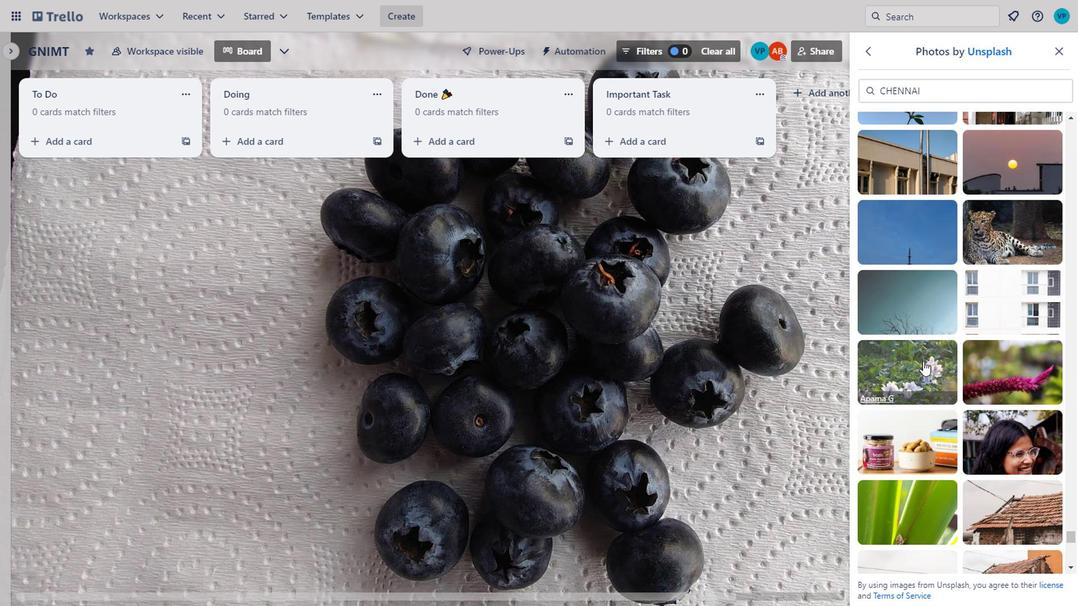 
Action: Mouse moved to (919, 344)
Screenshot: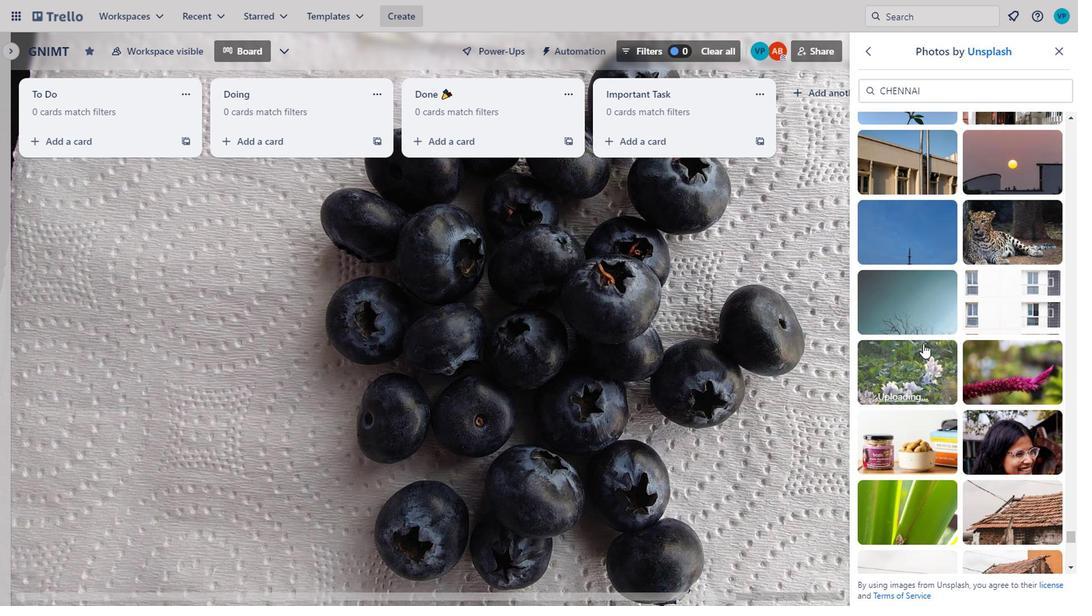 
Action: Mouse scrolled (919, 345) with delta (0, 1)
Screenshot: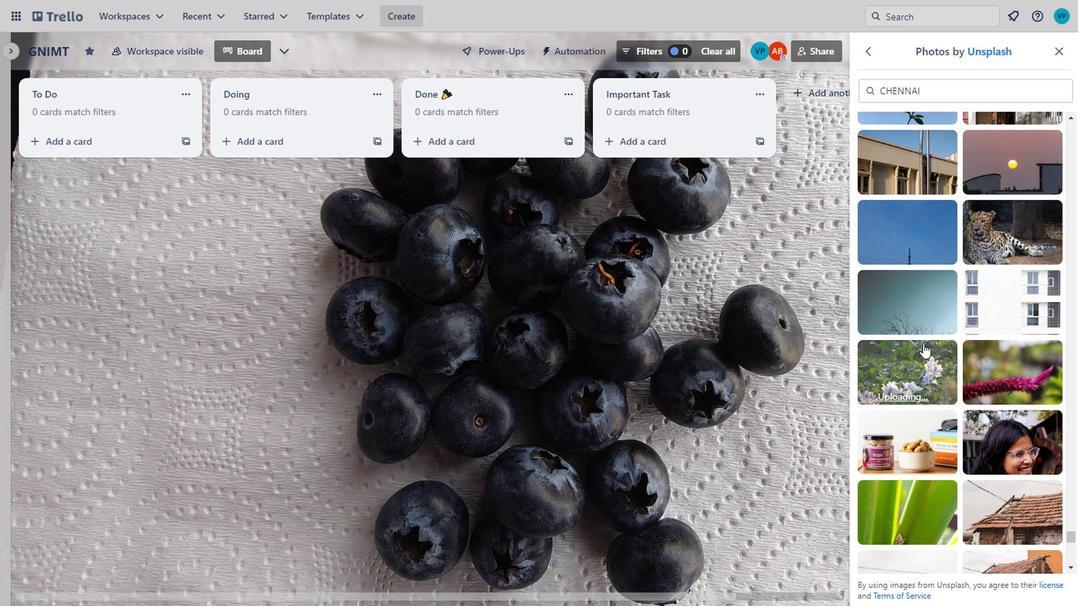 
Action: Mouse scrolled (919, 343) with delta (0, 0)
Screenshot: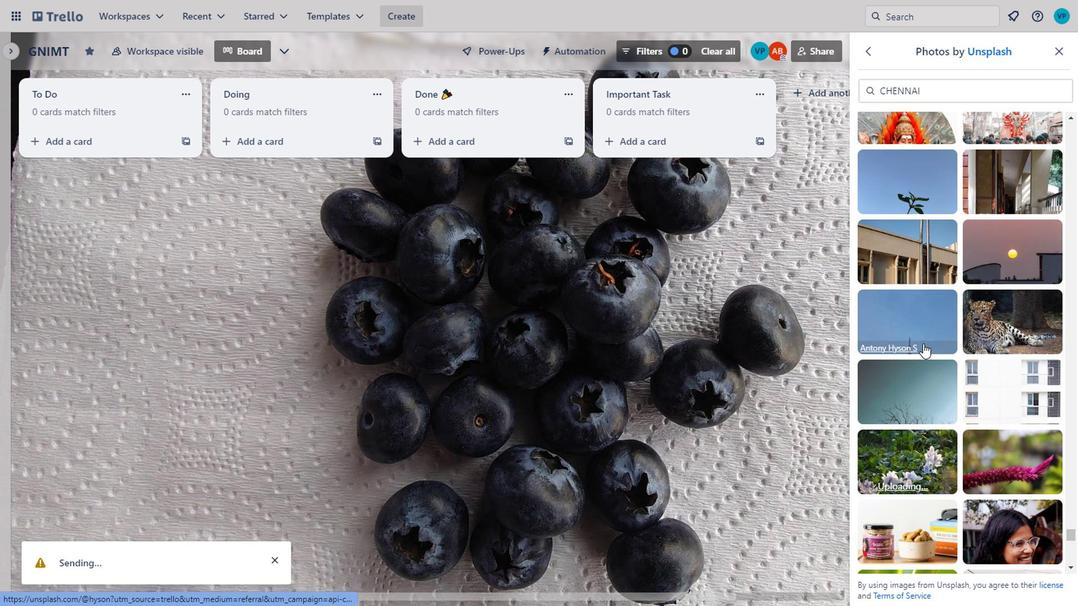 
Action: Mouse moved to (990, 317)
Screenshot: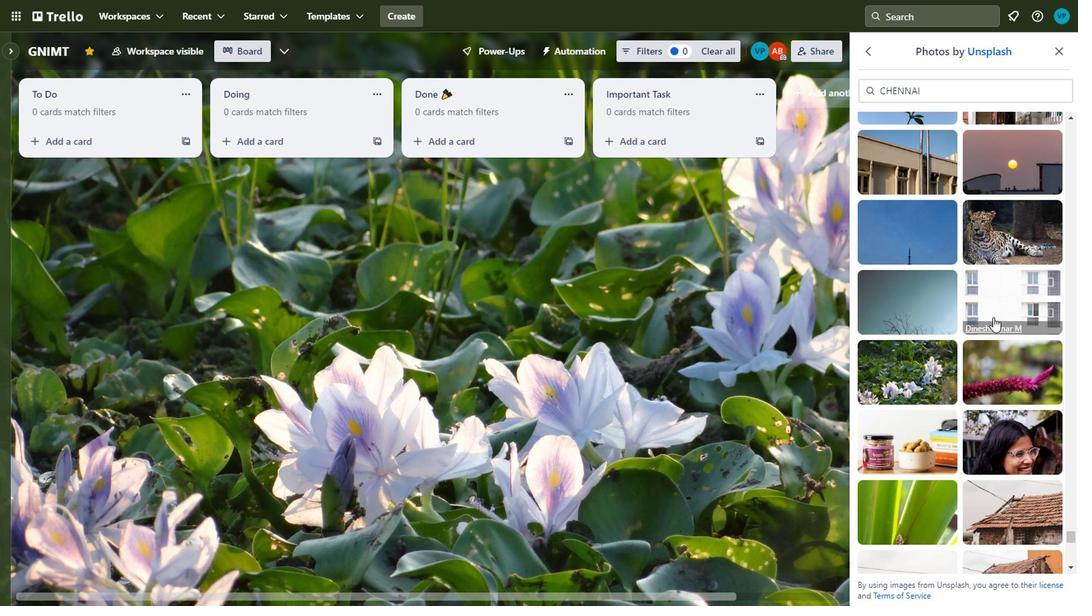 
Action: Mouse scrolled (990, 317) with delta (0, 0)
Screenshot: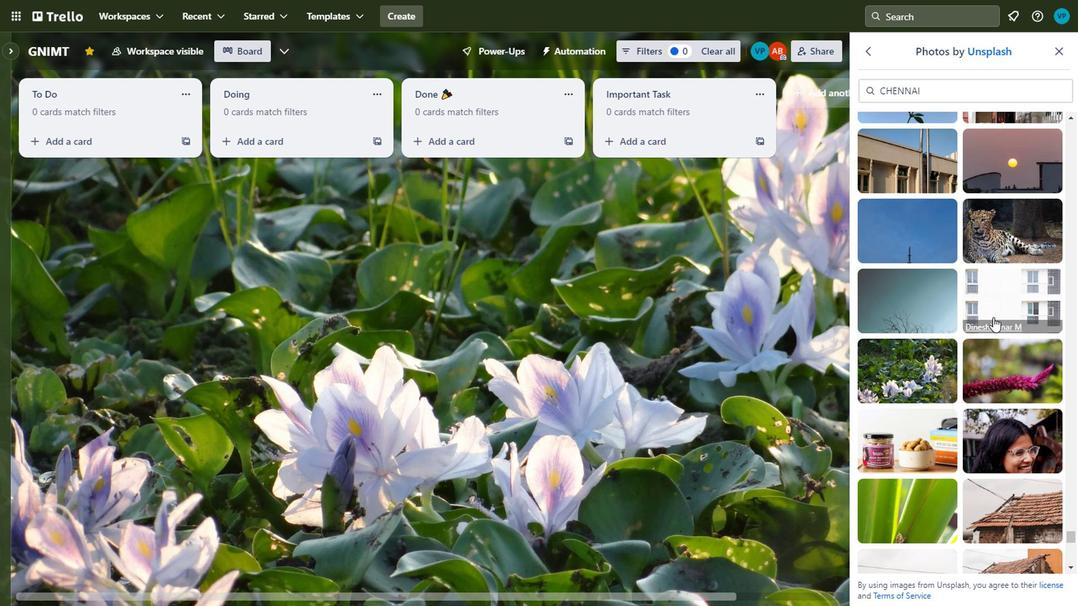 
Action: Mouse scrolled (990, 317) with delta (0, 0)
Screenshot: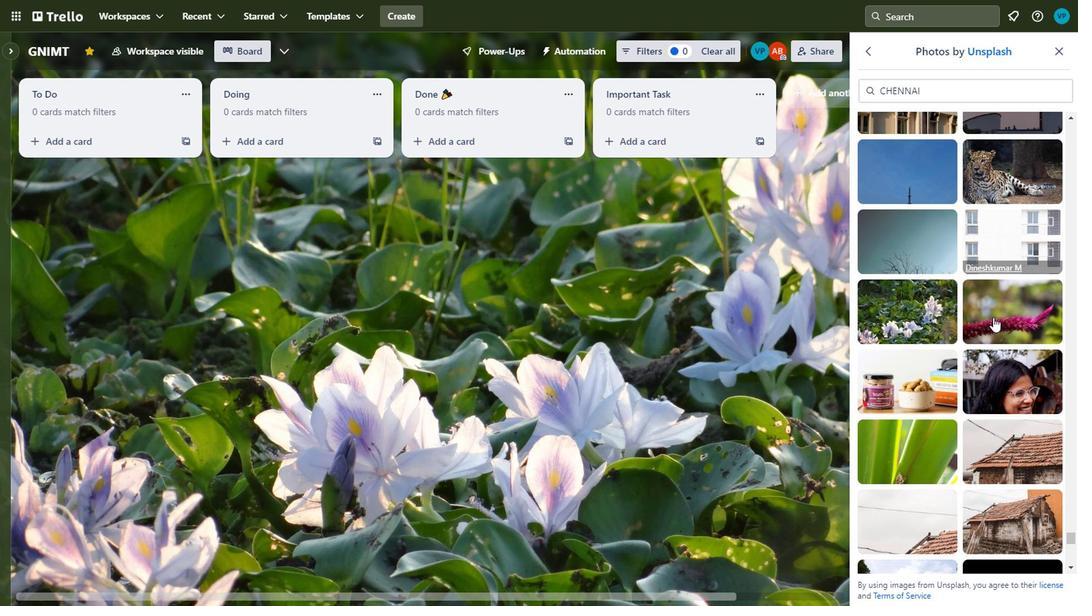 
Action: Mouse moved to (931, 335)
Screenshot: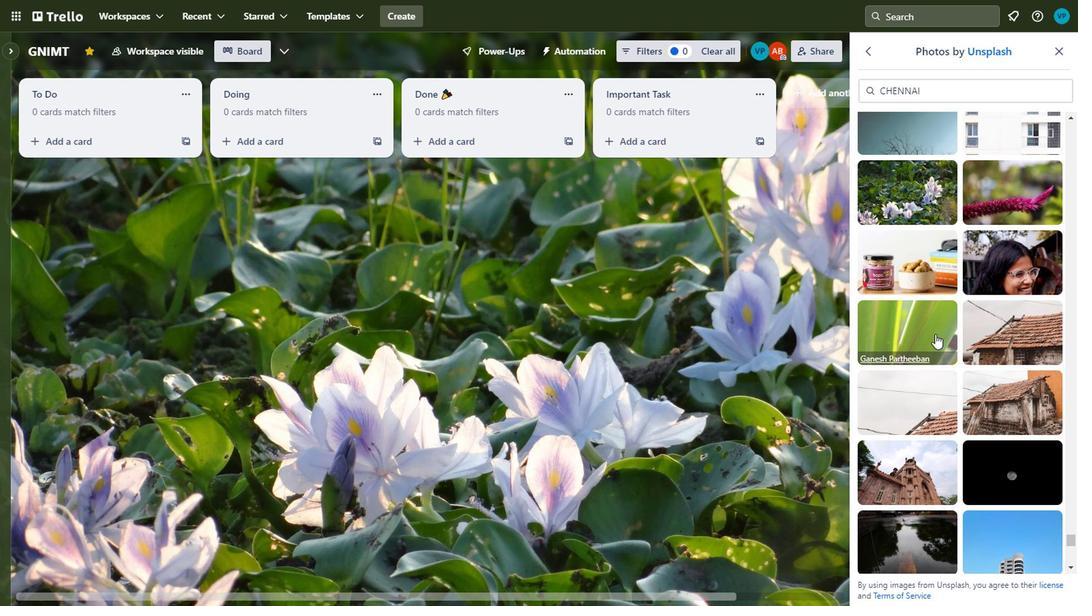 
Action: Mouse scrolled (931, 334) with delta (0, -1)
Screenshot: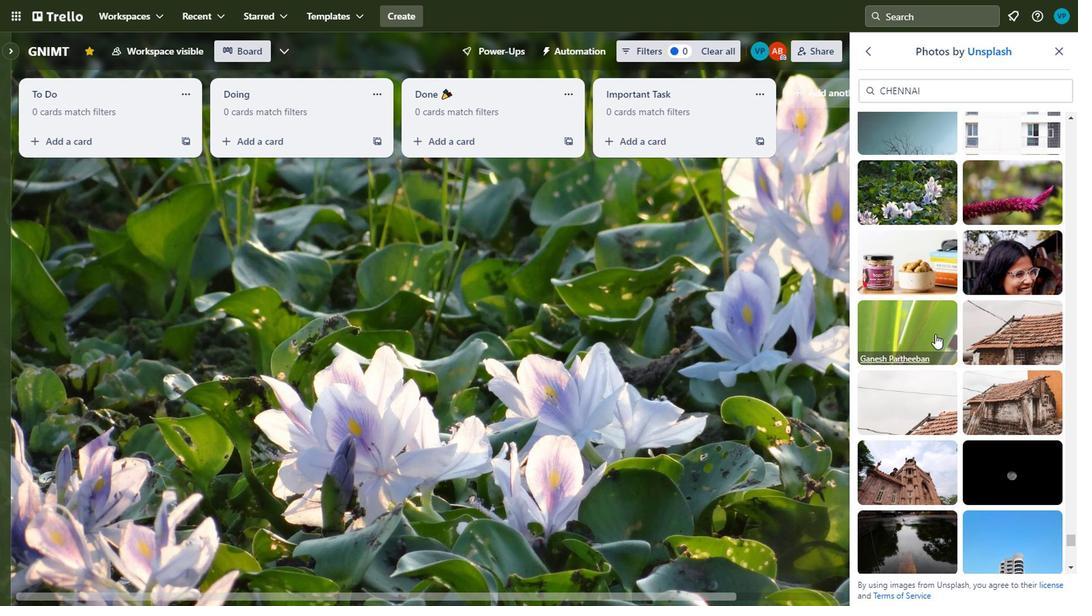 
Action: Mouse scrolled (931, 334) with delta (0, -1)
Screenshot: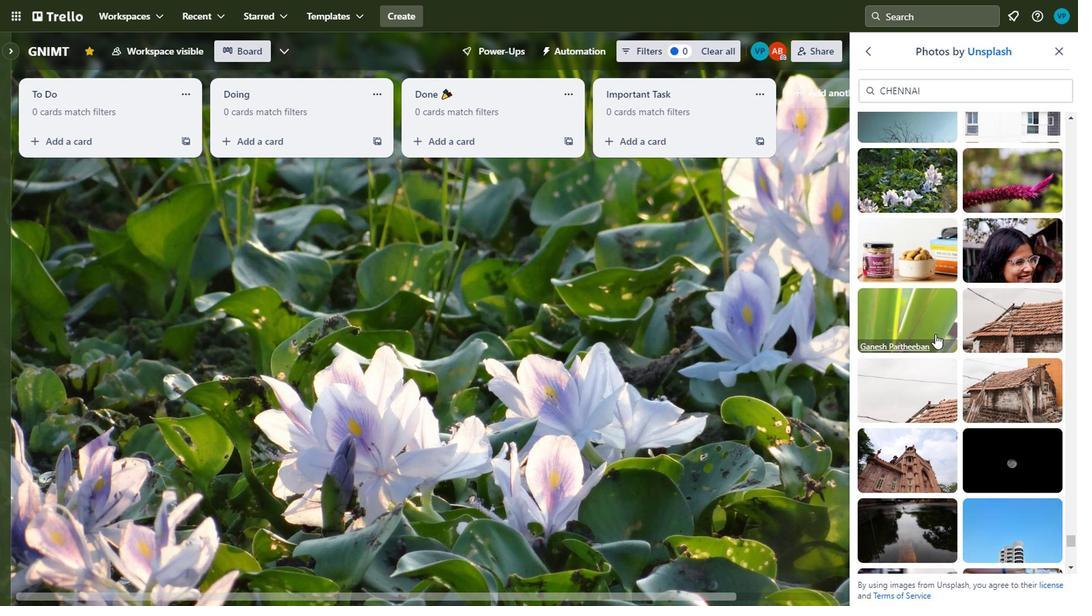 
Action: Mouse scrolled (931, 334) with delta (0, -1)
Screenshot: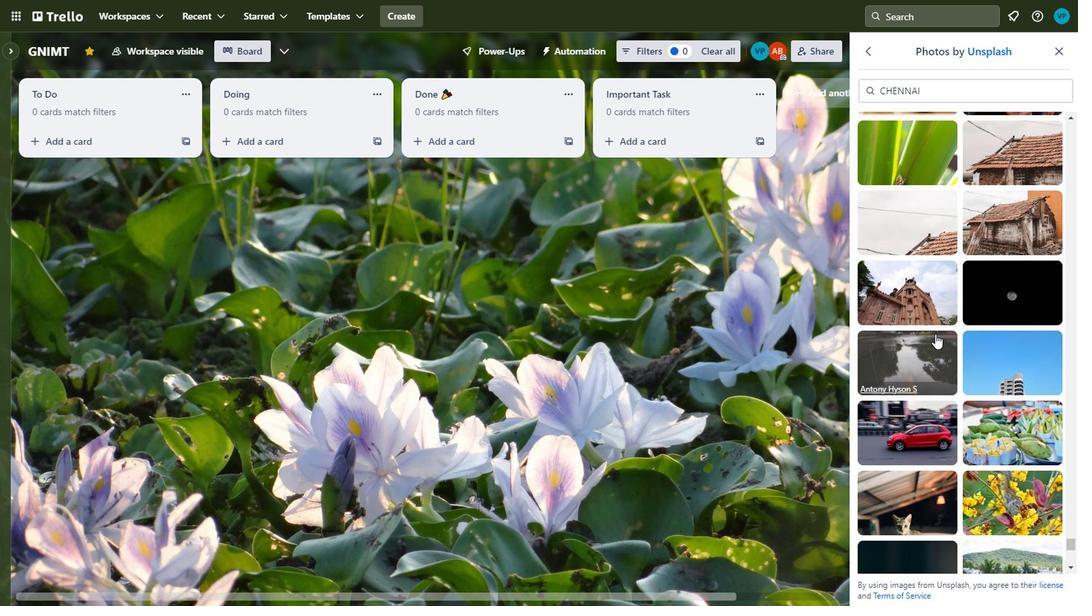 
Action: Mouse moved to (921, 256)
Screenshot: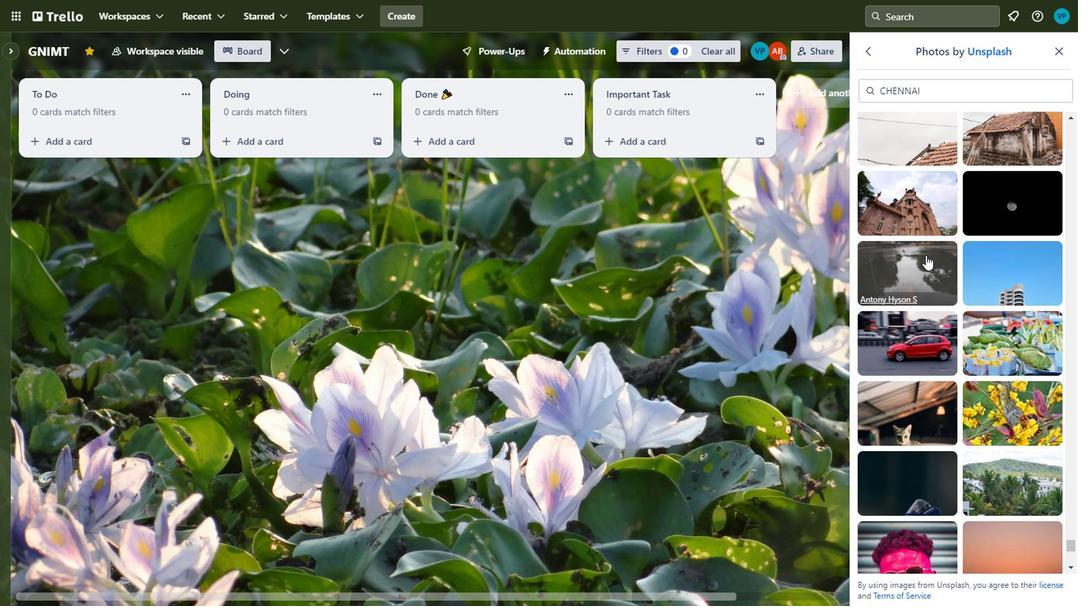 
Action: Mouse pressed left at (921, 256)
Screenshot: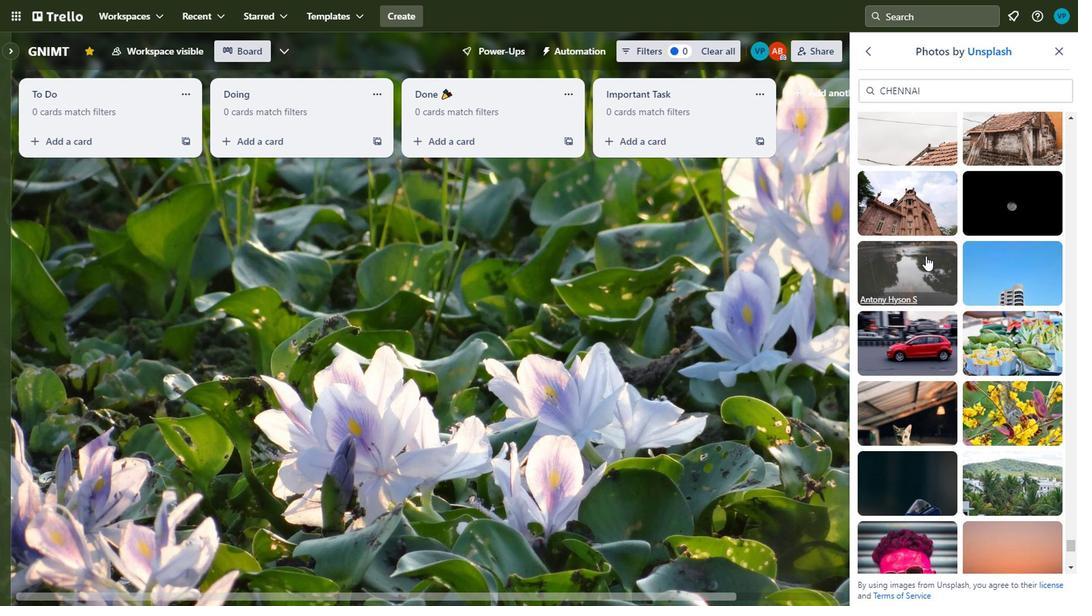 
Action: Mouse moved to (911, 271)
Screenshot: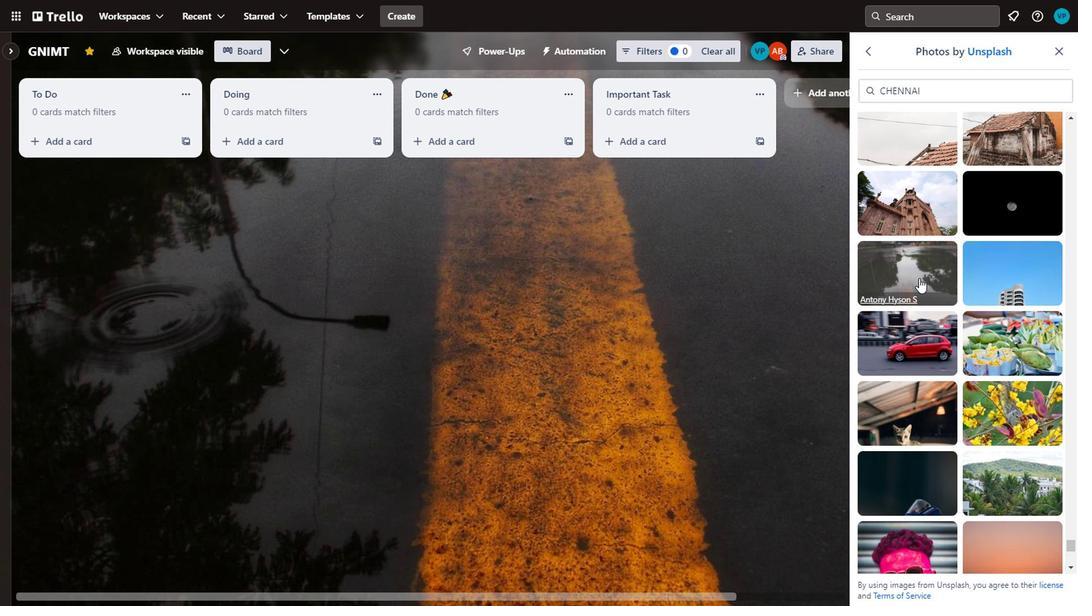 
Action: Mouse scrolled (911, 271) with delta (0, 0)
Screenshot: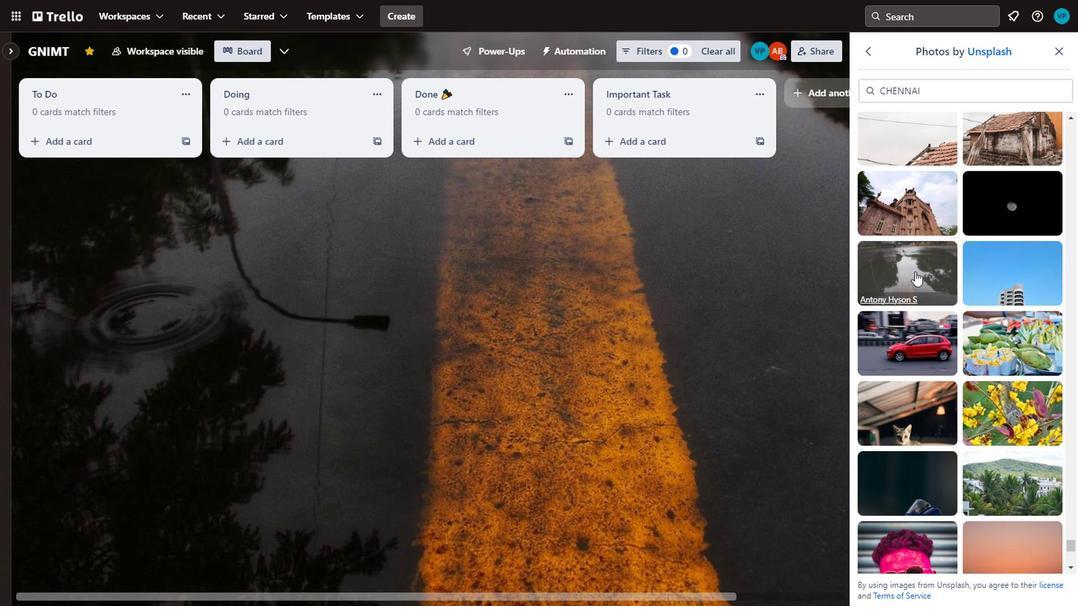 
Action: Mouse scrolled (911, 271) with delta (0, 0)
Screenshot: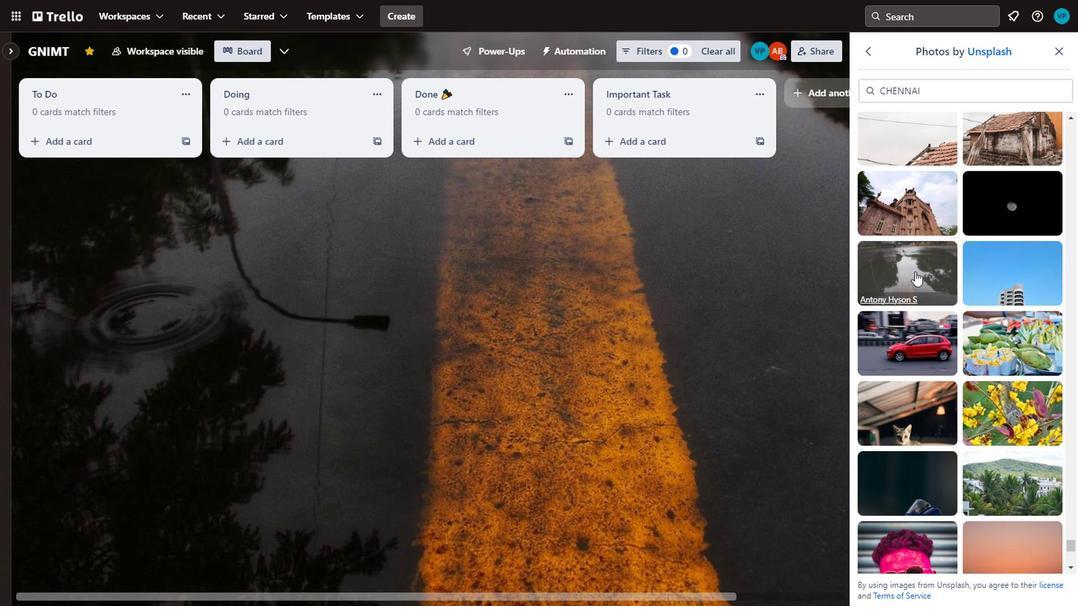 
Action: Mouse moved to (988, 220)
Screenshot: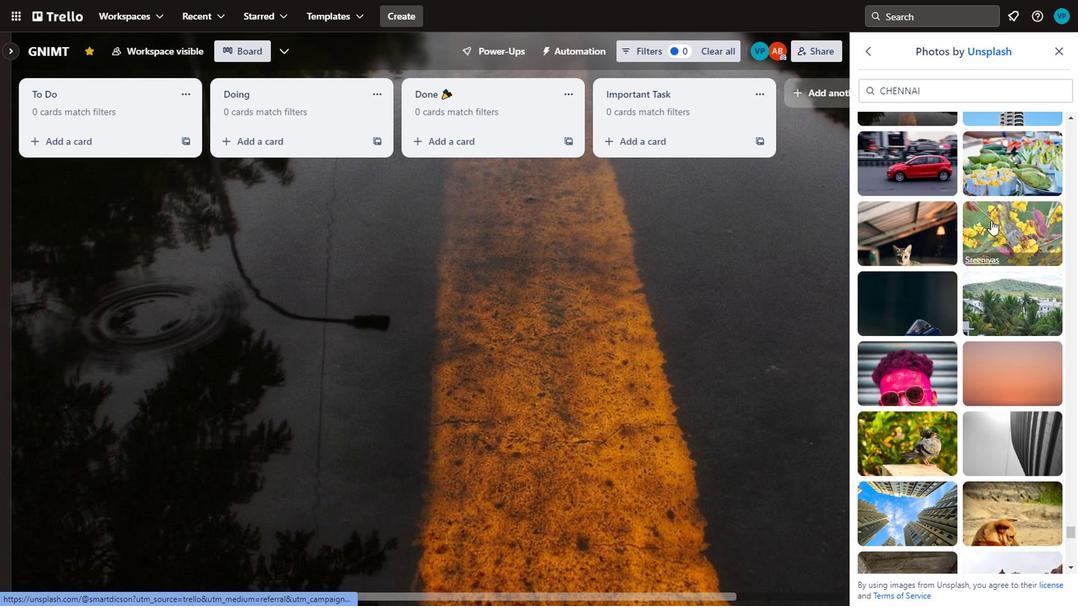 
Action: Mouse pressed left at (988, 220)
Screenshot: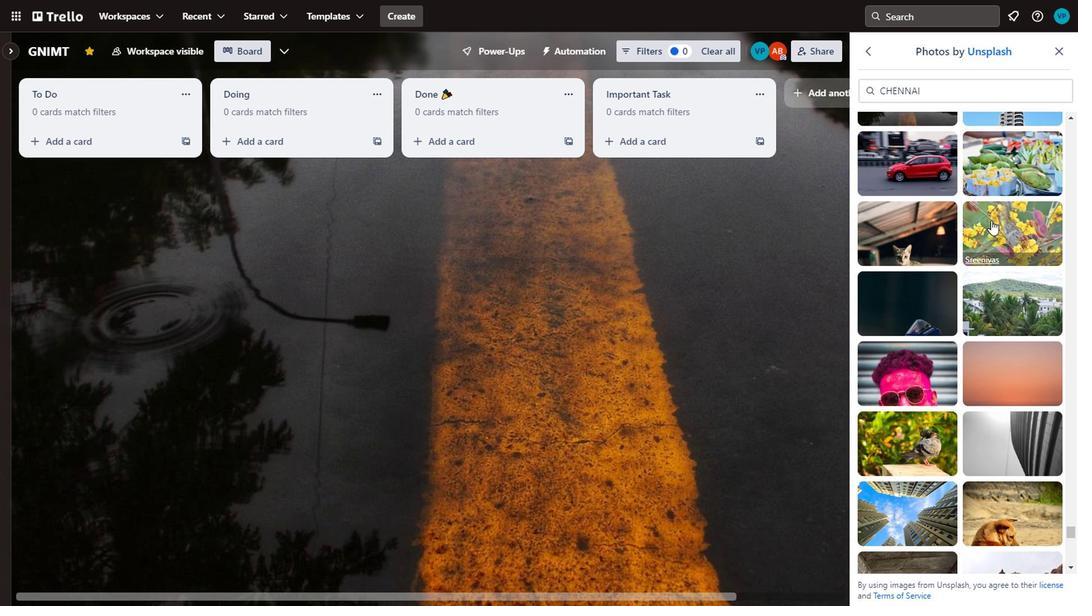 
Action: Mouse moved to (985, 231)
Screenshot: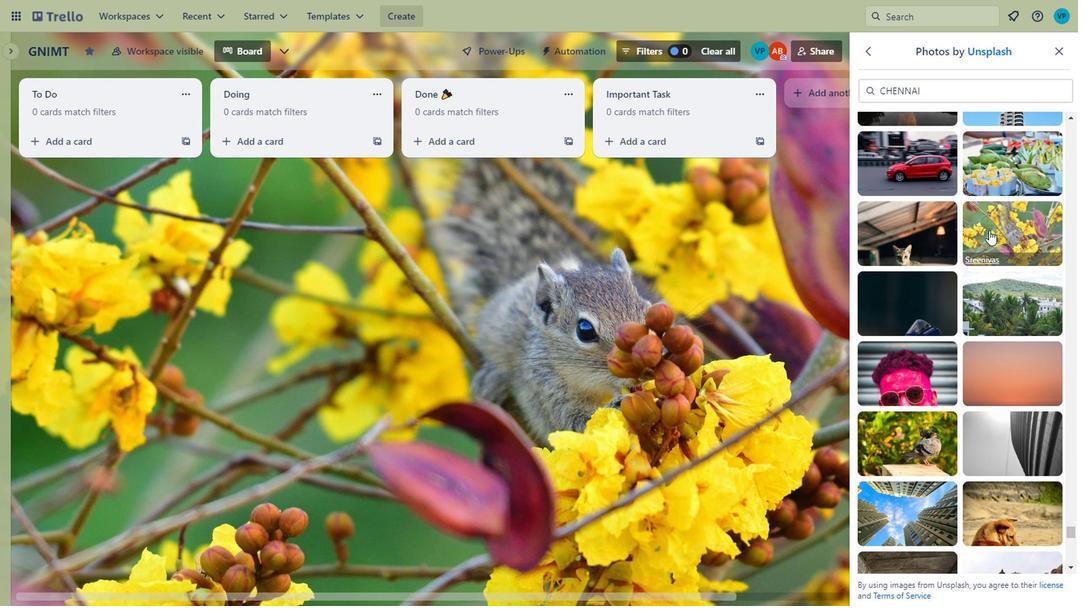 
Action: Mouse scrolled (985, 231) with delta (0, 0)
Screenshot: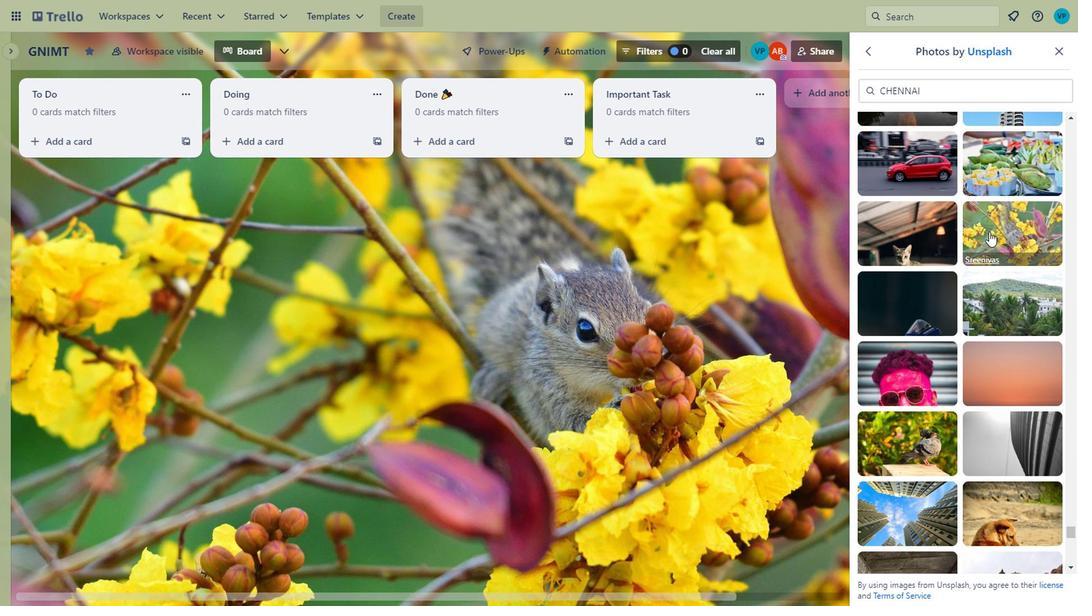 
Action: Mouse scrolled (985, 231) with delta (0, 0)
Screenshot: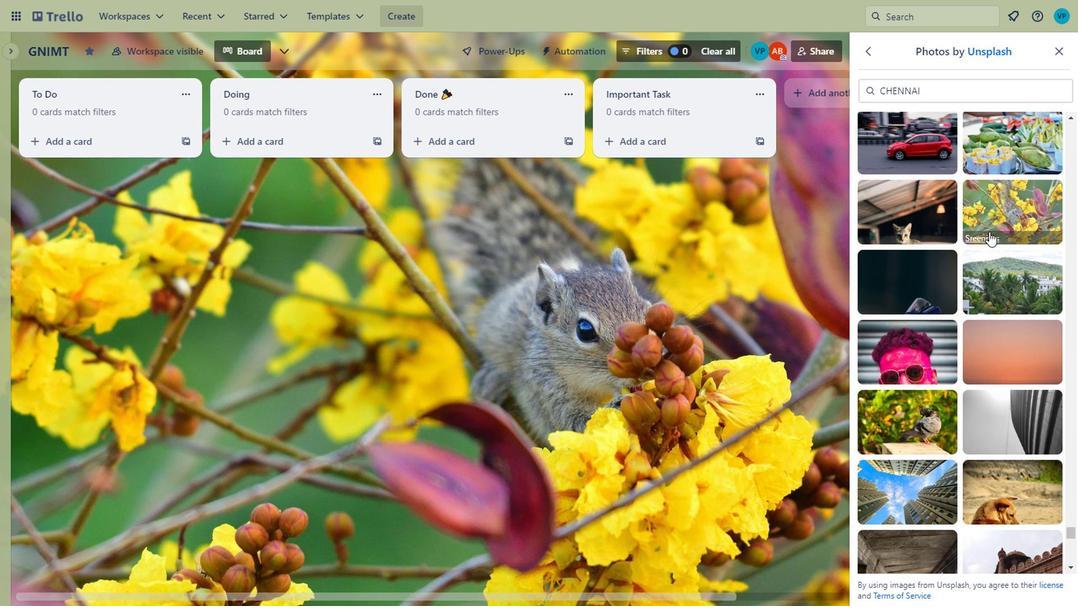 
Action: Mouse moved to (914, 240)
Screenshot: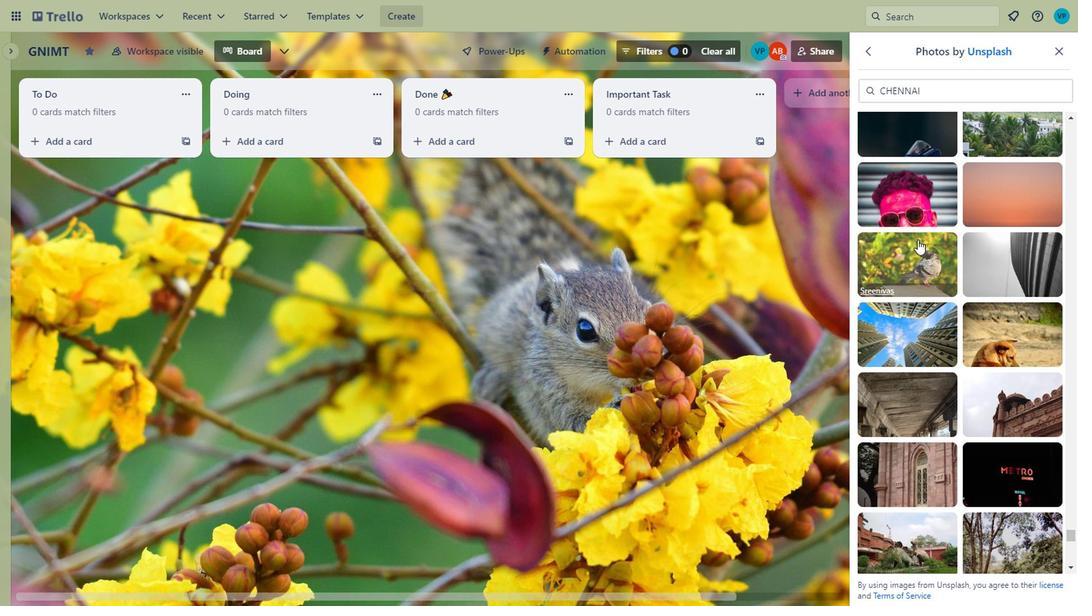 
Action: Mouse pressed left at (914, 240)
Screenshot: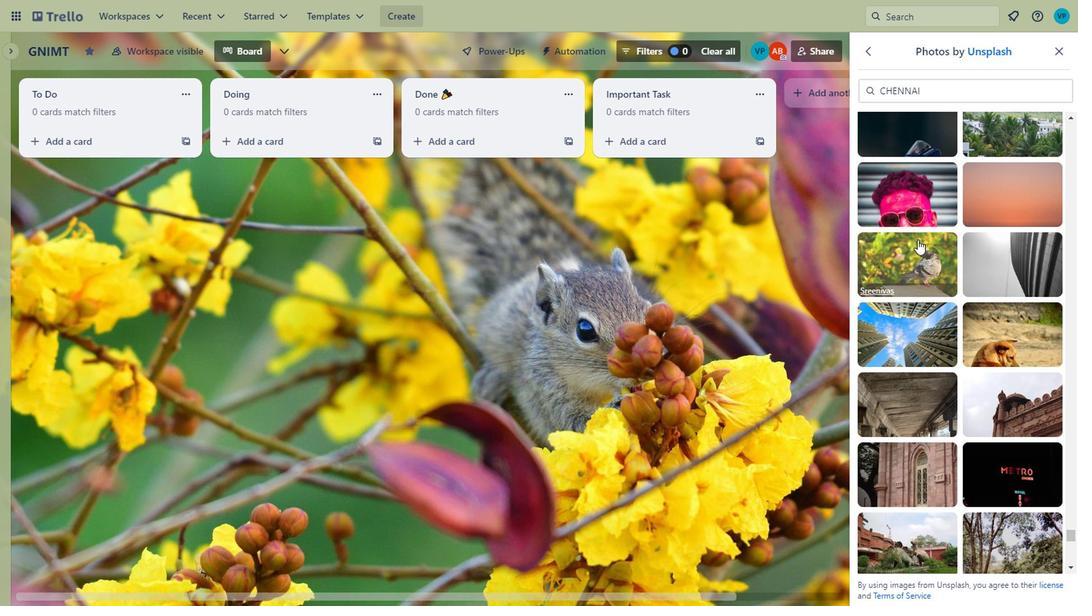 
Action: Mouse moved to (897, 324)
Screenshot: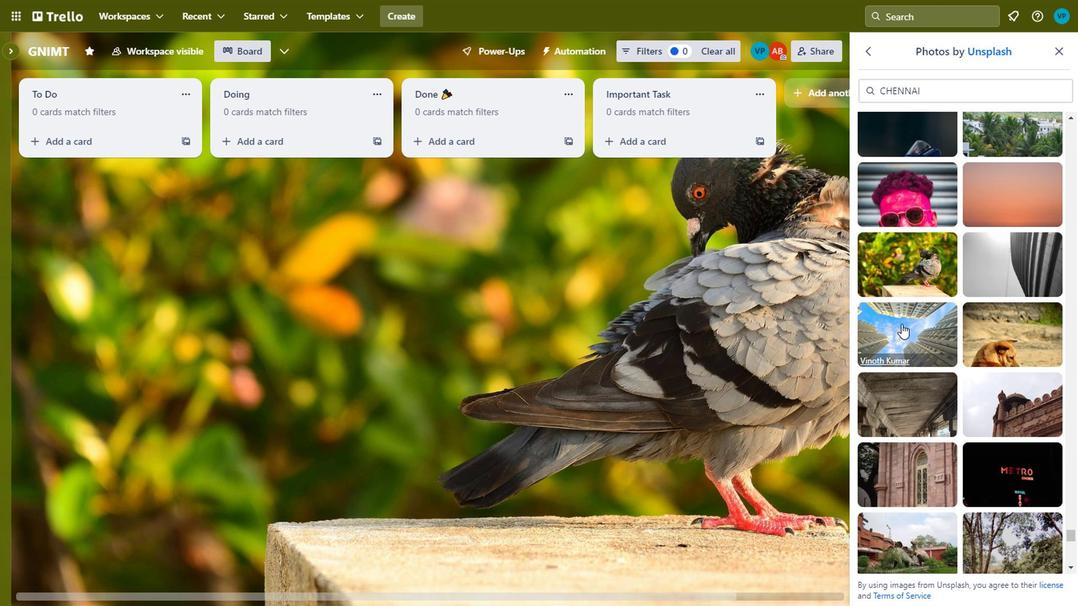 
Action: Mouse pressed left at (897, 324)
Screenshot: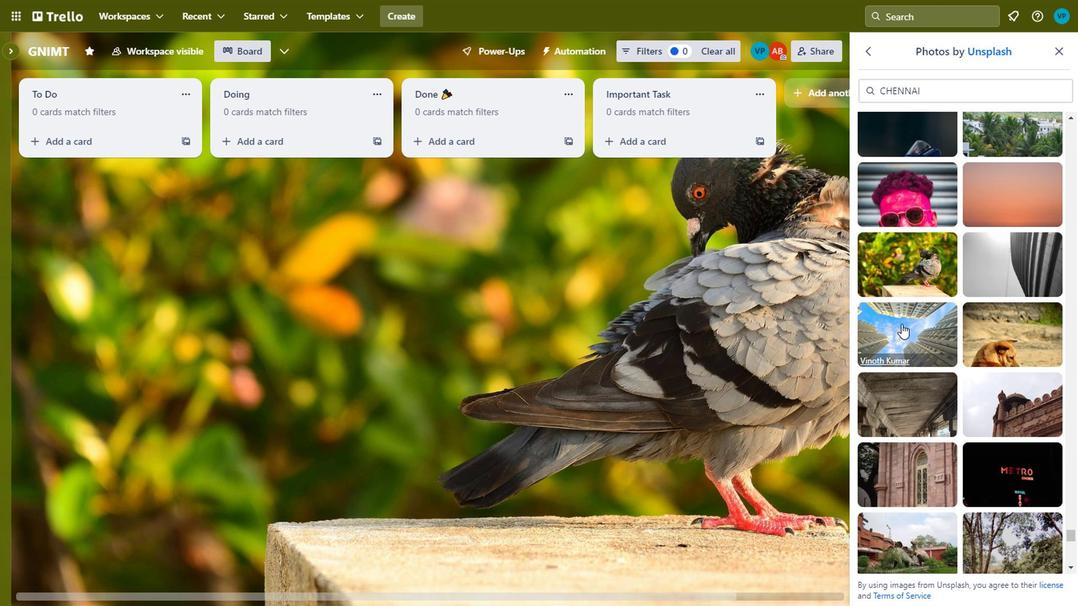 
Action: Mouse scrolled (897, 323) with delta (0, 0)
Screenshot: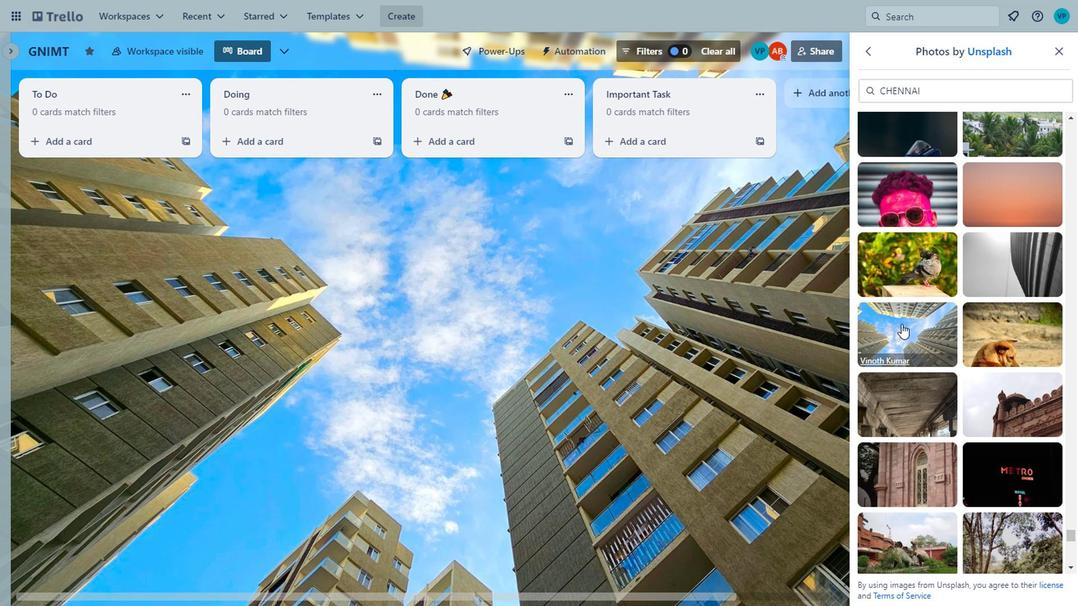 
Action: Mouse scrolled (897, 323) with delta (0, 0)
Screenshot: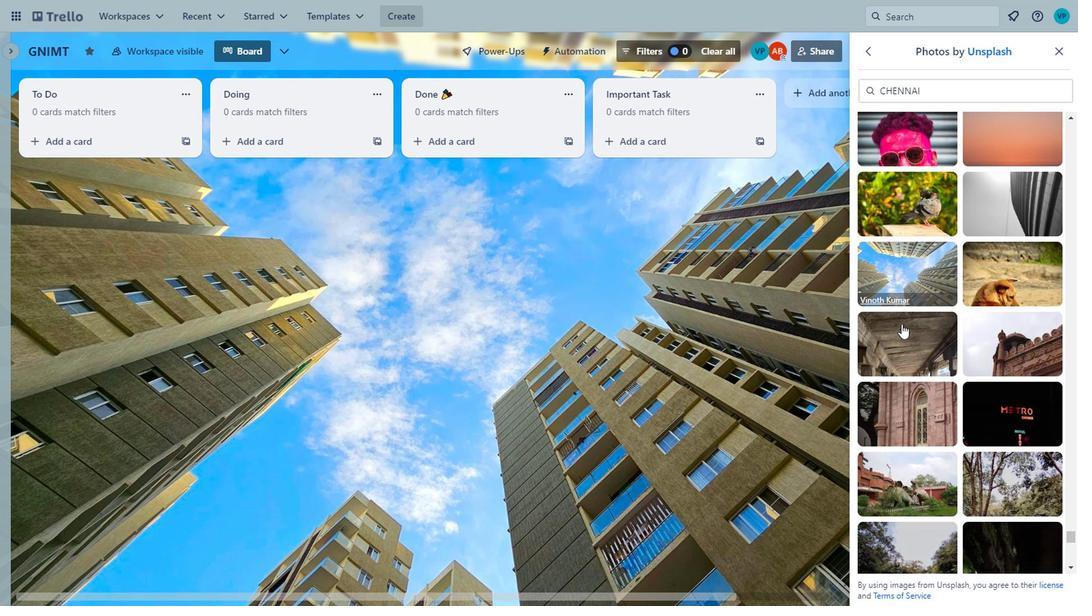 
Action: Mouse scrolled (897, 323) with delta (0, 0)
Screenshot: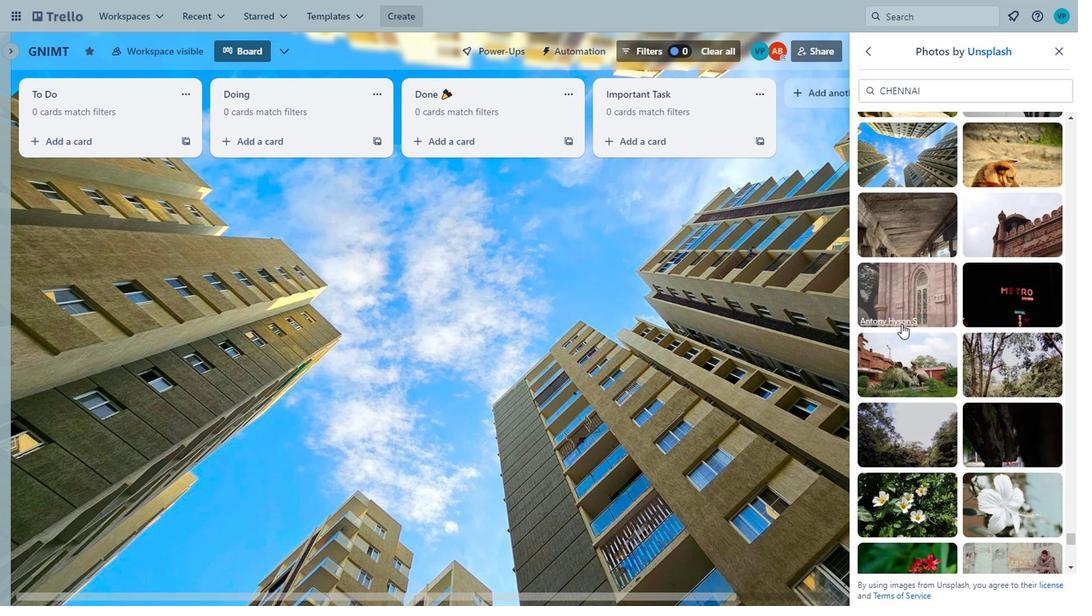 
Action: Mouse scrolled (897, 323) with delta (0, 0)
Screenshot: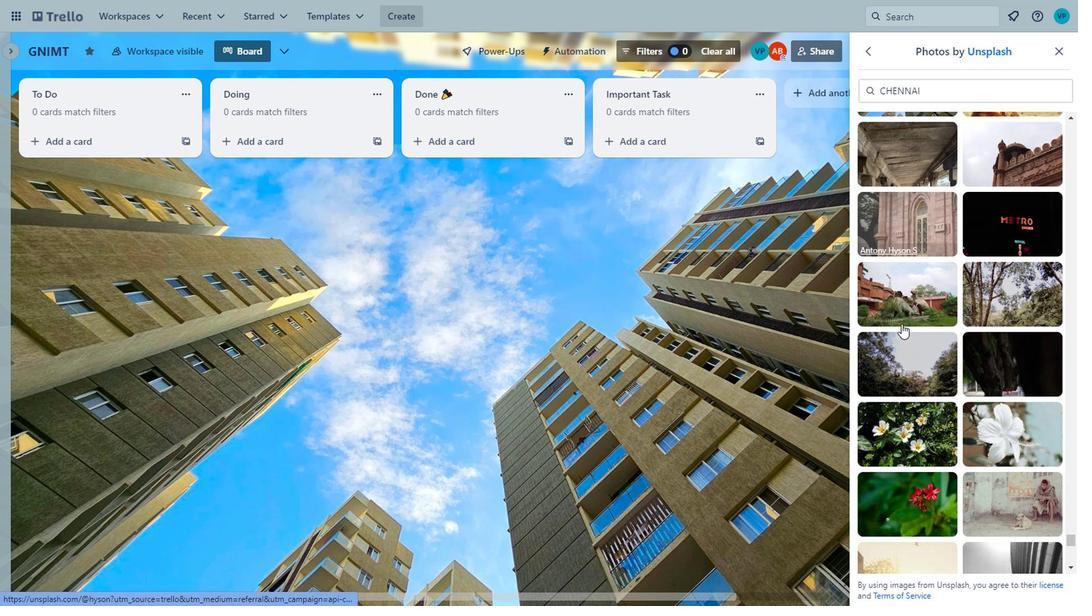 
Action: Mouse pressed left at (897, 324)
Screenshot: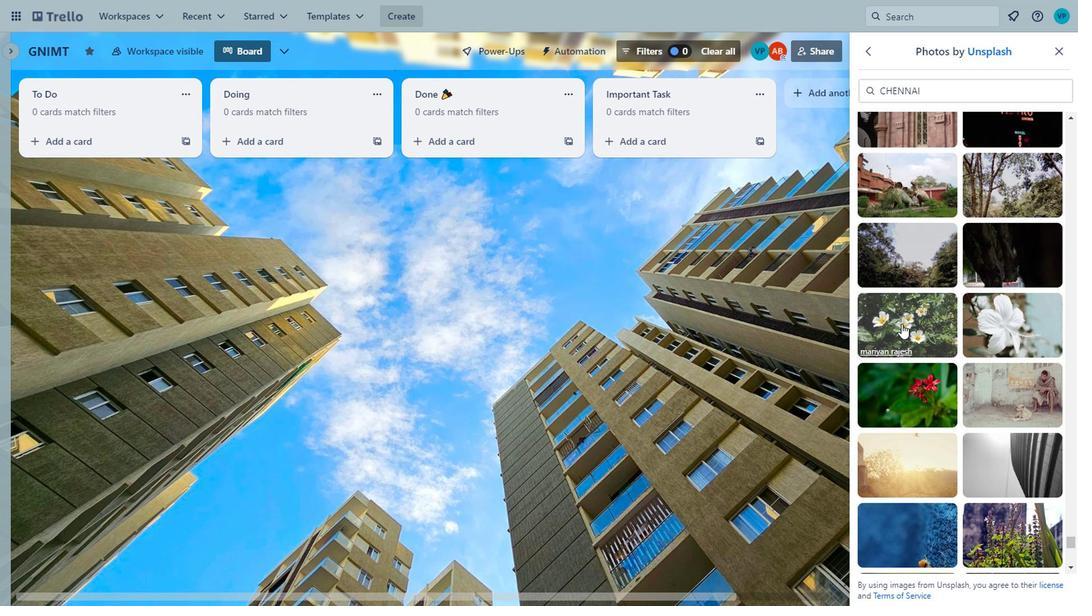 
Action: Mouse moved to (1004, 320)
Screenshot: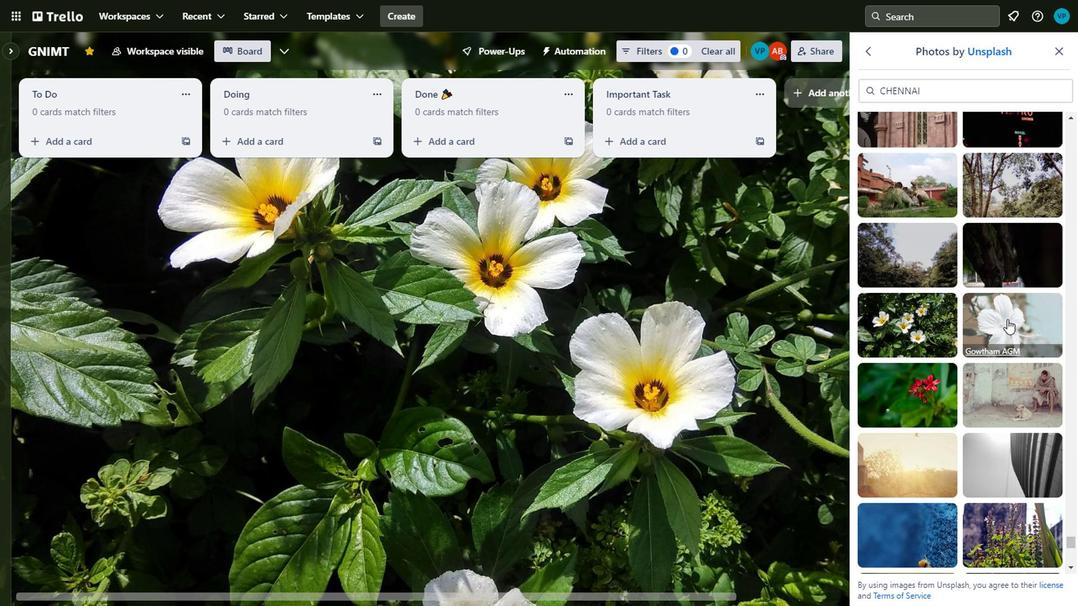 
Action: Mouse pressed left at (1004, 320)
Screenshot: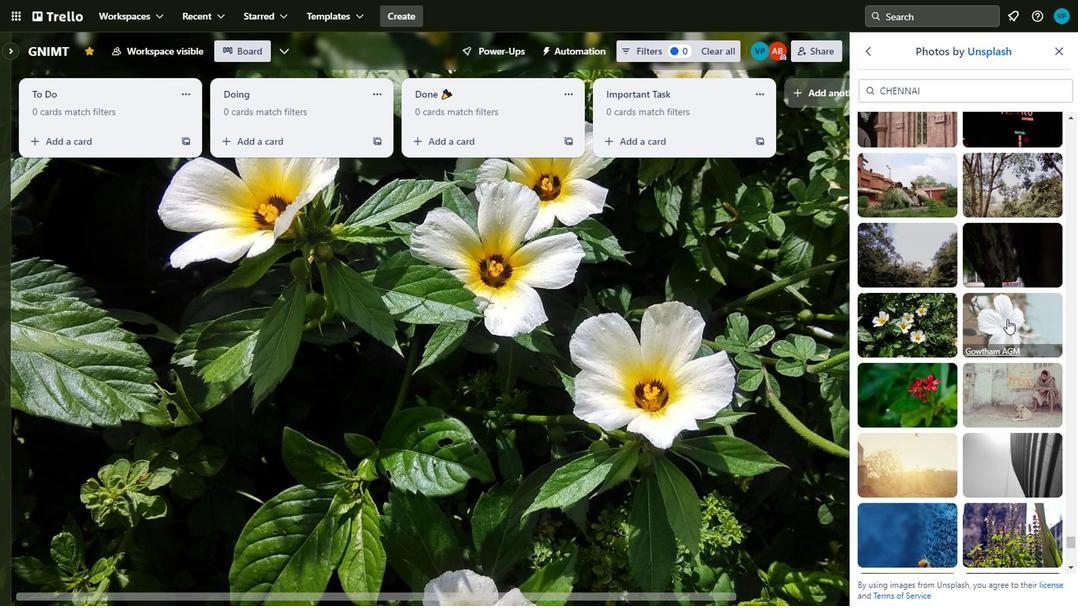 
Action: Mouse moved to (894, 389)
Screenshot: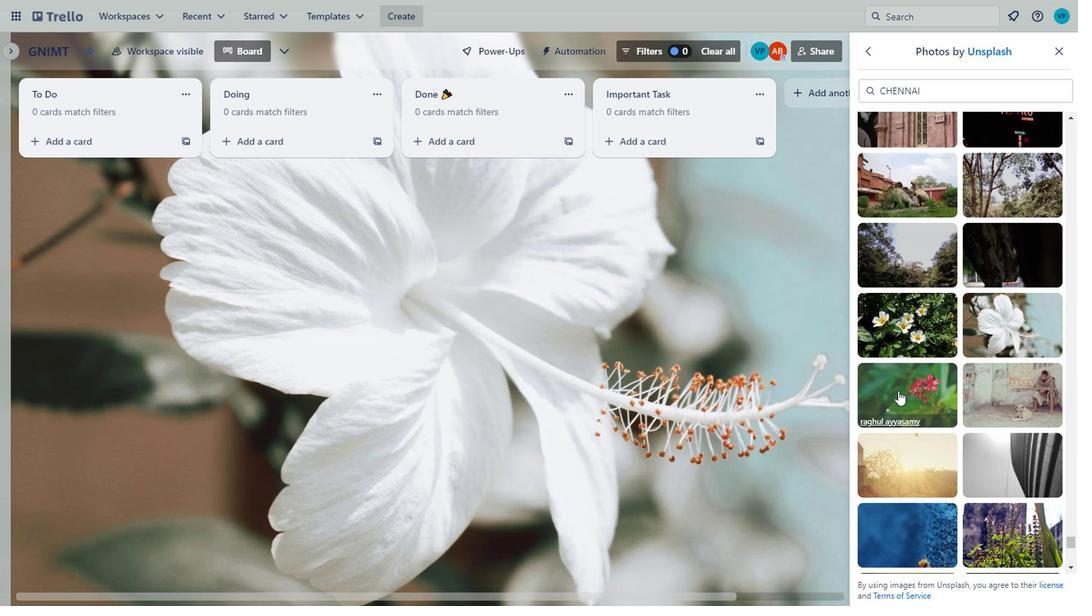 
Action: Mouse pressed left at (894, 389)
Screenshot: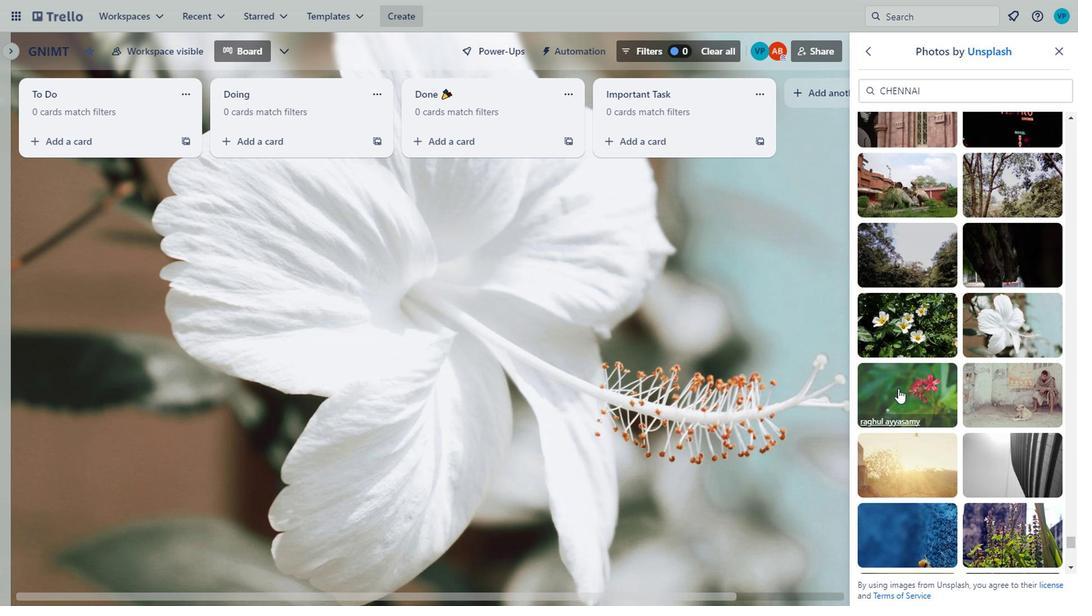 
Action: Mouse moved to (1040, 323)
Screenshot: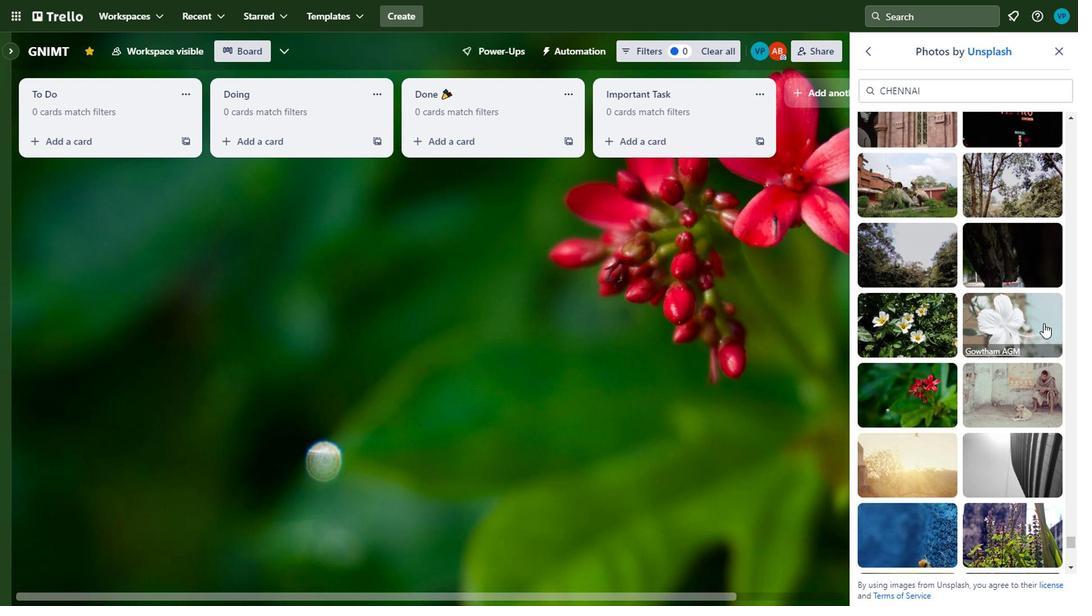 
Action: Mouse scrolled (1040, 323) with delta (0, 0)
Screenshot: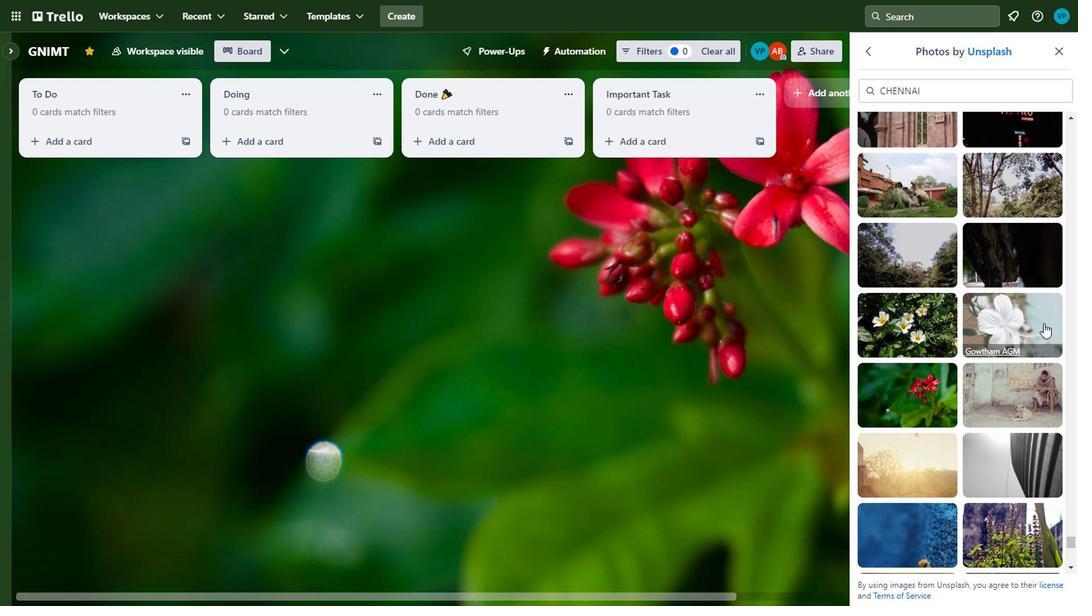
Action: Mouse scrolled (1040, 323) with delta (0, 0)
Screenshot: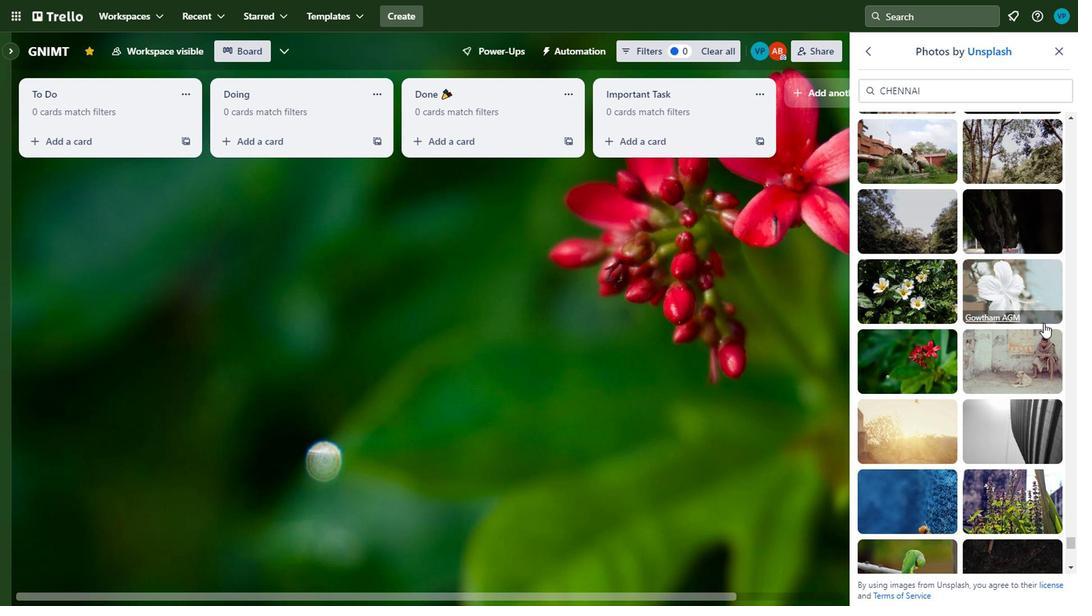 
Action: Mouse scrolled (1040, 323) with delta (0, 0)
Screenshot: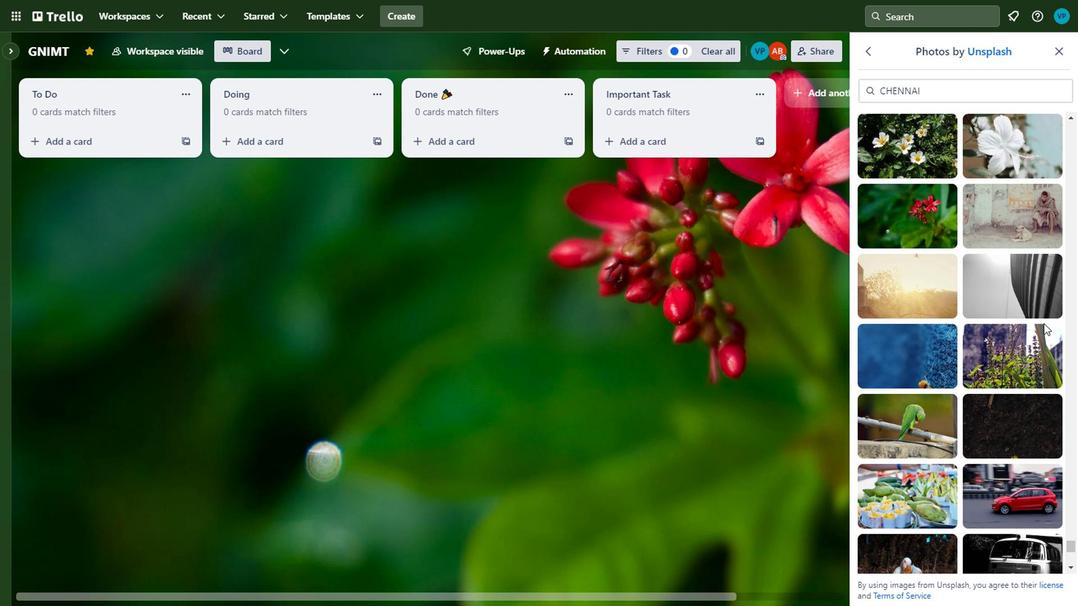 
Action: Mouse moved to (886, 323)
Screenshot: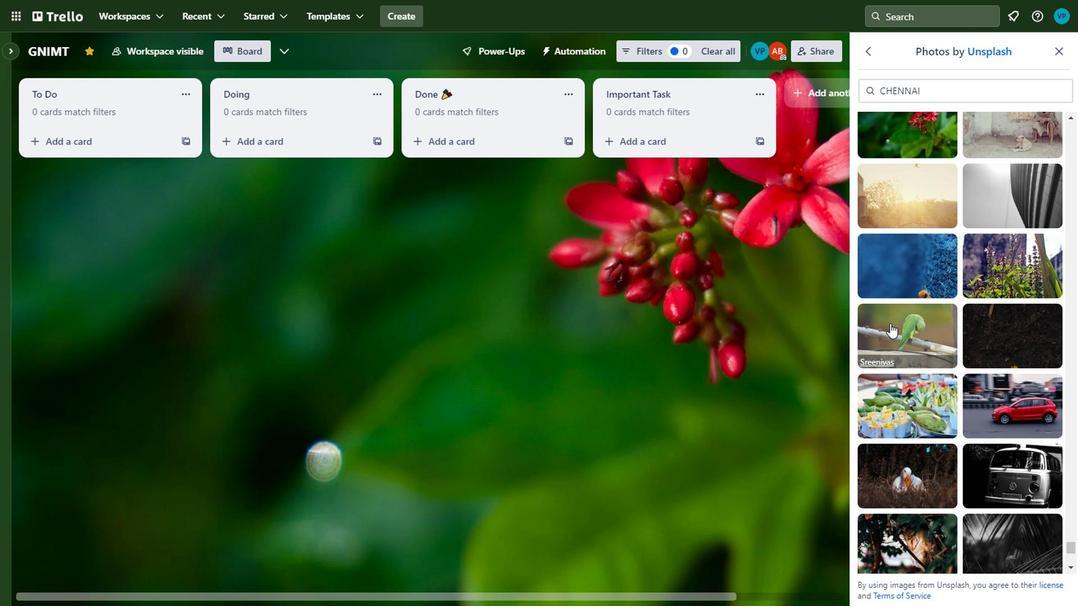 
Action: Mouse pressed left at (886, 323)
Screenshot: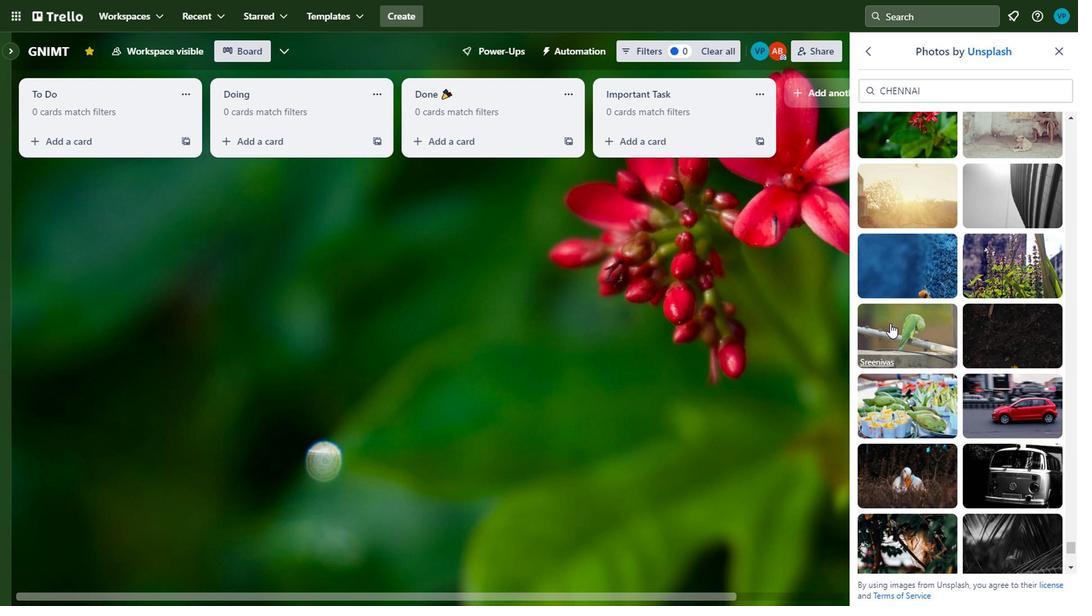 
Action: Mouse moved to (946, 399)
Screenshot: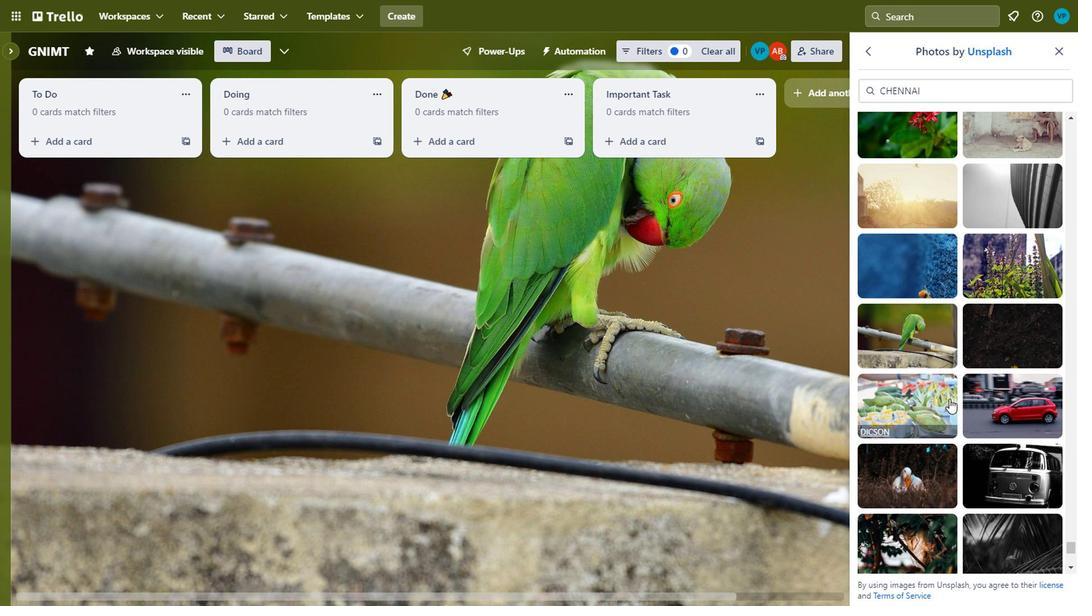 
Action: Mouse scrolled (946, 399) with delta (0, 0)
Screenshot: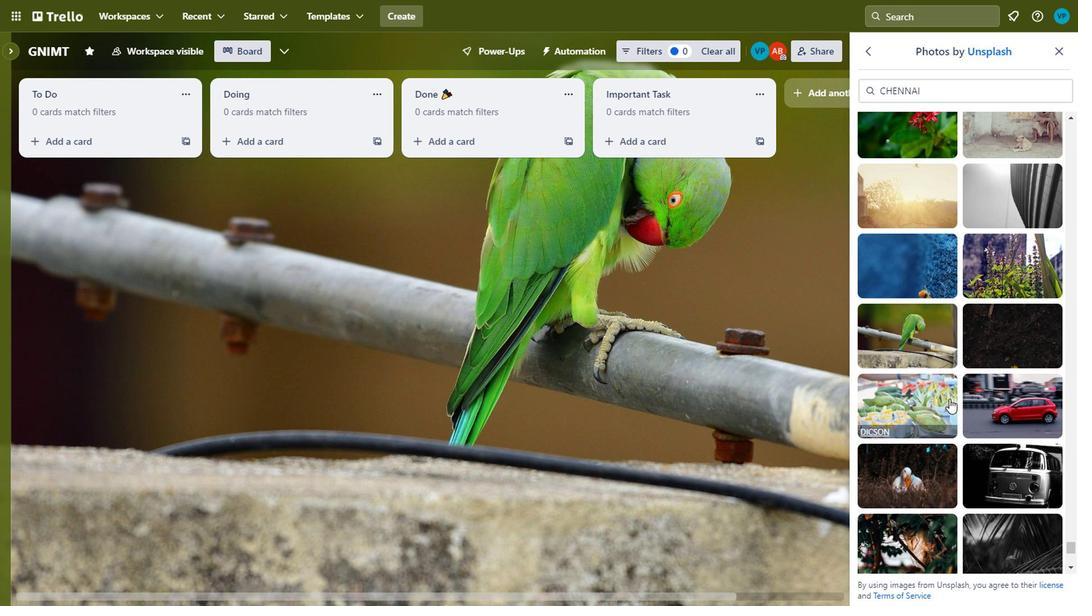 
Action: Mouse moved to (929, 370)
Screenshot: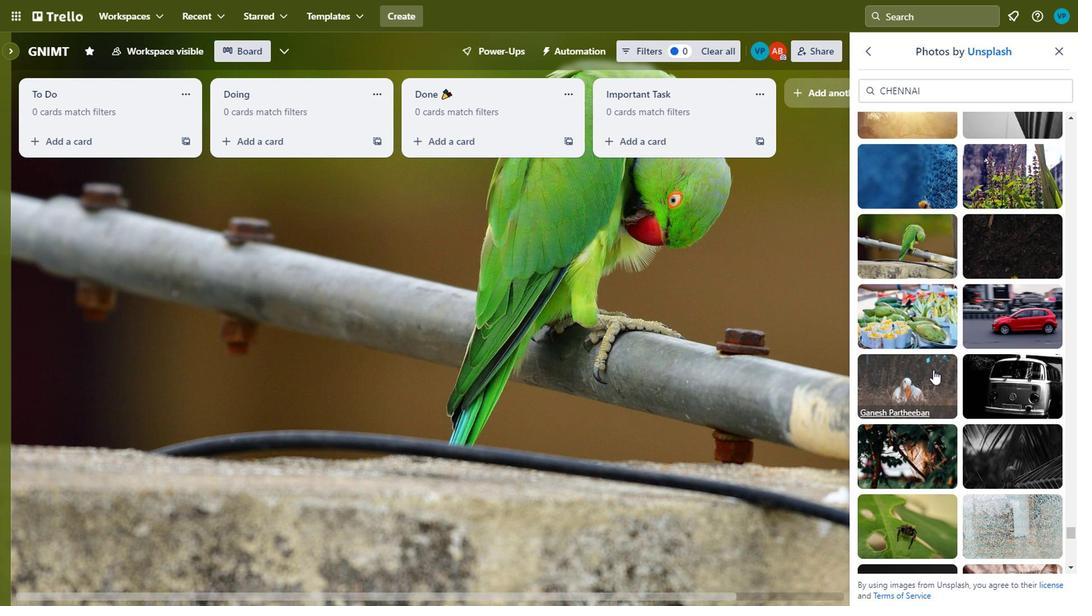 
Action: Mouse pressed left at (929, 370)
Screenshot: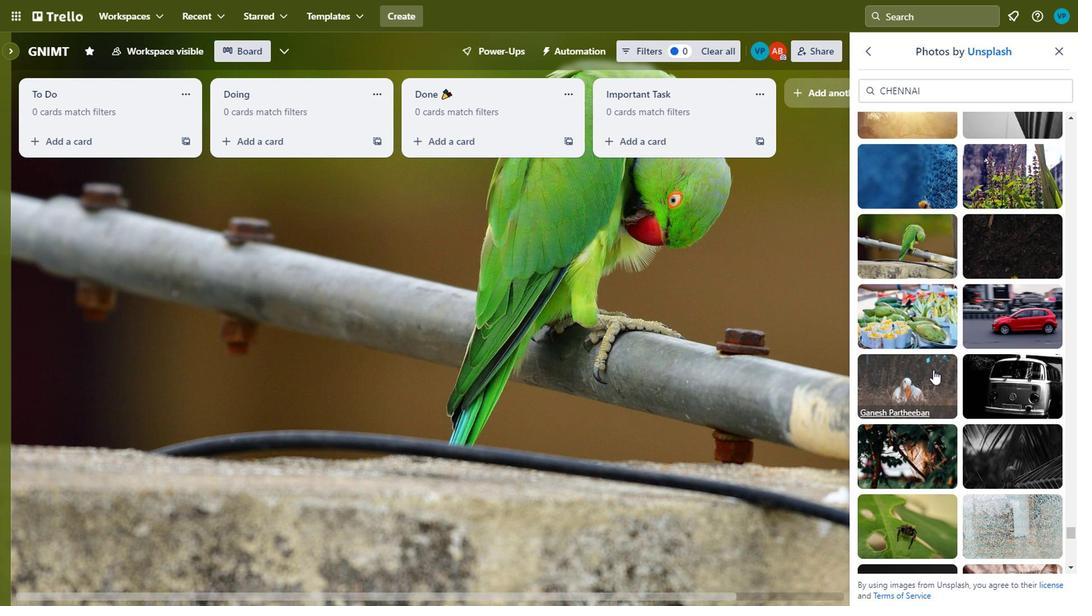 
Action: Mouse moved to (995, 370)
Screenshot: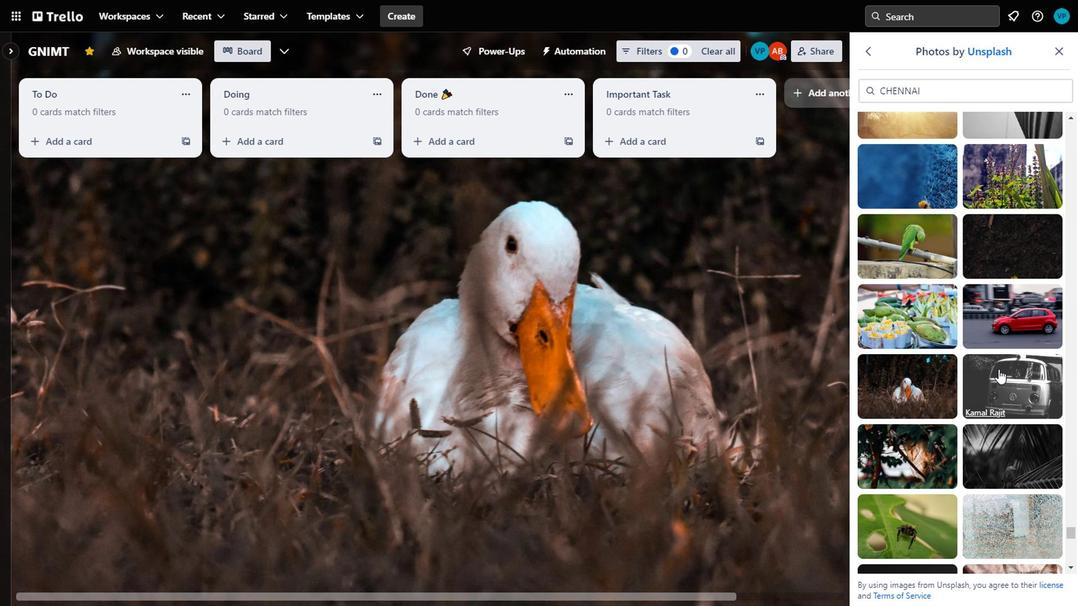 
Action: Mouse scrolled (995, 369) with delta (0, 0)
Screenshot: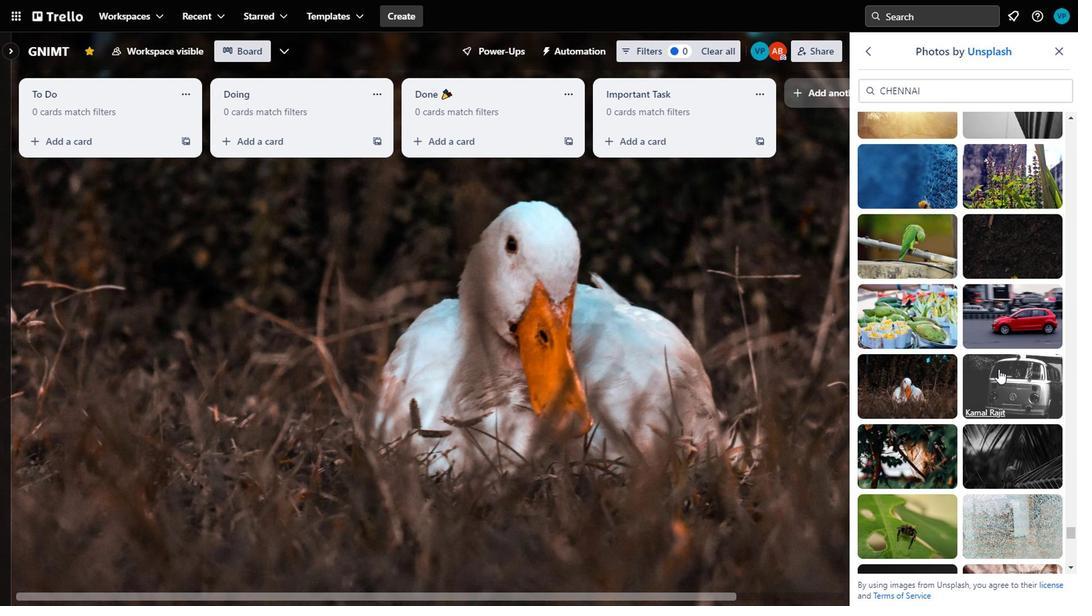 
Action: Mouse moved to (1012, 280)
Screenshot: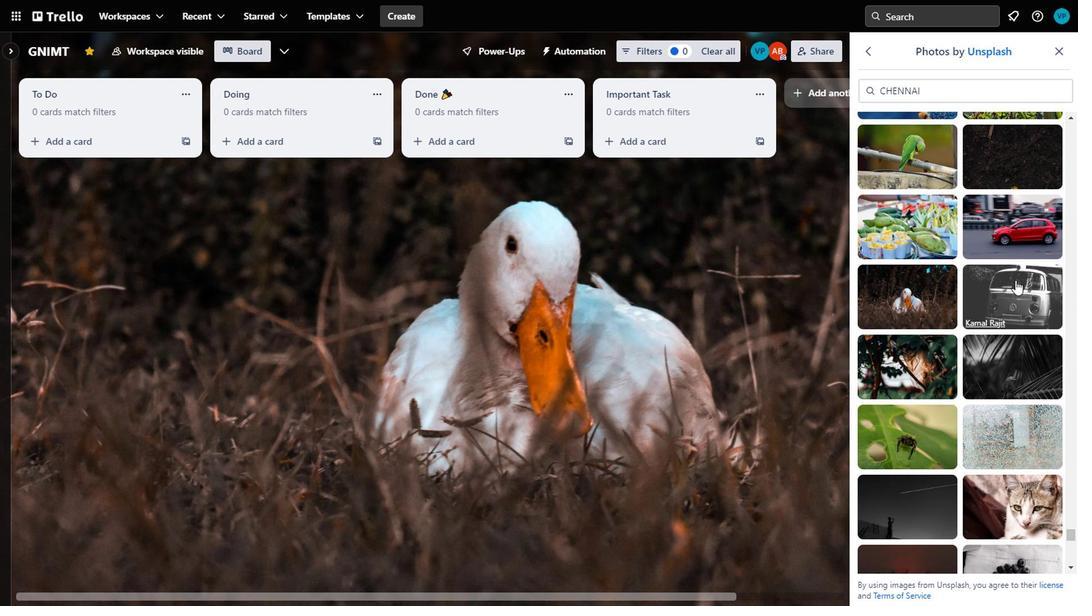 
Action: Mouse pressed left at (1012, 280)
